 Task: Create a wishlist of pet toys on Amazon.
Action: Mouse moved to (504, 374)
Screenshot: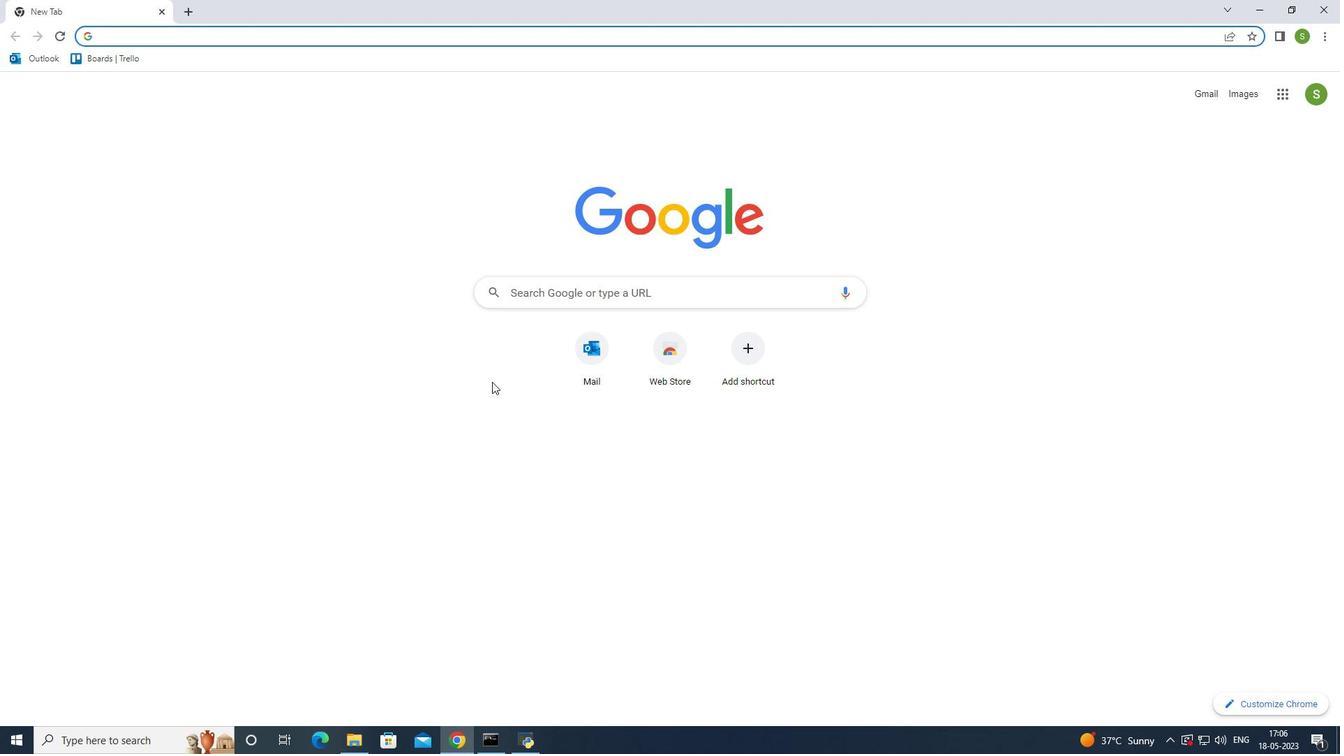 
Action: Key pressed amazon<Key.enter>
Screenshot: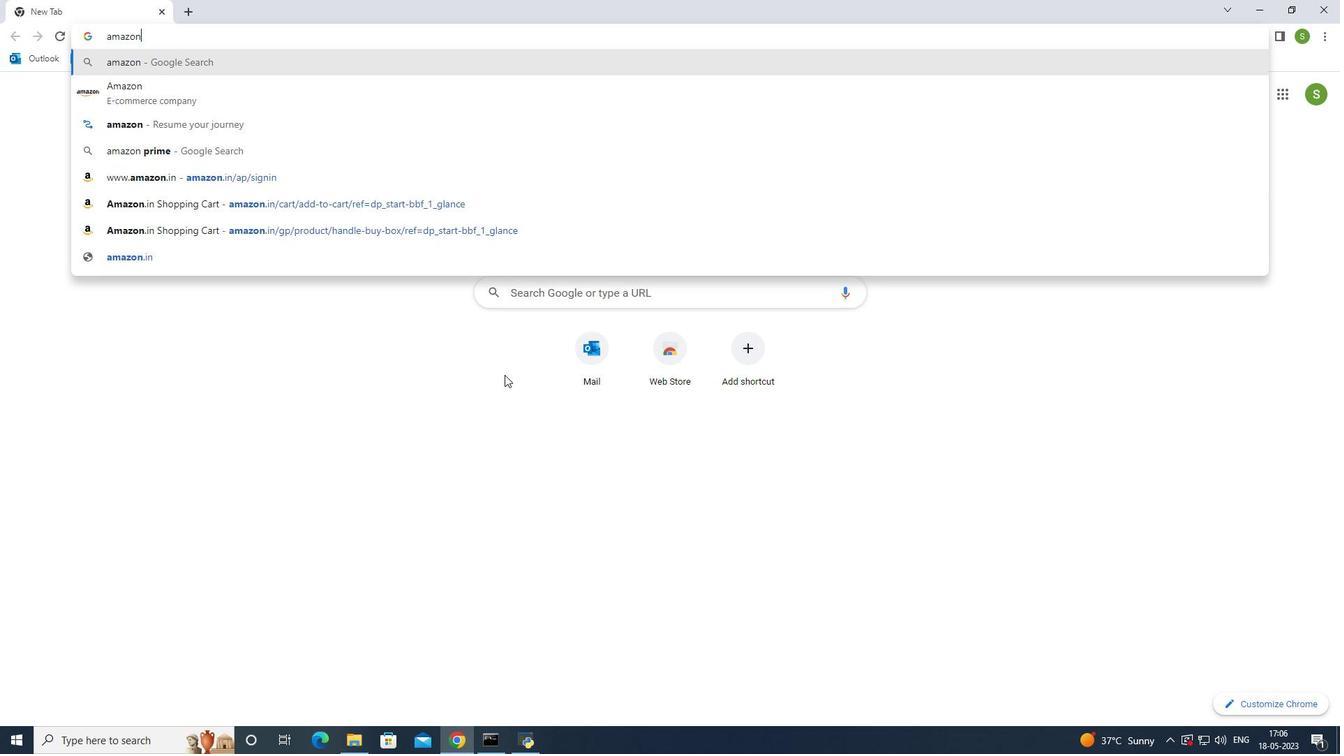 
Action: Mouse moved to (235, 230)
Screenshot: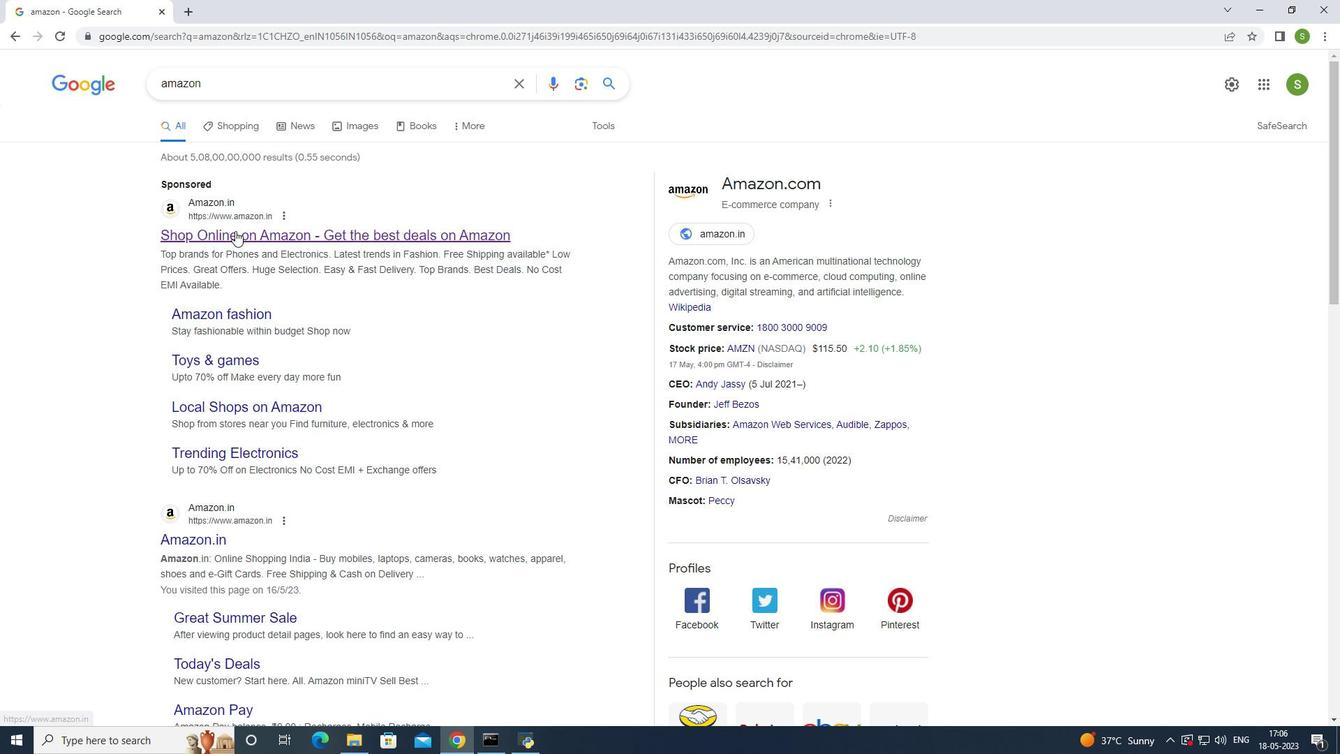 
Action: Mouse pressed left at (235, 230)
Screenshot: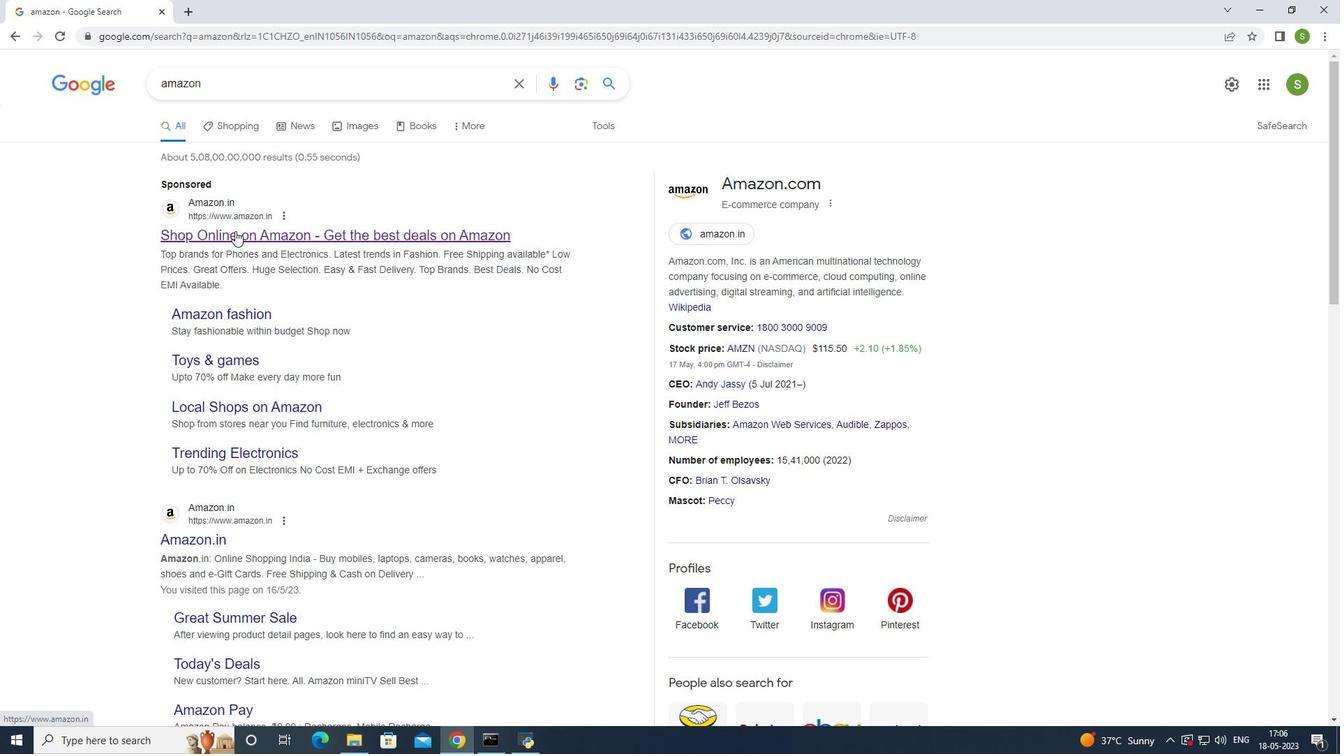 
Action: Mouse moved to (366, 71)
Screenshot: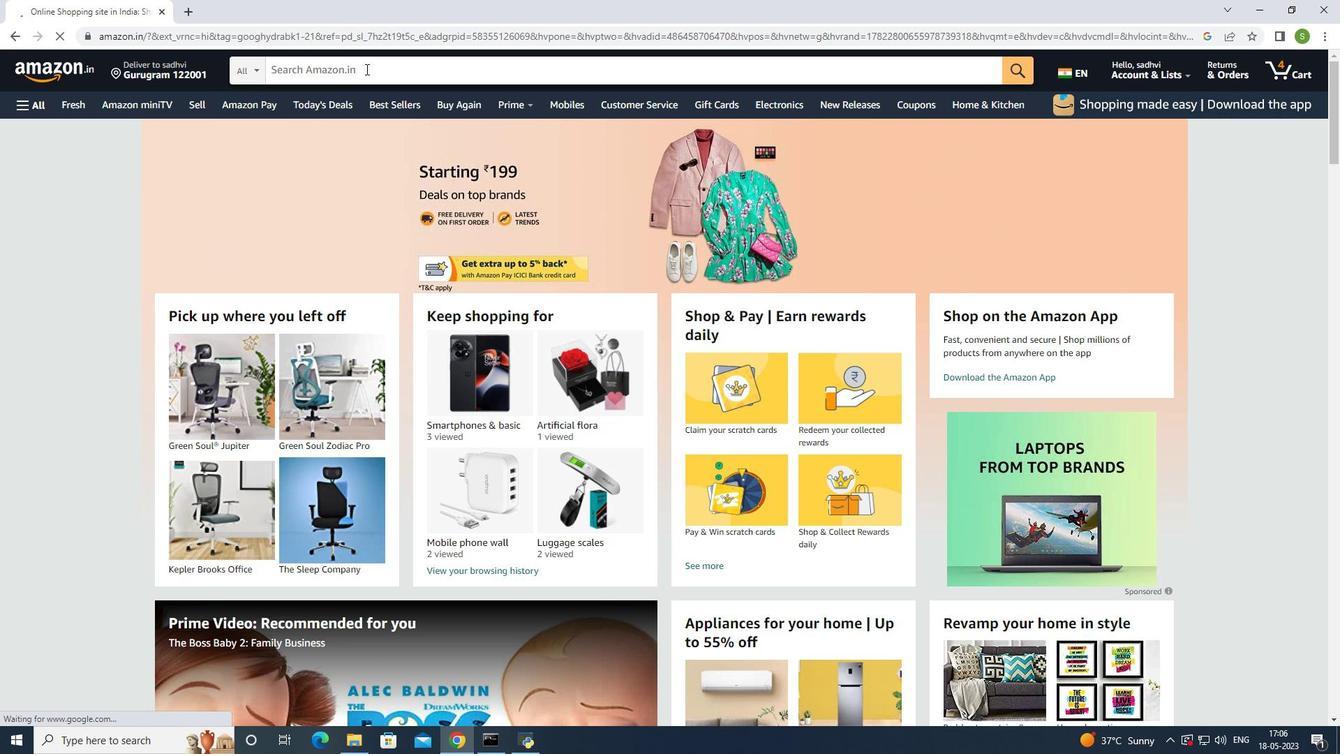 
Action: Mouse pressed left at (366, 71)
Screenshot: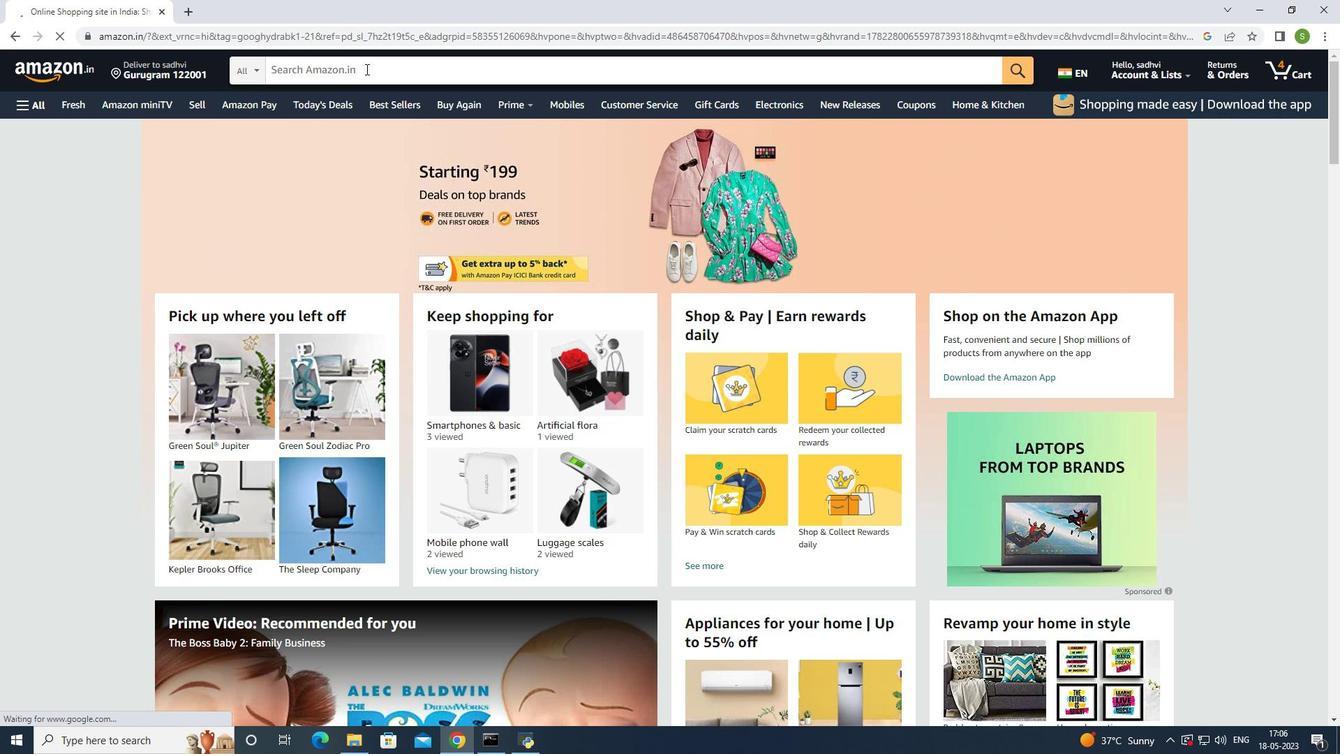 
Action: Mouse moved to (1148, 748)
Screenshot: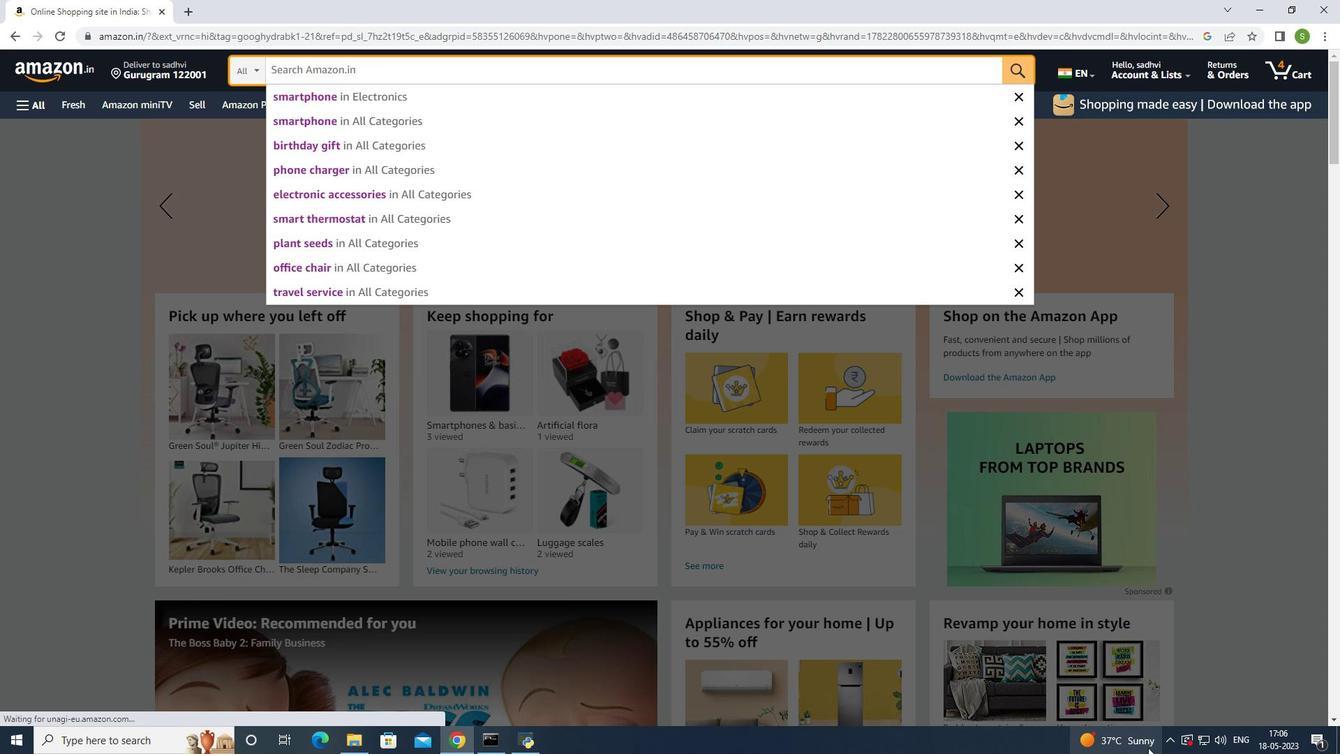 
Action: Key pressed pet<Key.space>suo<Key.backspace>pp
Screenshot: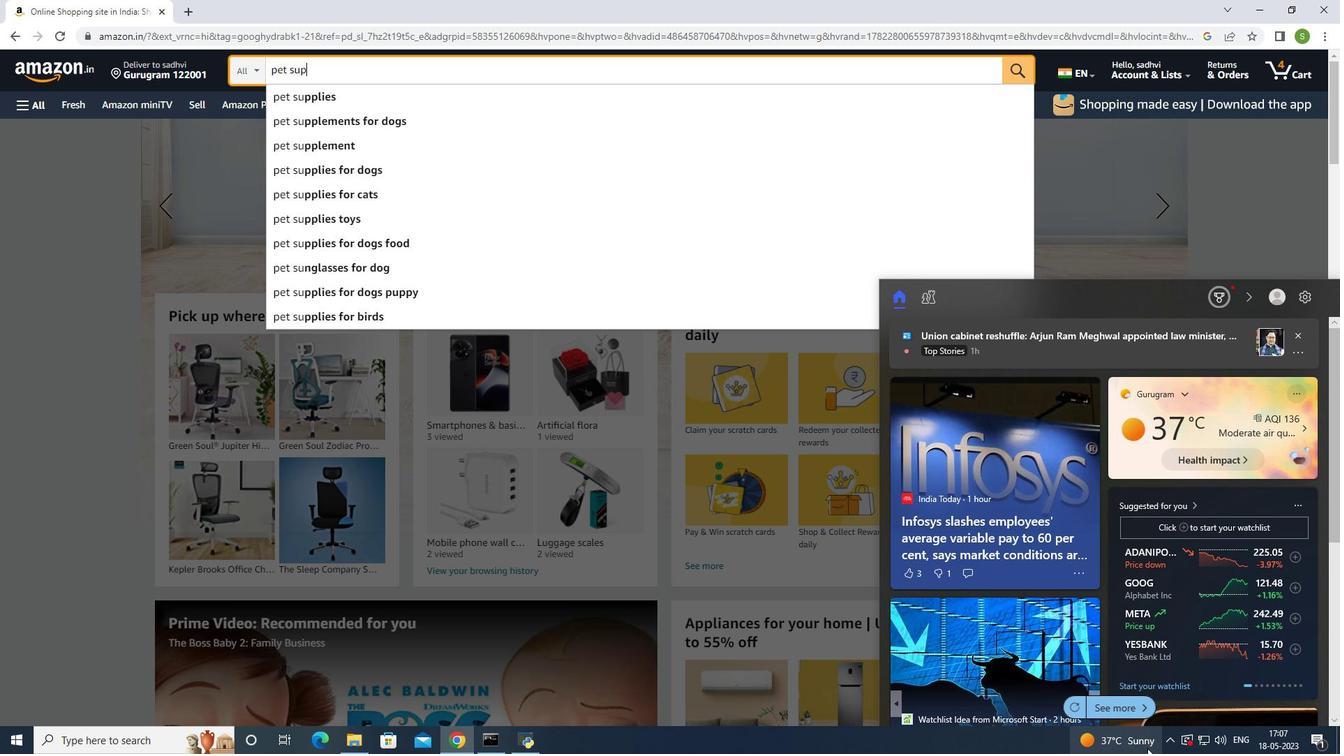 
Action: Mouse moved to (286, 97)
Screenshot: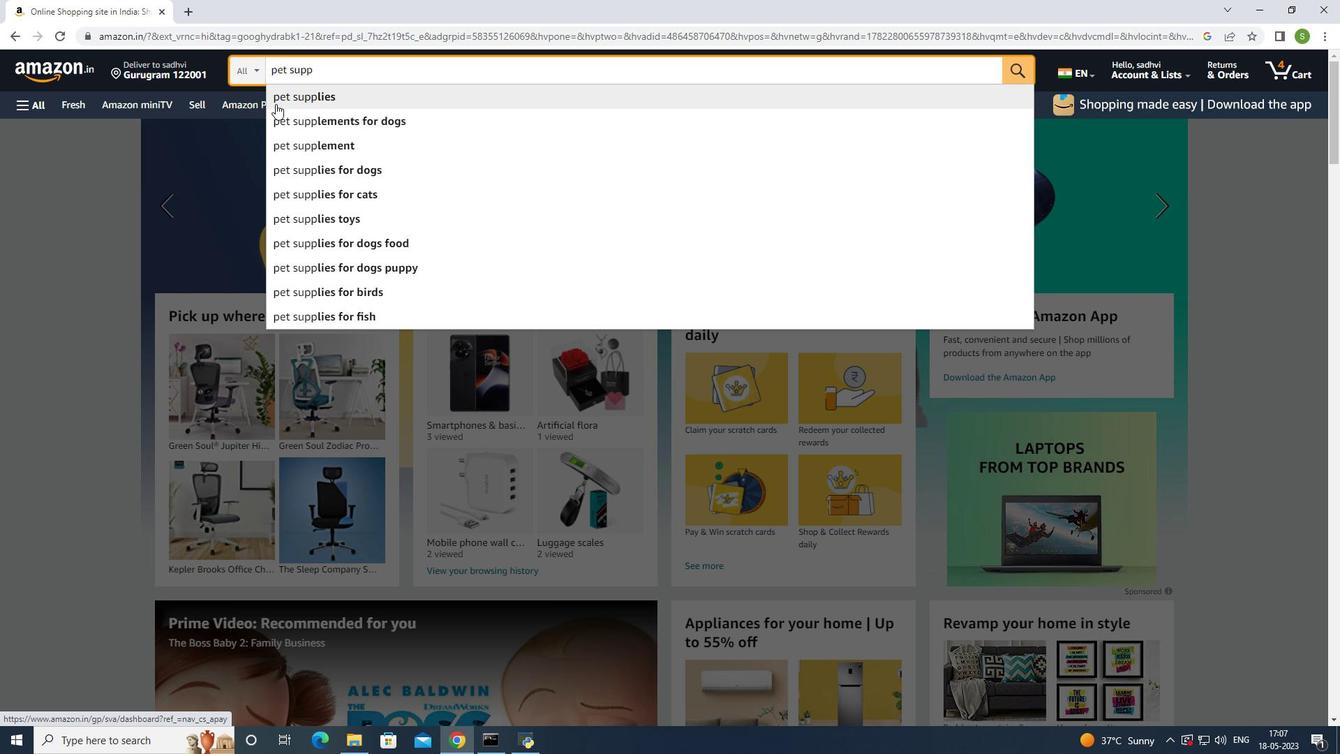 
Action: Mouse pressed left at (286, 97)
Screenshot: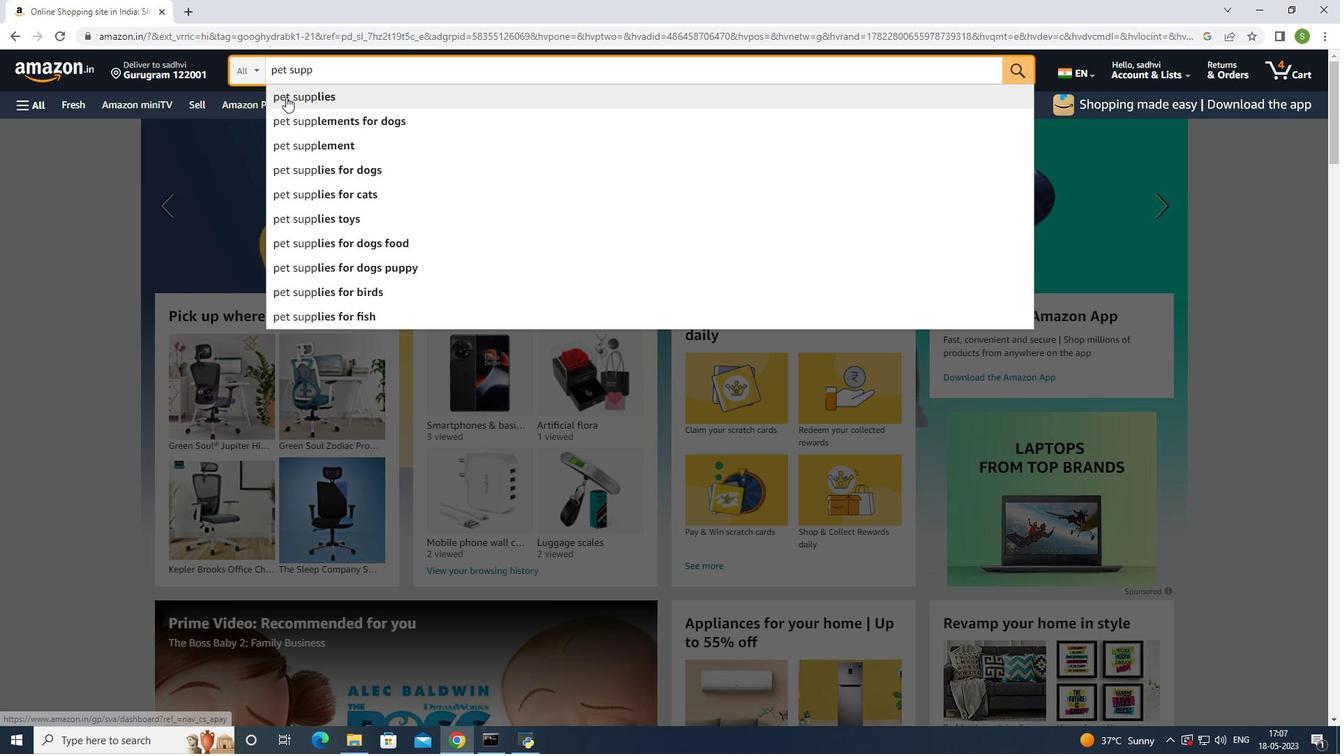 
Action: Mouse moved to (379, 69)
Screenshot: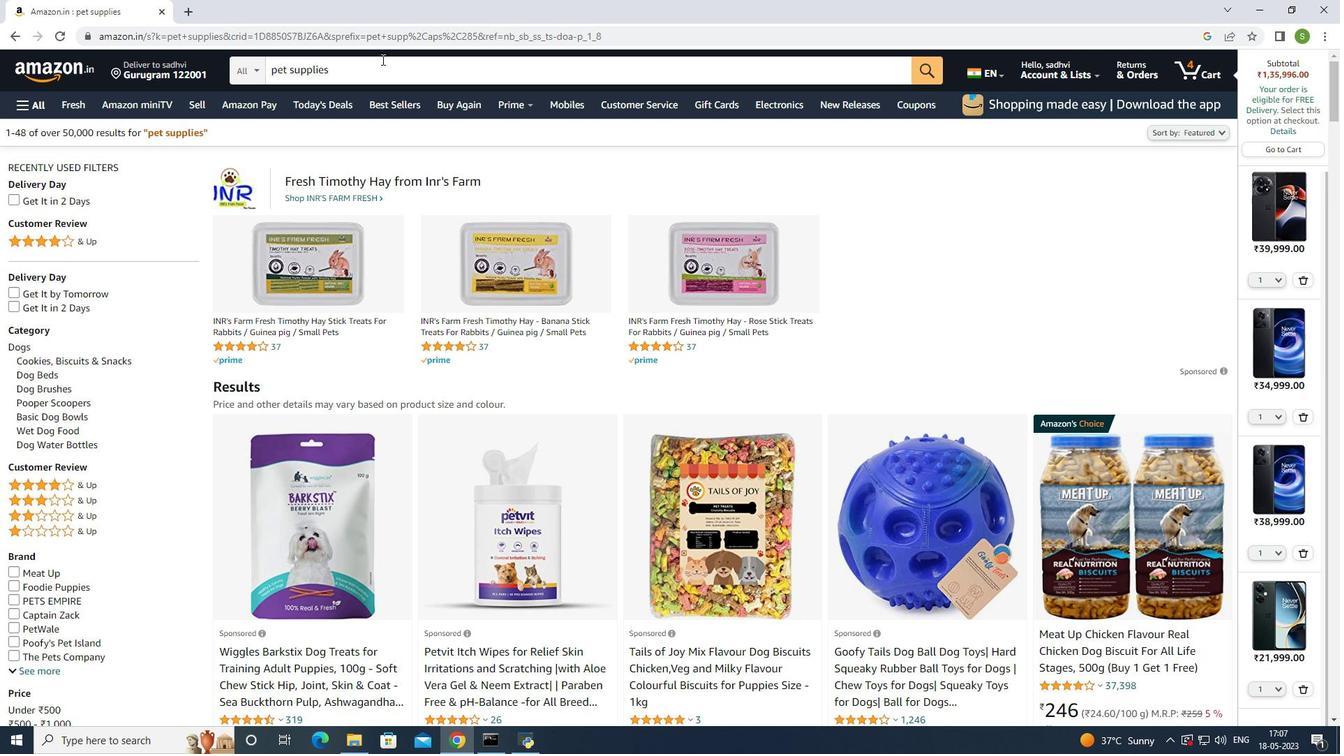 
Action: Mouse pressed left at (379, 69)
Screenshot: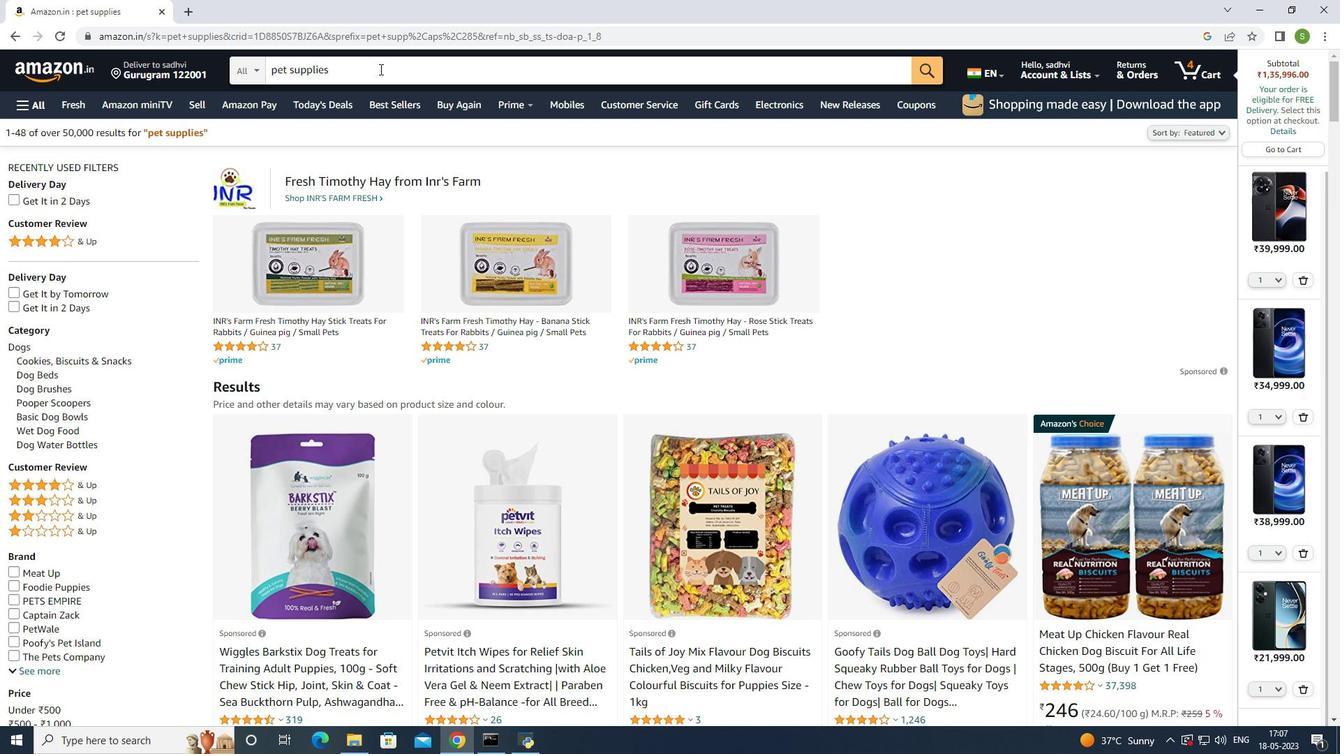
Action: Key pressed <Key.space>category<Key.enter>
Screenshot: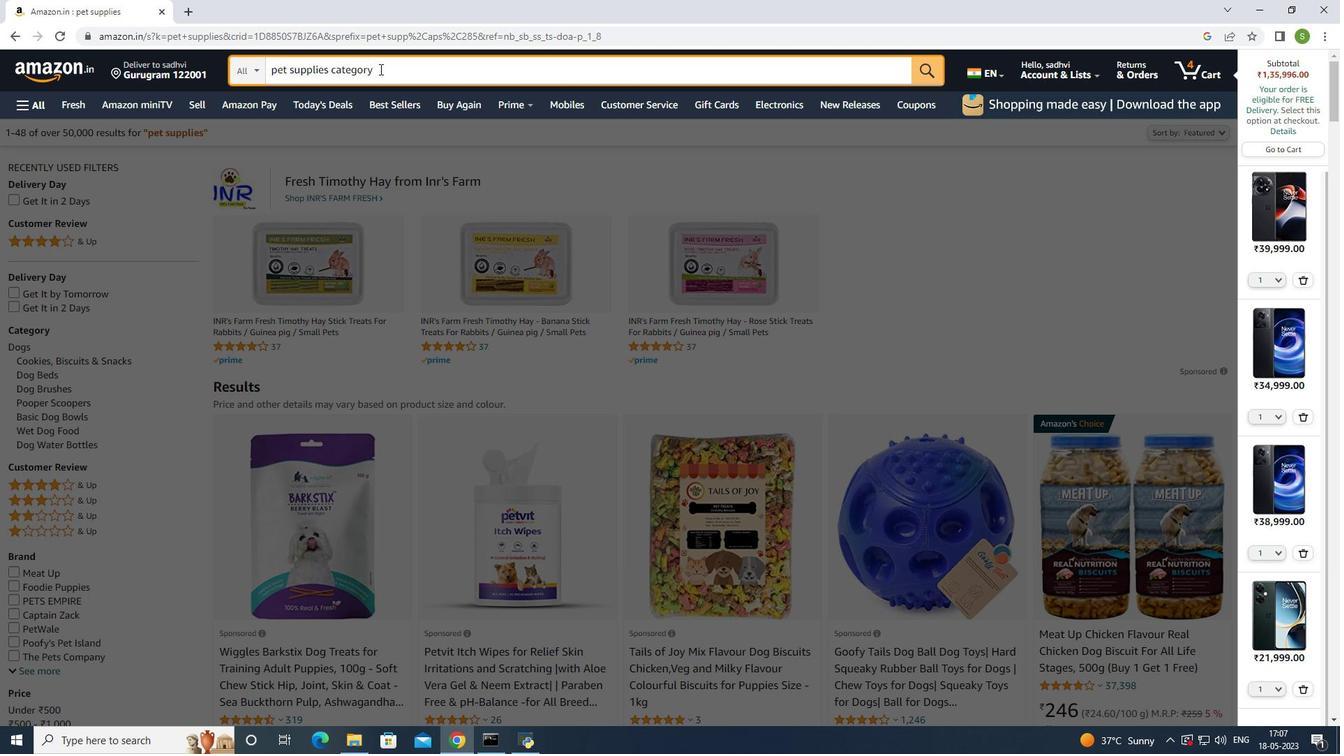 
Action: Mouse moved to (798, 476)
Screenshot: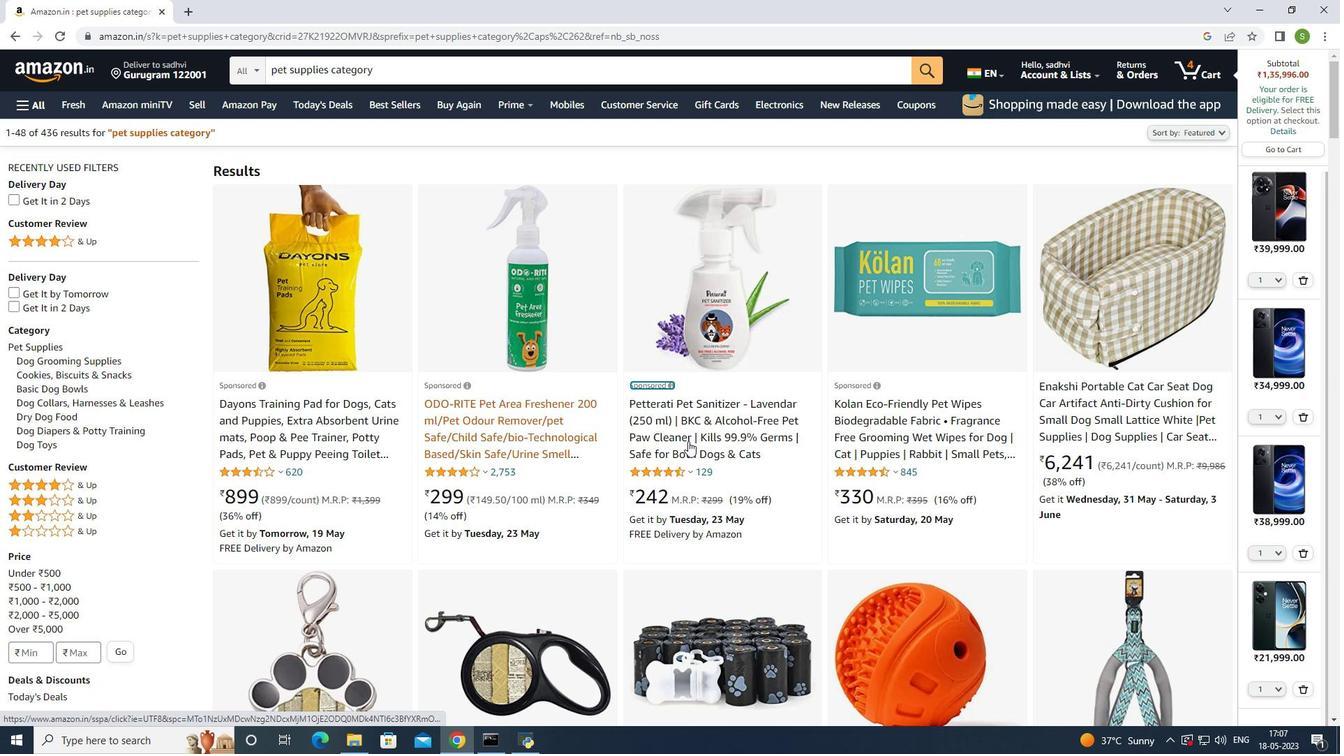 
Action: Mouse scrolled (798, 475) with delta (0, 0)
Screenshot: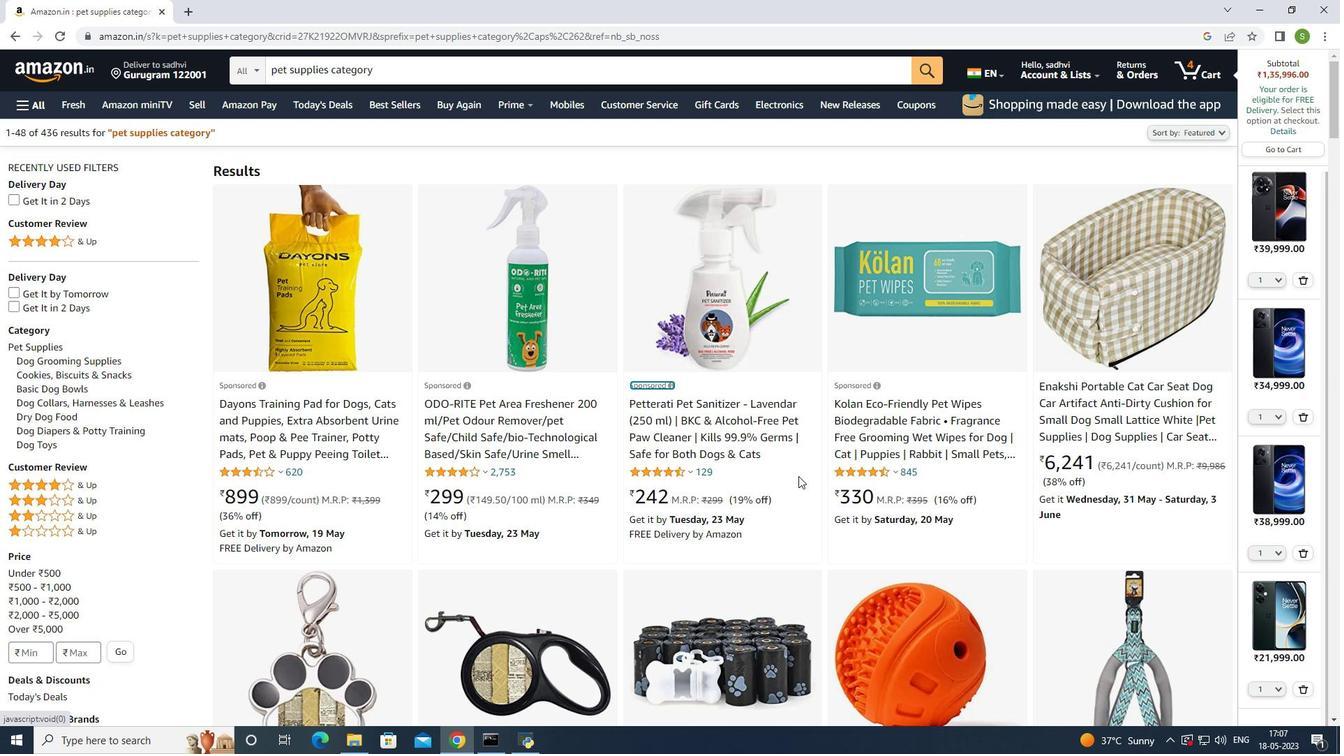 
Action: Mouse scrolled (798, 475) with delta (0, 0)
Screenshot: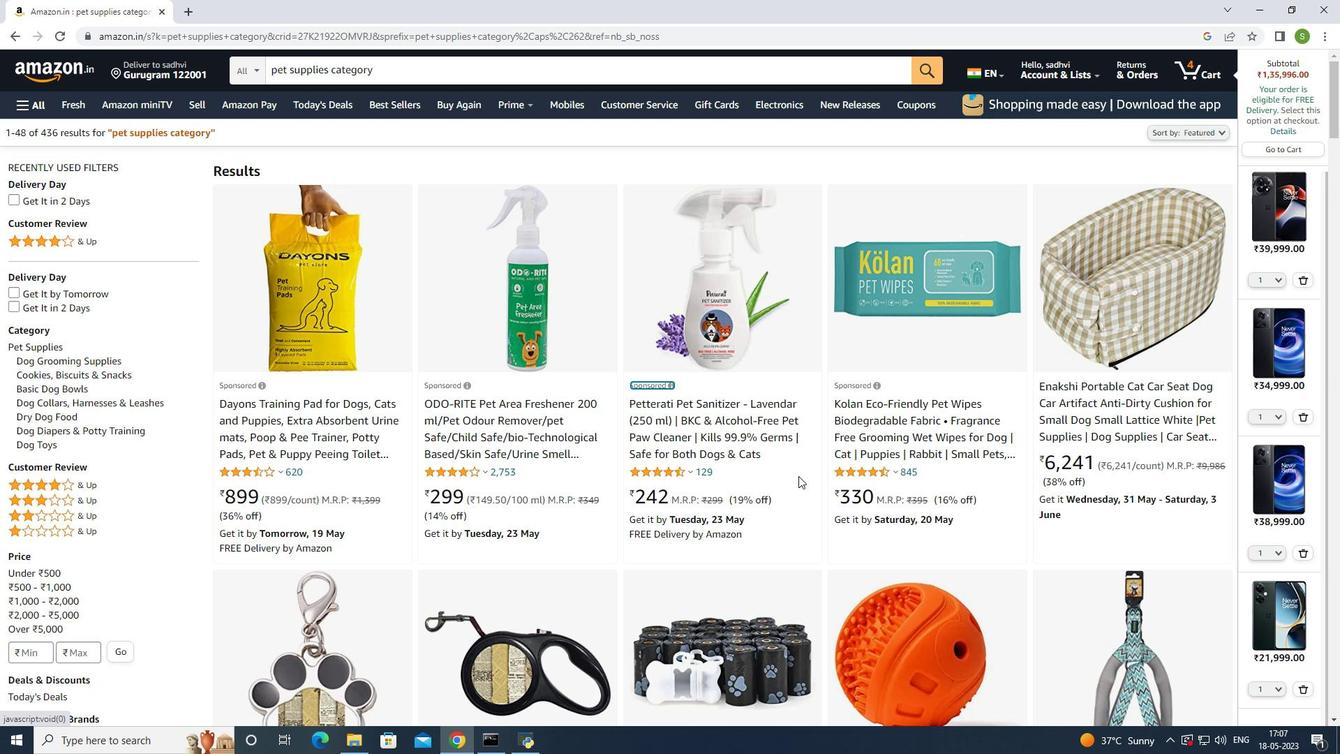 
Action: Mouse moved to (599, 330)
Screenshot: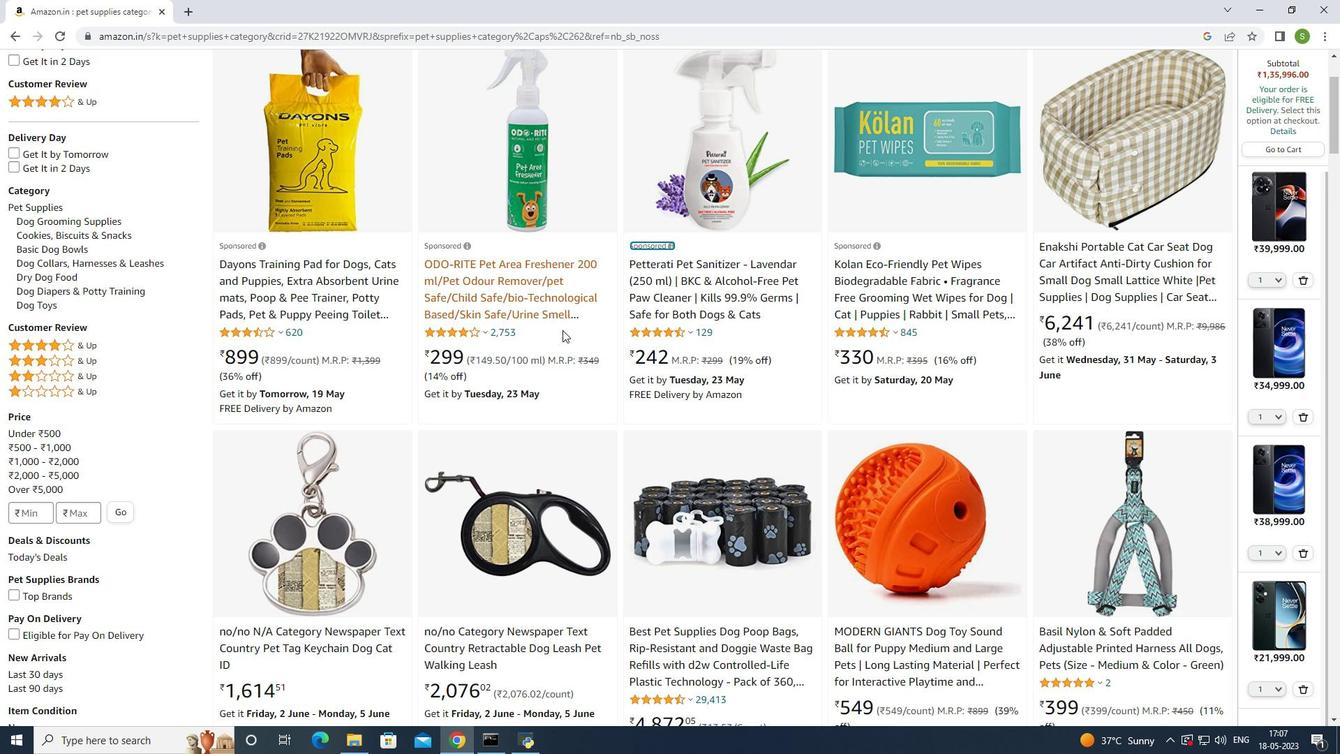 
Action: Mouse scrolled (599, 330) with delta (0, 0)
Screenshot: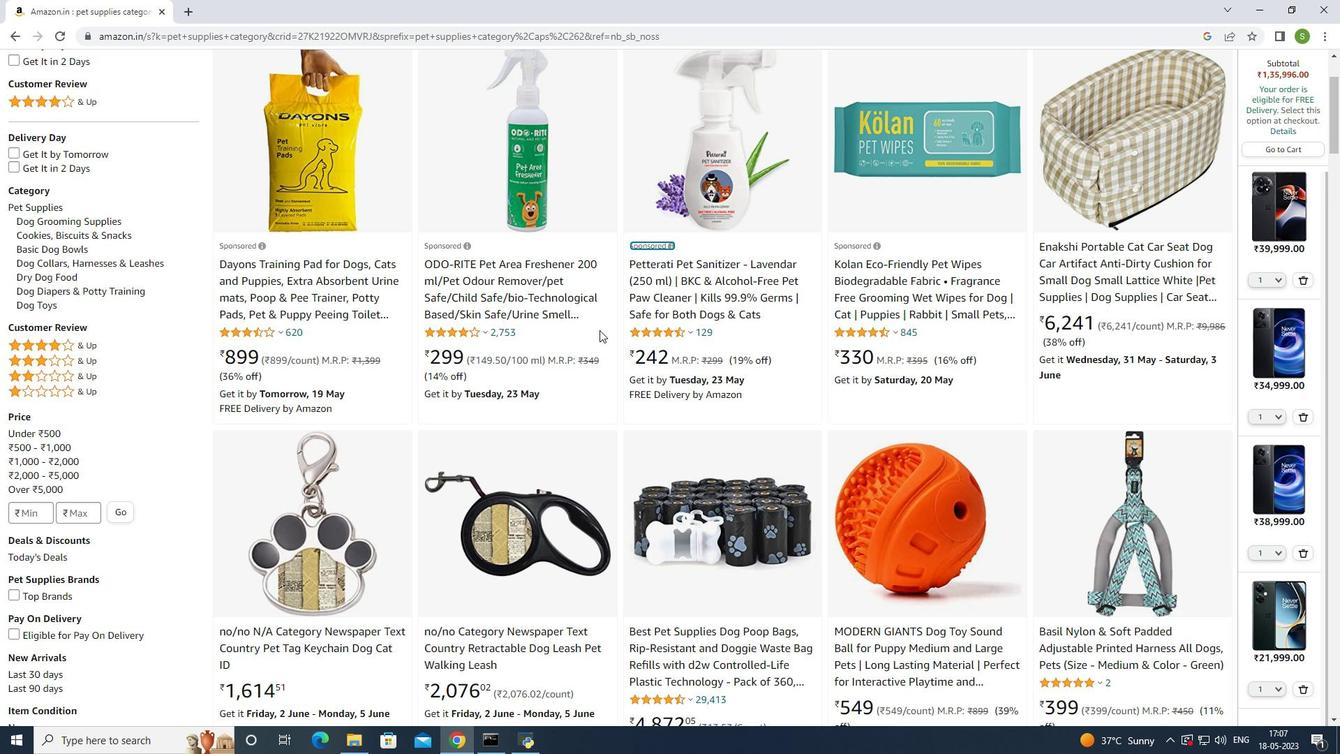 
Action: Mouse scrolled (599, 330) with delta (0, 0)
Screenshot: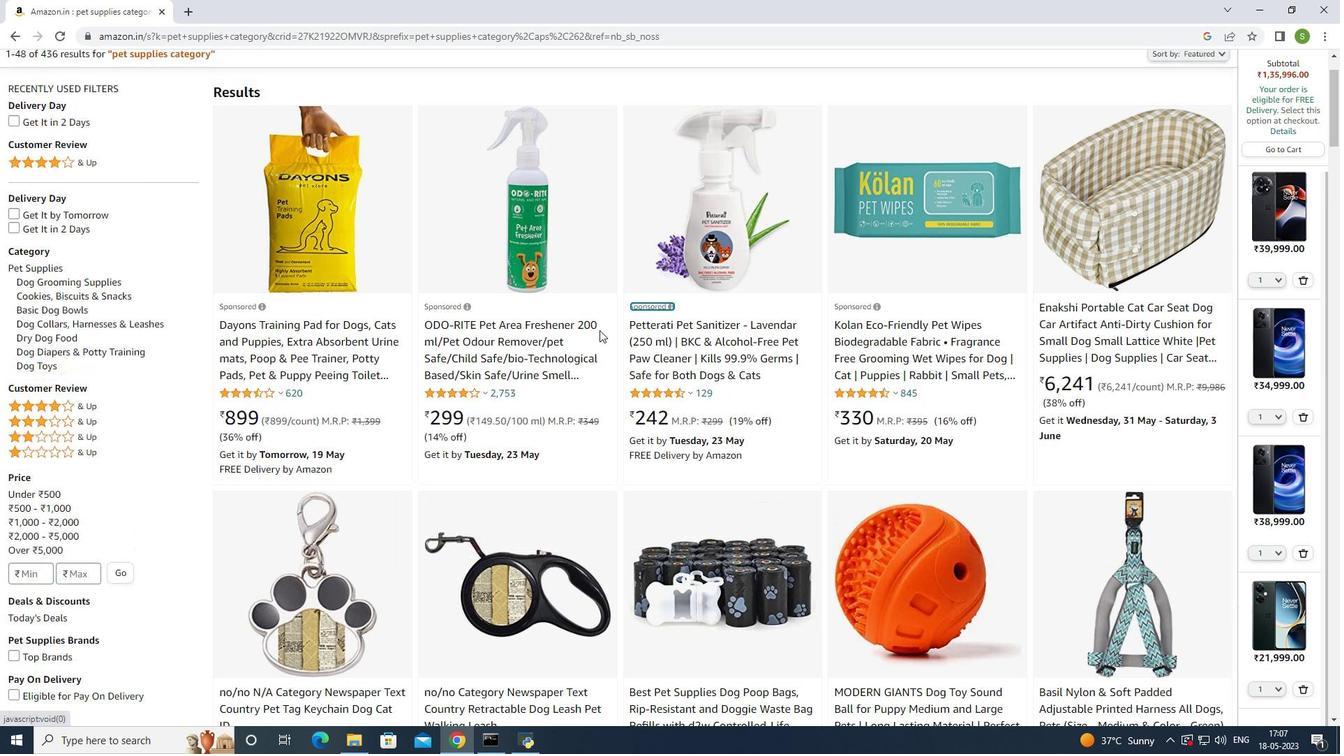 
Action: Mouse moved to (600, 330)
Screenshot: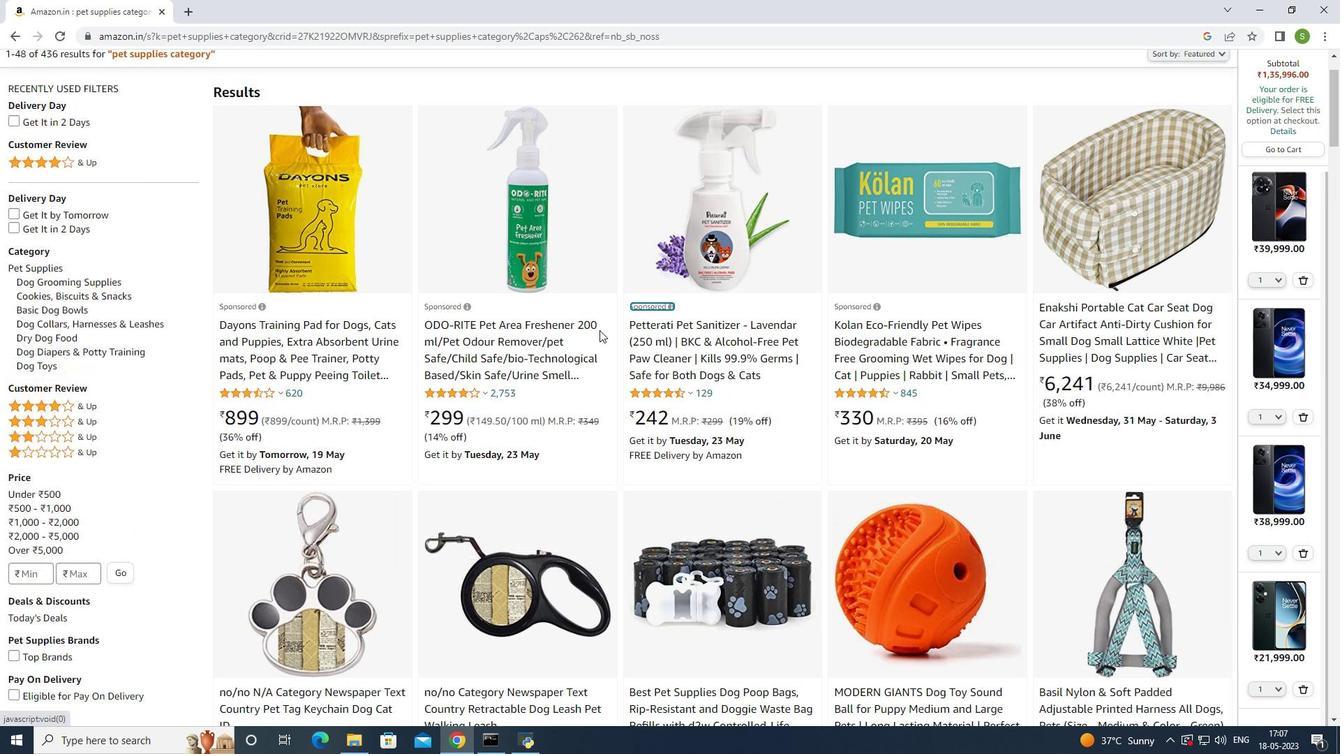 
Action: Mouse scrolled (600, 330) with delta (0, 0)
Screenshot: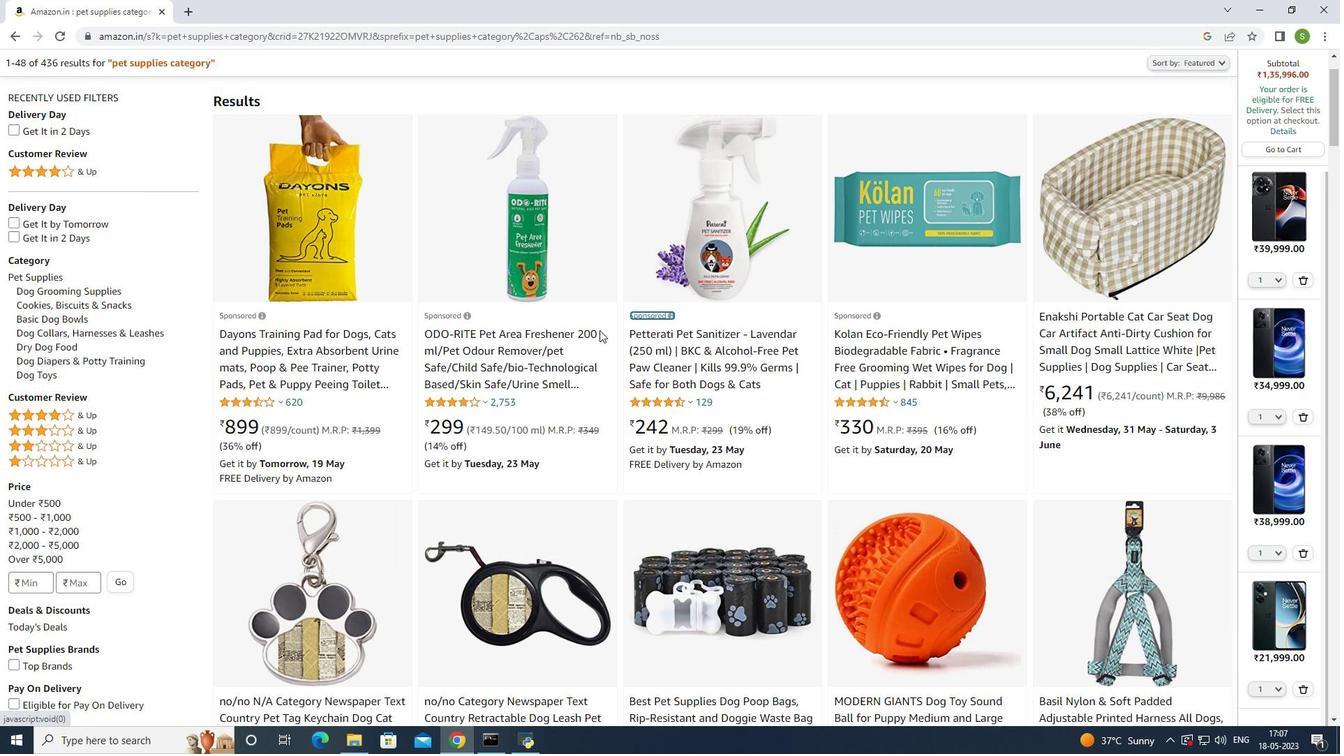 
Action: Mouse moved to (889, 311)
Screenshot: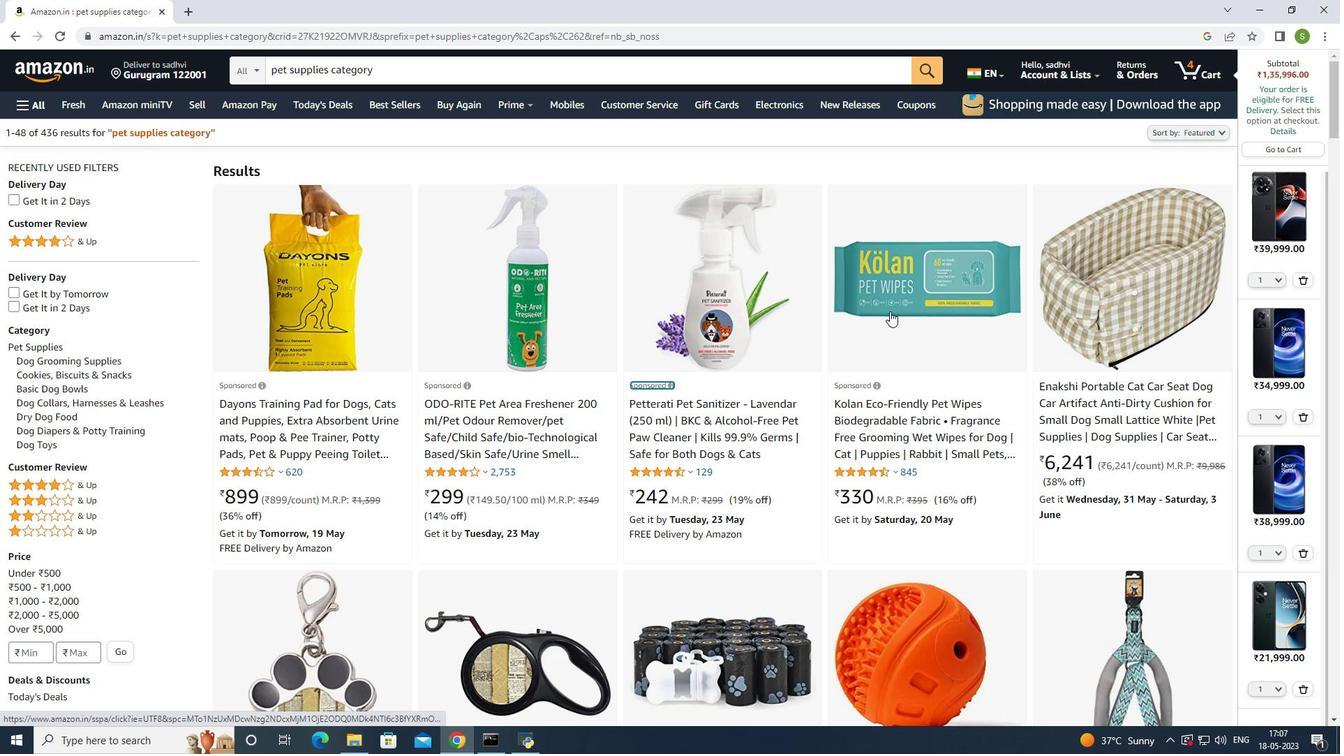 
Action: Mouse pressed left at (889, 311)
Screenshot: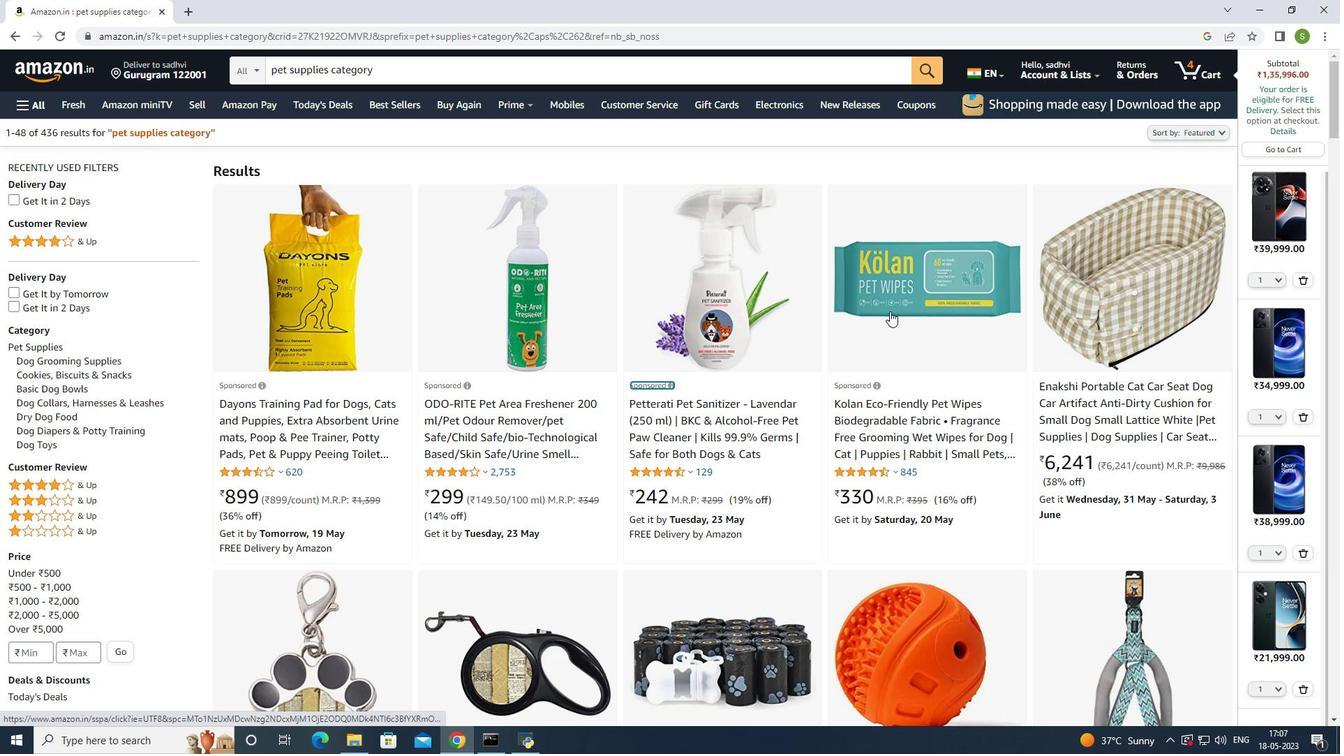 
Action: Mouse pressed left at (889, 311)
Screenshot: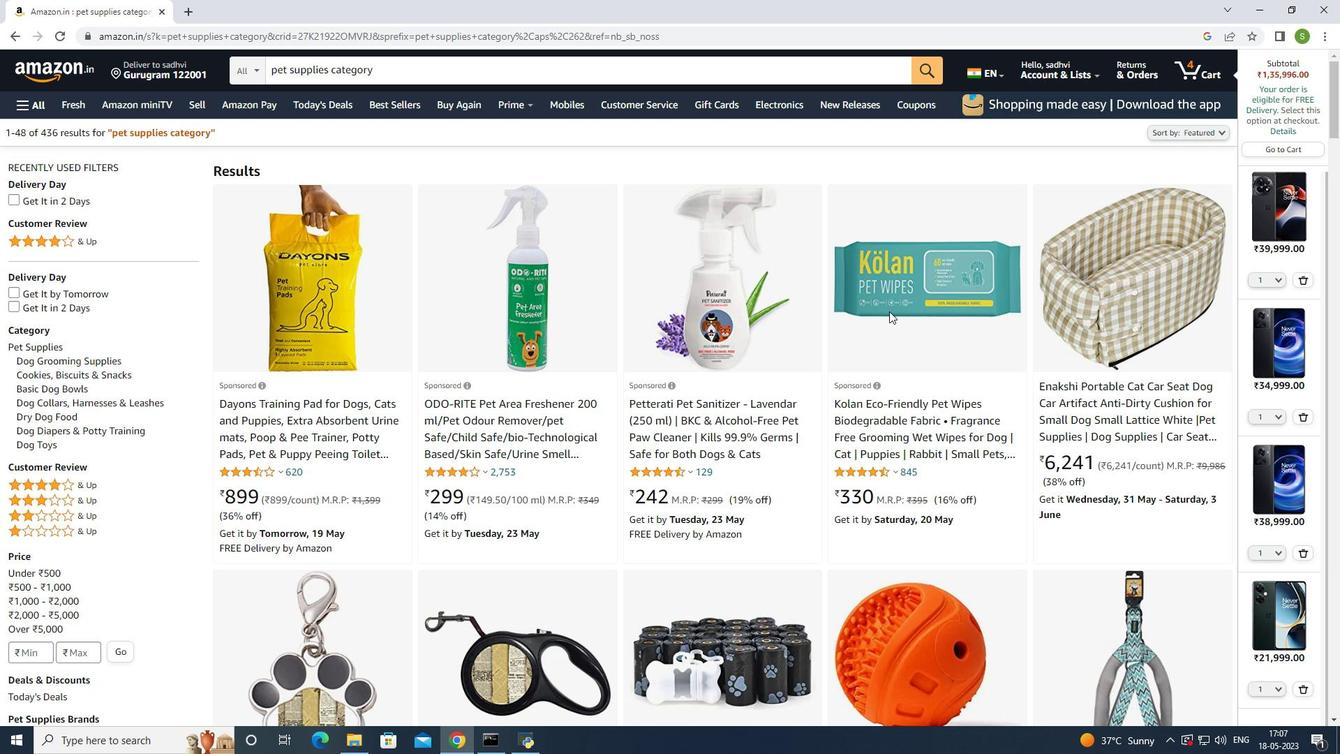 
Action: Mouse scrolled (889, 310) with delta (0, 0)
Screenshot: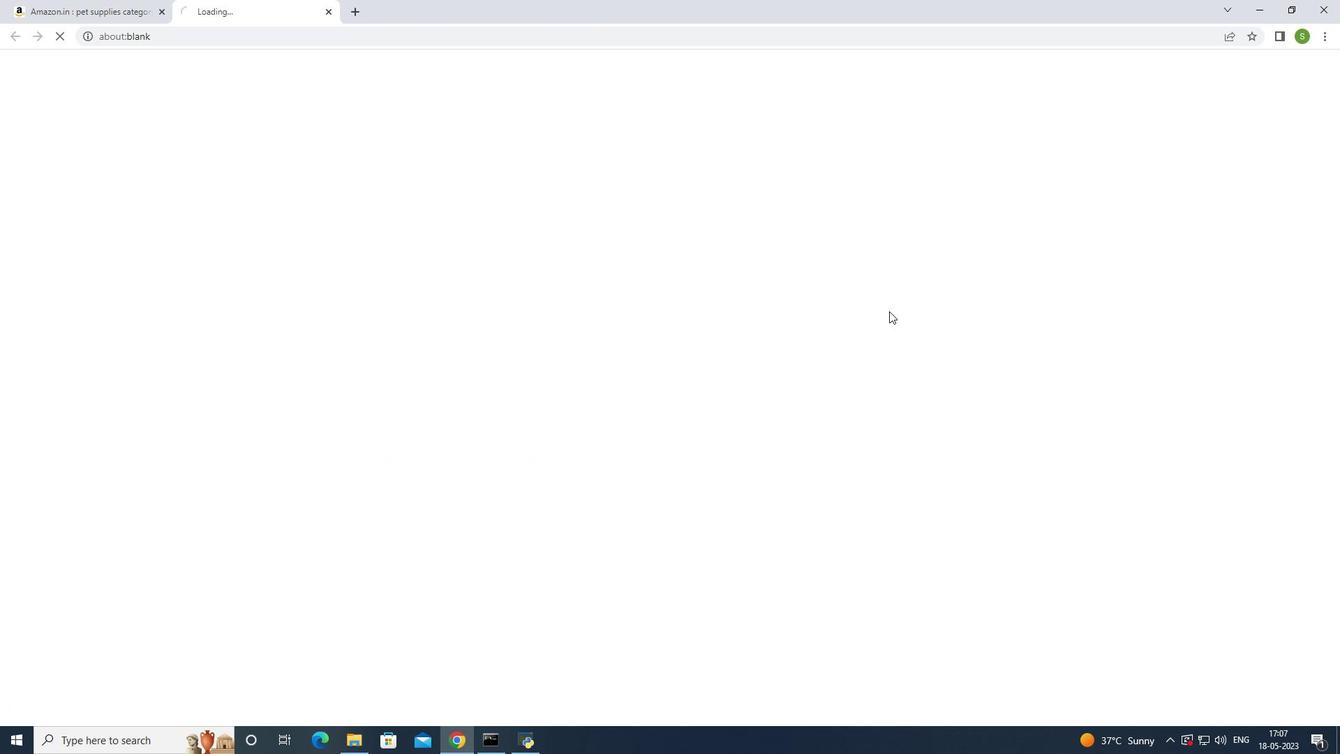 
Action: Mouse moved to (659, 356)
Screenshot: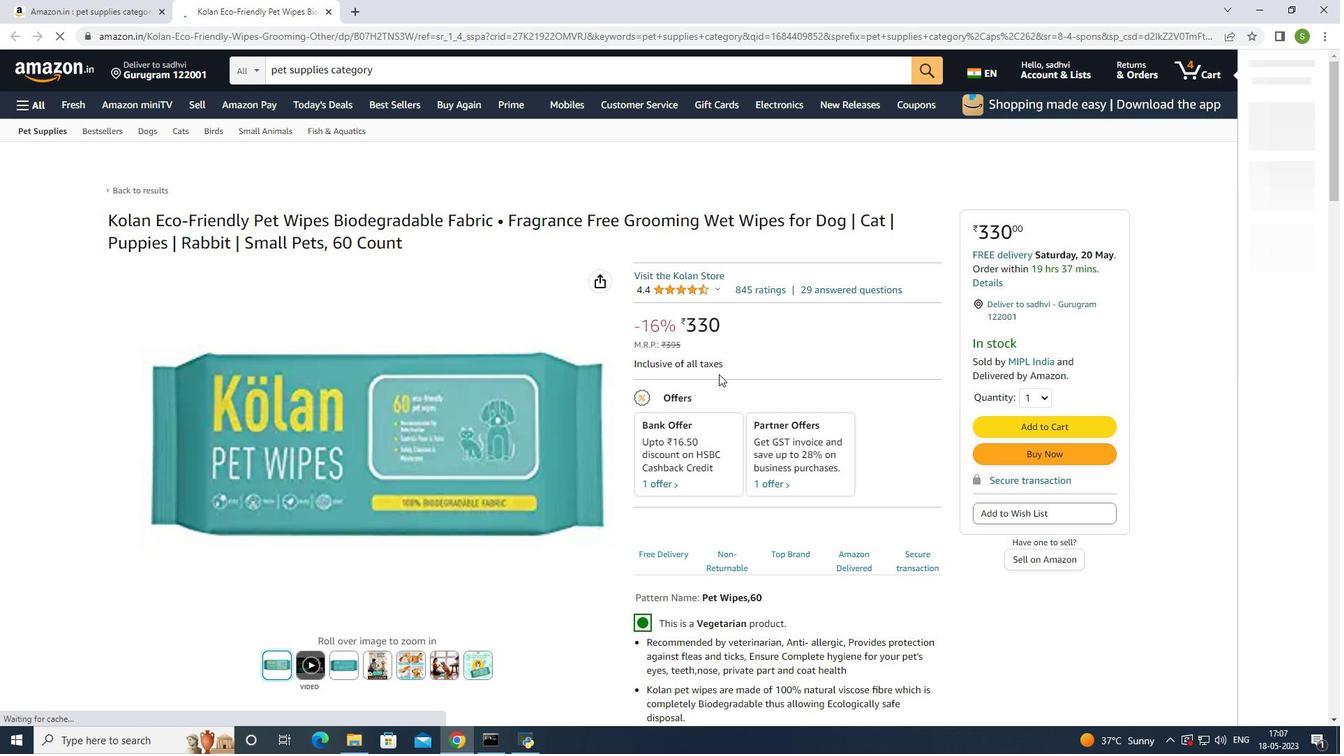 
Action: Mouse scrolled (659, 356) with delta (0, 0)
Screenshot: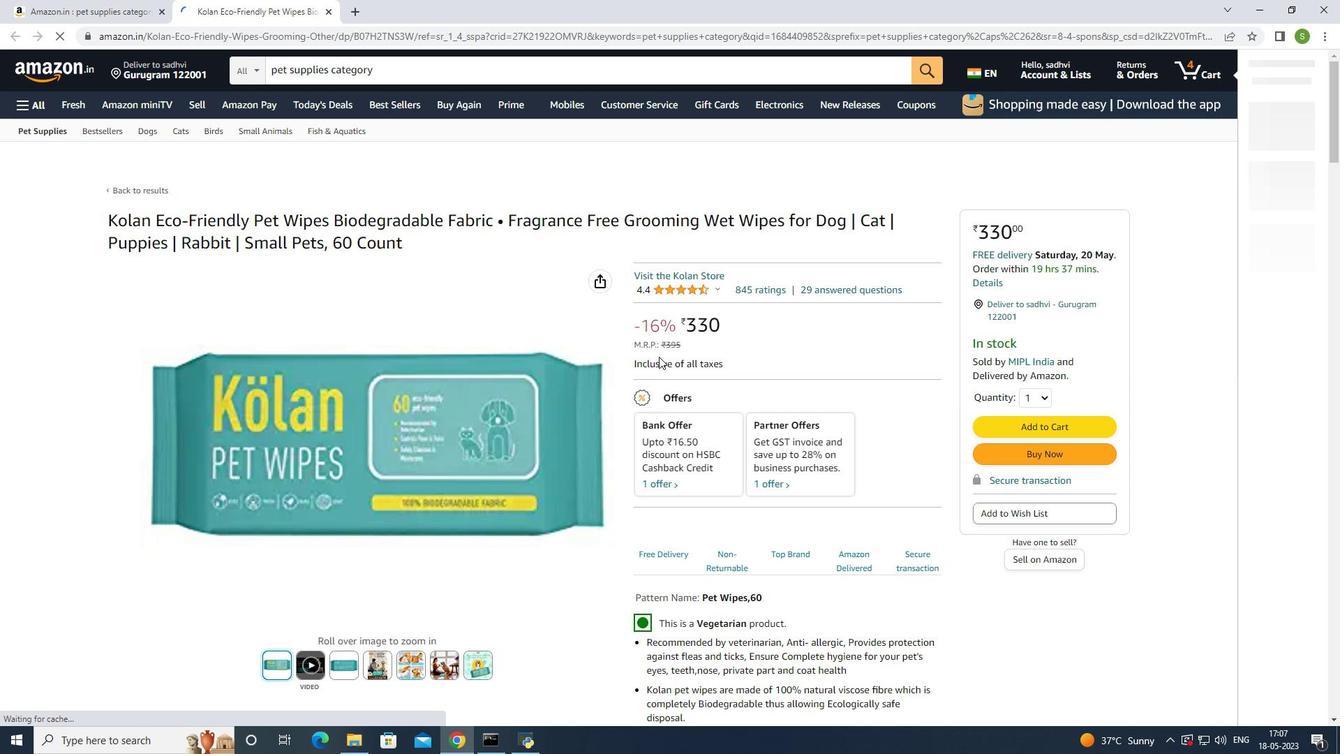 
Action: Mouse scrolled (659, 356) with delta (0, 0)
Screenshot: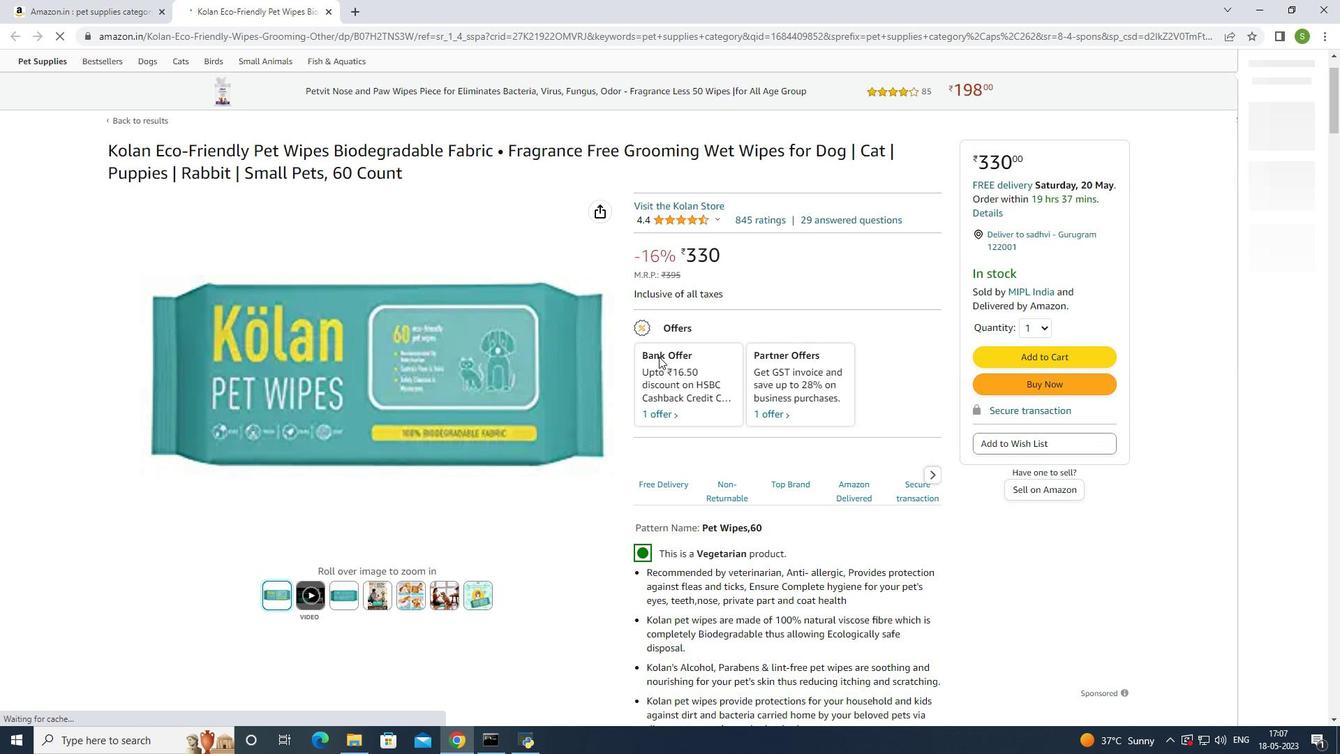 
Action: Mouse scrolled (659, 356) with delta (0, 0)
Screenshot: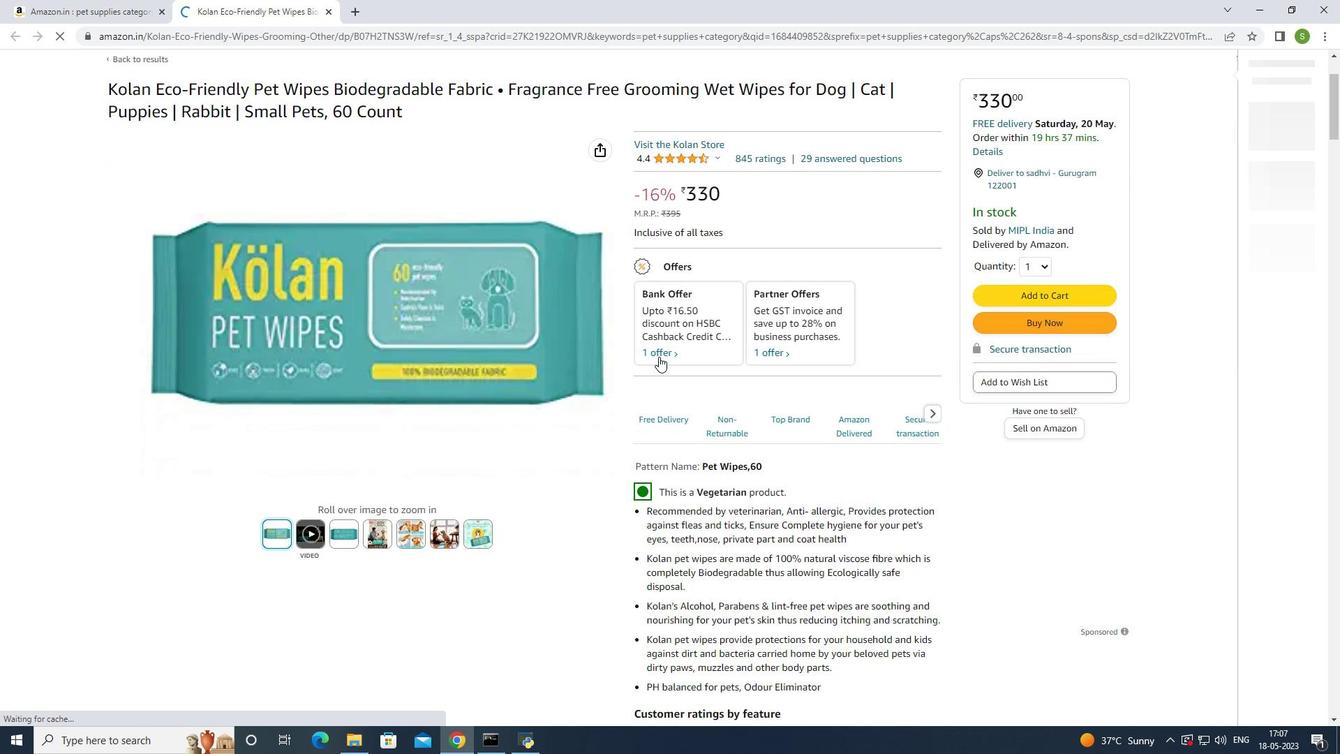 
Action: Mouse scrolled (659, 356) with delta (0, 0)
Screenshot: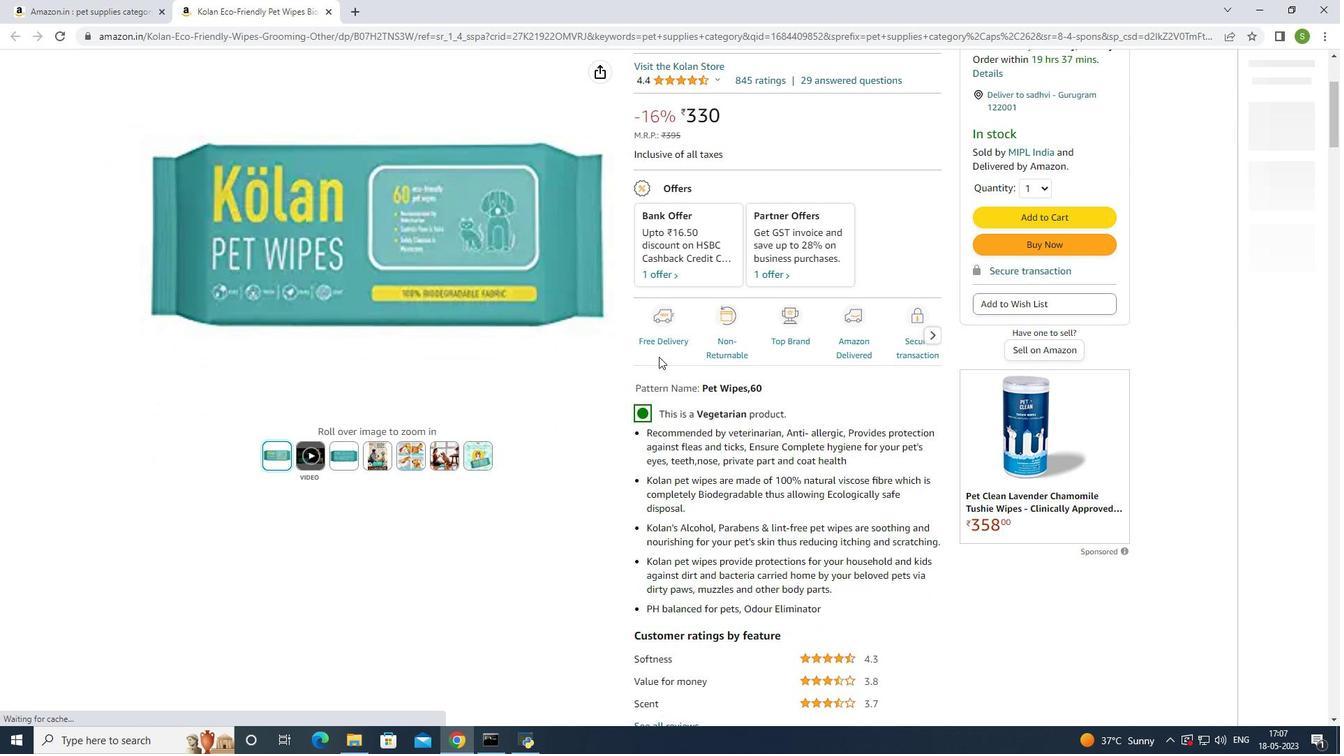 
Action: Mouse scrolled (659, 356) with delta (0, 0)
Screenshot: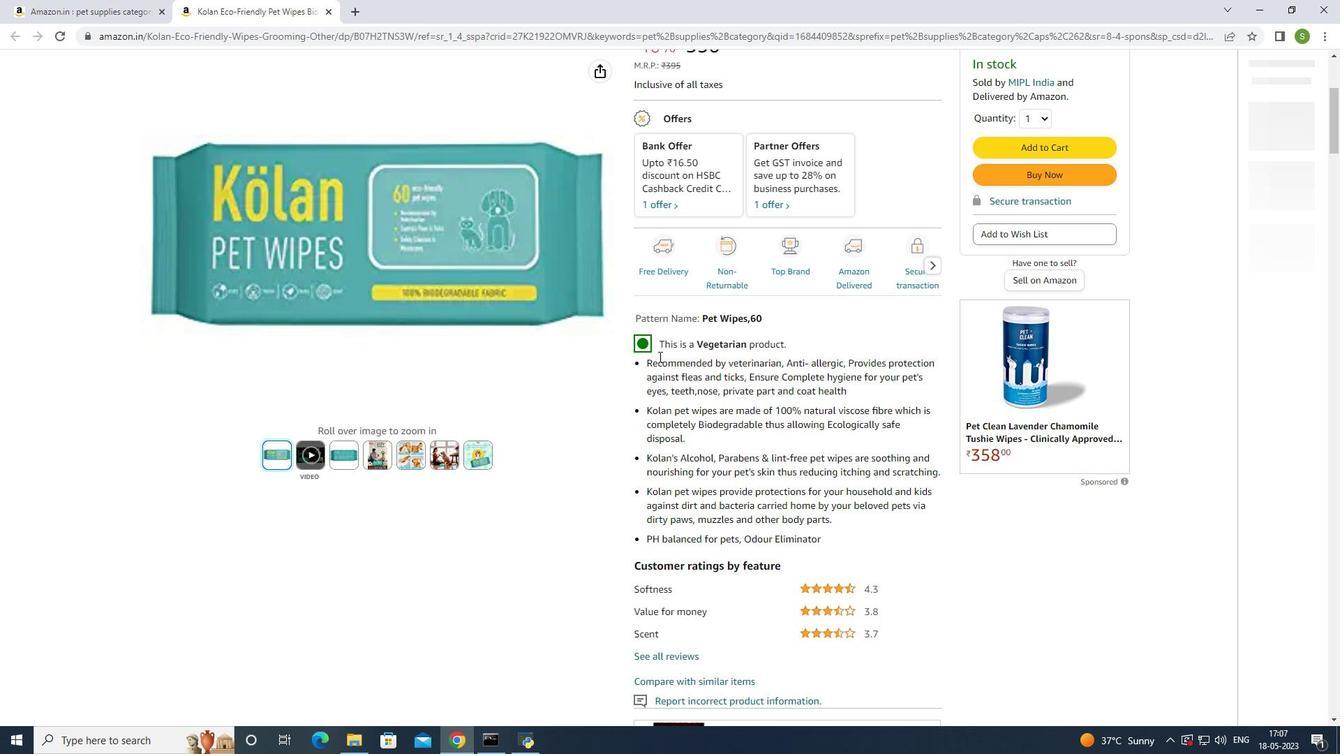 
Action: Mouse scrolled (659, 356) with delta (0, 0)
Screenshot: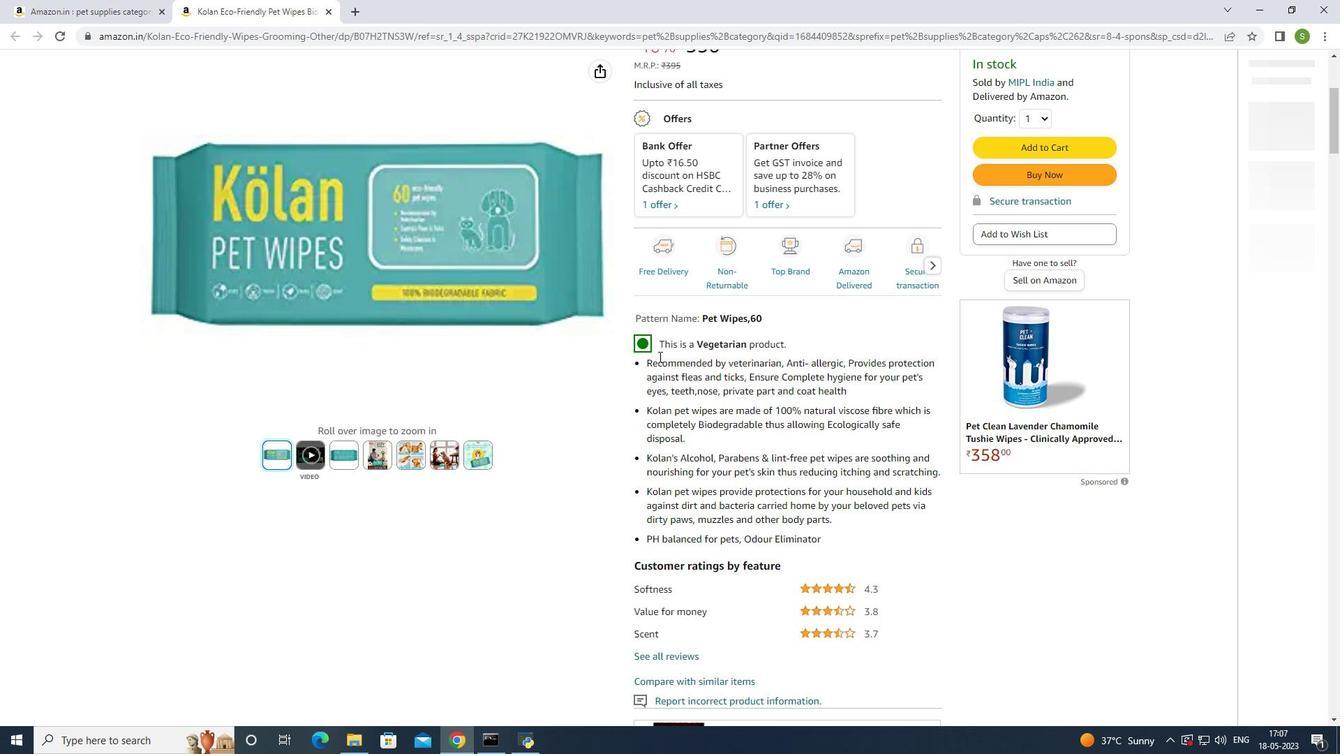 
Action: Mouse scrolled (659, 356) with delta (0, 0)
Screenshot: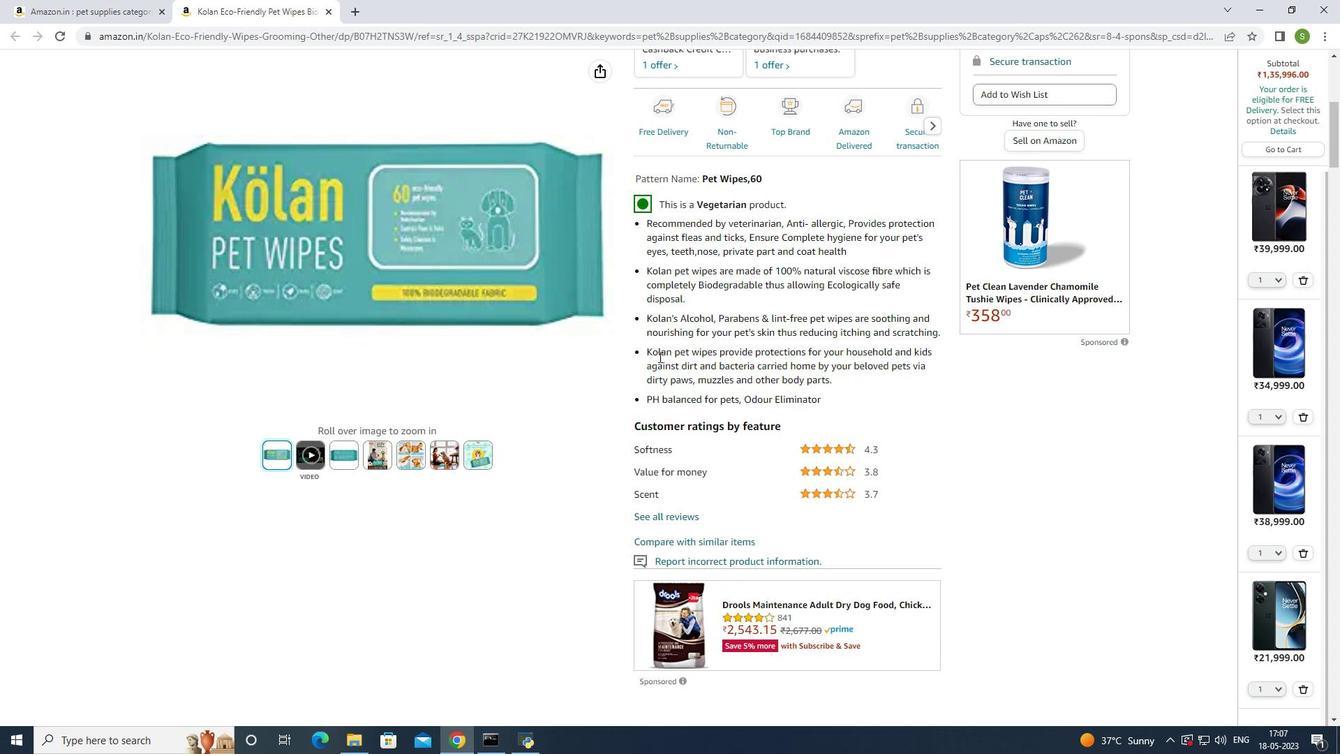 
Action: Mouse scrolled (659, 356) with delta (0, 0)
Screenshot: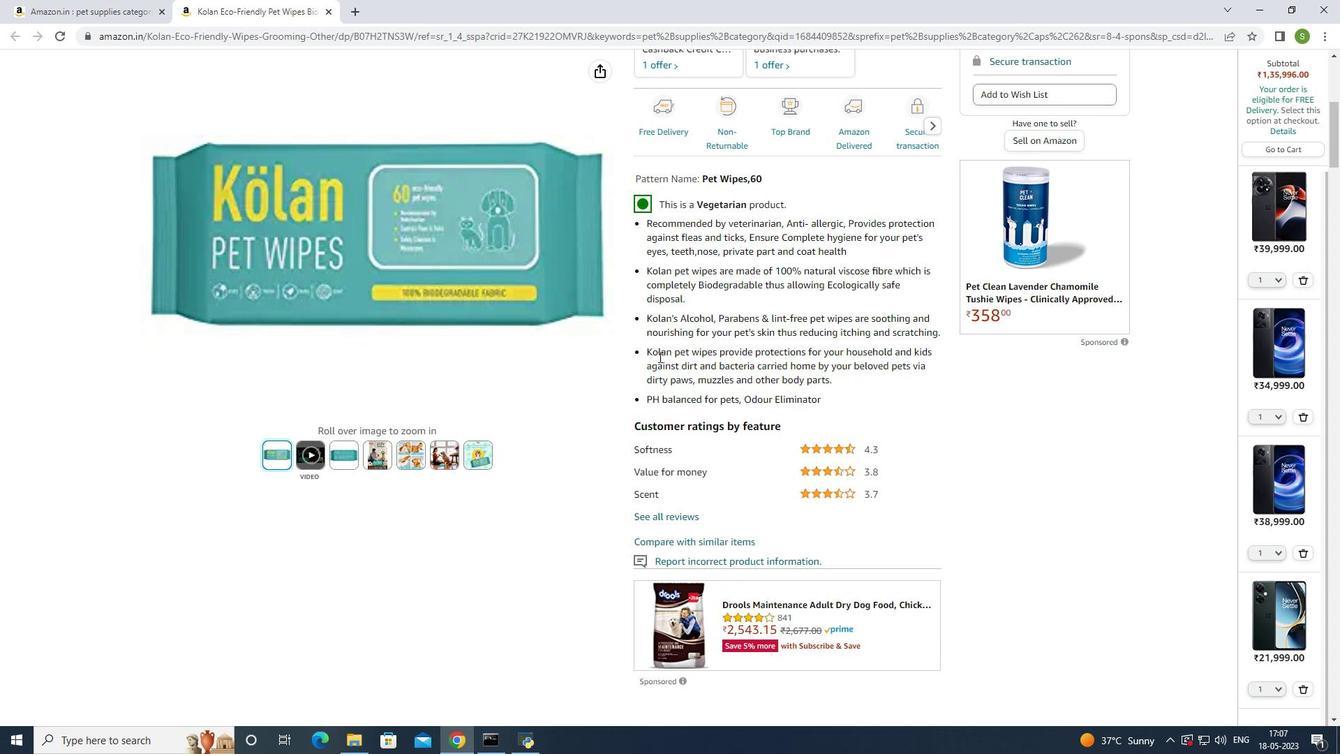 
Action: Mouse scrolled (659, 356) with delta (0, 0)
Screenshot: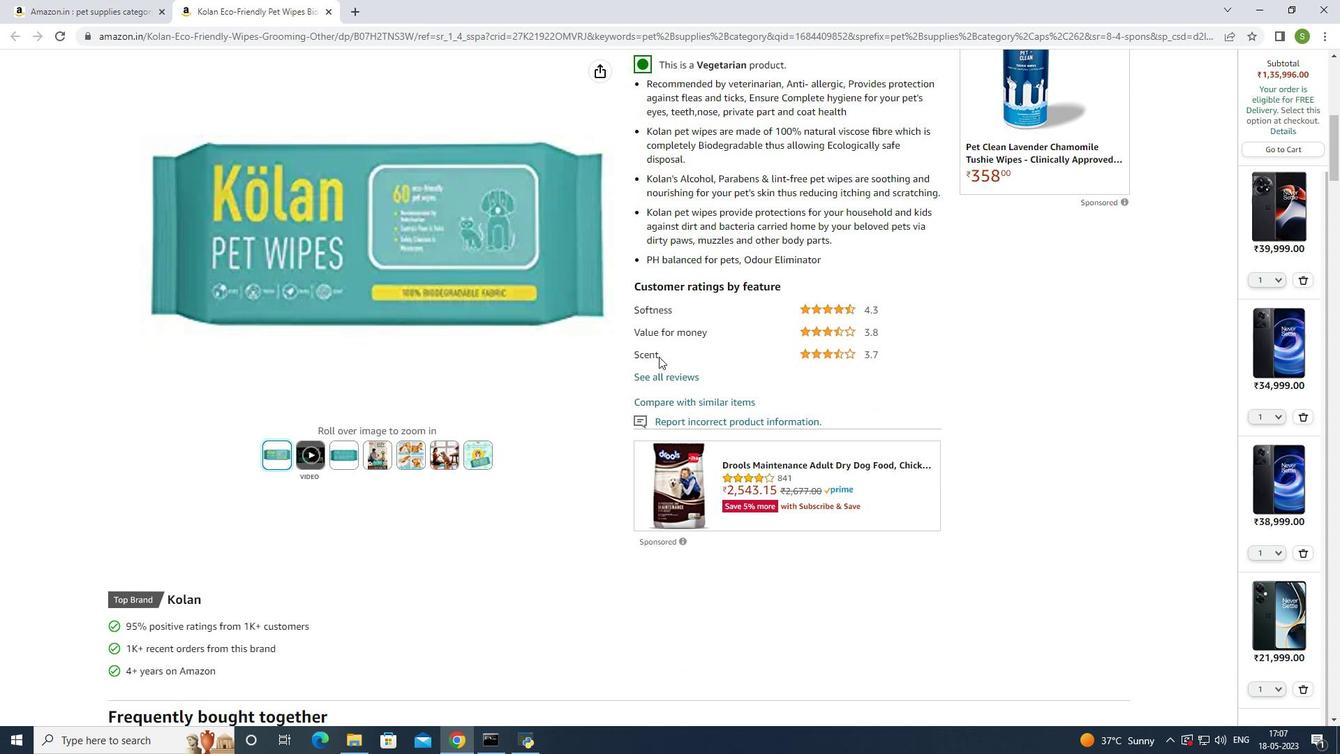 
Action: Mouse scrolled (659, 356) with delta (0, 0)
Screenshot: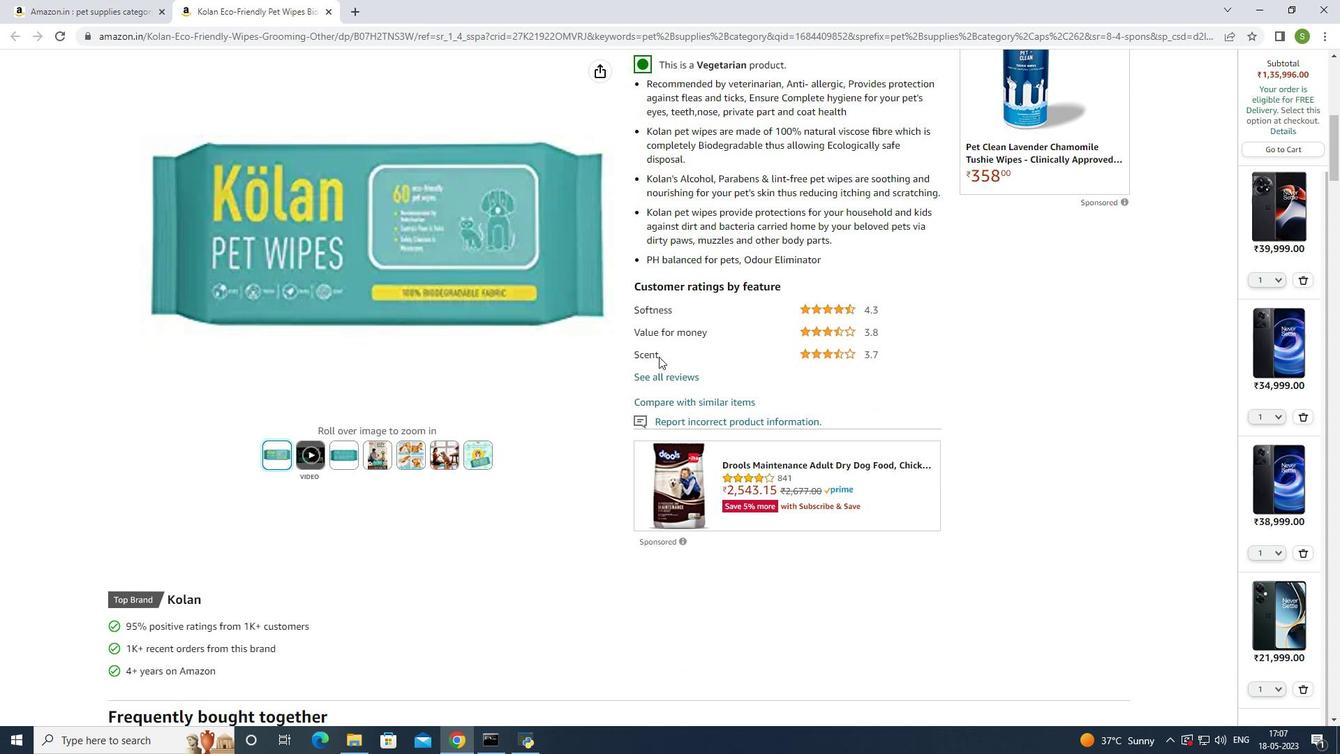 
Action: Mouse scrolled (659, 356) with delta (0, 0)
Screenshot: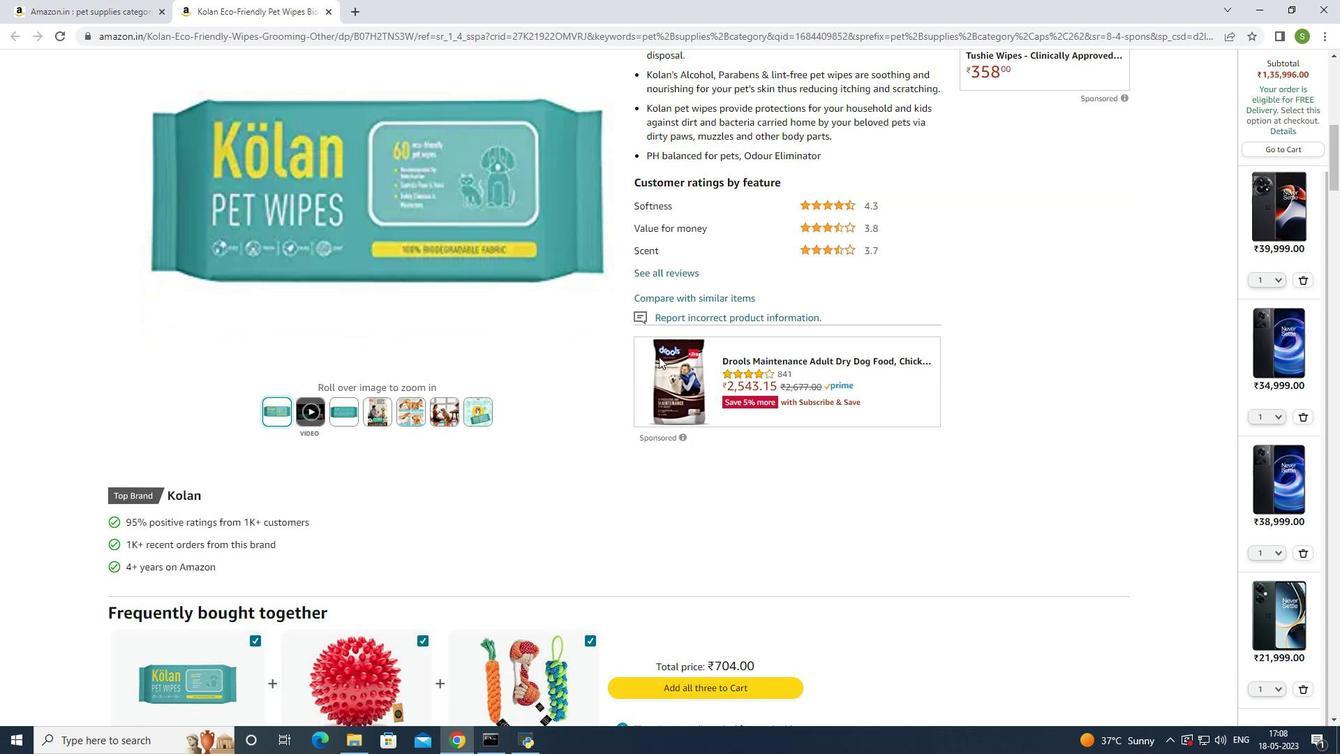 
Action: Mouse scrolled (659, 356) with delta (0, 0)
Screenshot: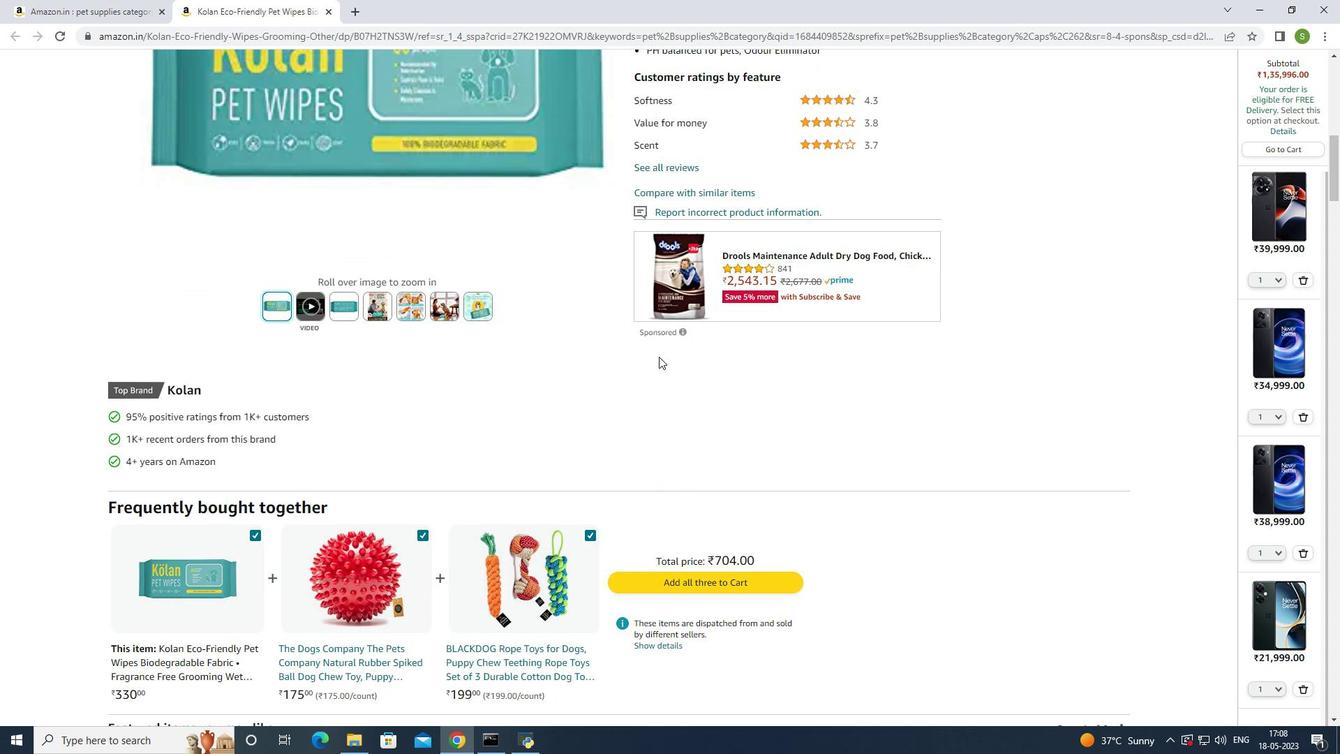 
Action: Mouse scrolled (659, 356) with delta (0, 0)
Screenshot: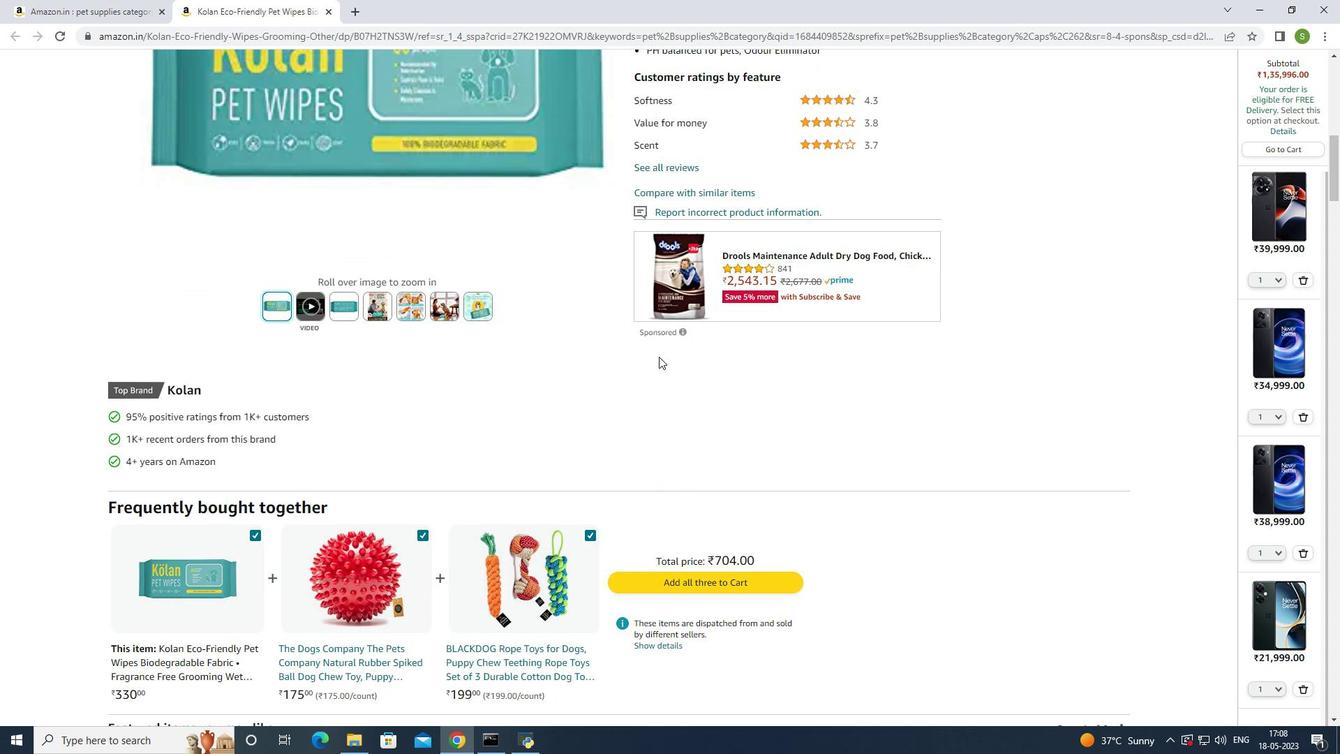 
Action: Mouse scrolled (659, 356) with delta (0, 0)
Screenshot: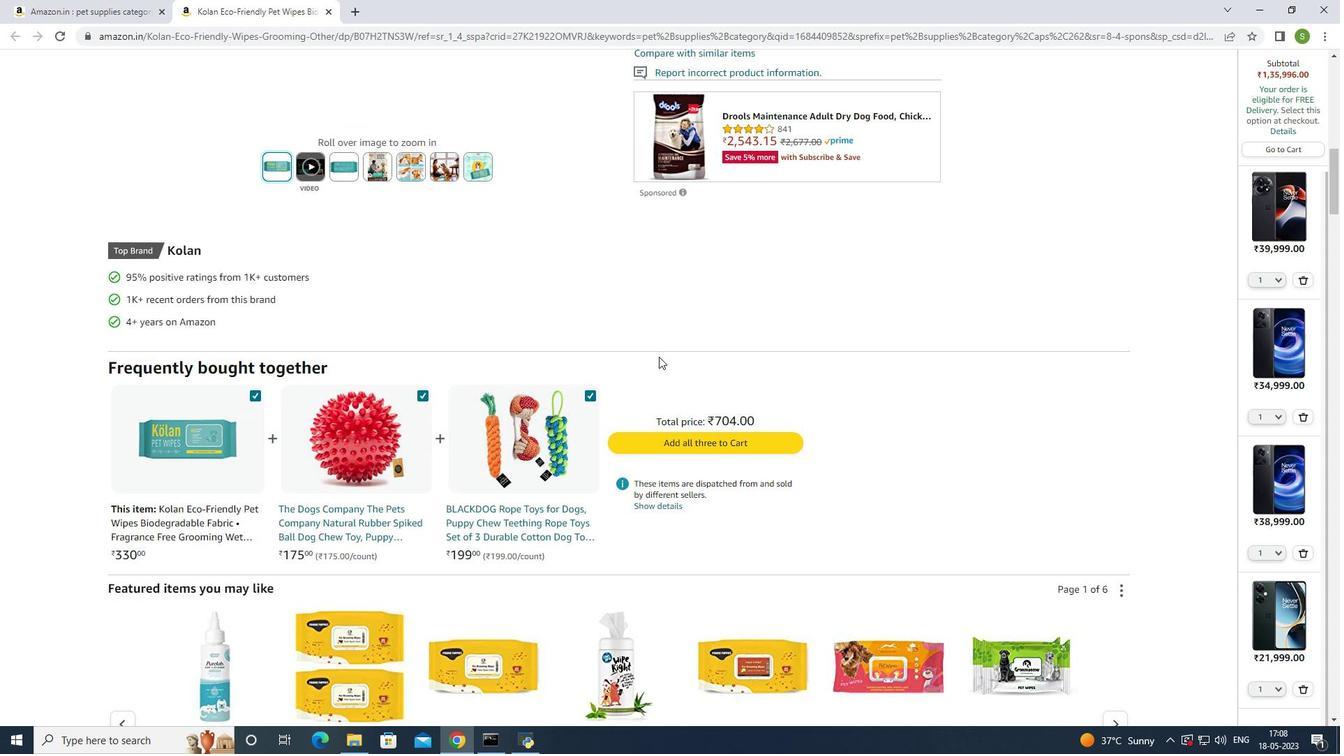 
Action: Mouse scrolled (659, 356) with delta (0, 0)
Screenshot: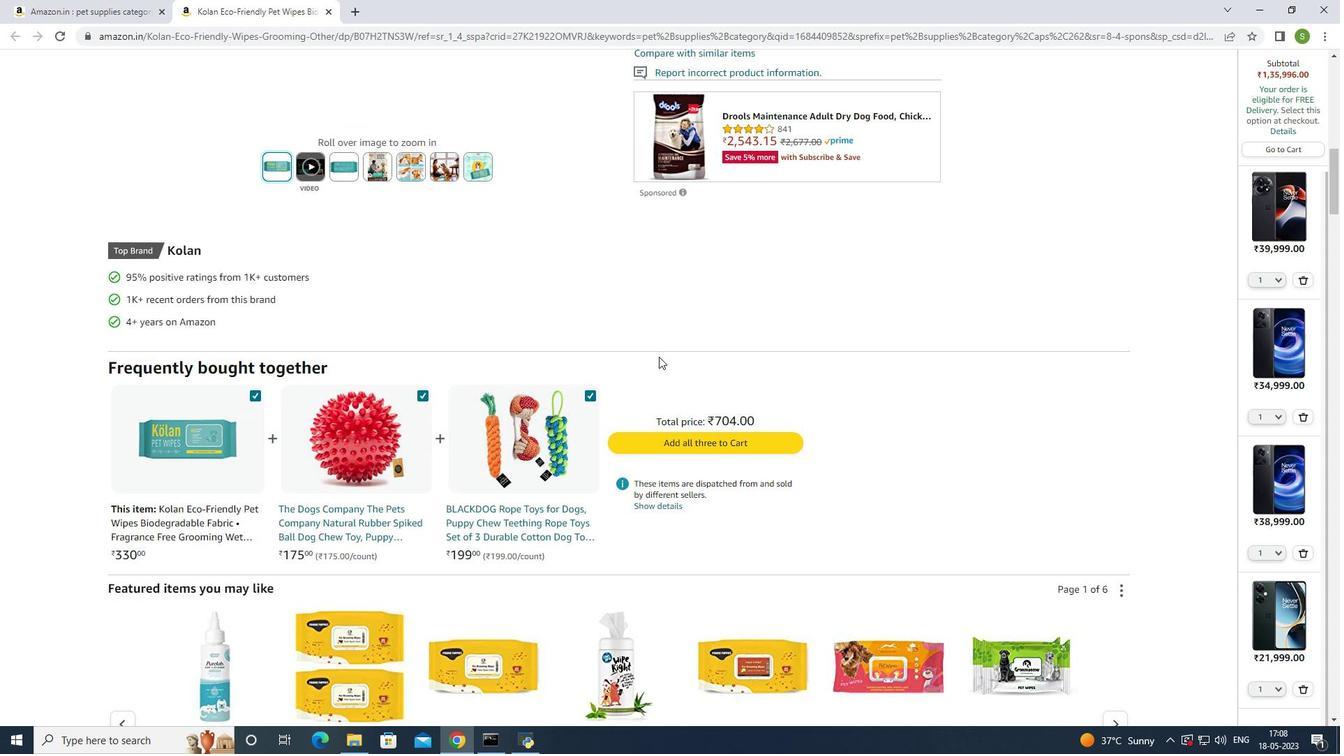 
Action: Mouse scrolled (659, 356) with delta (0, 0)
Screenshot: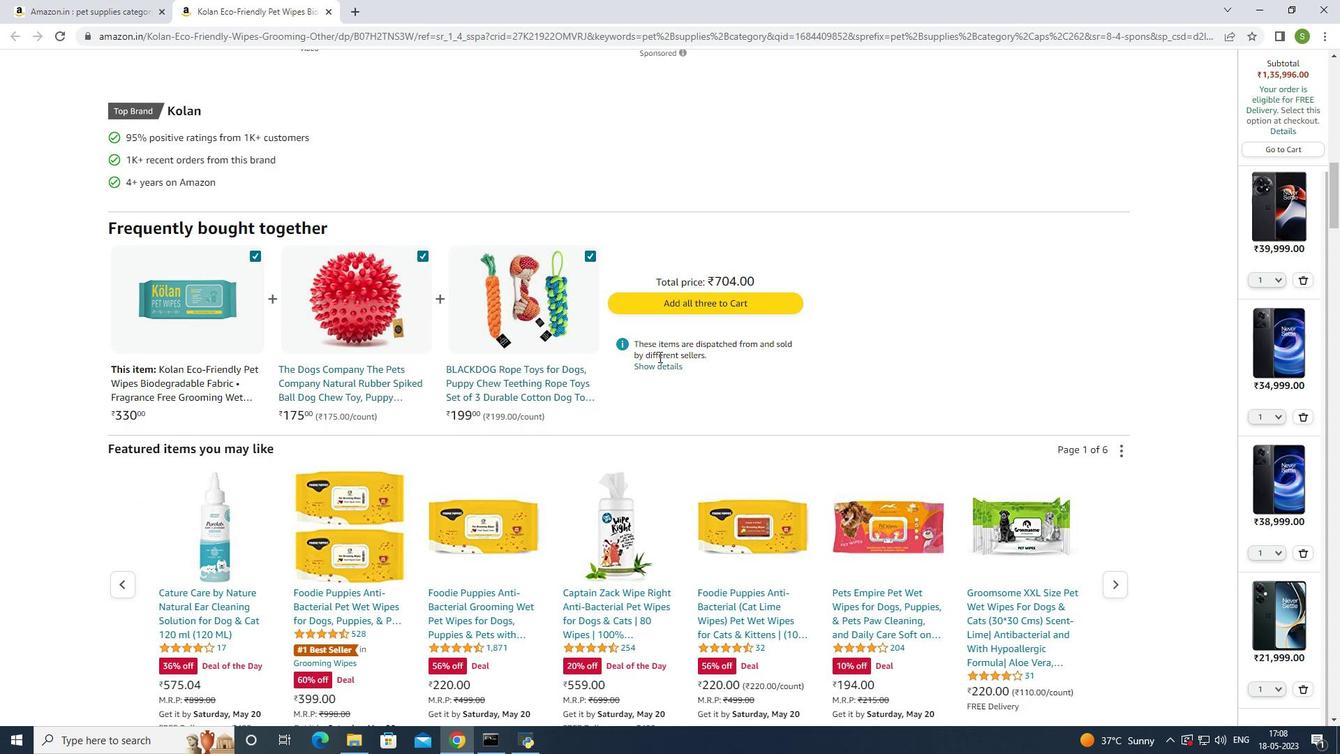 
Action: Mouse scrolled (659, 356) with delta (0, 0)
Screenshot: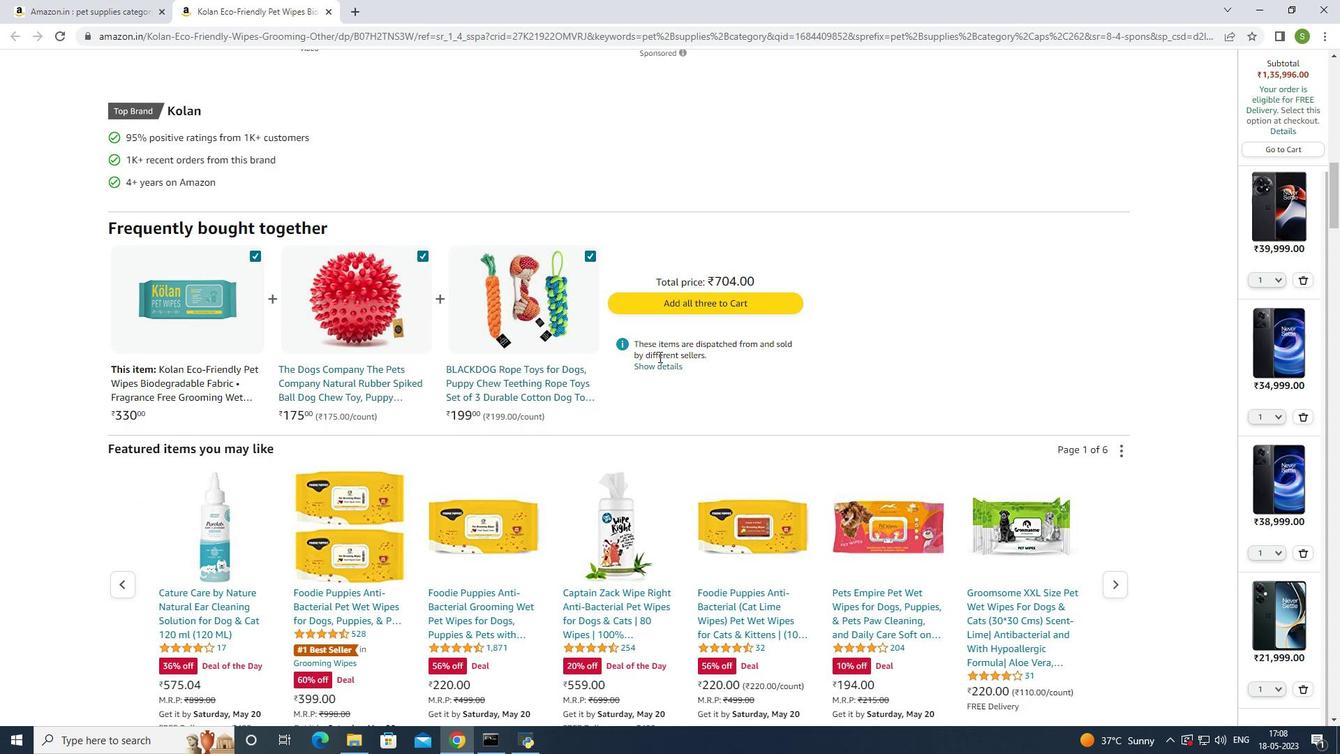
Action: Mouse scrolled (659, 356) with delta (0, 0)
Screenshot: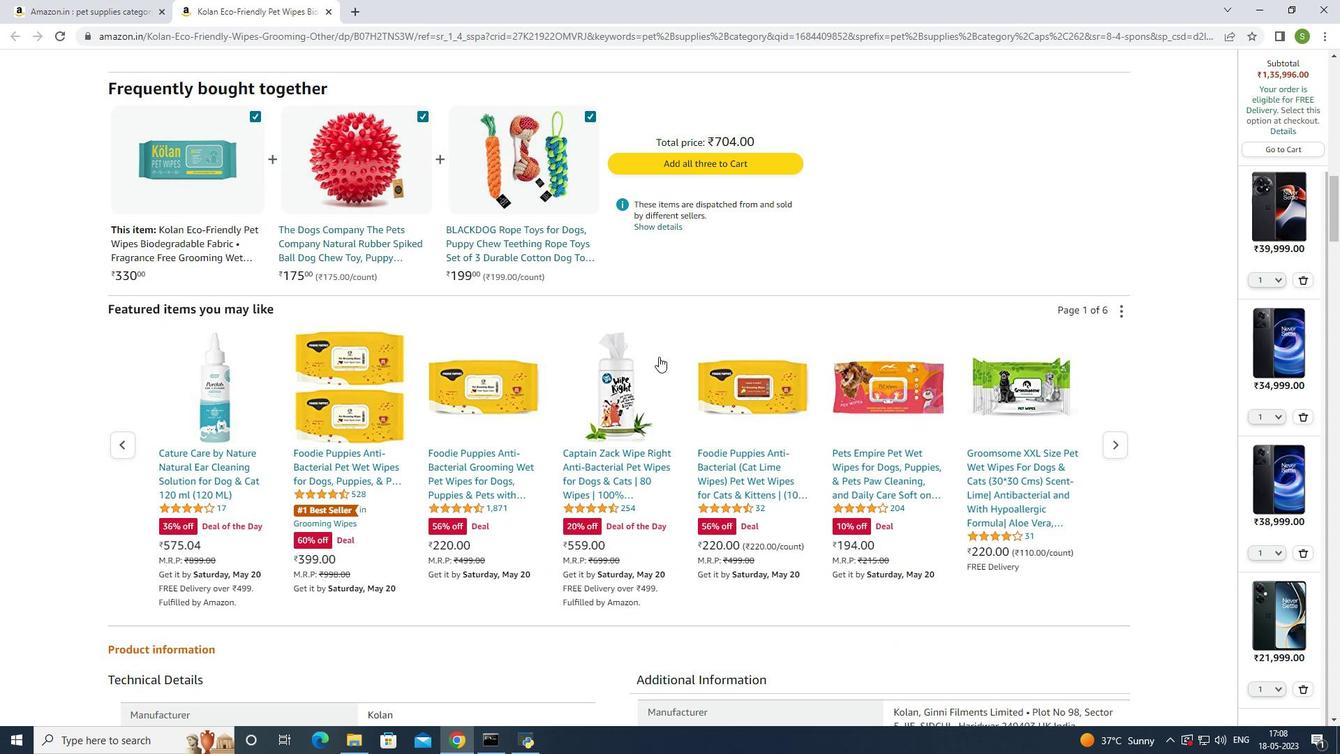 
Action: Mouse scrolled (659, 356) with delta (0, 0)
Screenshot: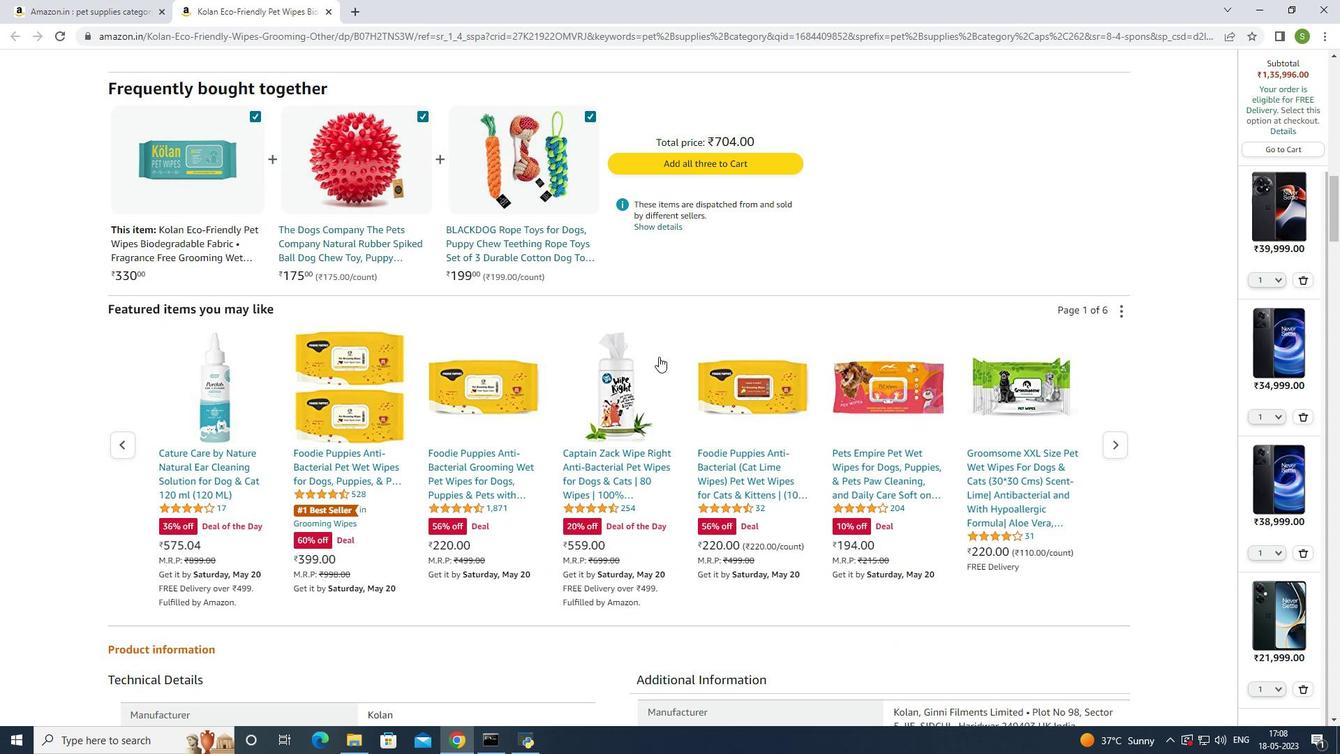 
Action: Mouse scrolled (659, 356) with delta (0, 0)
Screenshot: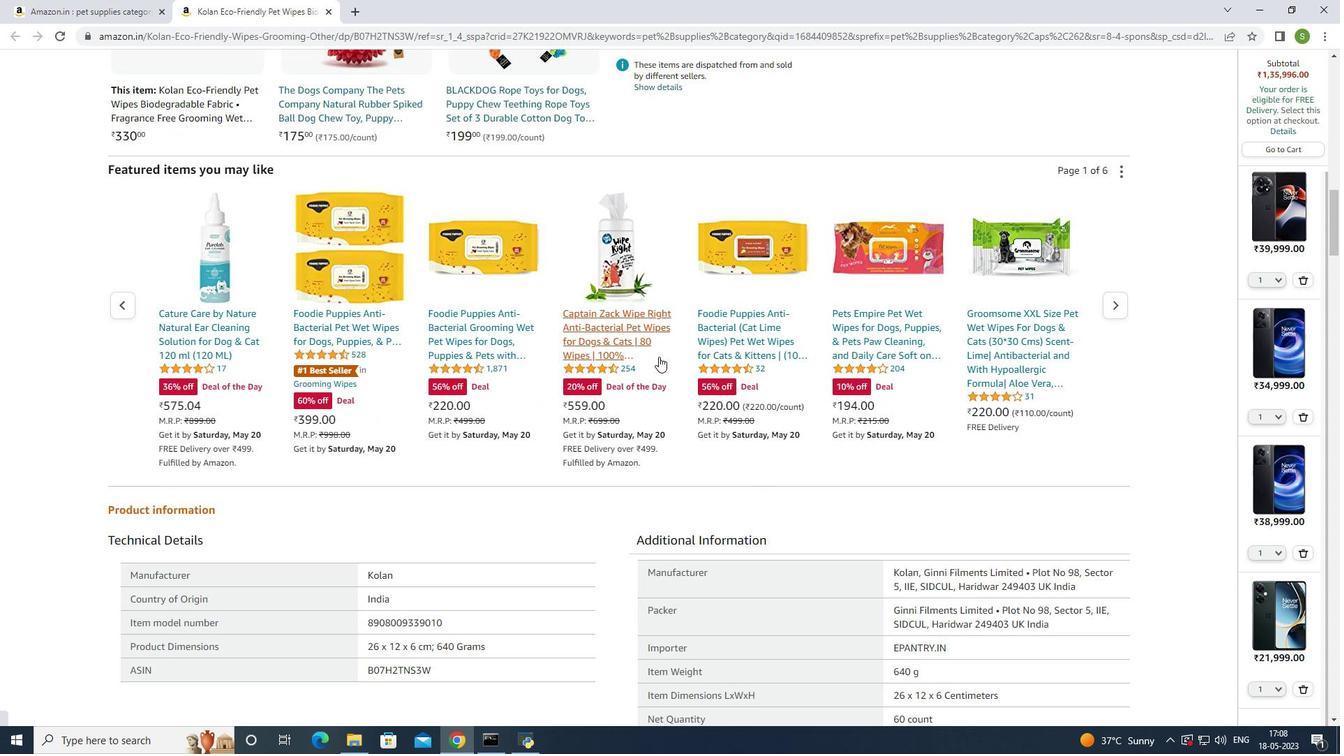 
Action: Mouse scrolled (659, 356) with delta (0, 0)
Screenshot: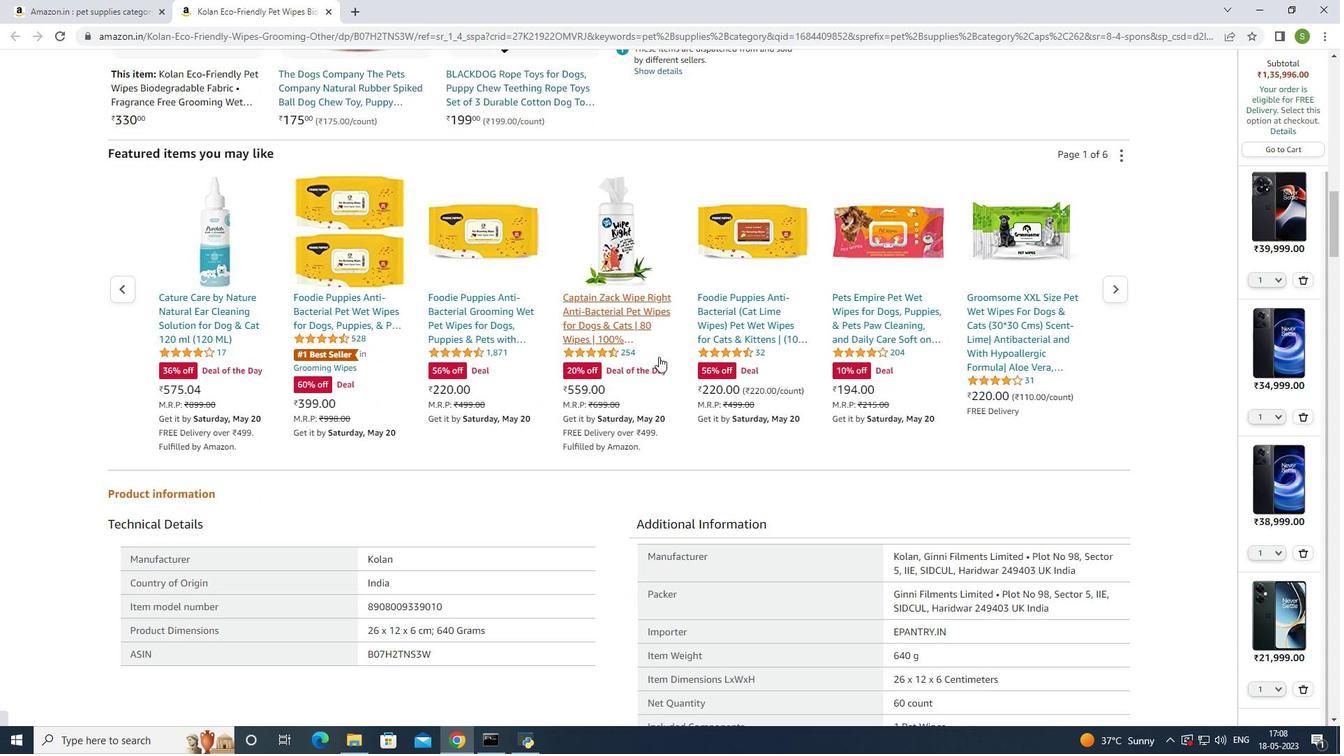 
Action: Mouse scrolled (659, 356) with delta (0, 0)
Screenshot: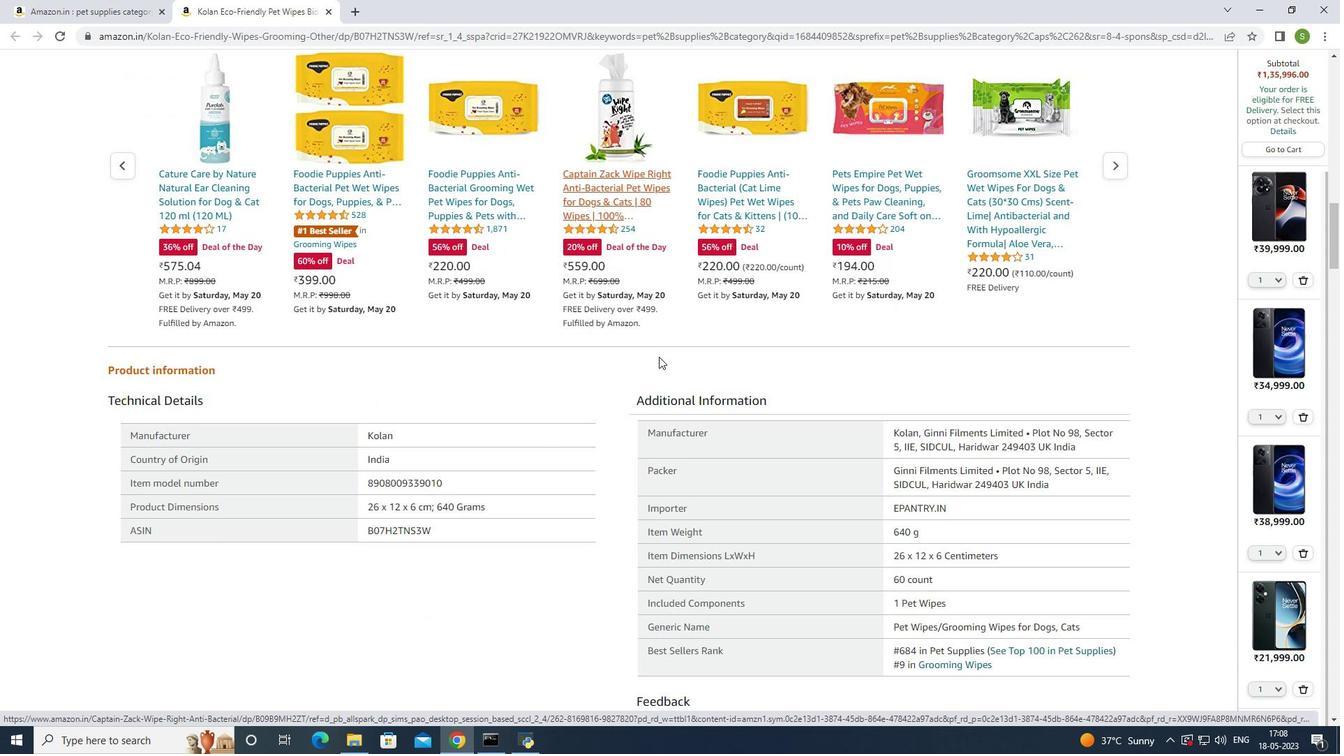 
Action: Mouse scrolled (659, 356) with delta (0, 0)
Screenshot: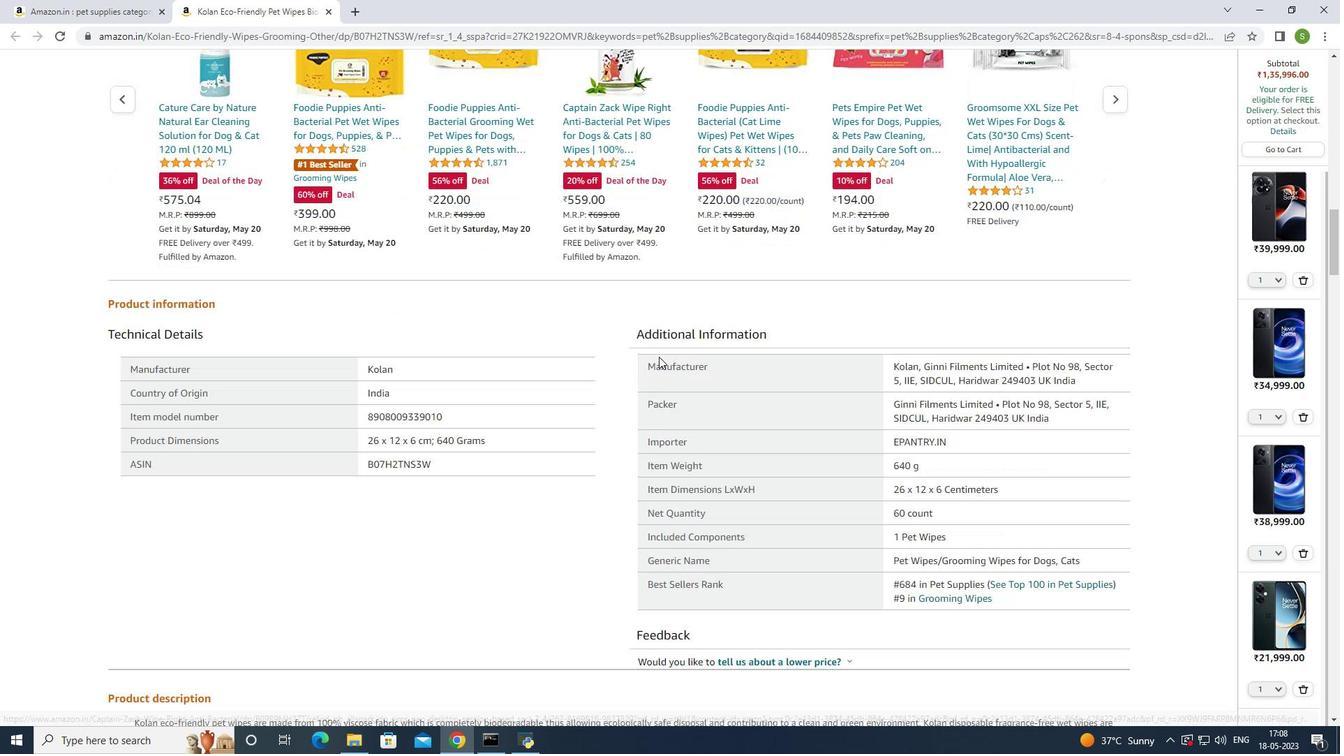 
Action: Mouse scrolled (659, 356) with delta (0, 0)
Screenshot: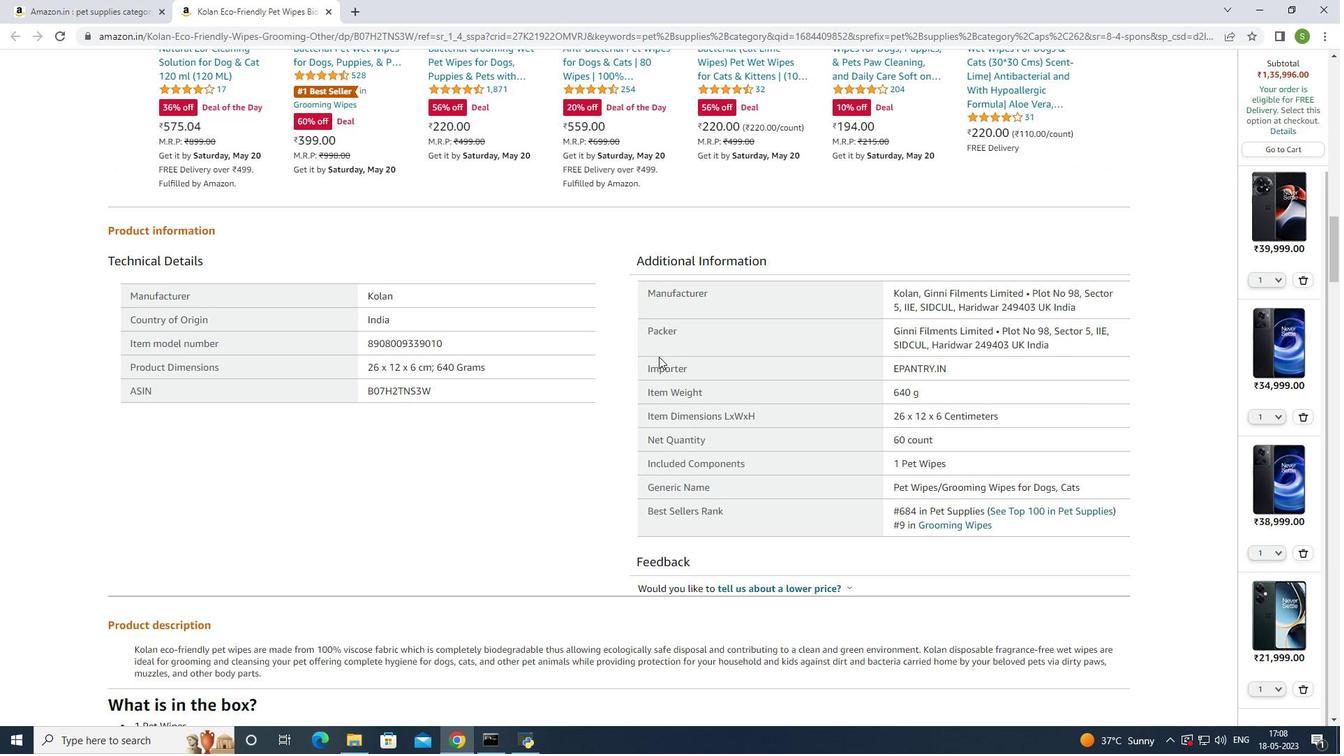 
Action: Mouse scrolled (659, 356) with delta (0, 0)
Screenshot: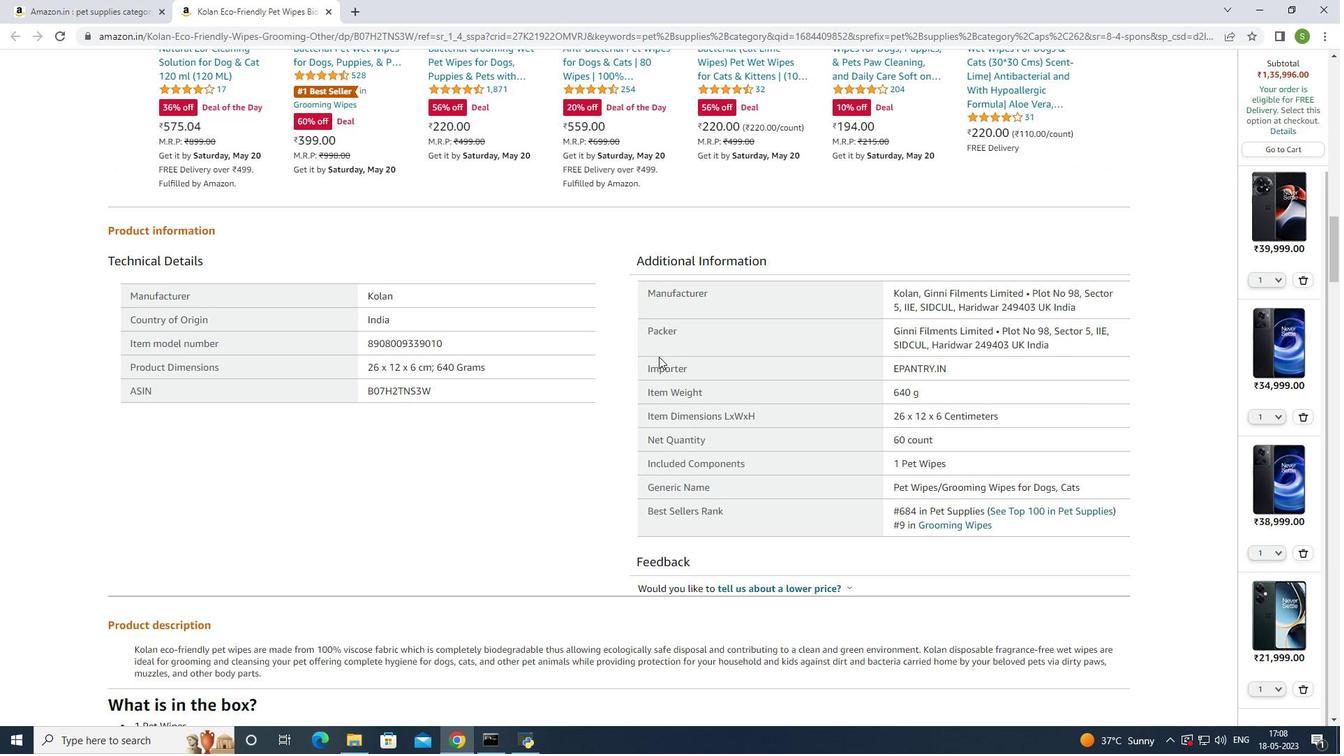 
Action: Mouse scrolled (659, 356) with delta (0, 0)
Screenshot: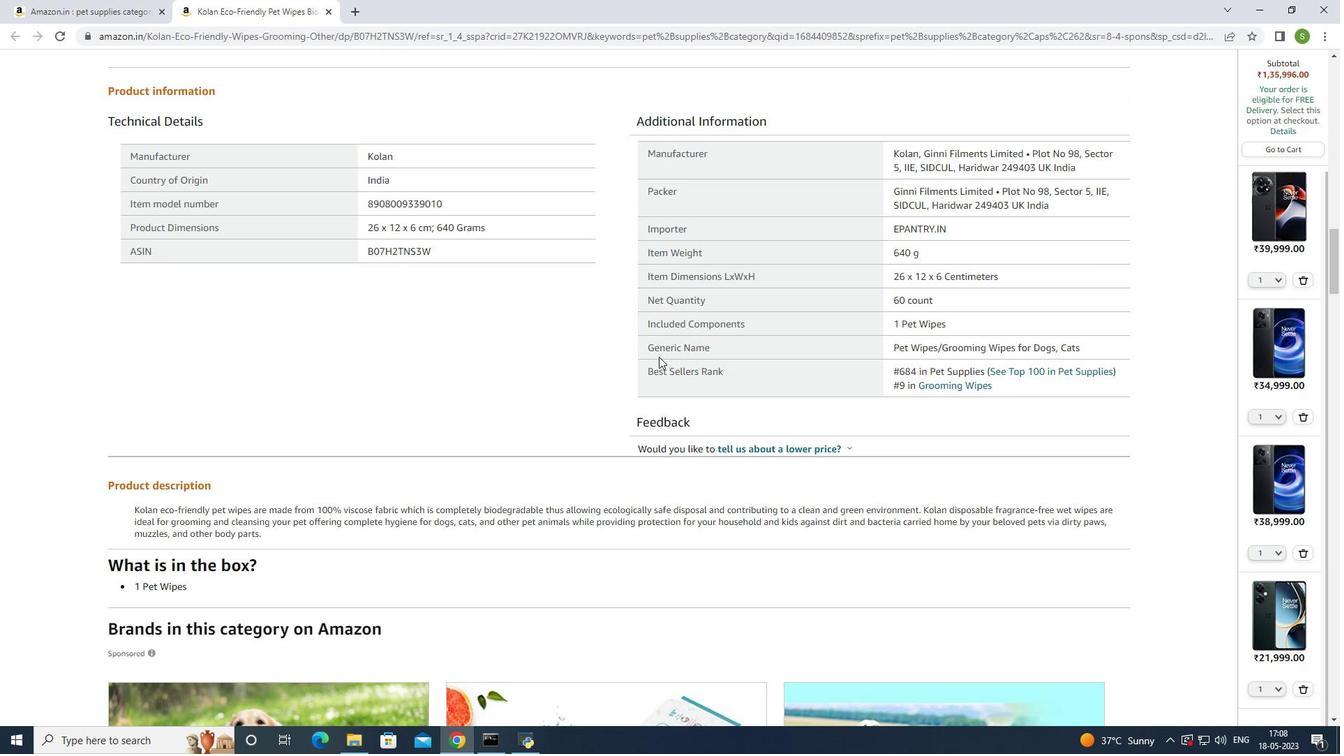 
Action: Mouse scrolled (659, 356) with delta (0, 0)
Screenshot: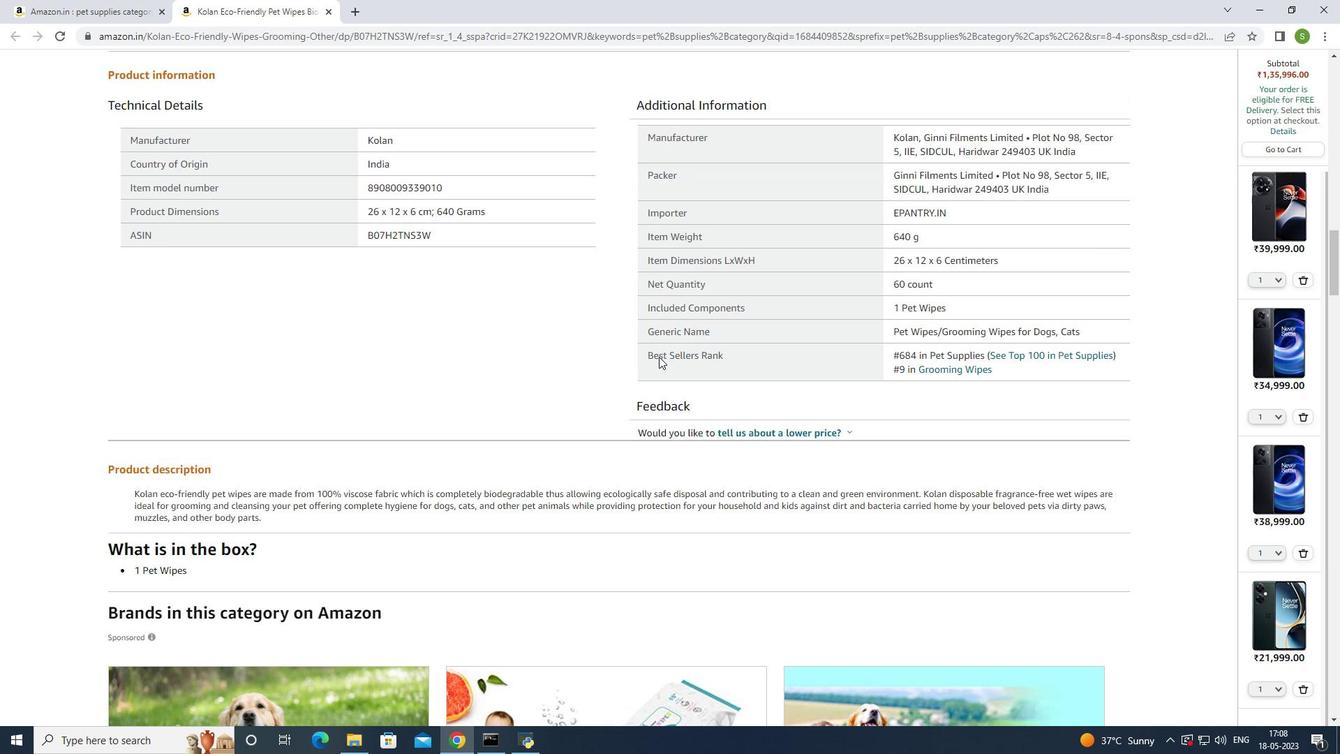 
Action: Mouse scrolled (659, 356) with delta (0, 0)
Screenshot: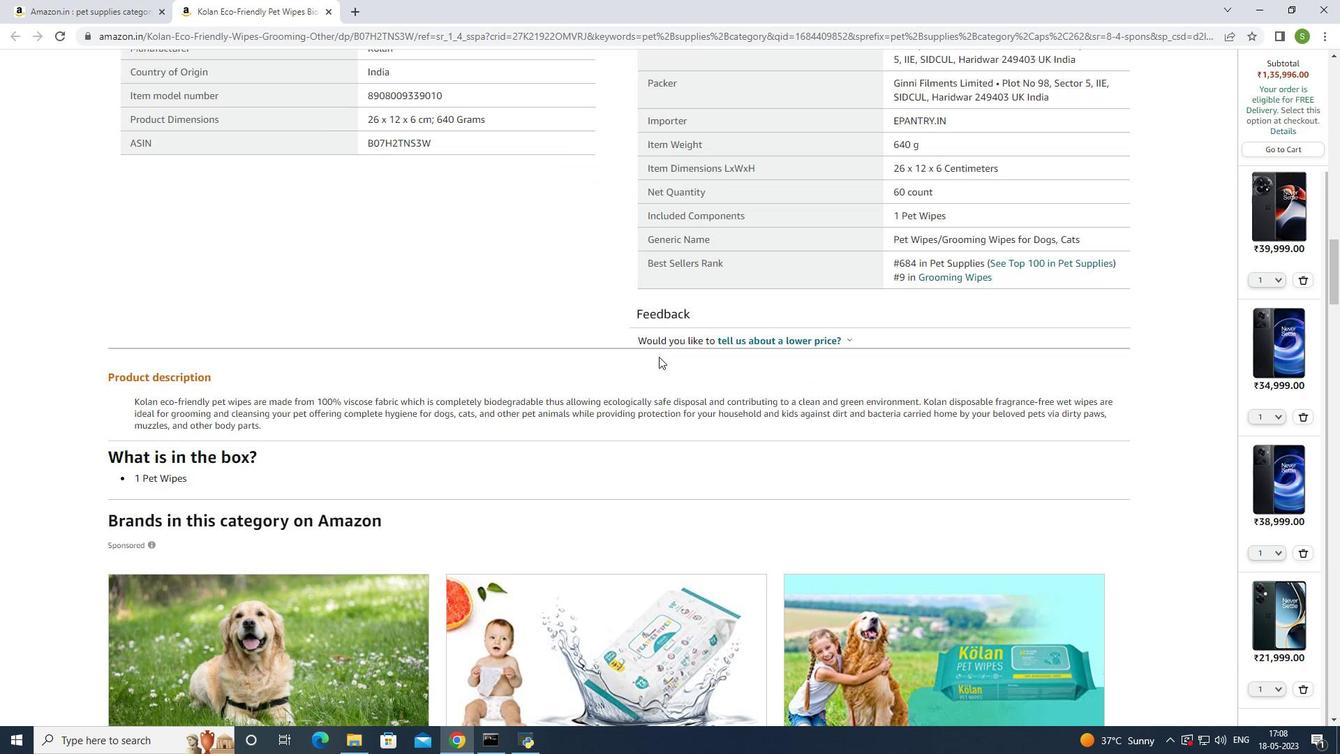 
Action: Mouse scrolled (659, 356) with delta (0, 0)
Screenshot: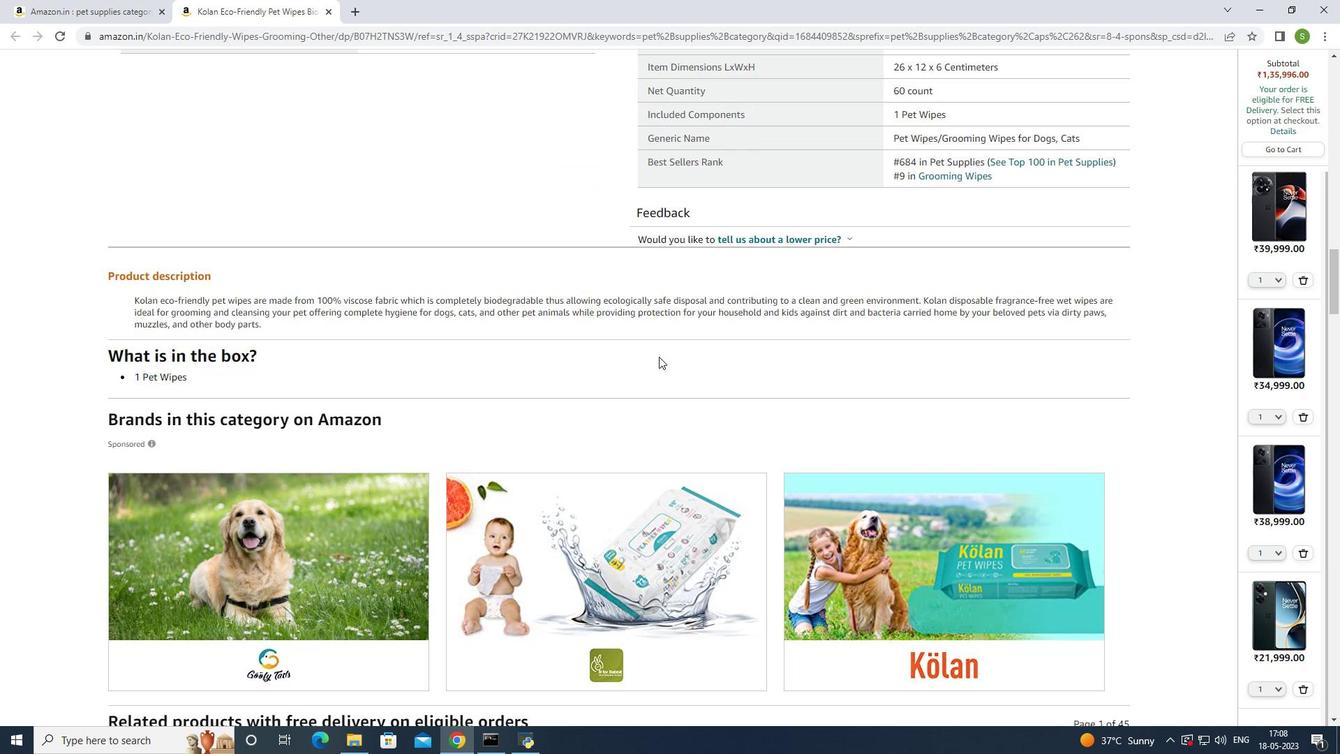 
Action: Mouse scrolled (659, 356) with delta (0, 0)
Screenshot: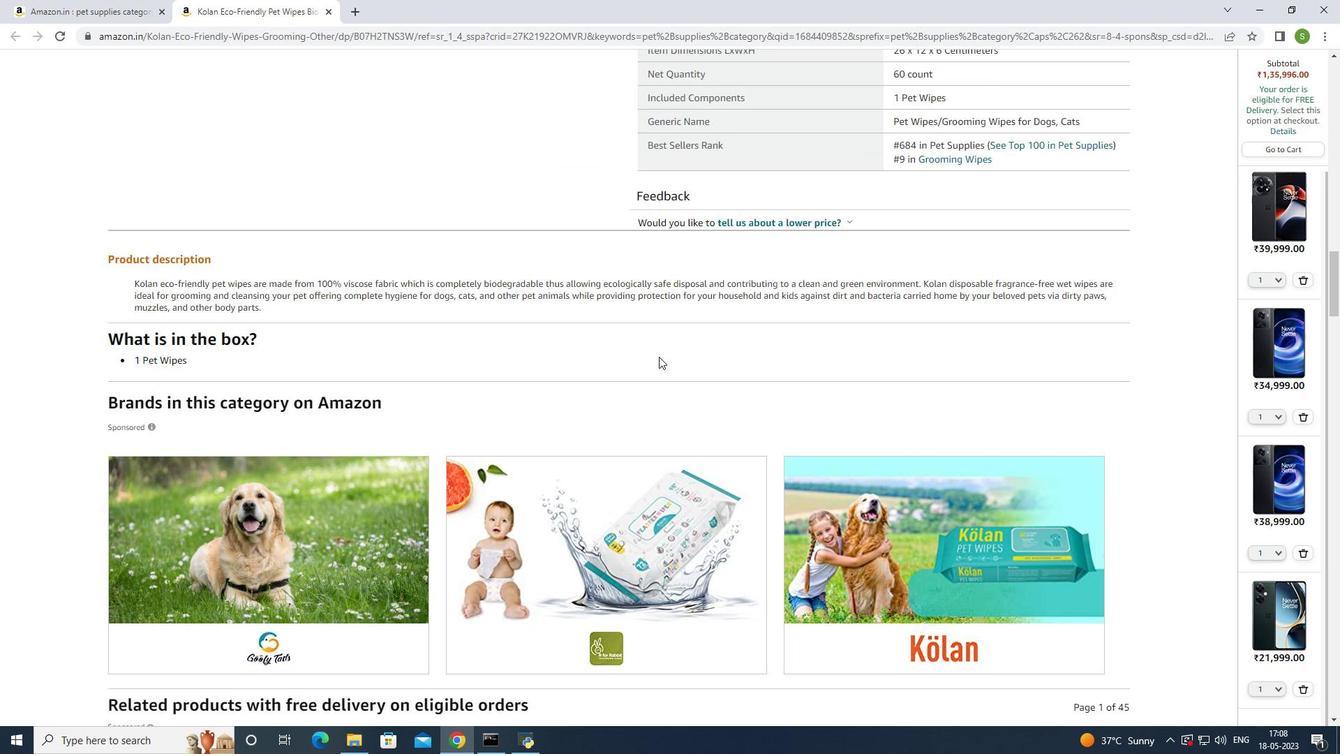 
Action: Mouse scrolled (659, 356) with delta (0, 0)
Screenshot: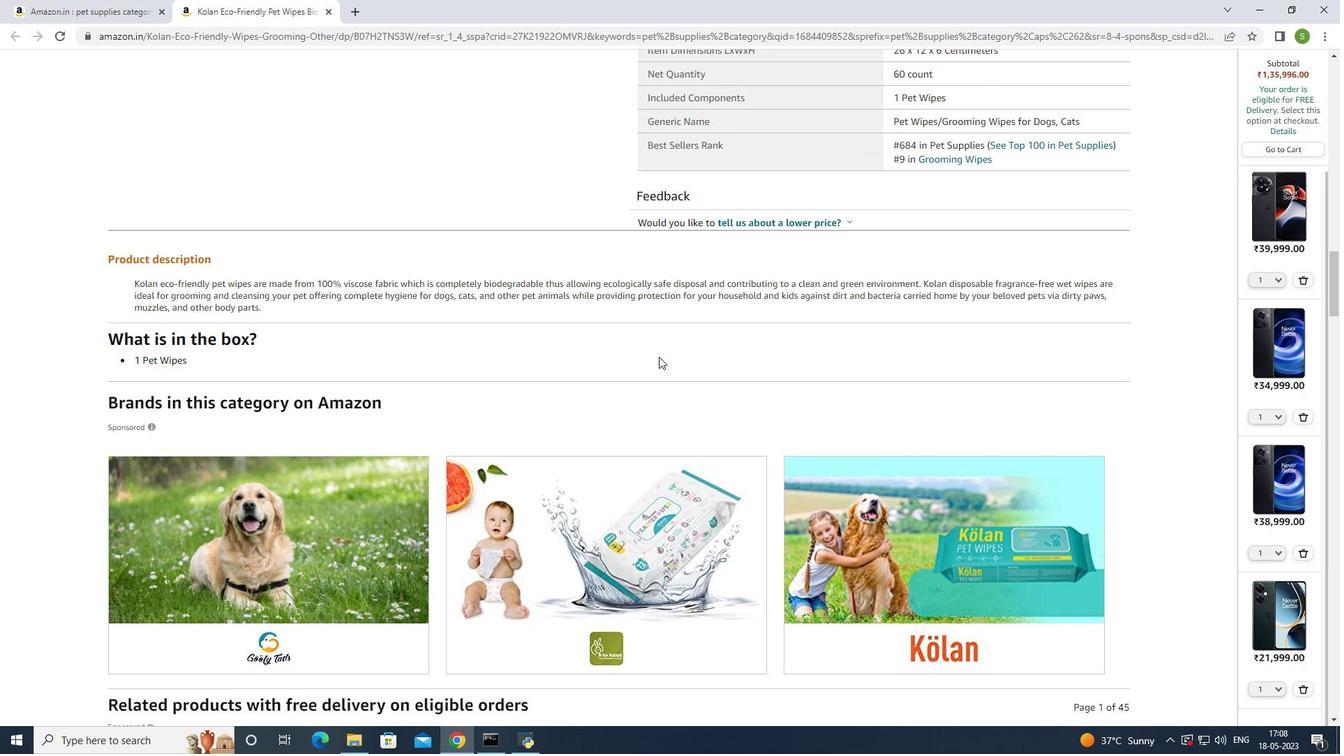 
Action: Mouse scrolled (659, 357) with delta (0, 0)
Screenshot: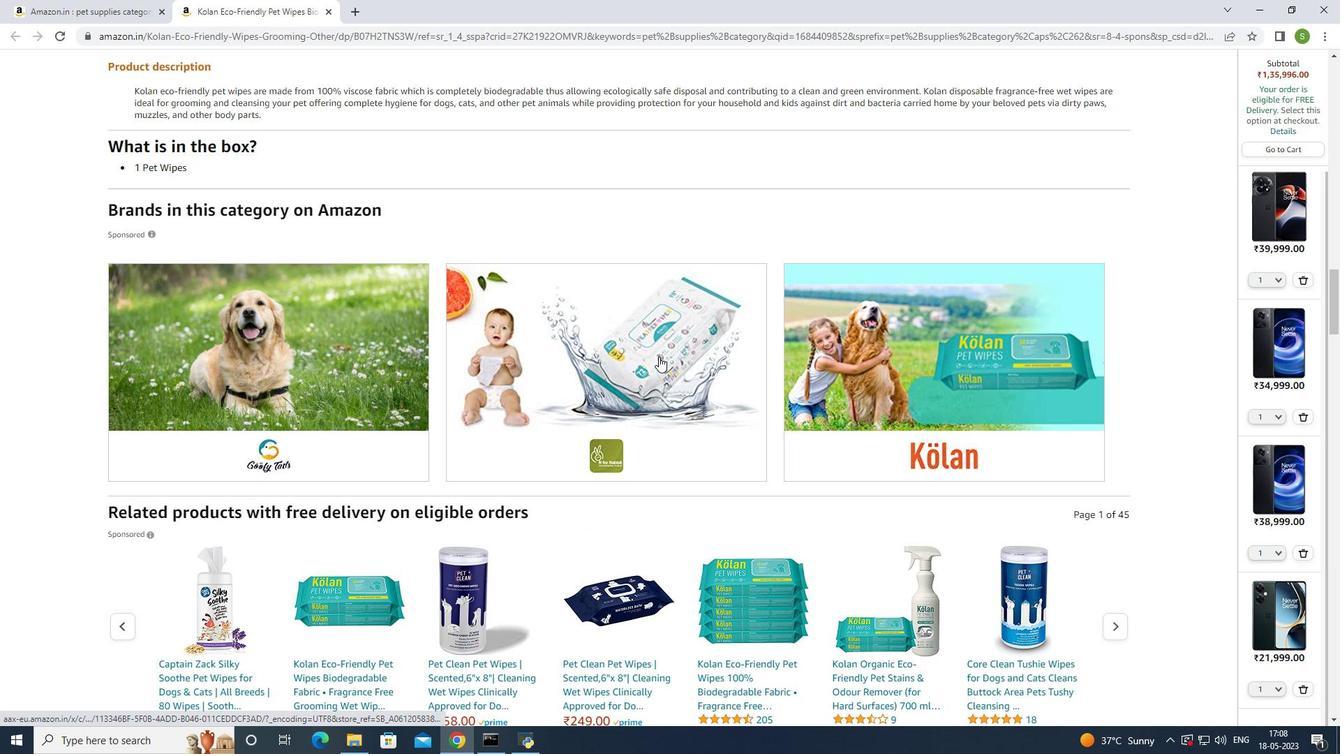 
Action: Mouse scrolled (659, 357) with delta (0, 0)
Screenshot: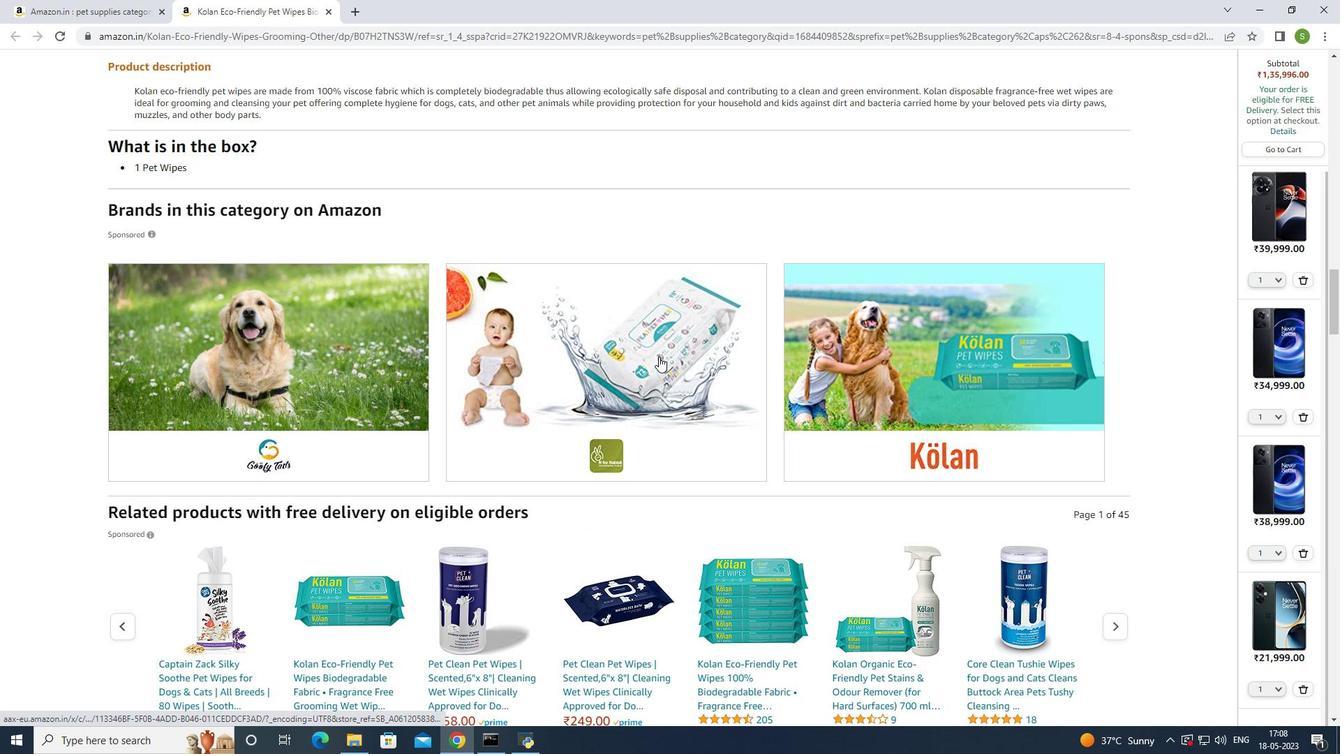 
Action: Mouse scrolled (659, 357) with delta (0, 0)
Screenshot: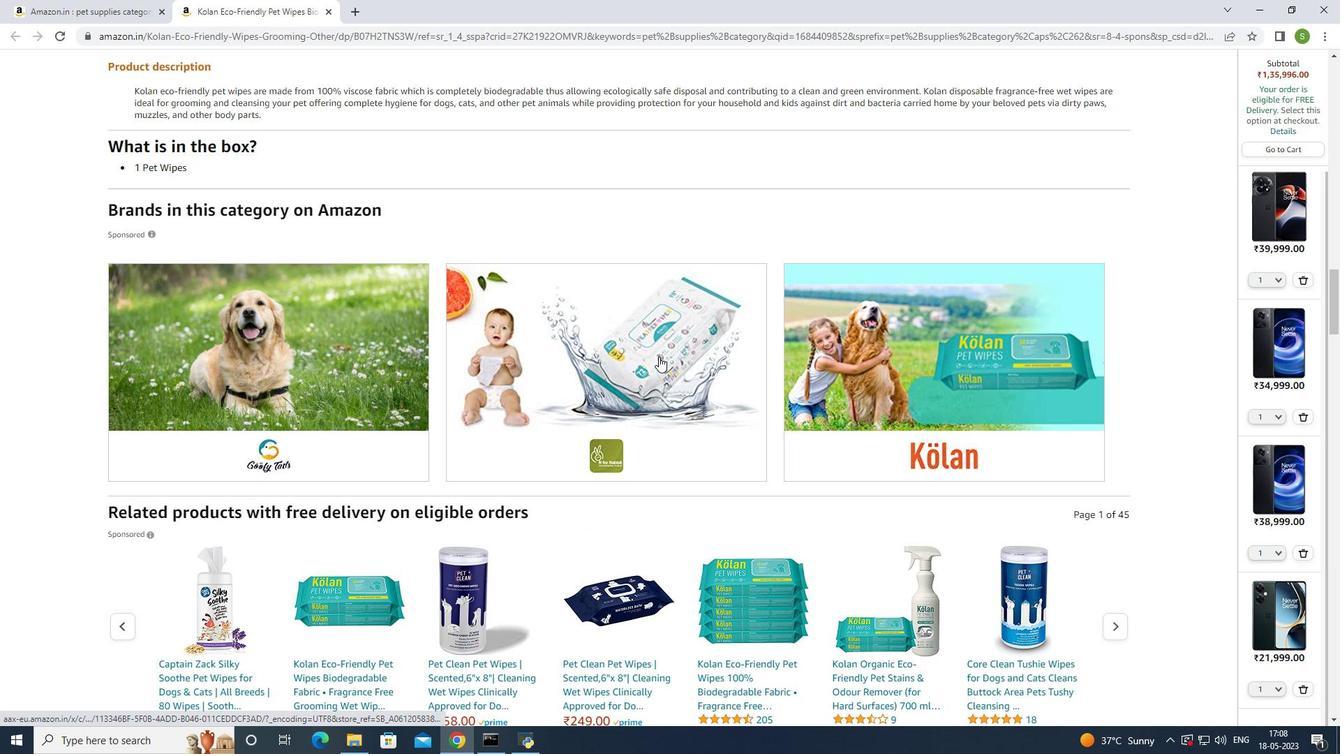 
Action: Mouse scrolled (659, 357) with delta (0, 0)
Screenshot: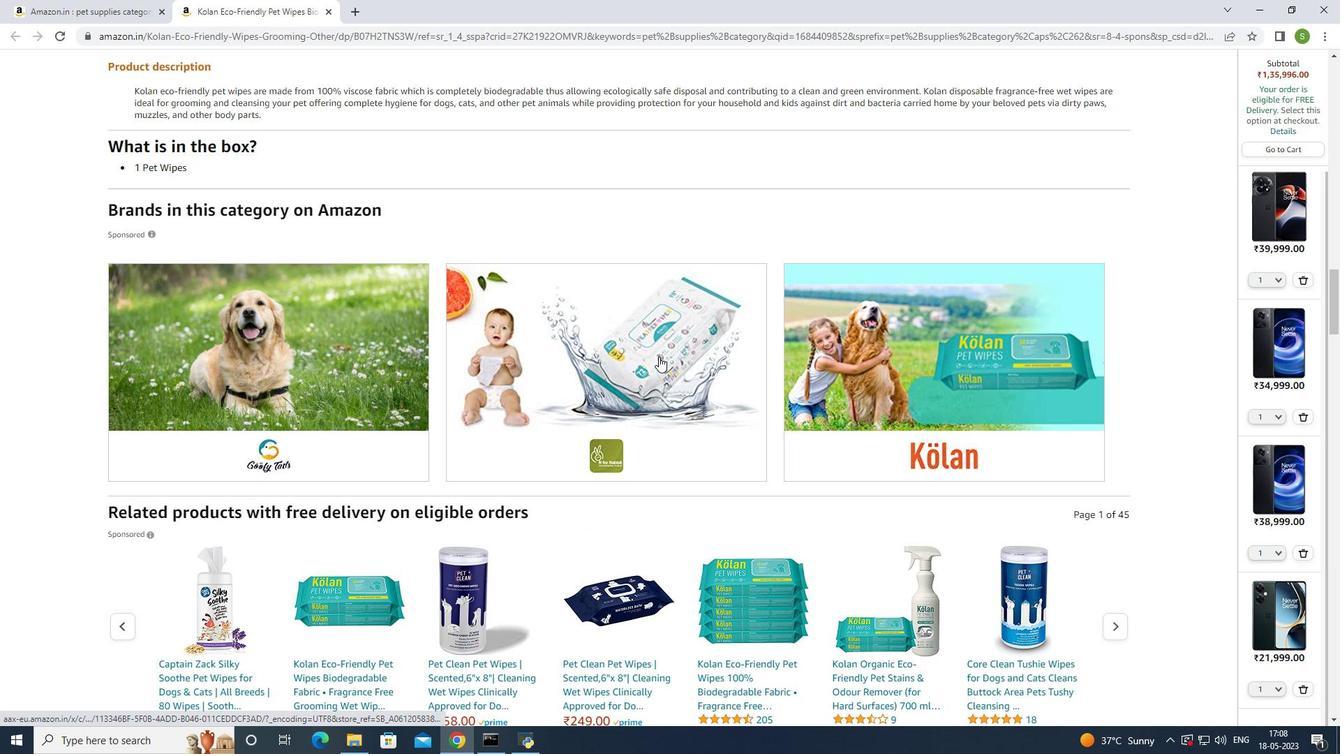 
Action: Mouse scrolled (659, 357) with delta (0, 0)
Screenshot: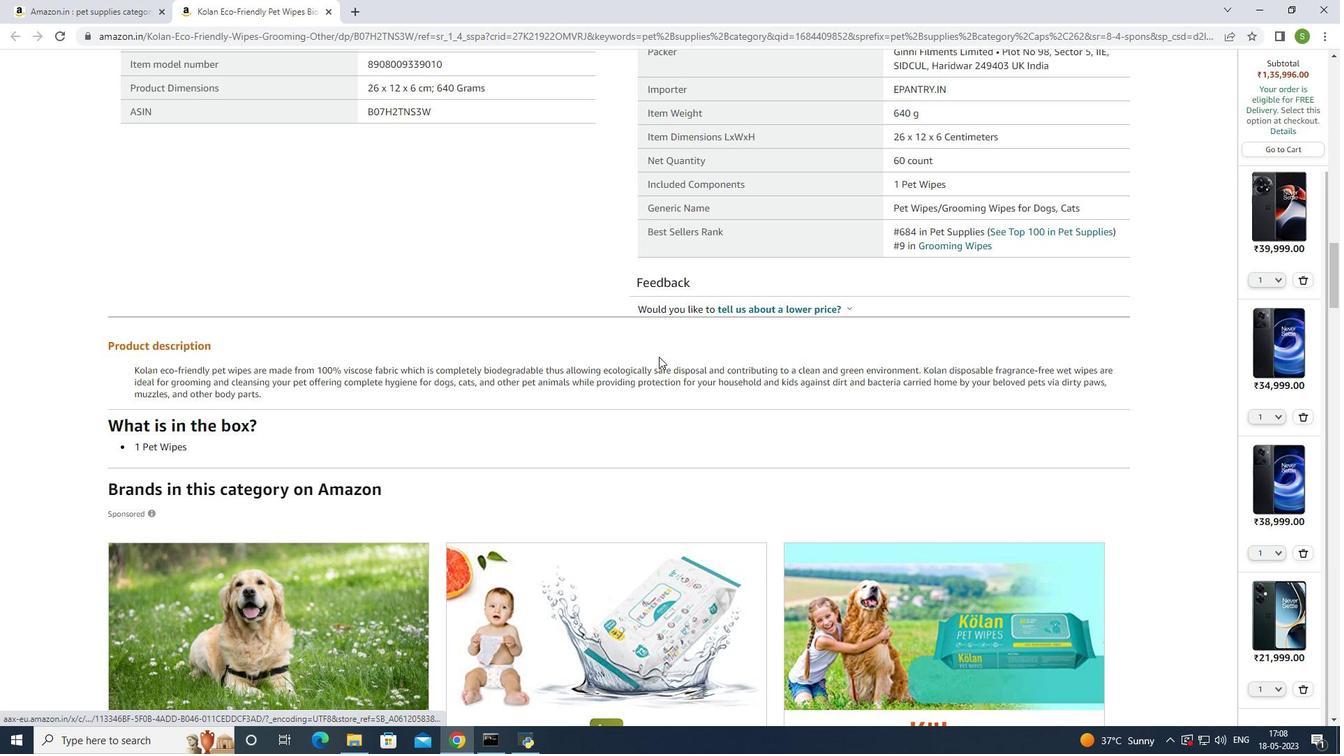
Action: Mouse scrolled (659, 357) with delta (0, 0)
Screenshot: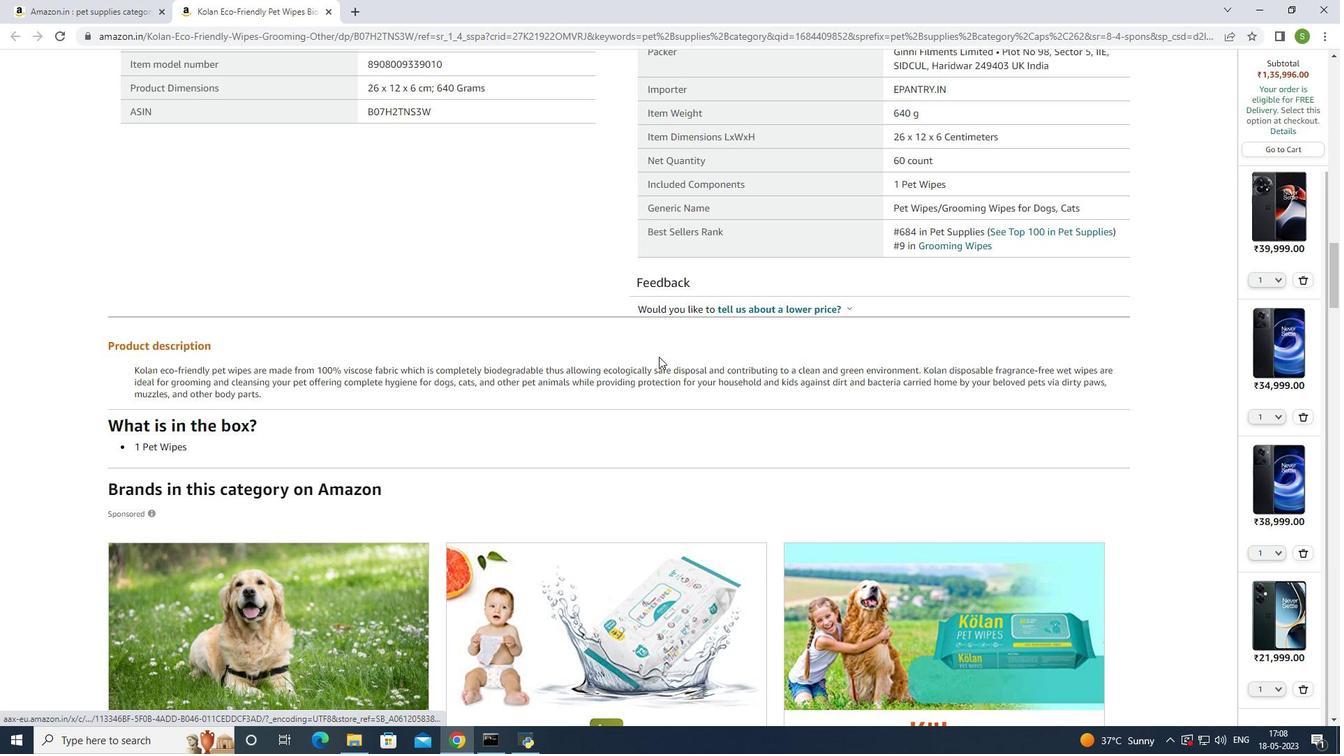 
Action: Mouse scrolled (659, 357) with delta (0, 0)
Screenshot: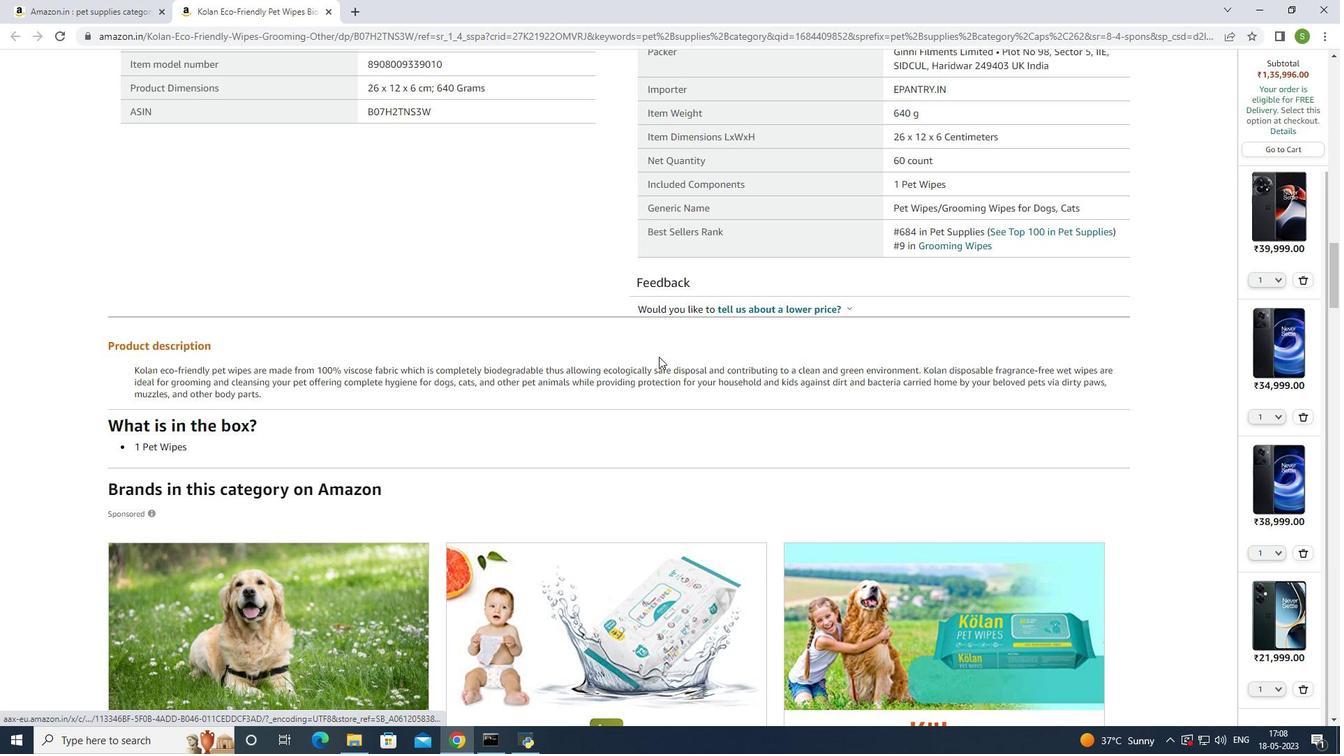 
Action: Mouse scrolled (659, 357) with delta (0, 0)
Screenshot: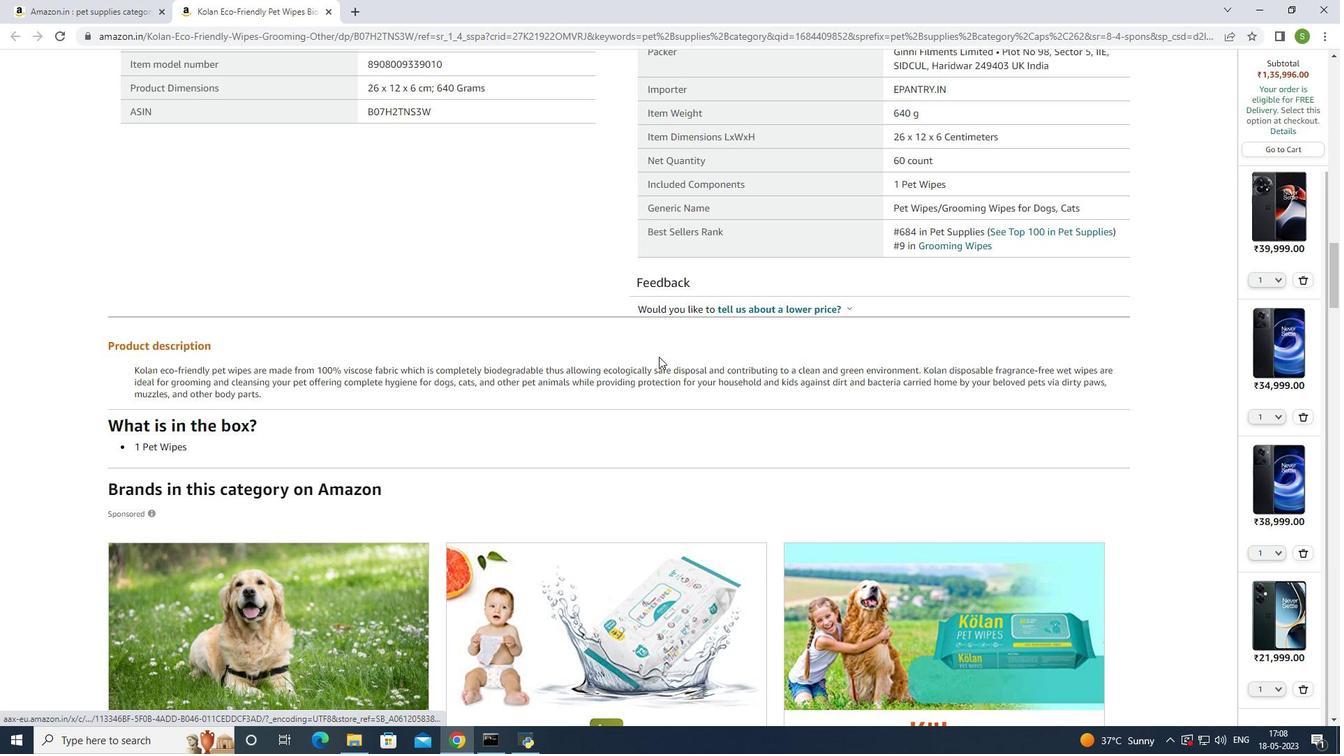 
Action: Mouse scrolled (659, 357) with delta (0, 0)
Screenshot: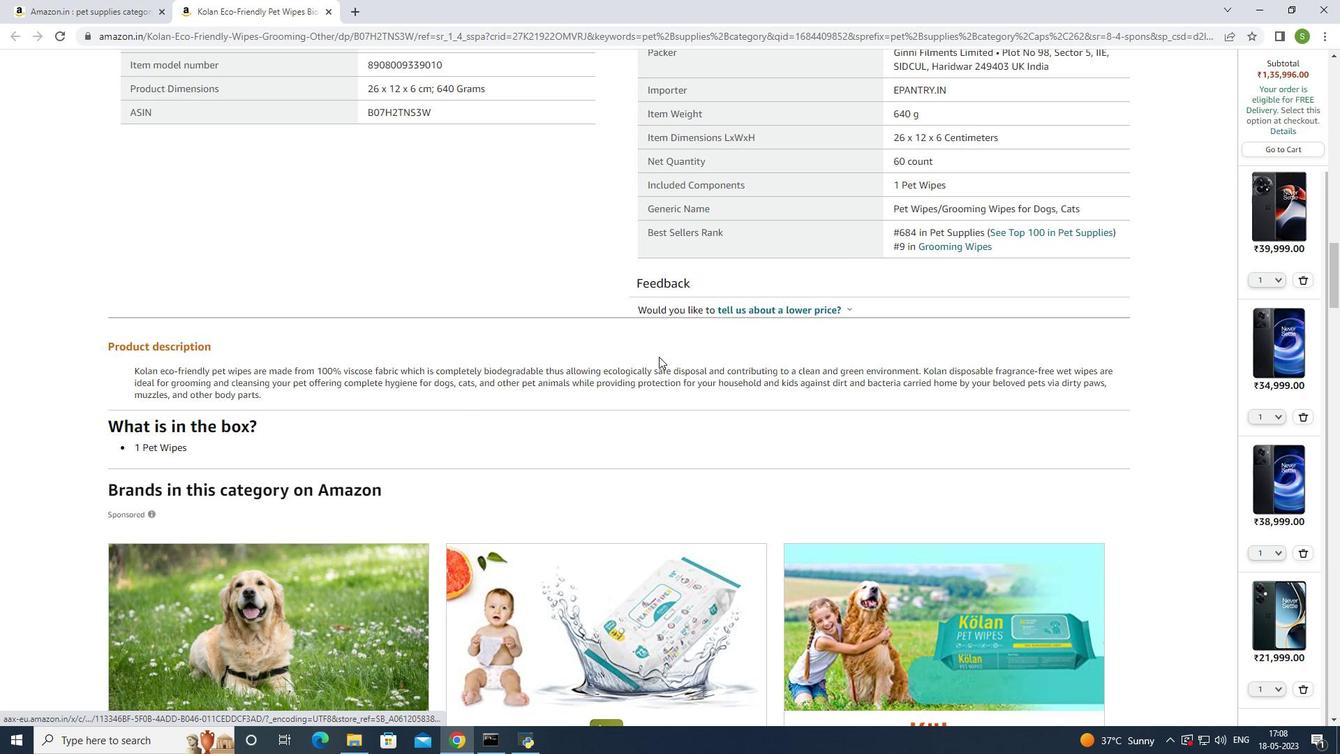 
Action: Mouse scrolled (659, 357) with delta (0, 0)
Screenshot: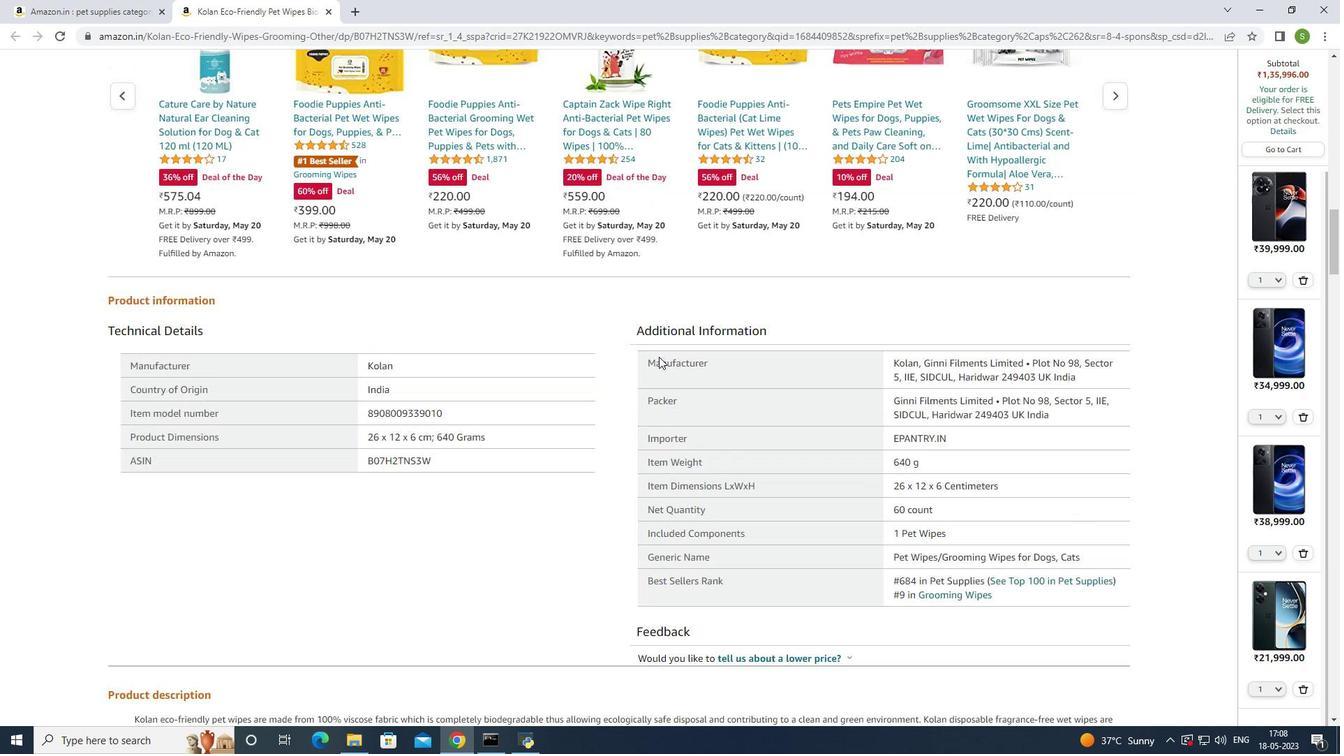 
Action: Mouse scrolled (659, 357) with delta (0, 0)
Screenshot: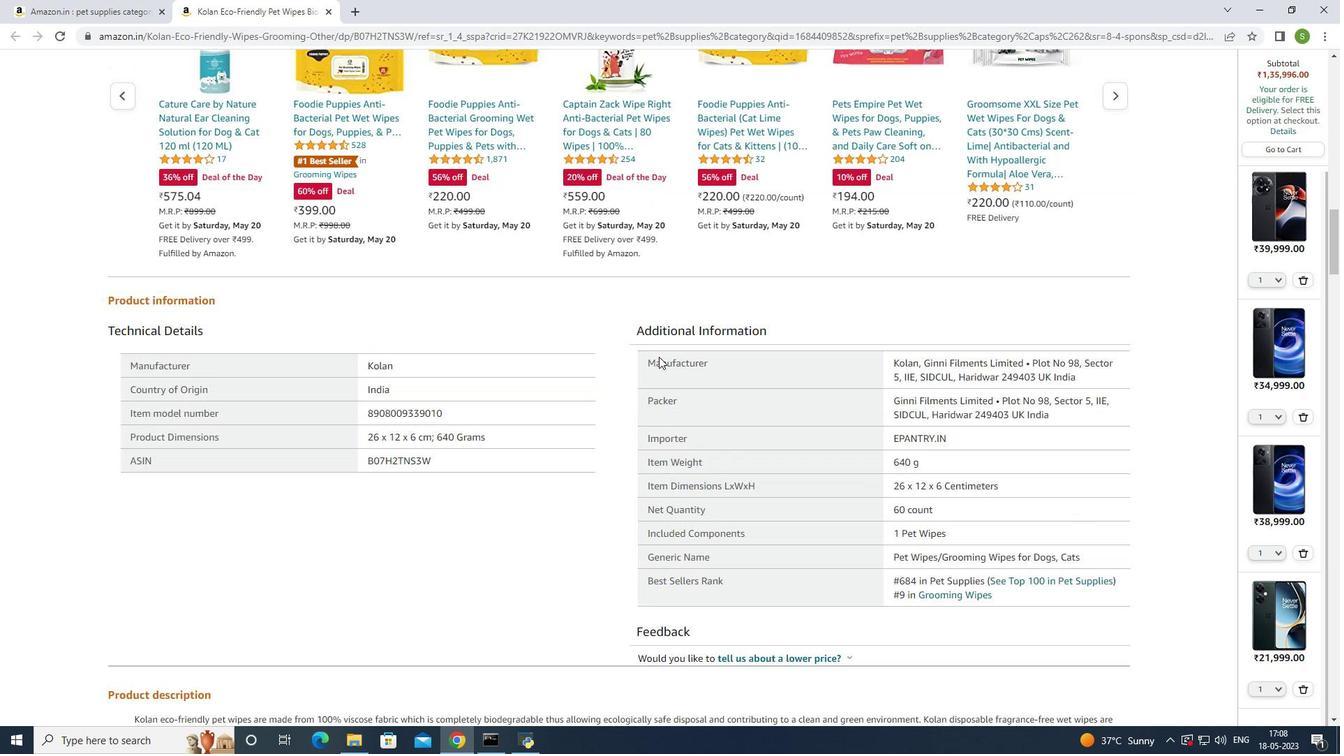 
Action: Mouse scrolled (659, 357) with delta (0, 0)
Screenshot: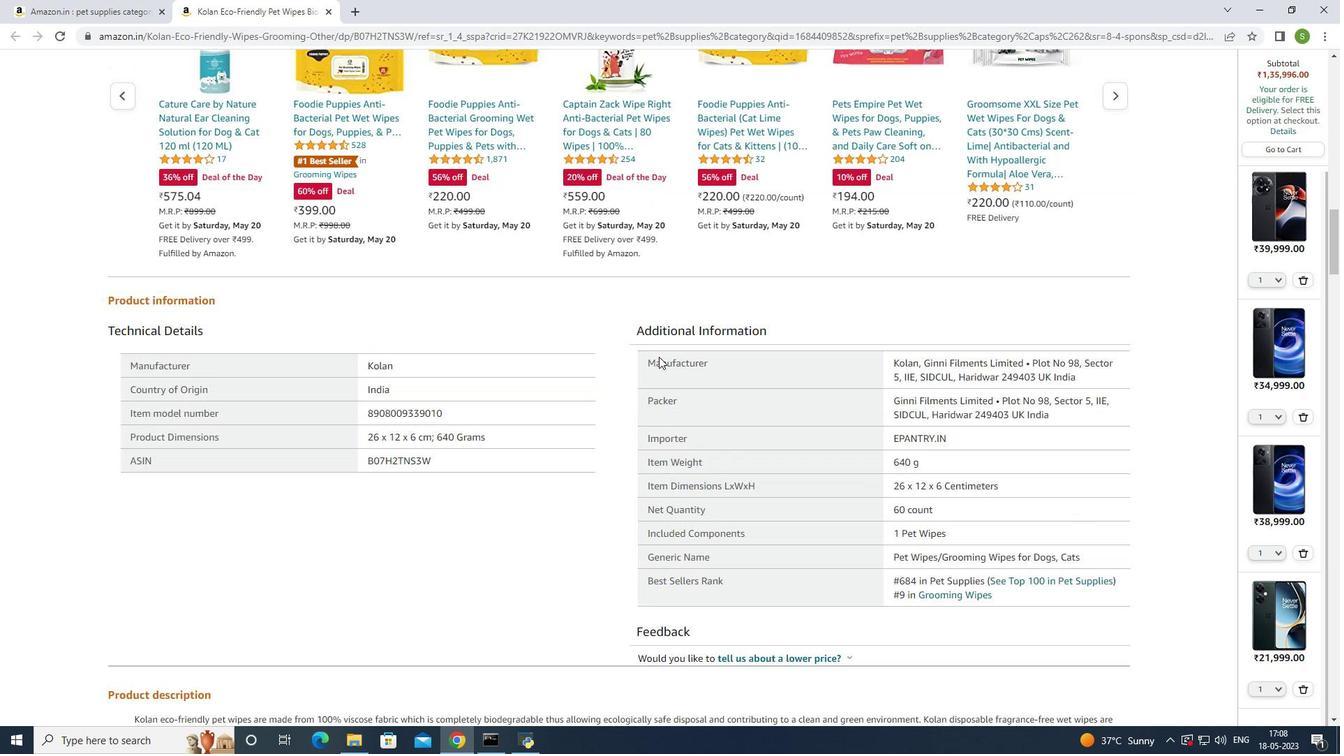 
Action: Mouse scrolled (659, 357) with delta (0, 0)
Screenshot: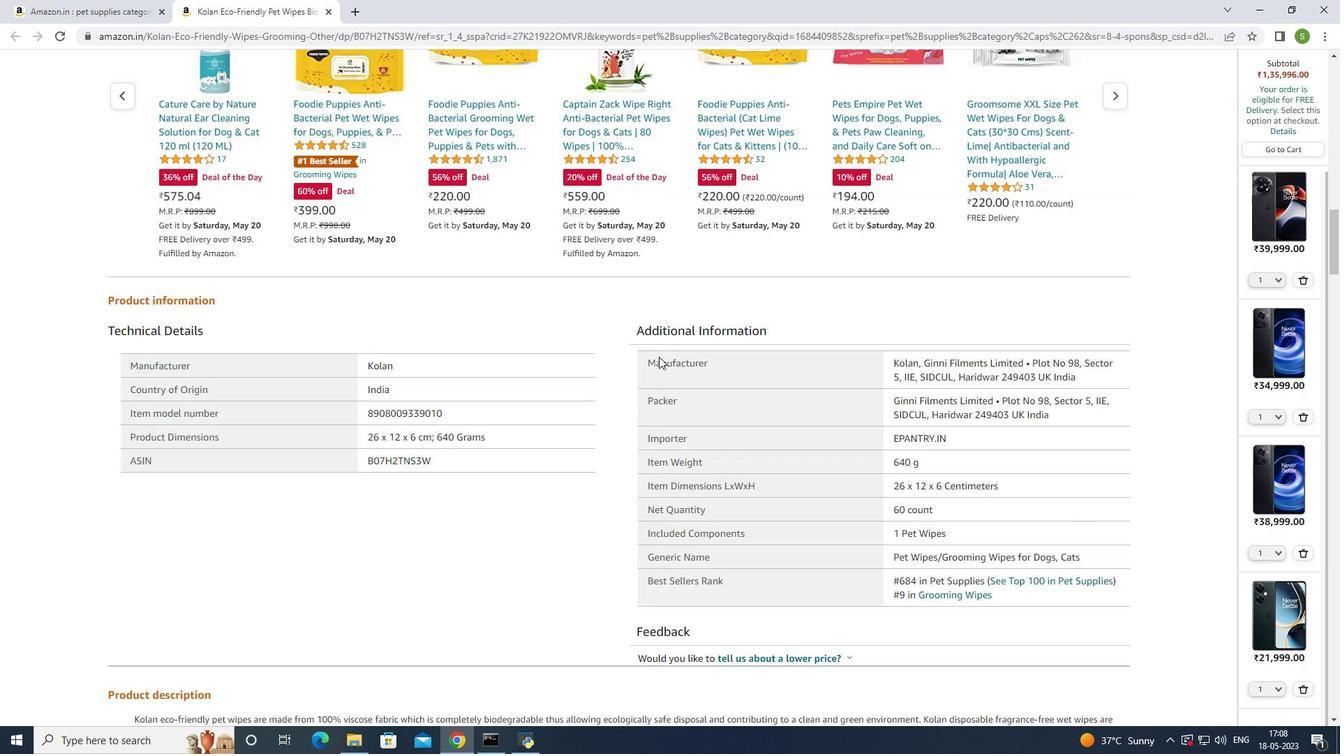 
Action: Mouse scrolled (659, 357) with delta (0, 0)
Screenshot: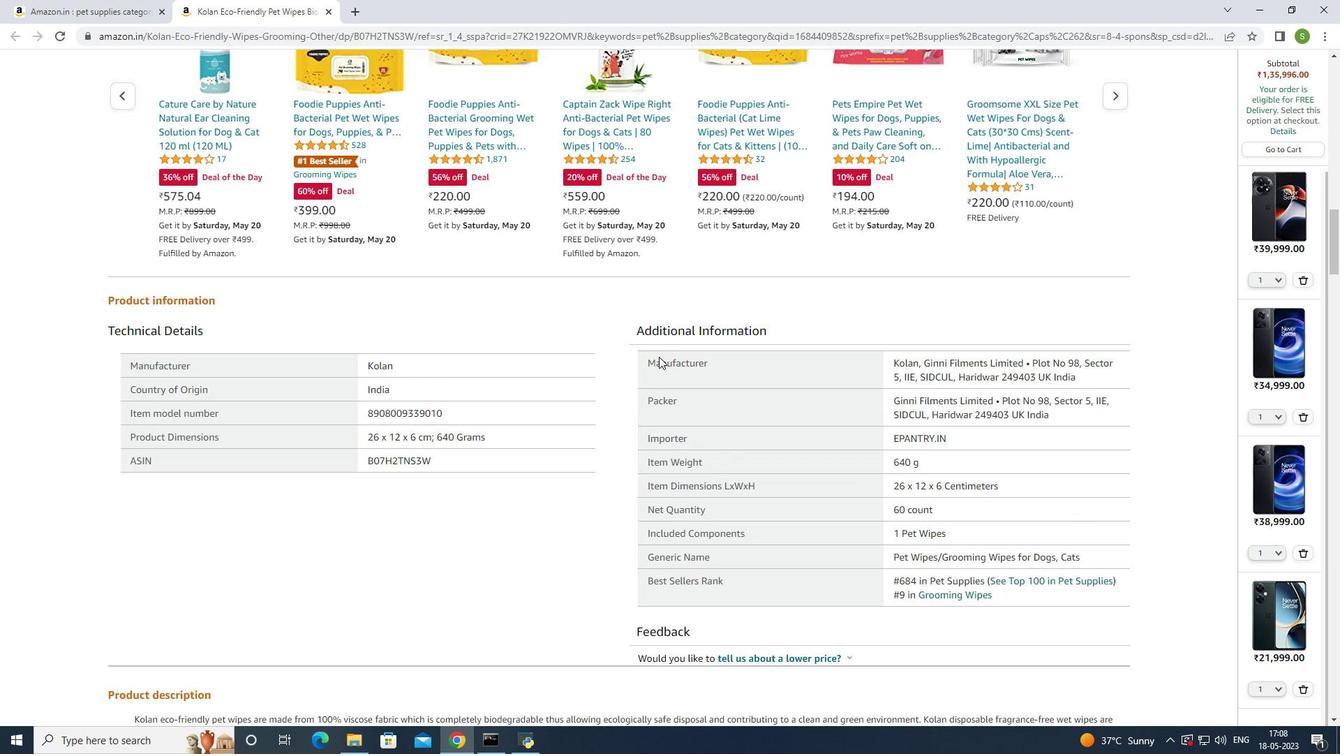 
Action: Mouse scrolled (659, 357) with delta (0, 0)
Screenshot: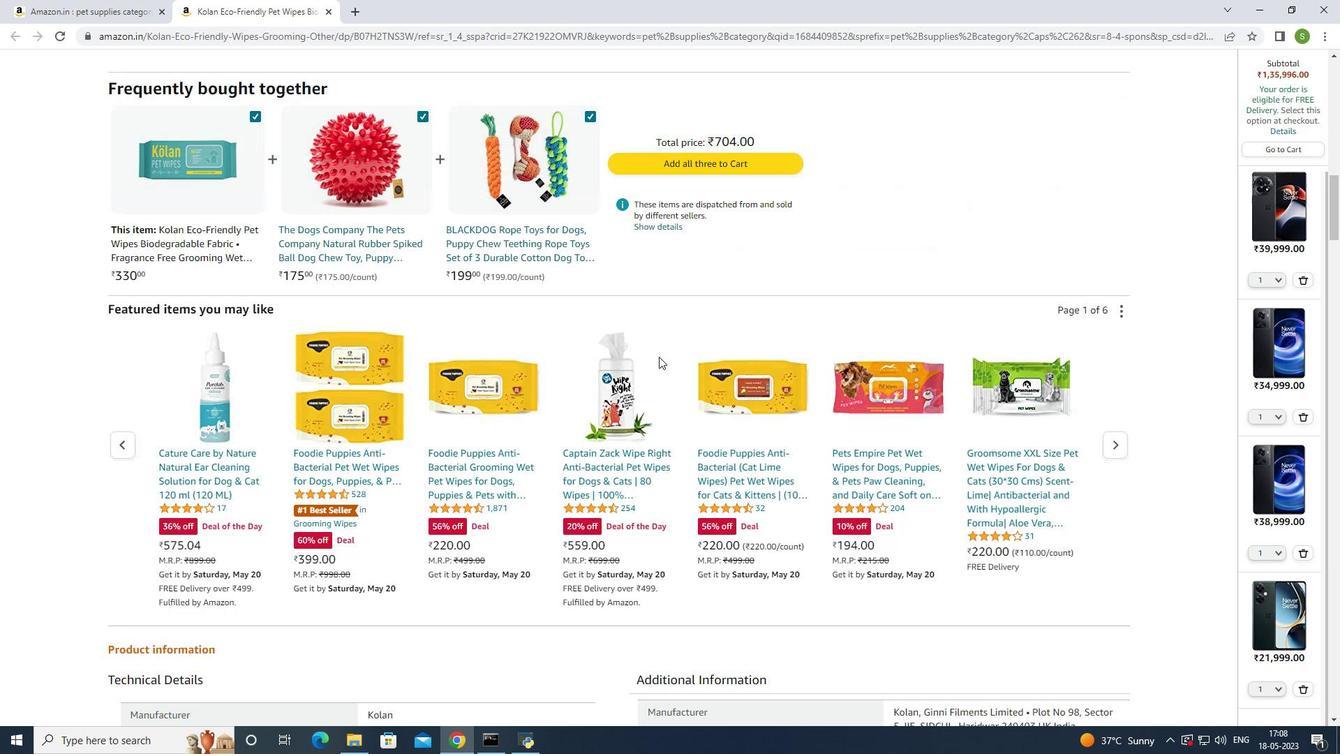 
Action: Mouse scrolled (659, 357) with delta (0, 0)
Screenshot: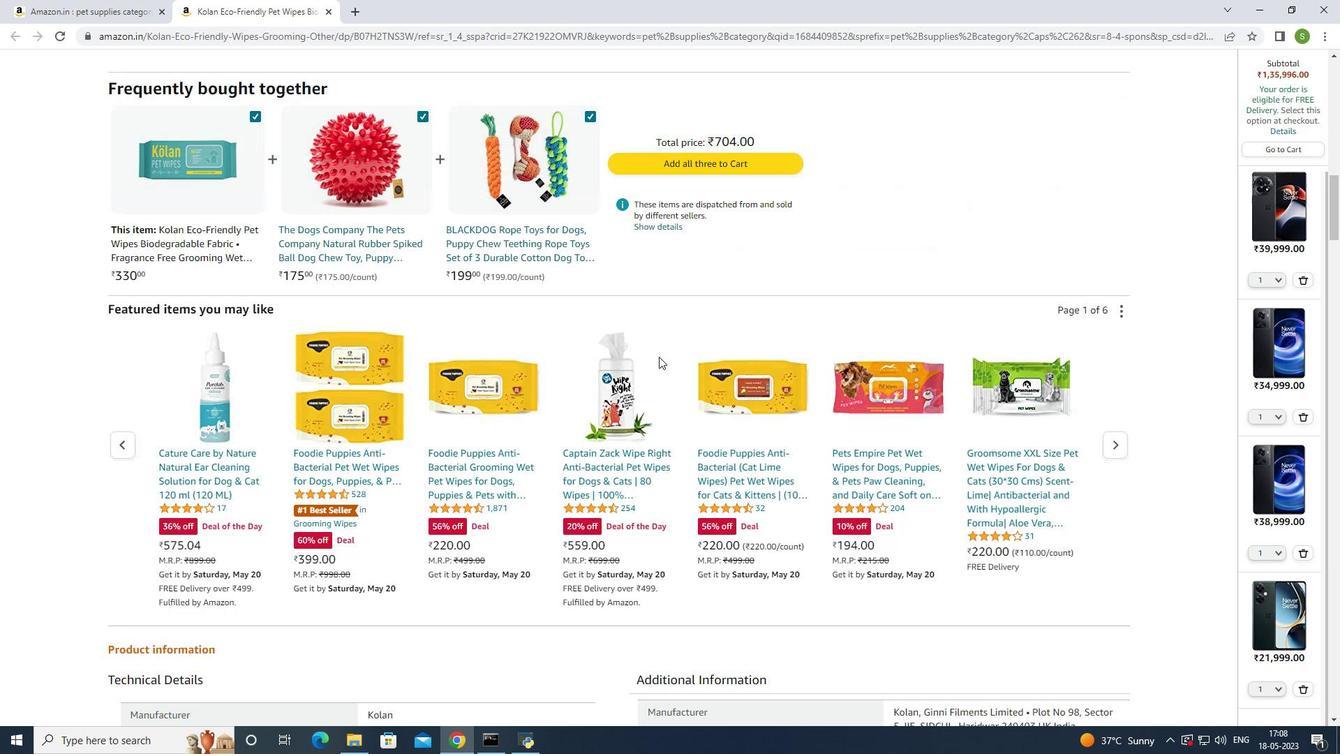 
Action: Mouse scrolled (659, 357) with delta (0, 0)
Screenshot: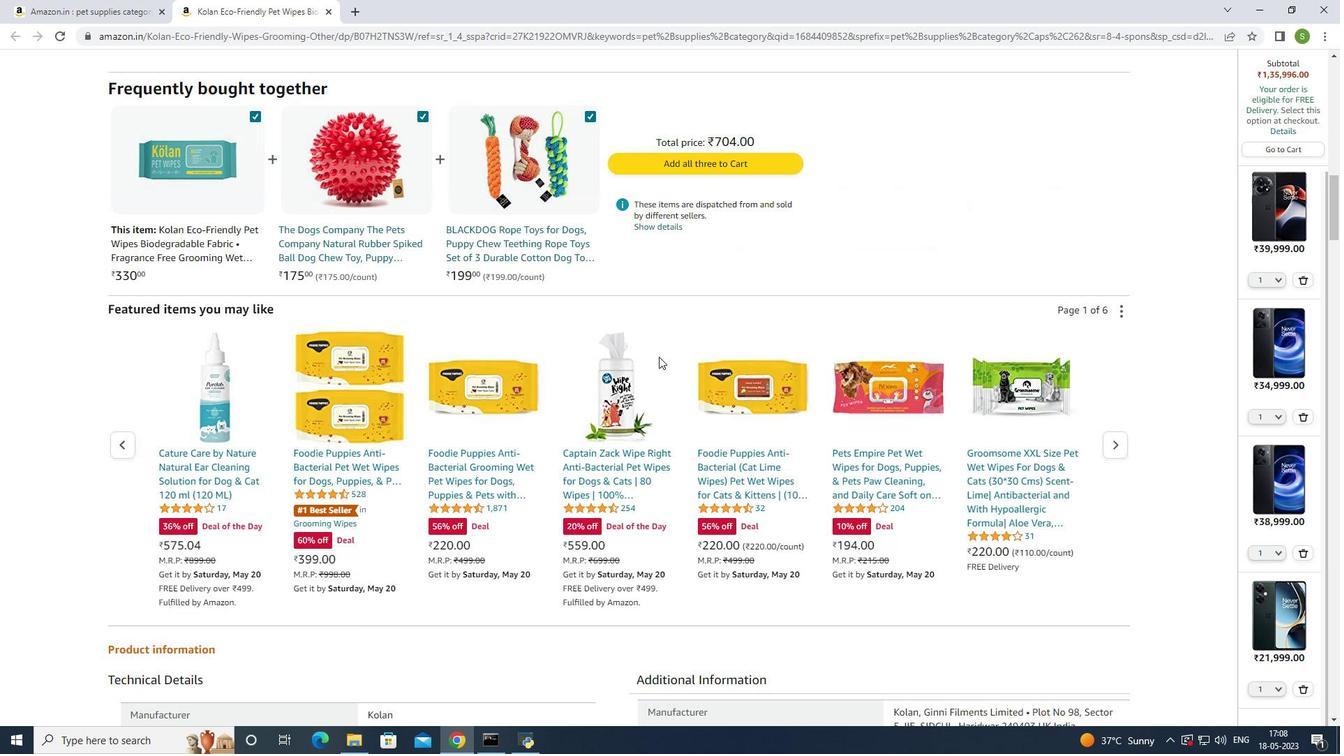 
Action: Mouse scrolled (659, 357) with delta (0, 0)
Screenshot: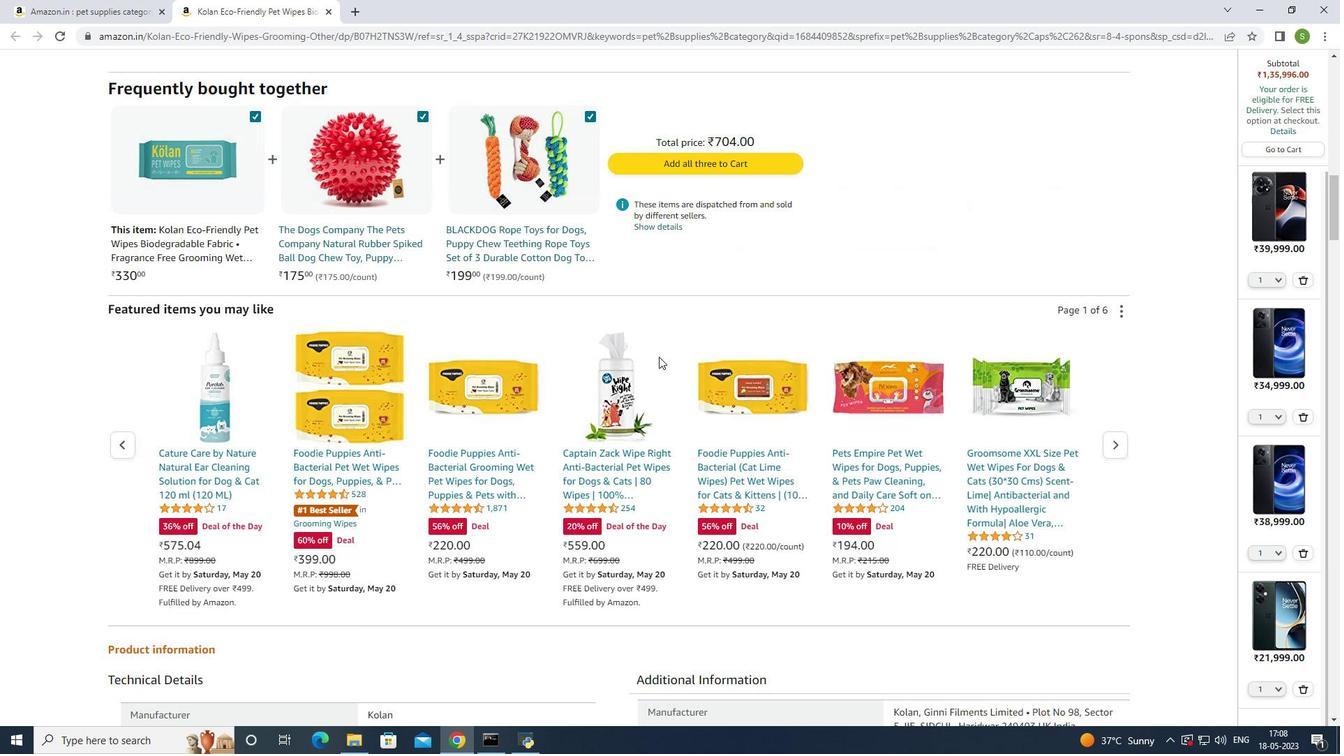 
Action: Mouse scrolled (659, 357) with delta (0, 0)
Screenshot: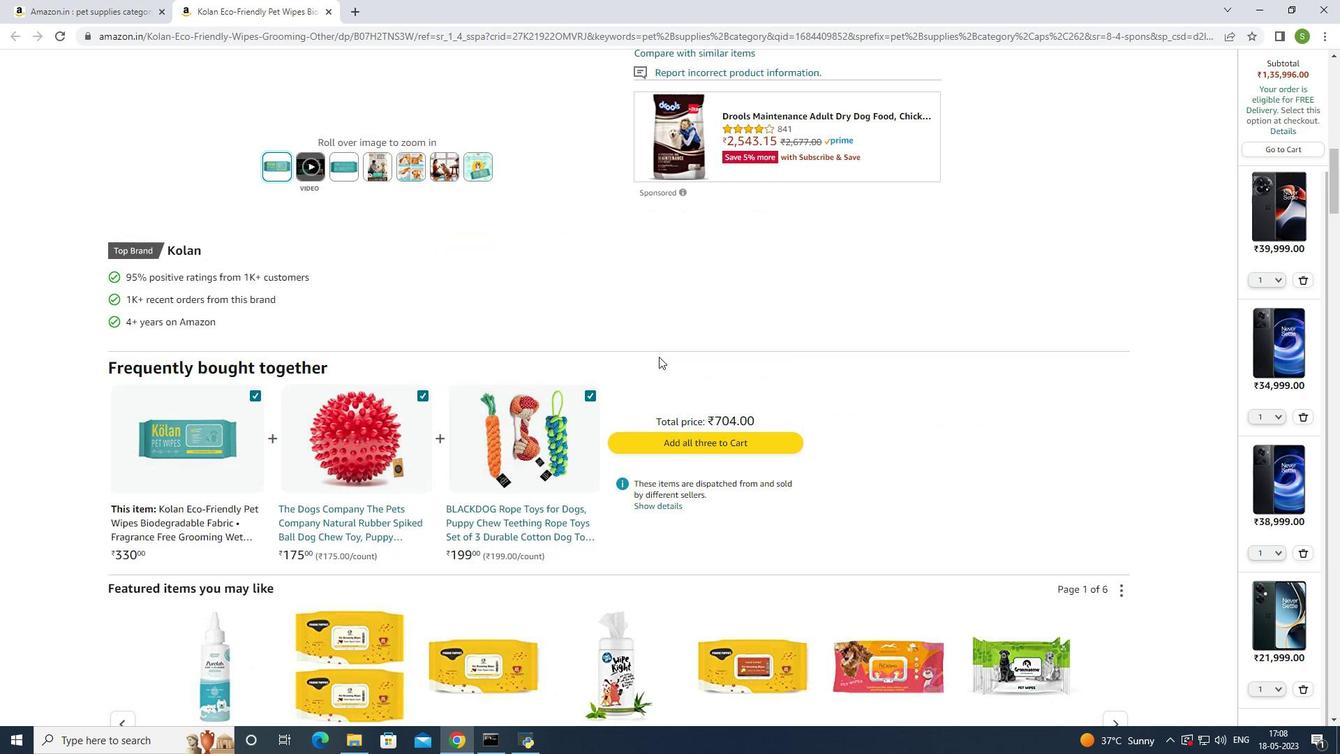 
Action: Mouse scrolled (659, 357) with delta (0, 0)
Screenshot: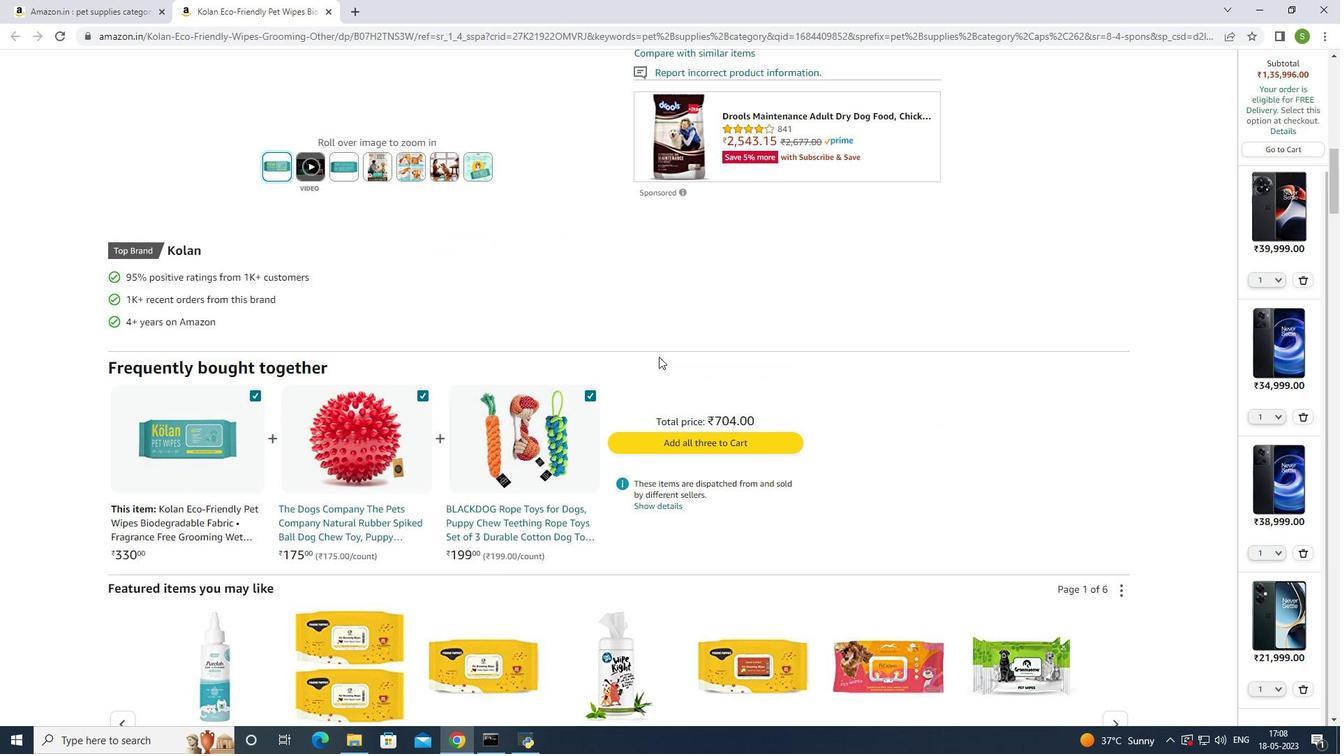 
Action: Mouse scrolled (659, 357) with delta (0, 0)
Screenshot: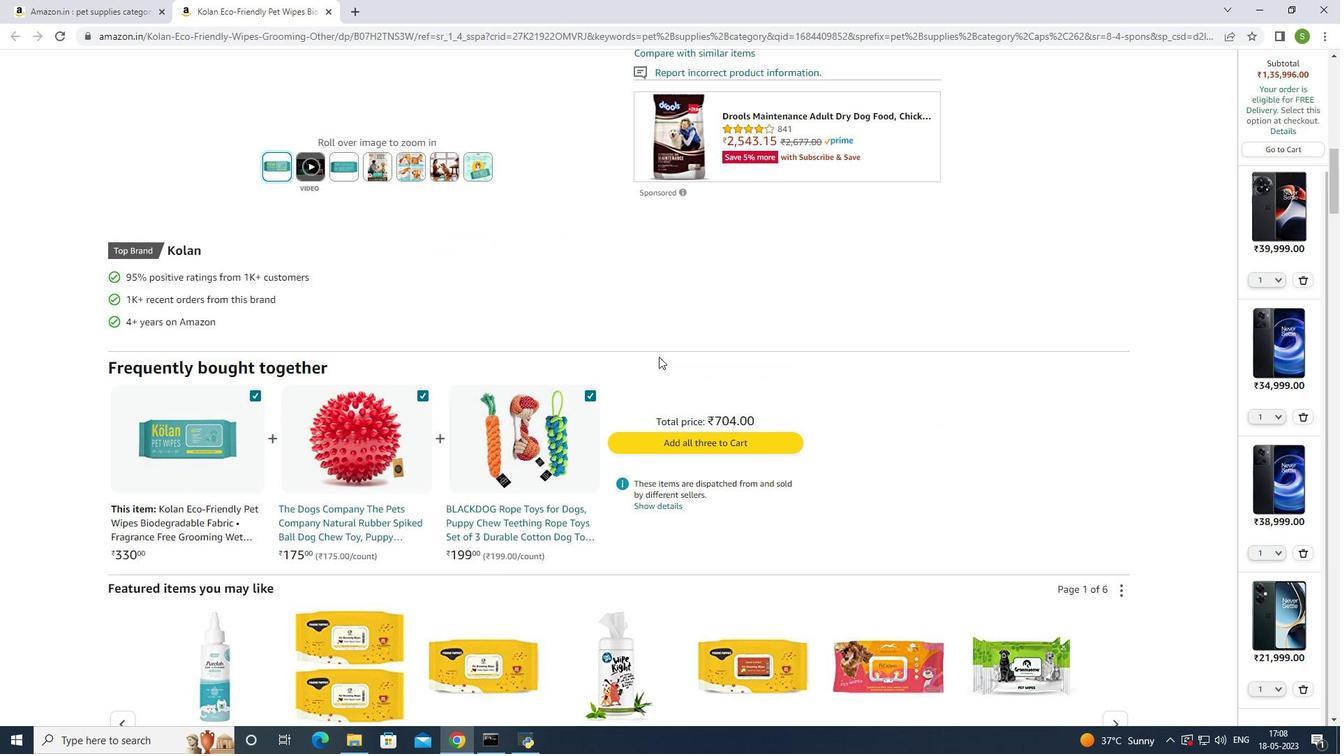 
Action: Mouse scrolled (659, 357) with delta (0, 0)
Screenshot: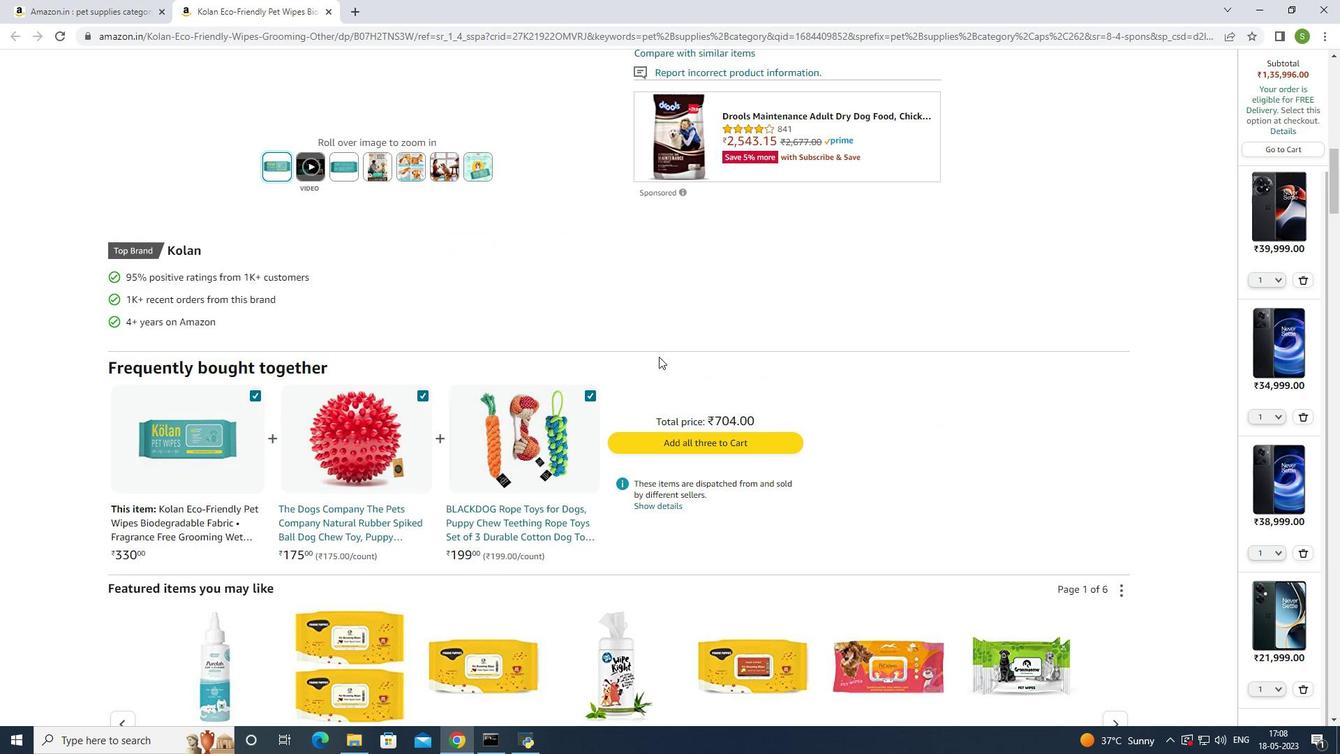 
Action: Mouse scrolled (659, 357) with delta (0, 0)
Screenshot: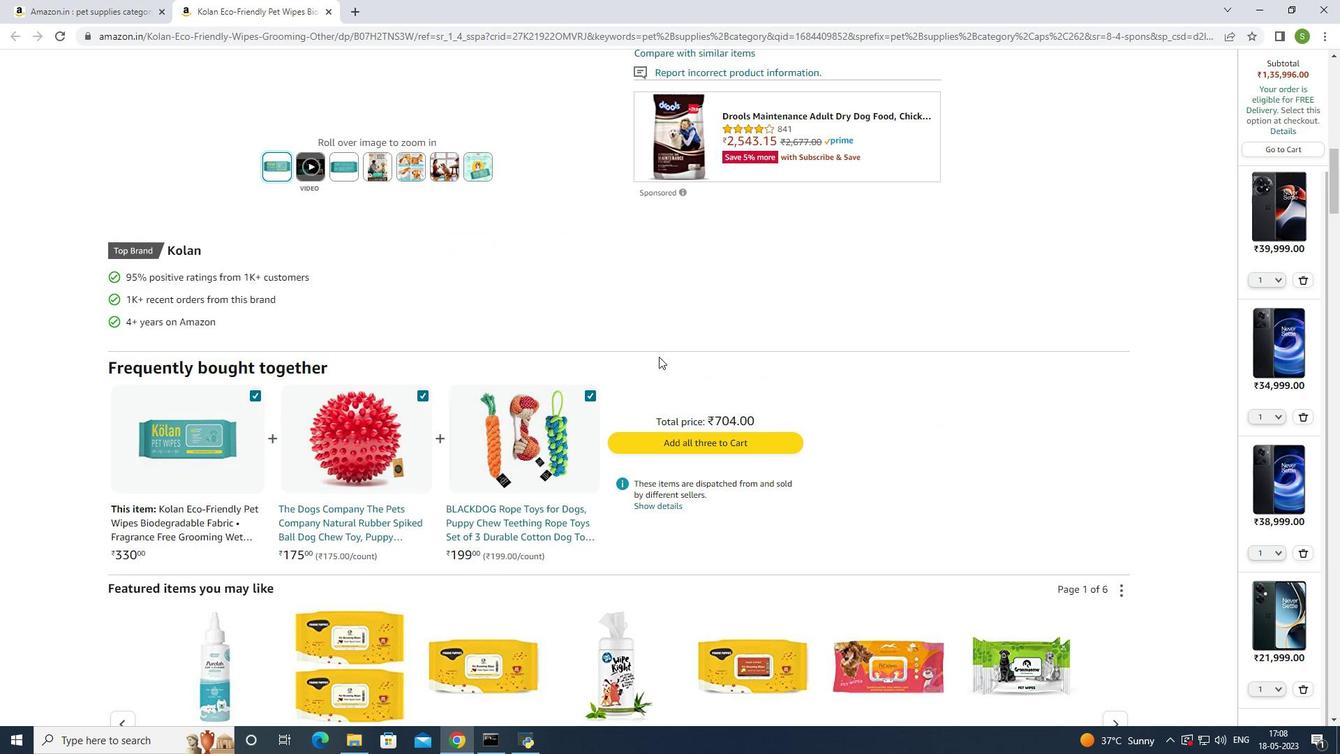 
Action: Mouse moved to (652, 352)
Screenshot: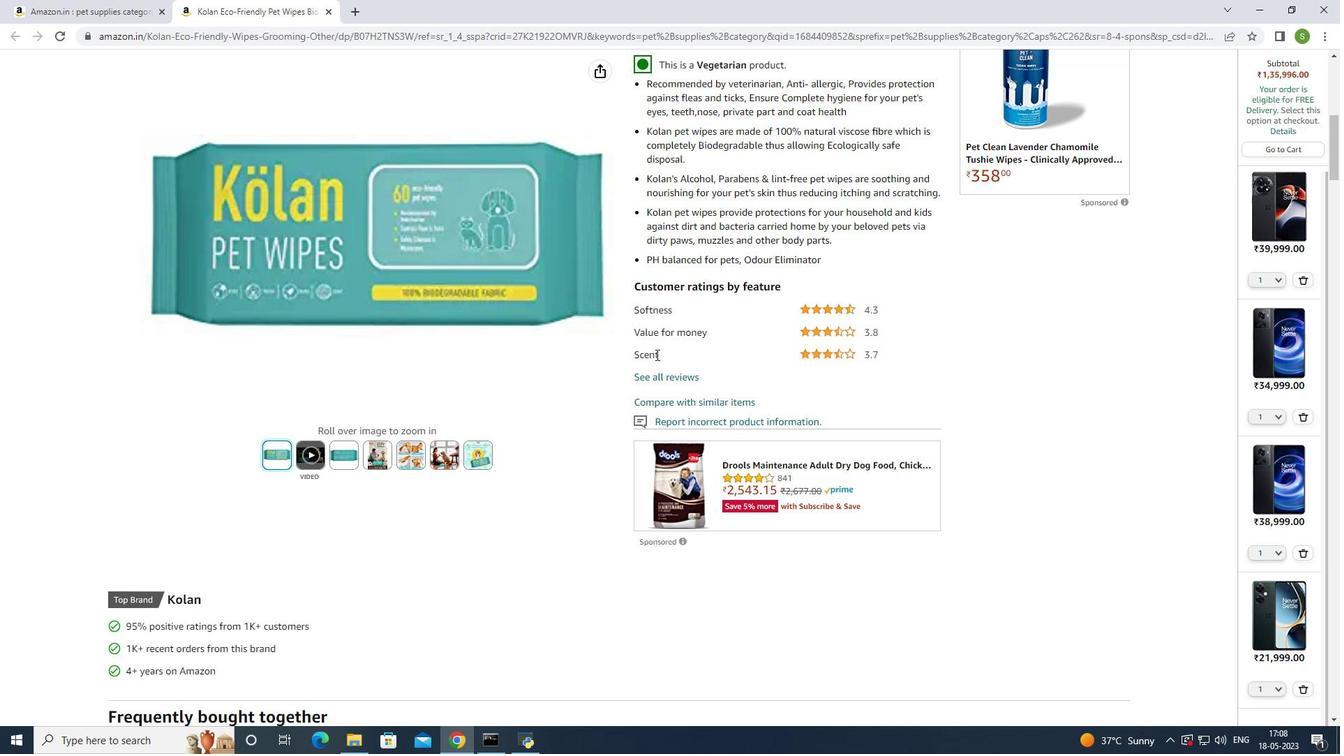 
Action: Mouse scrolled (652, 353) with delta (0, 0)
Screenshot: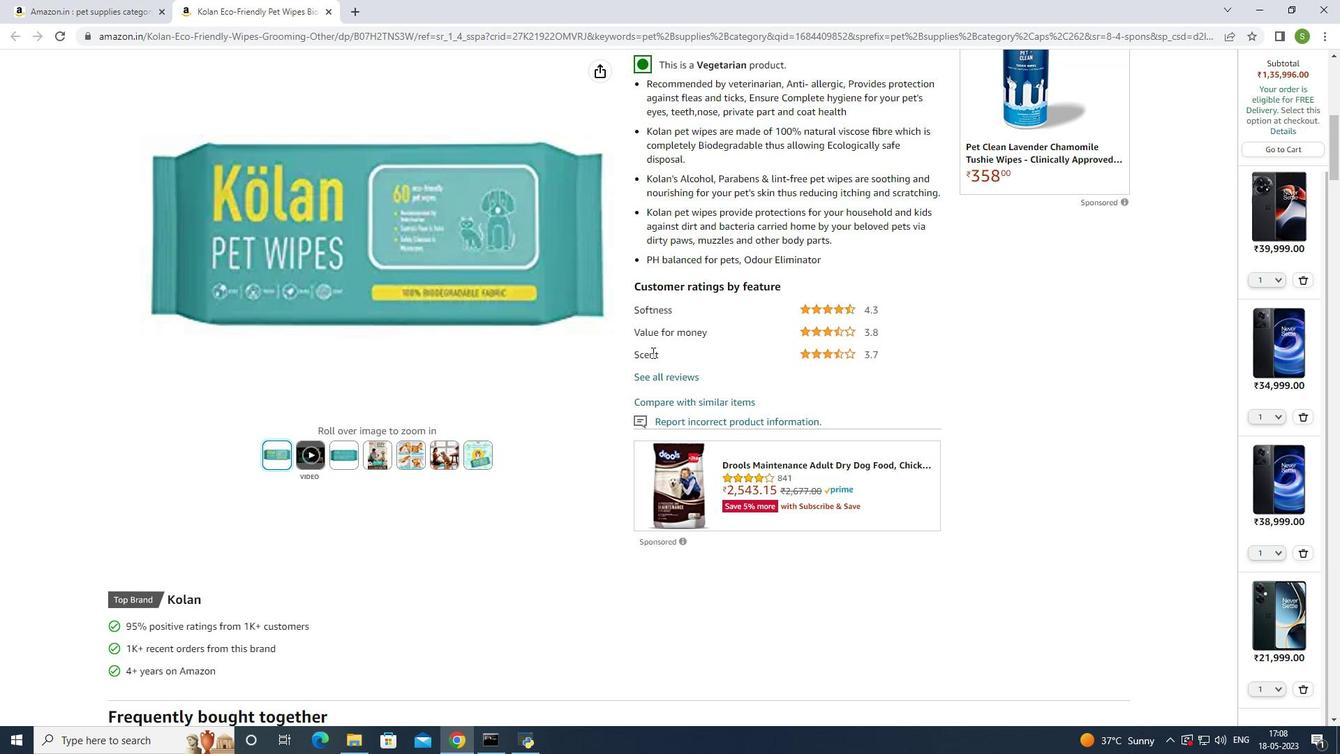 
Action: Mouse scrolled (652, 353) with delta (0, 0)
Screenshot: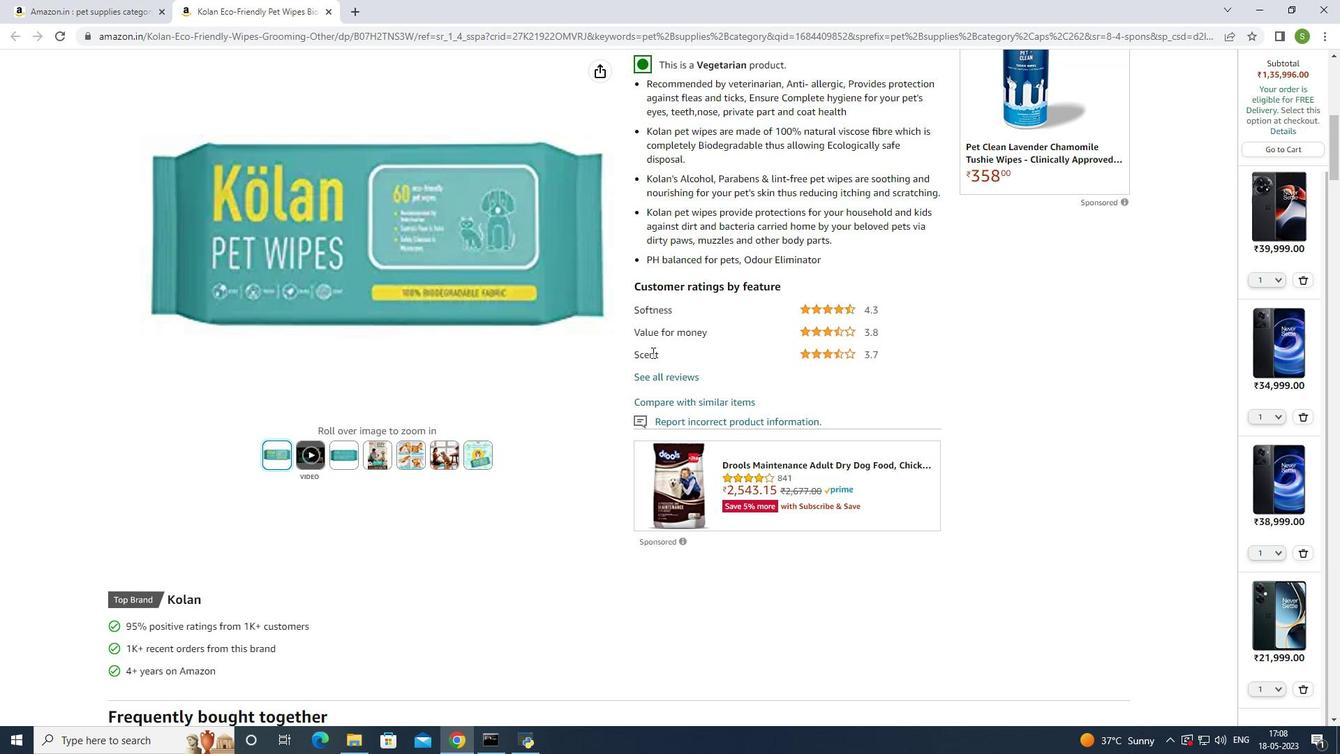
Action: Mouse moved to (650, 351)
Screenshot: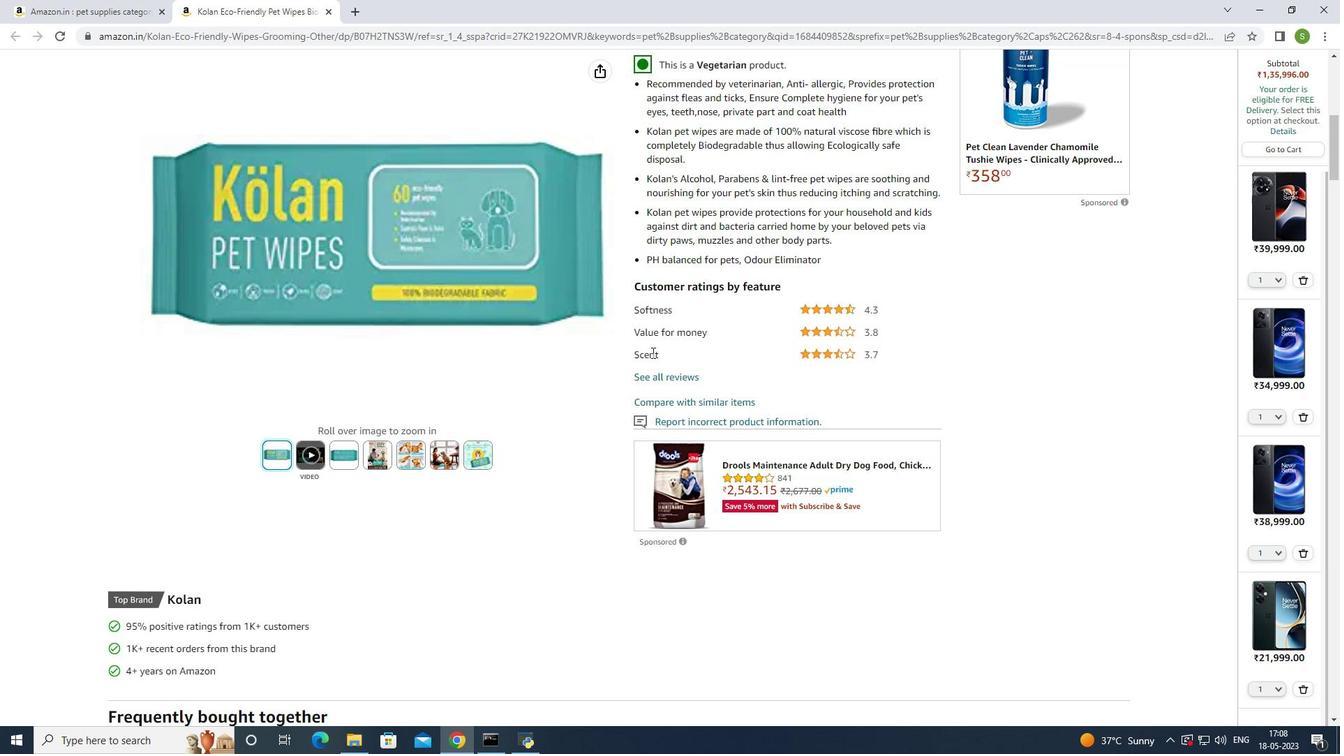 
Action: Mouse scrolled (650, 351) with delta (0, 0)
Screenshot: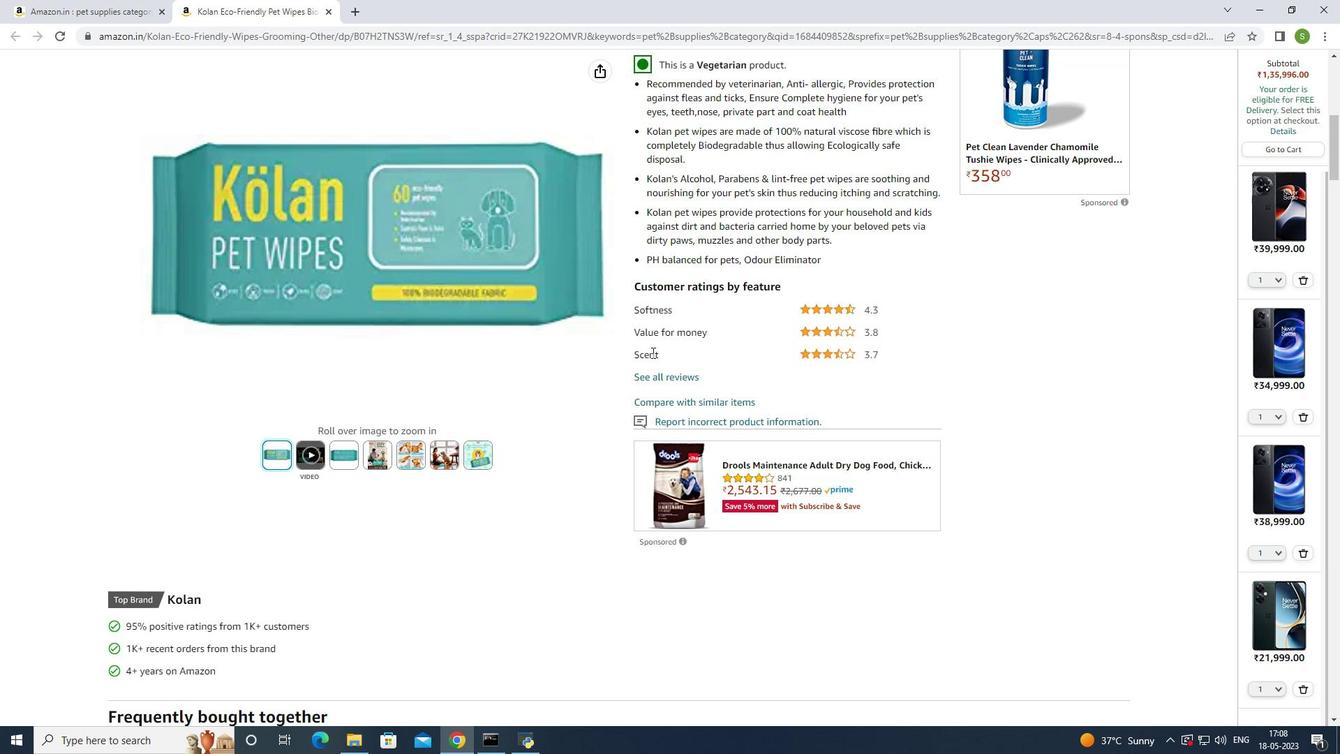 
Action: Mouse scrolled (650, 351) with delta (0, 0)
Screenshot: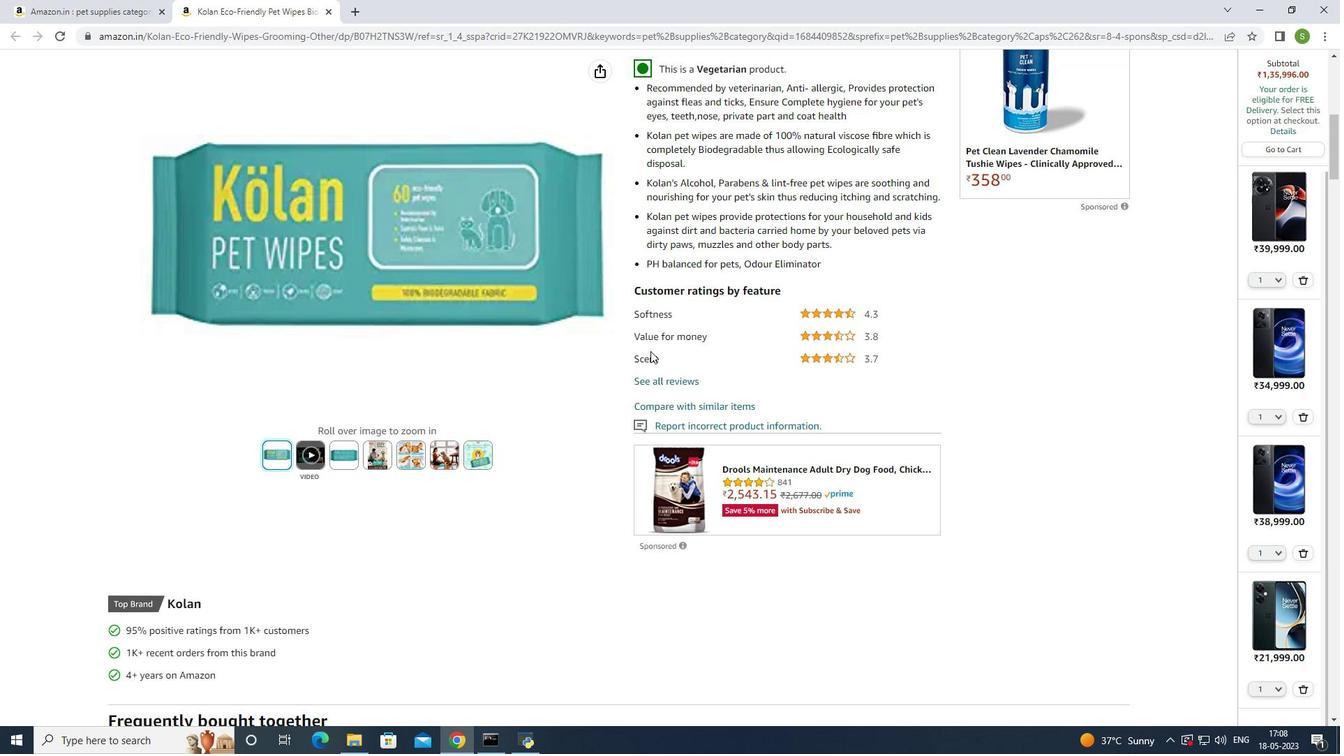 
Action: Mouse moved to (554, 328)
Screenshot: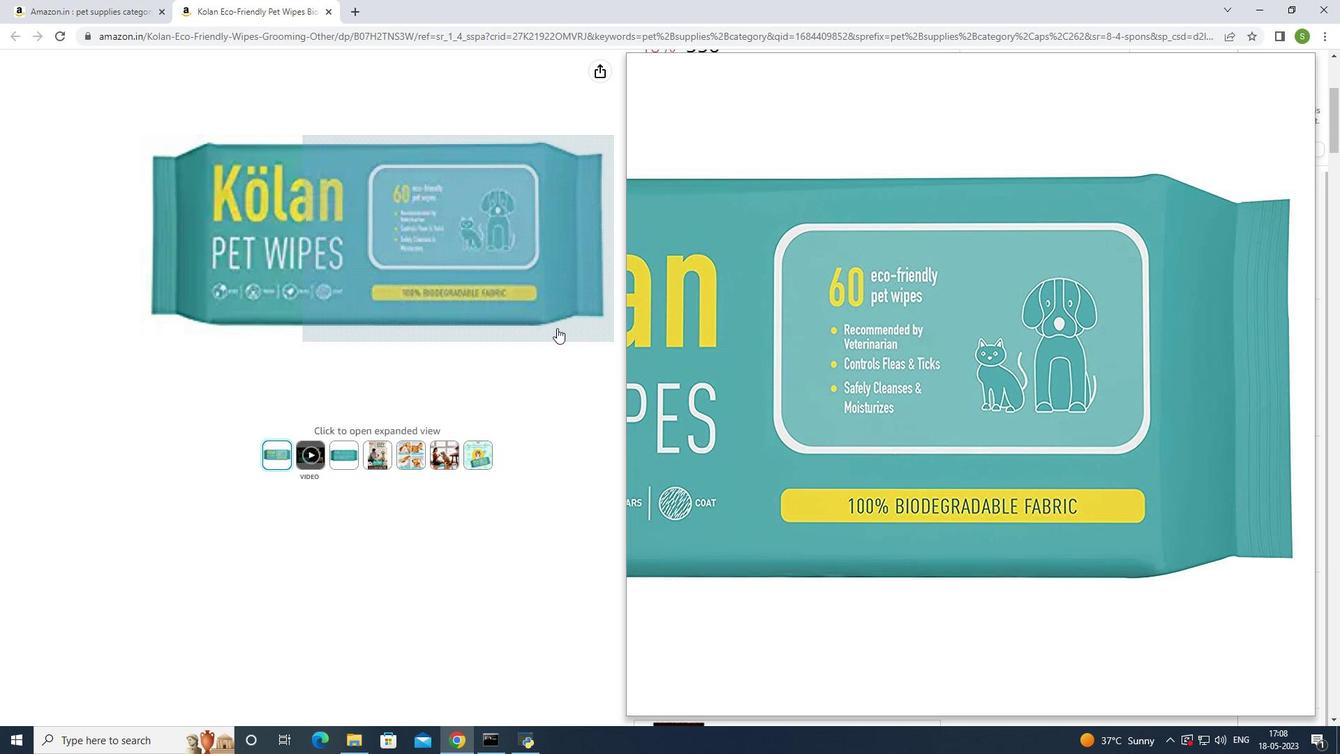 
Action: Mouse scrolled (554, 328) with delta (0, 0)
Screenshot: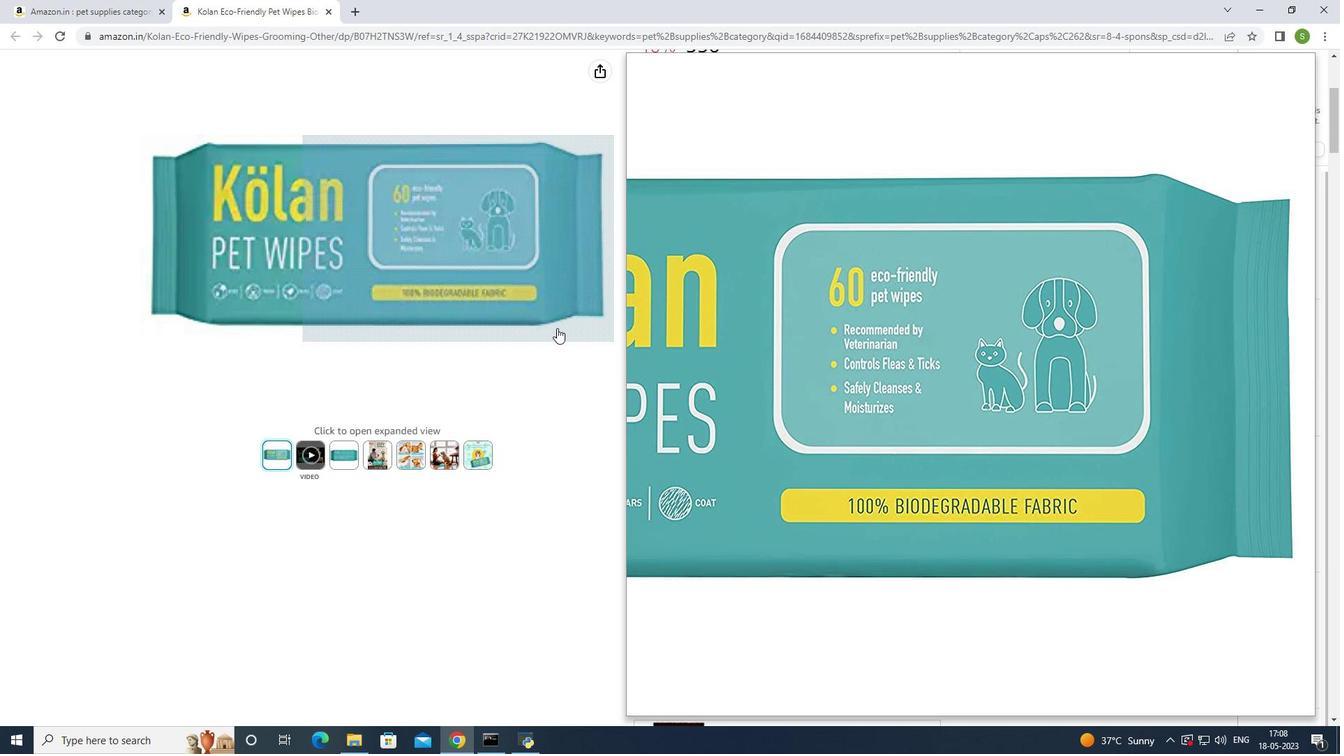 
Action: Mouse scrolled (554, 328) with delta (0, 0)
Screenshot: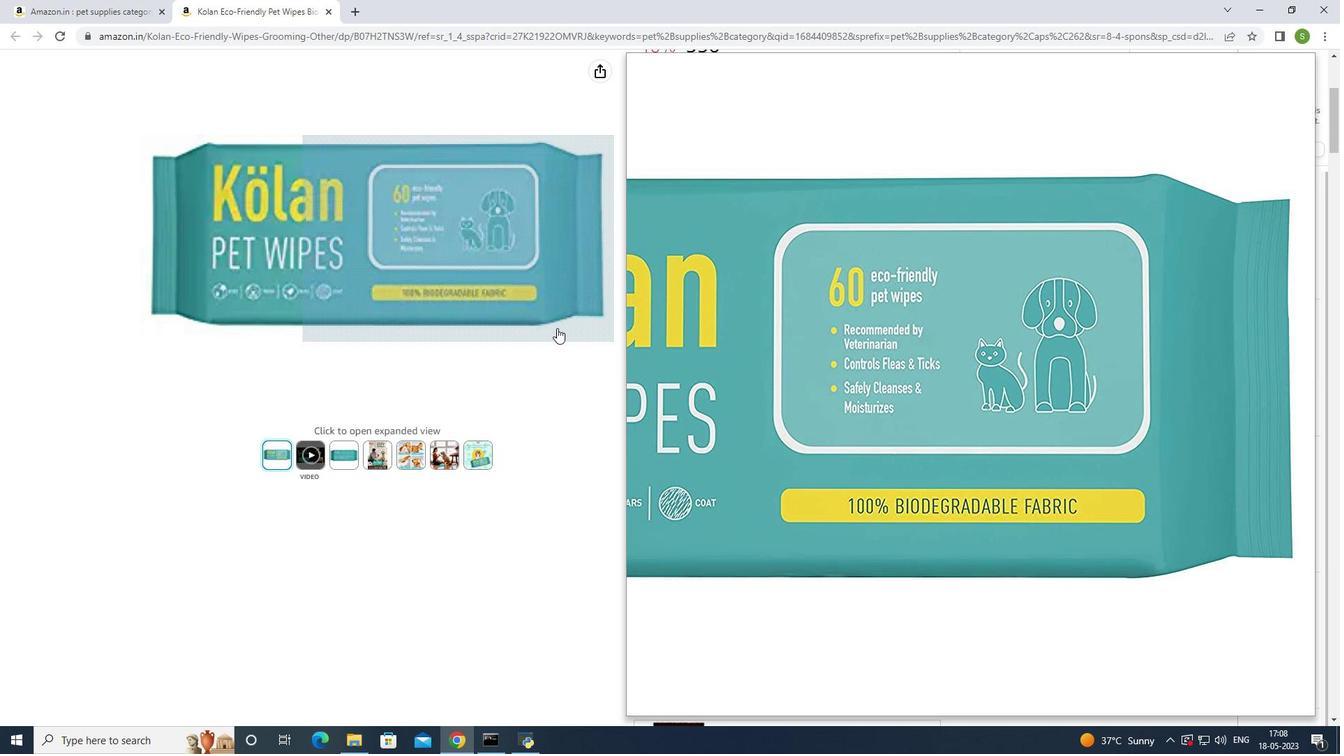 
Action: Mouse scrolled (554, 328) with delta (0, 0)
Screenshot: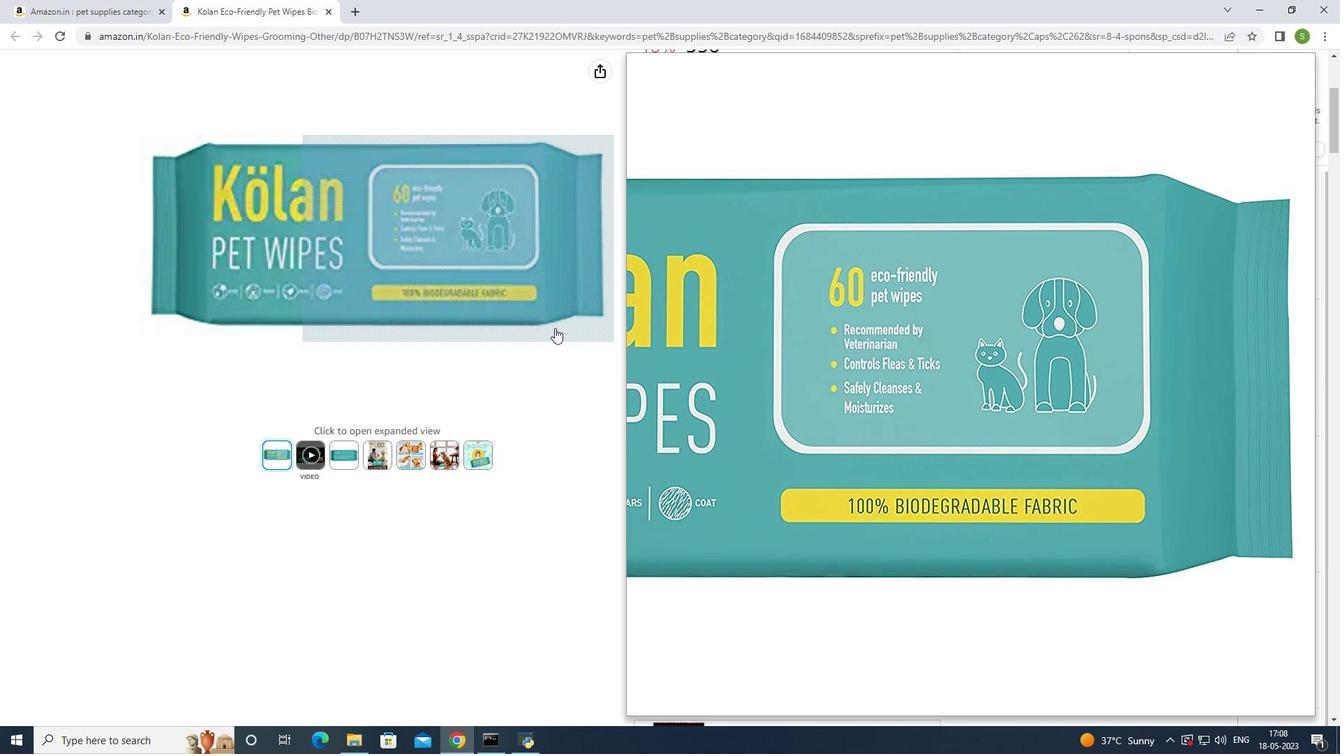 
Action: Mouse scrolled (554, 328) with delta (0, 0)
Screenshot: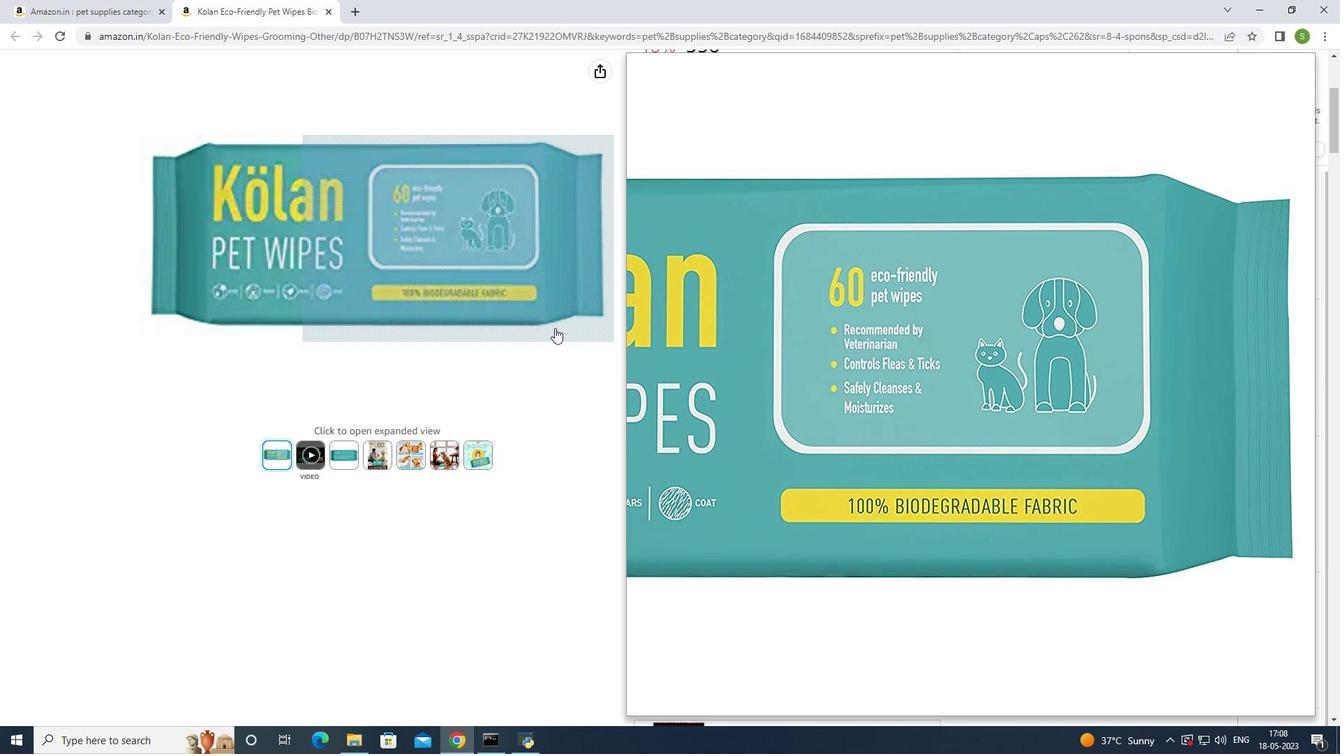 
Action: Mouse scrolled (554, 328) with delta (0, 0)
Screenshot: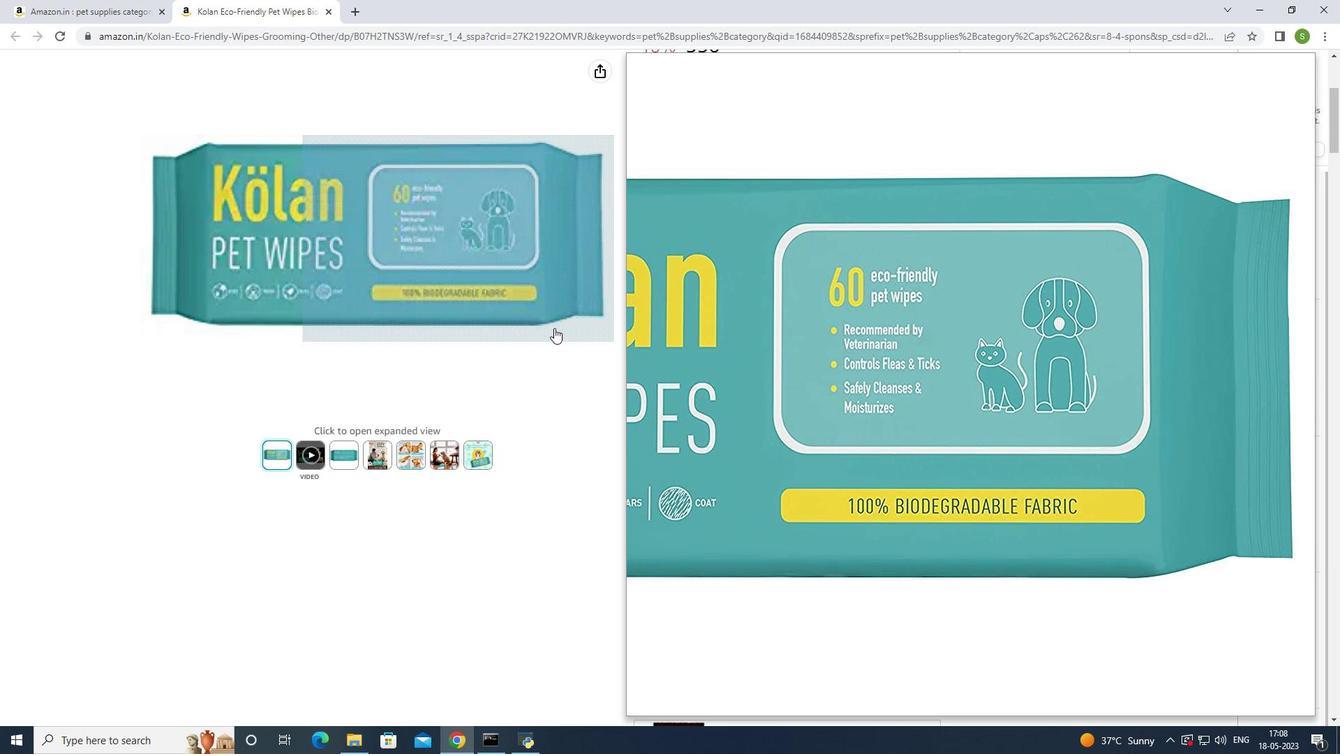 
Action: Mouse moved to (215, 241)
Screenshot: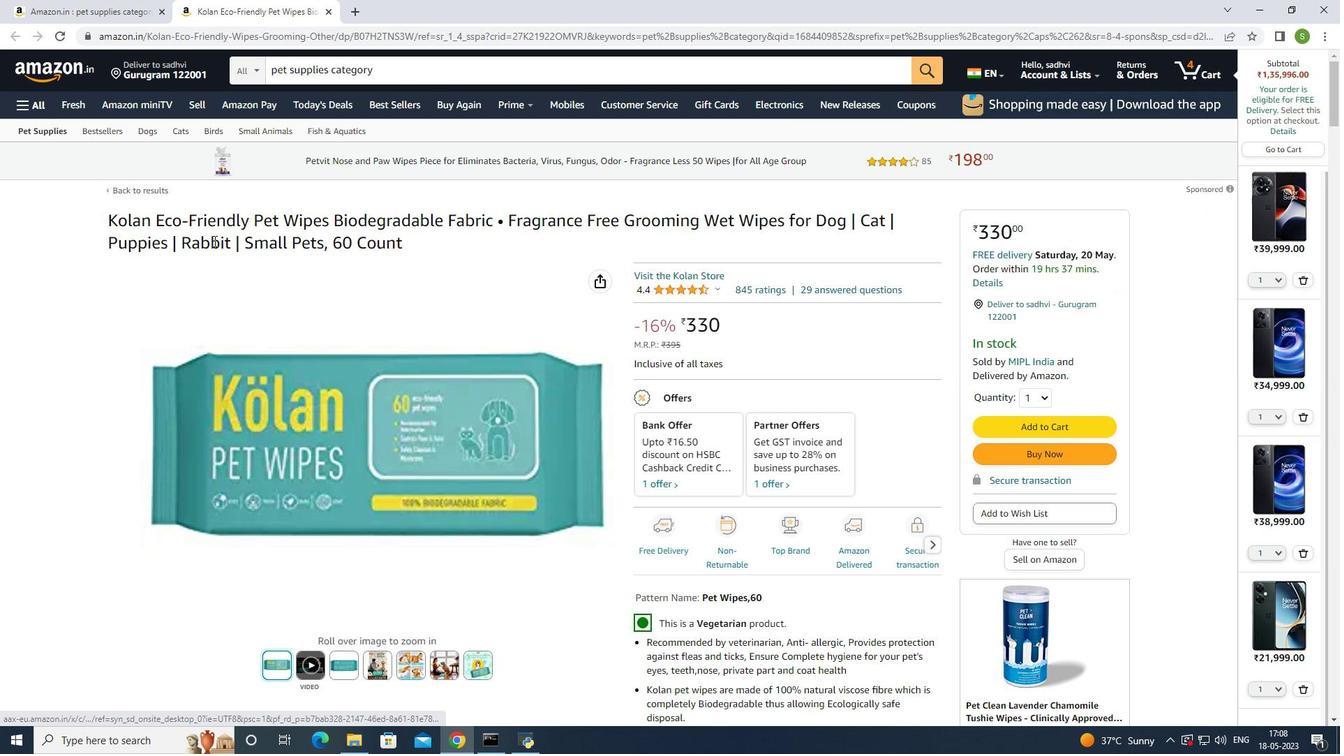 
Action: Mouse scrolled (215, 242) with delta (0, 0)
Screenshot: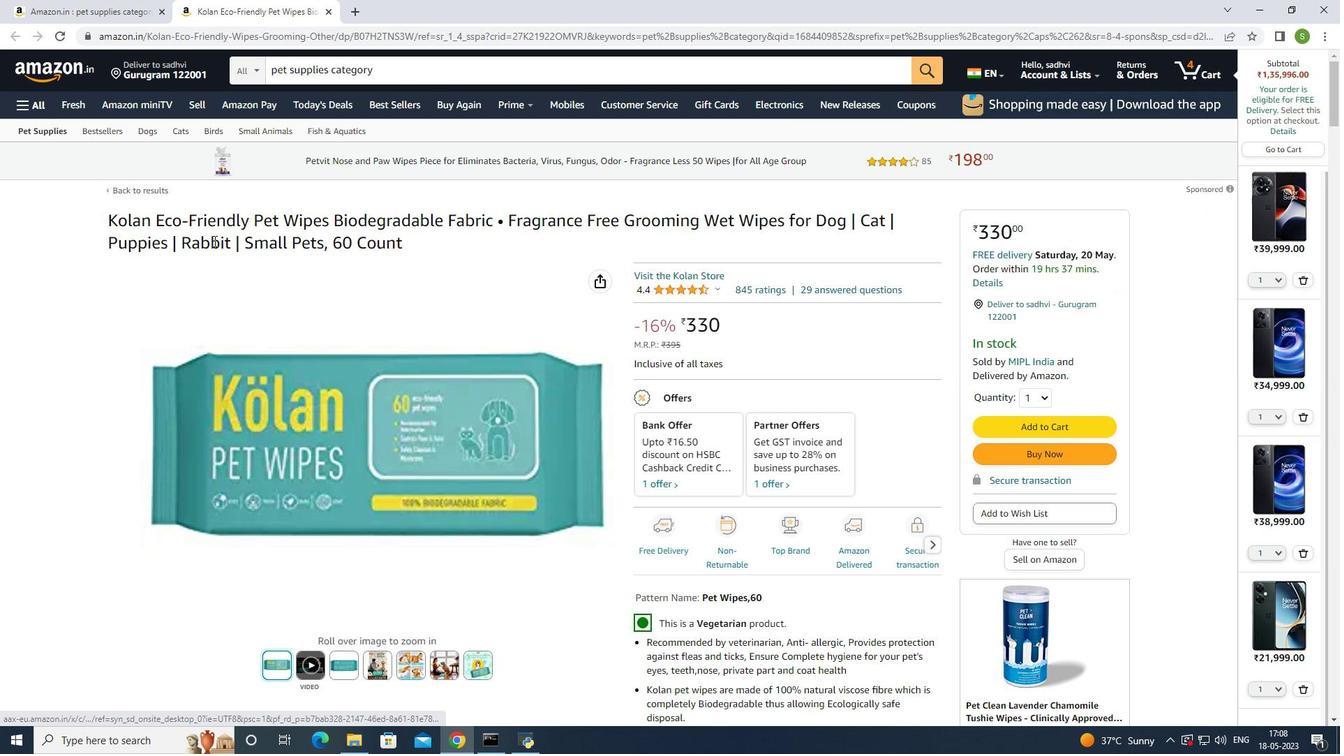 
Action: Mouse moved to (215, 241)
Screenshot: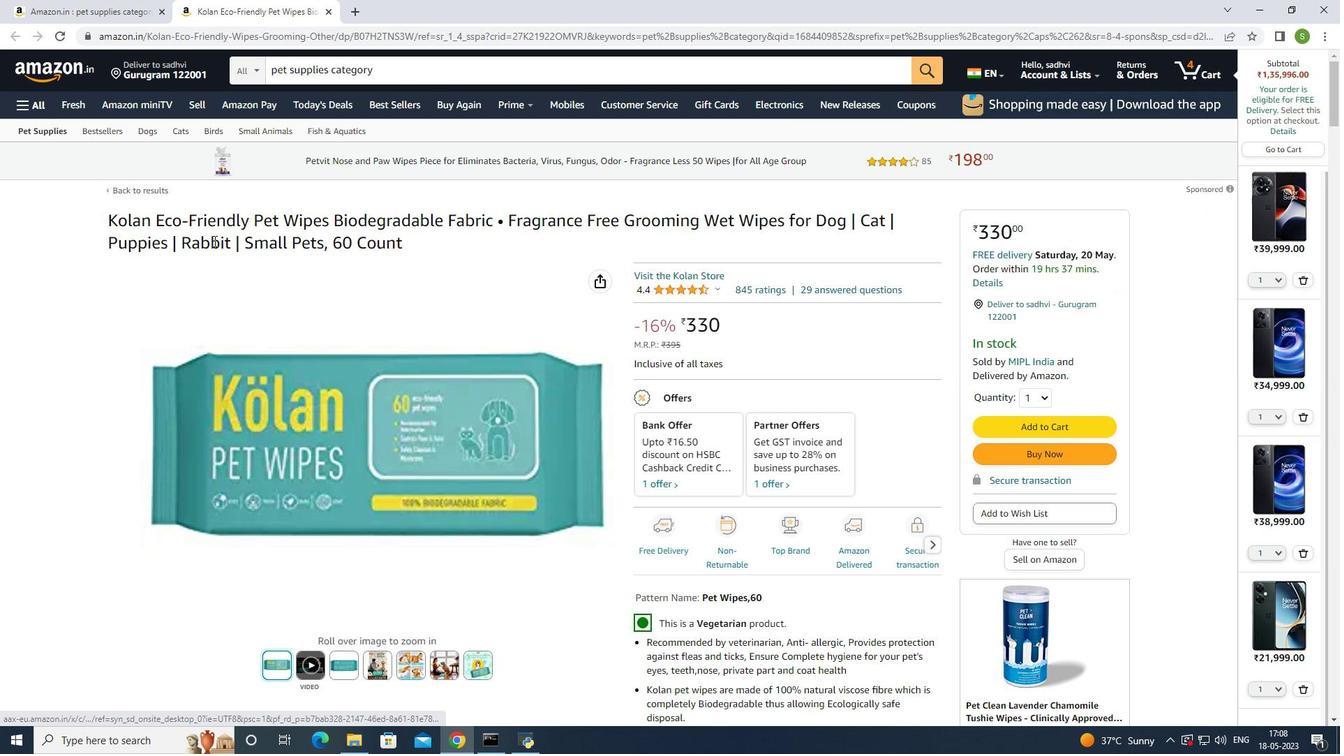 
Action: Mouse scrolled (215, 242) with delta (0, 0)
Screenshot: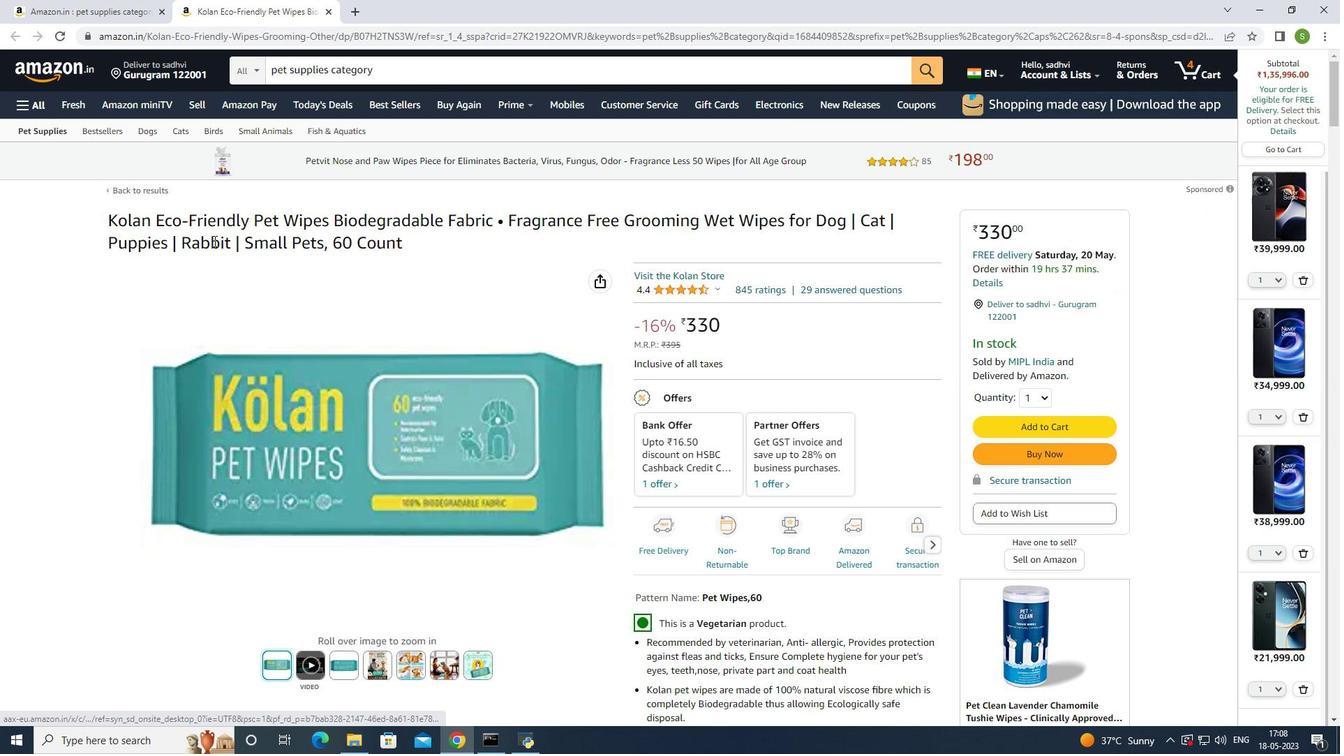 
Action: Mouse scrolled (215, 242) with delta (0, 0)
Screenshot: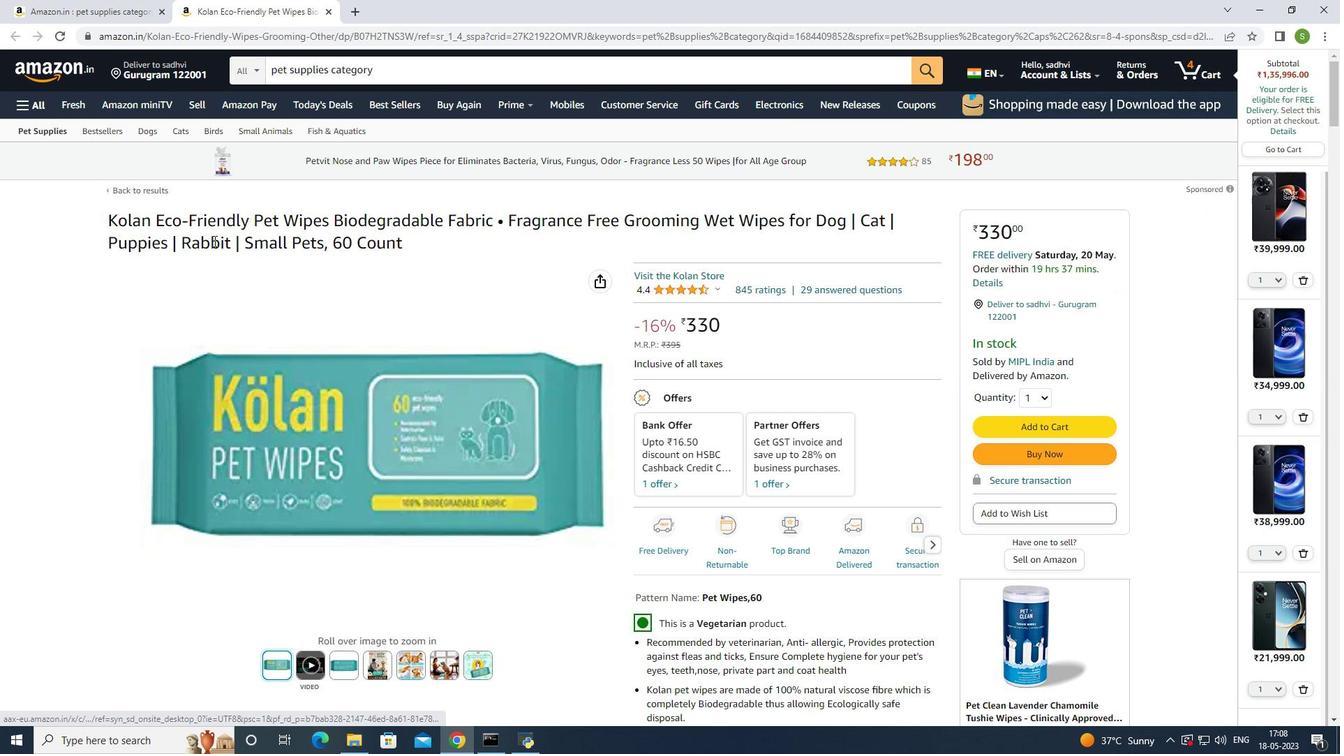 
Action: Mouse moved to (215, 242)
Screenshot: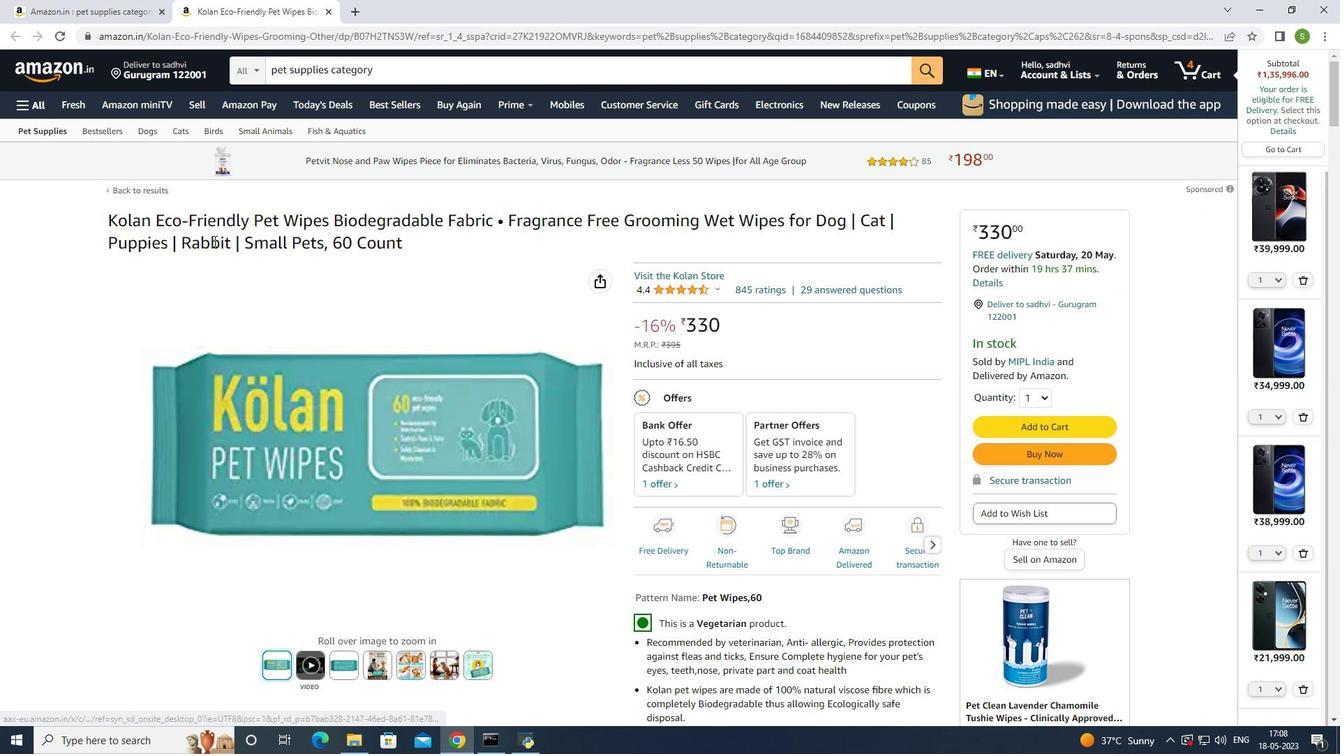 
Action: Mouse scrolled (215, 243) with delta (0, 0)
Screenshot: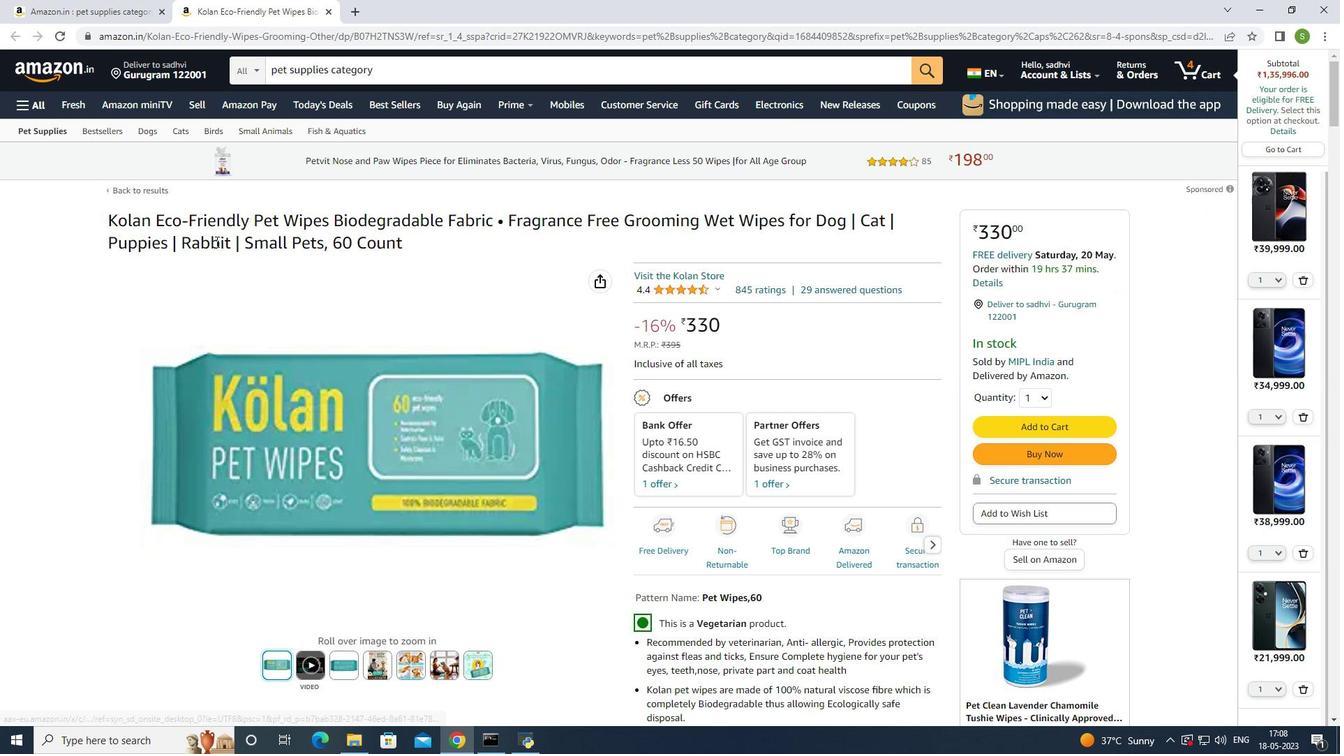 
Action: Mouse moved to (379, 293)
Screenshot: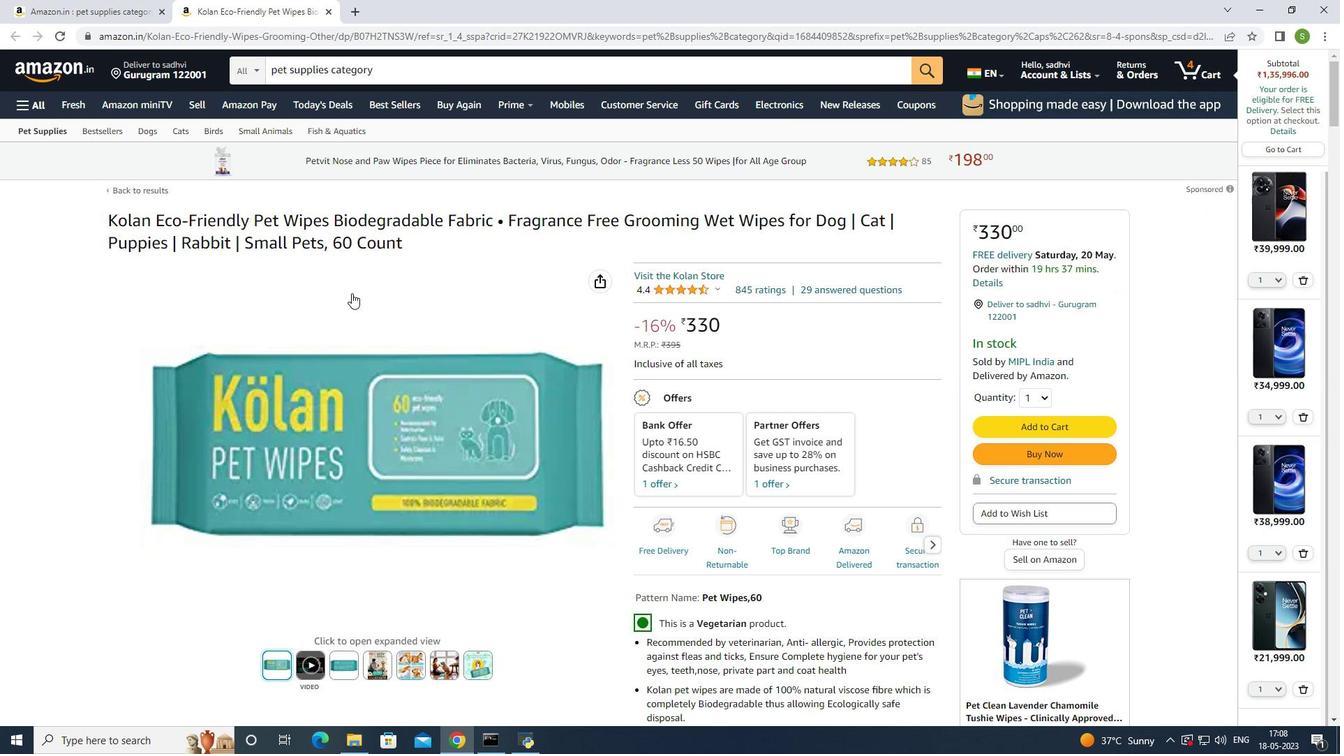 
Action: Mouse scrolled (379, 294) with delta (0, 0)
Screenshot: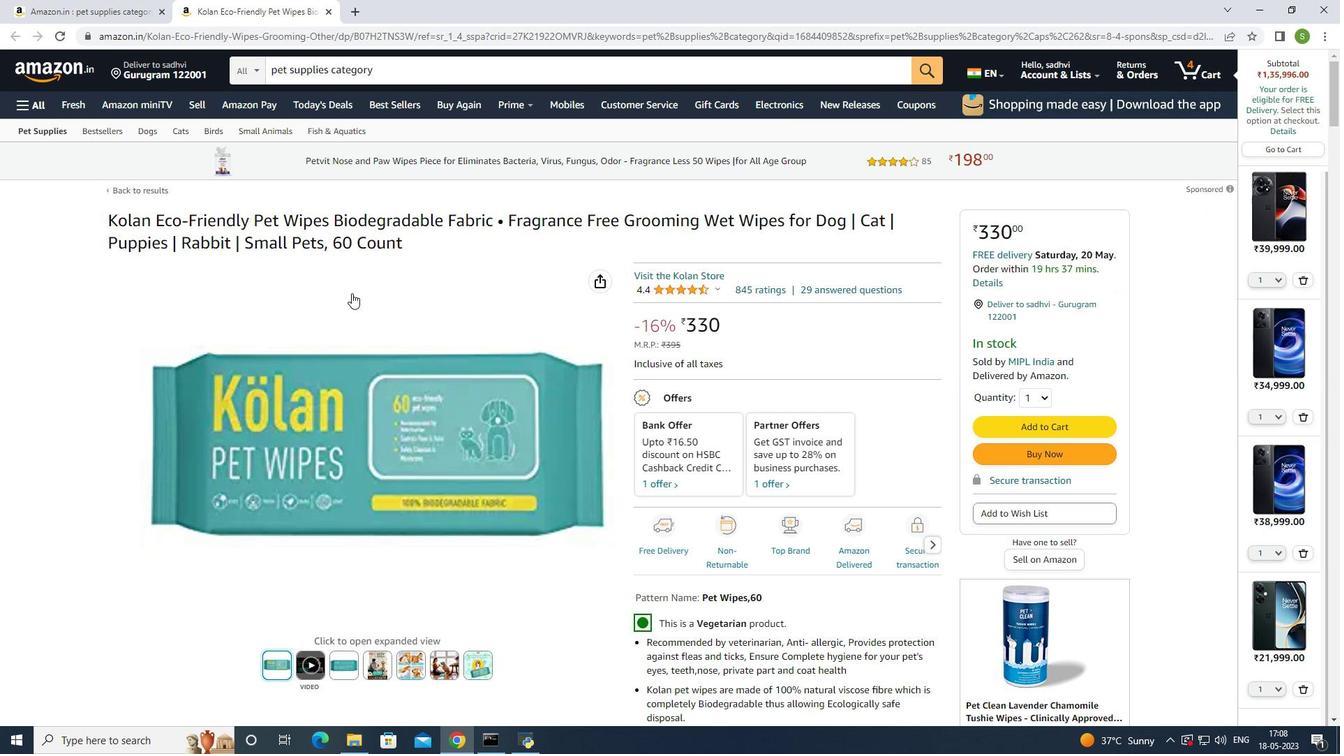 
Action: Mouse moved to (402, 293)
Screenshot: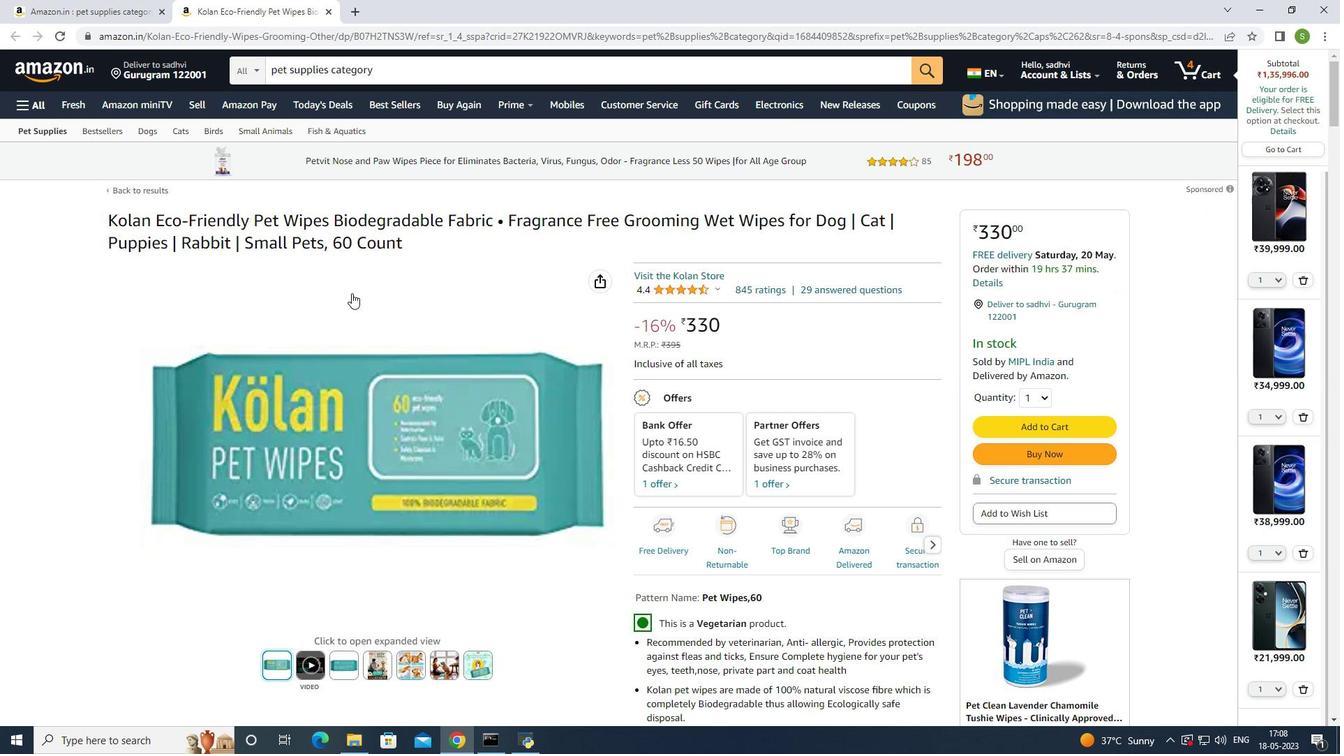 
Action: Mouse scrolled (402, 294) with delta (0, 0)
Screenshot: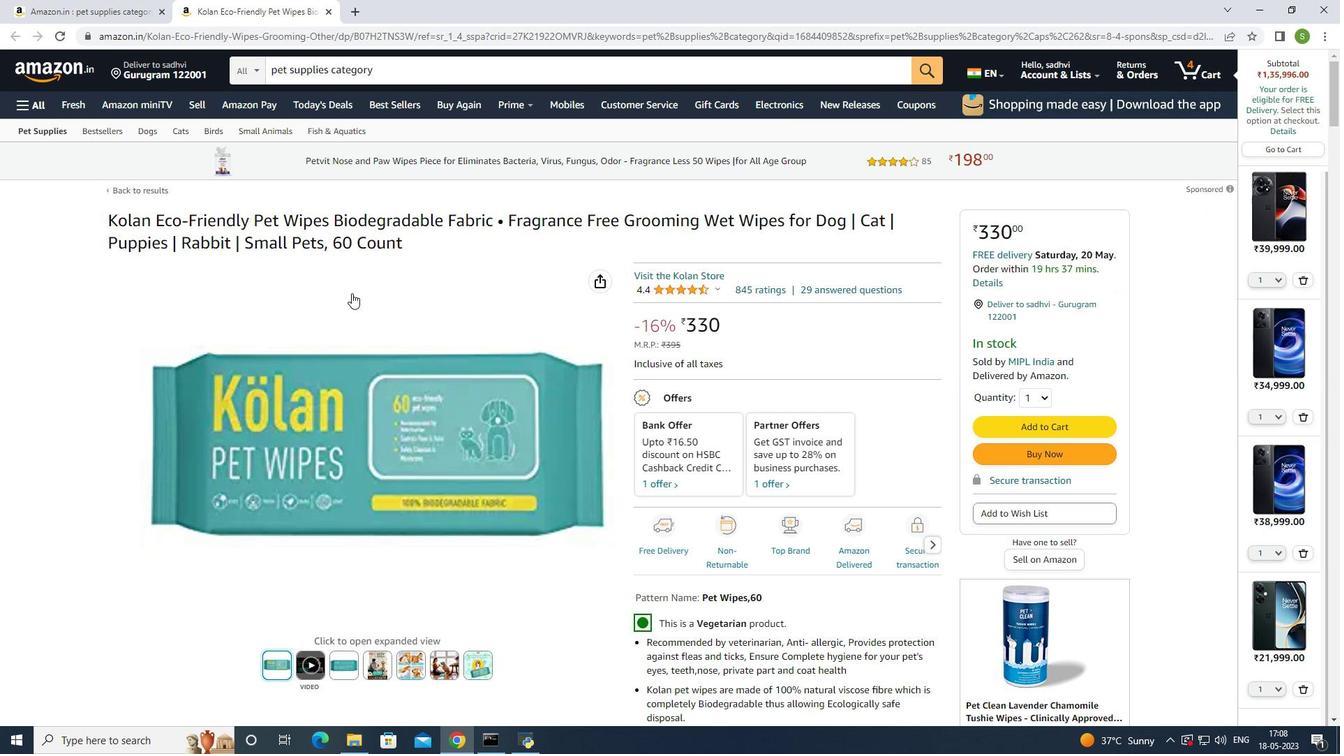 
Action: Mouse moved to (426, 298)
Screenshot: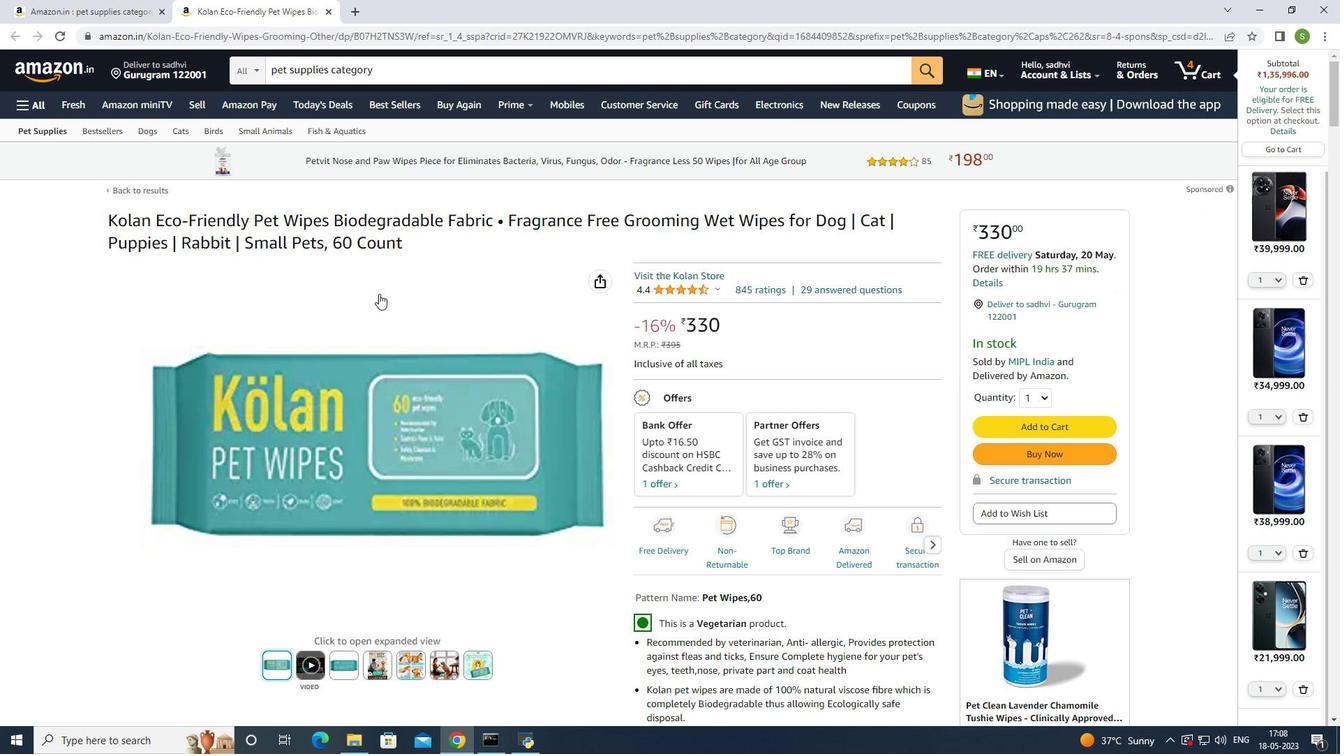 
Action: Mouse scrolled (426, 298) with delta (0, 0)
Screenshot: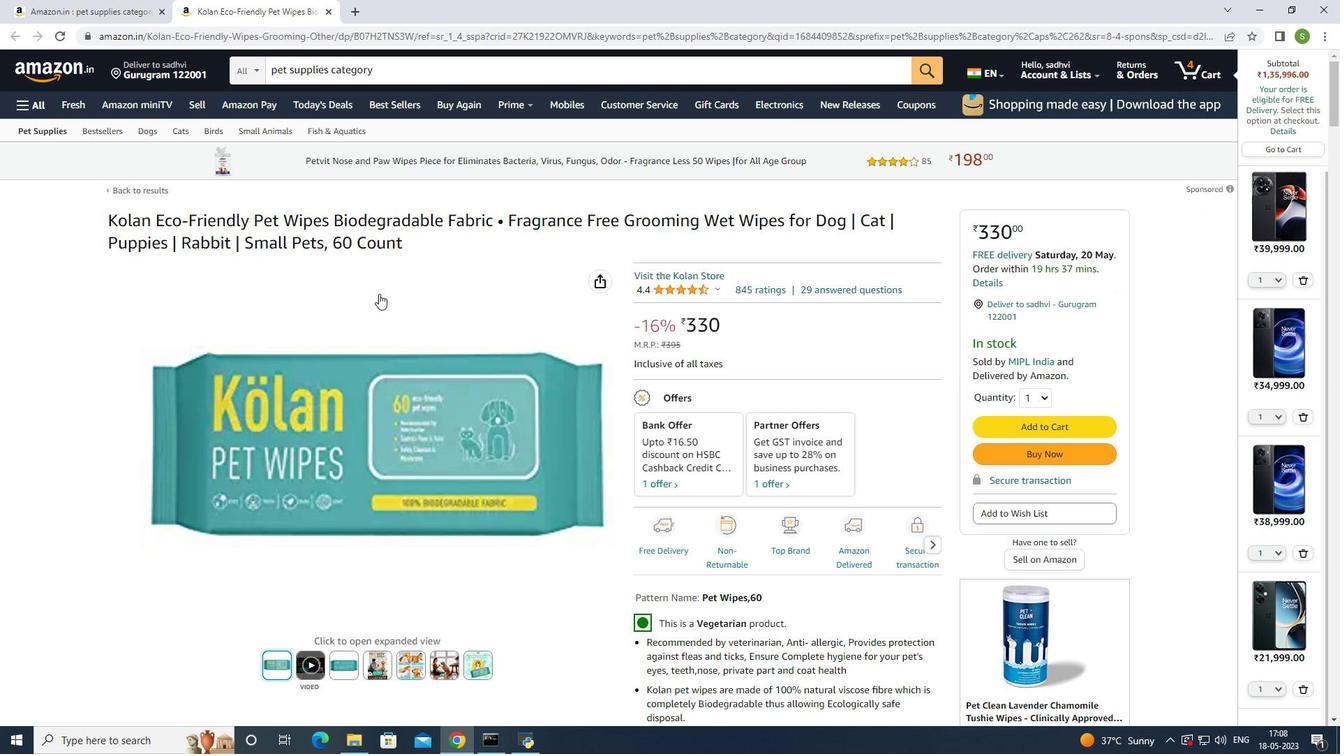 
Action: Mouse moved to (498, 308)
Screenshot: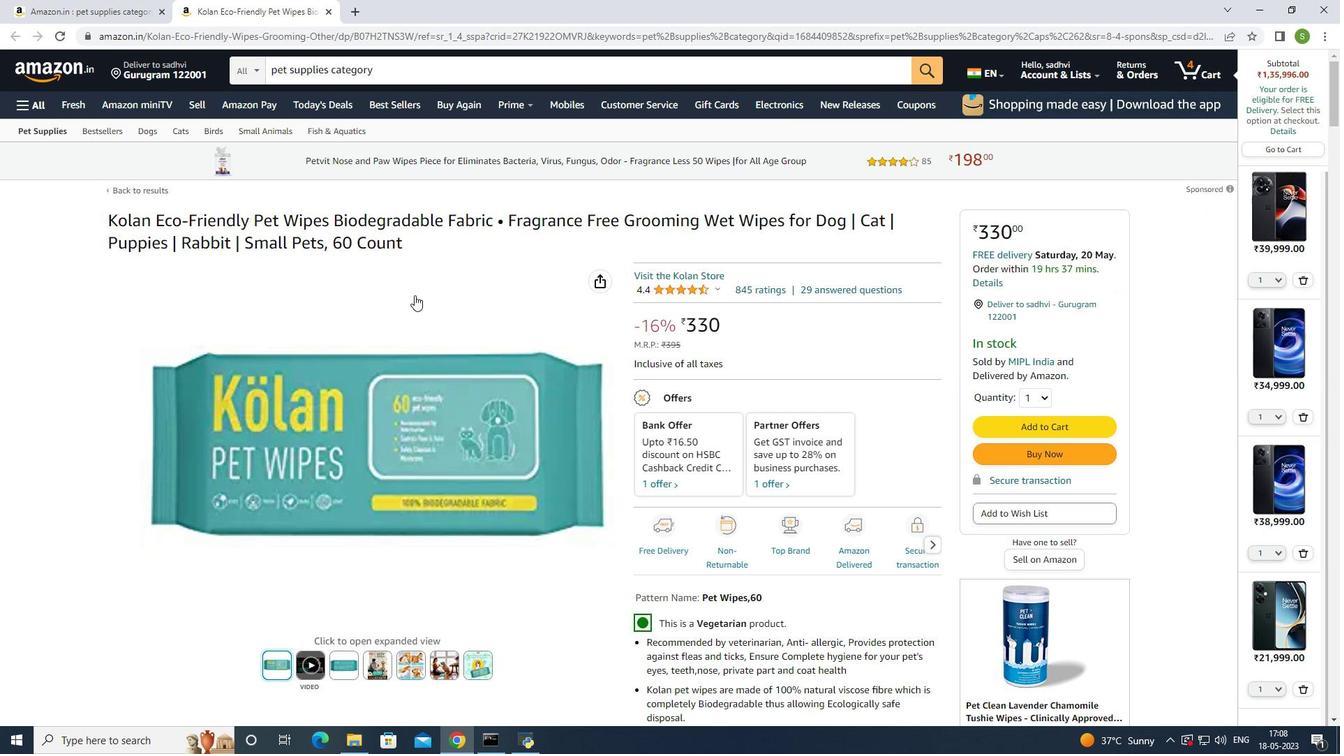 
Action: Mouse scrolled (490, 307) with delta (0, 0)
Screenshot: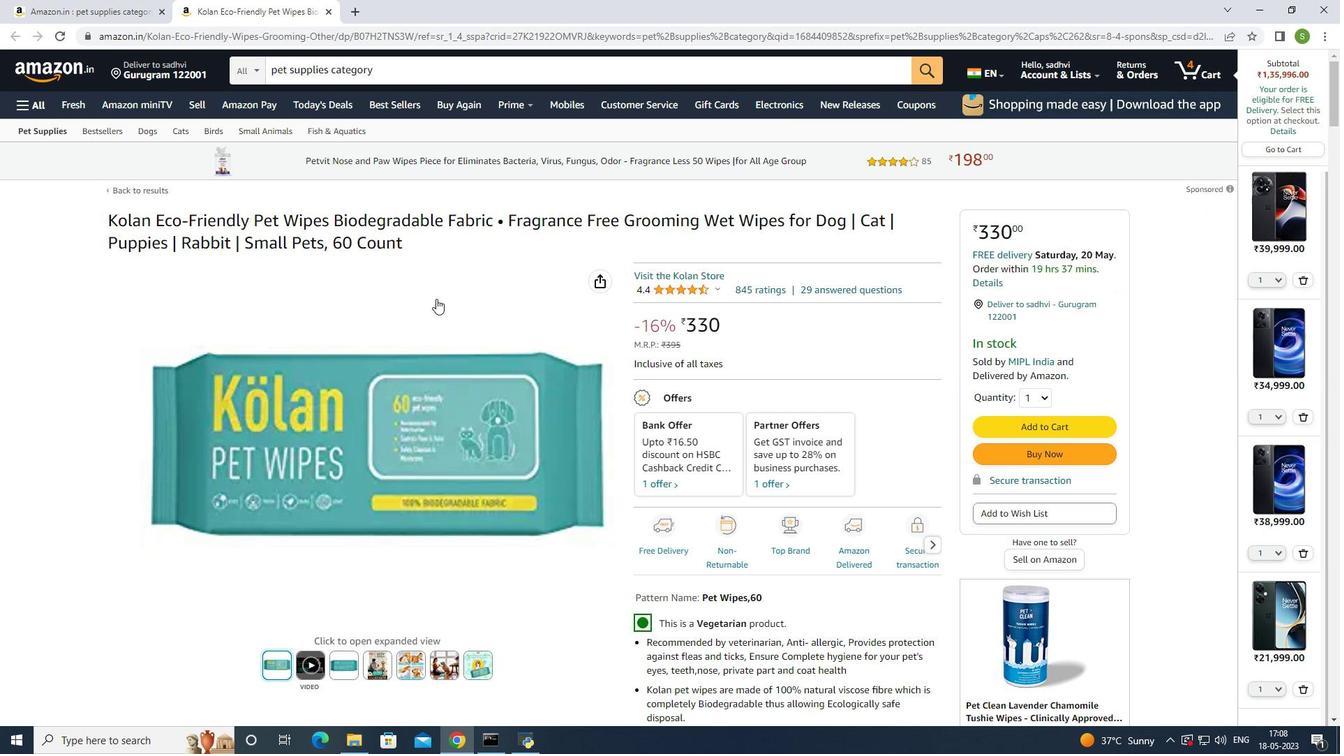 
Action: Mouse moved to (585, 308)
Screenshot: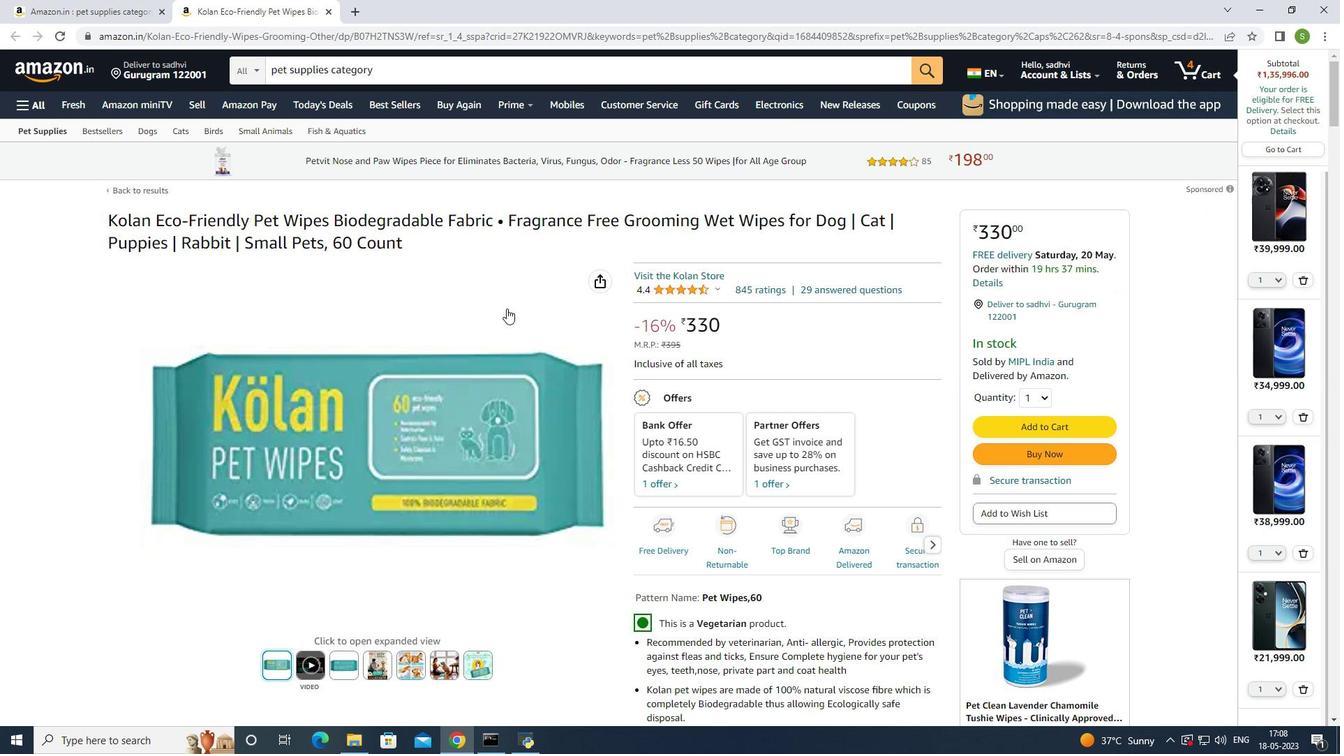
Action: Mouse scrolled (585, 309) with delta (0, 0)
Screenshot: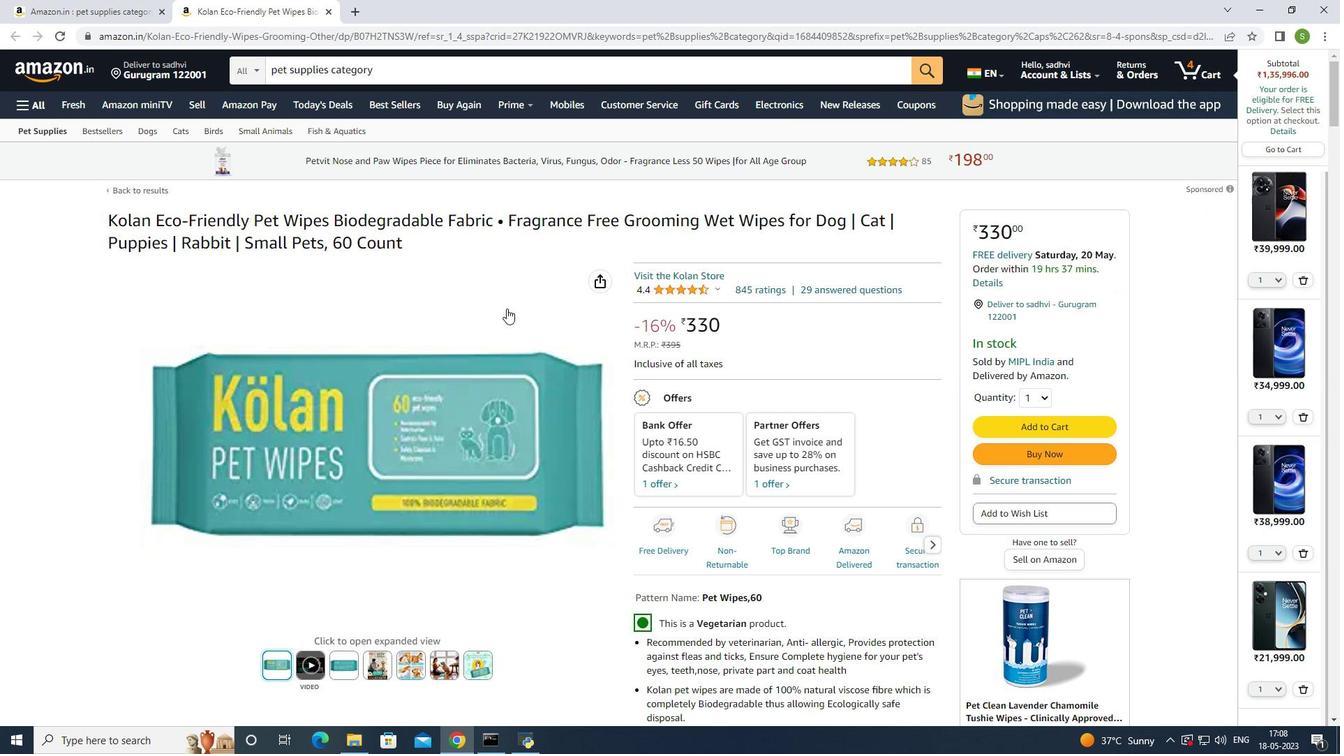 
Action: Mouse moved to (123, 193)
Screenshot: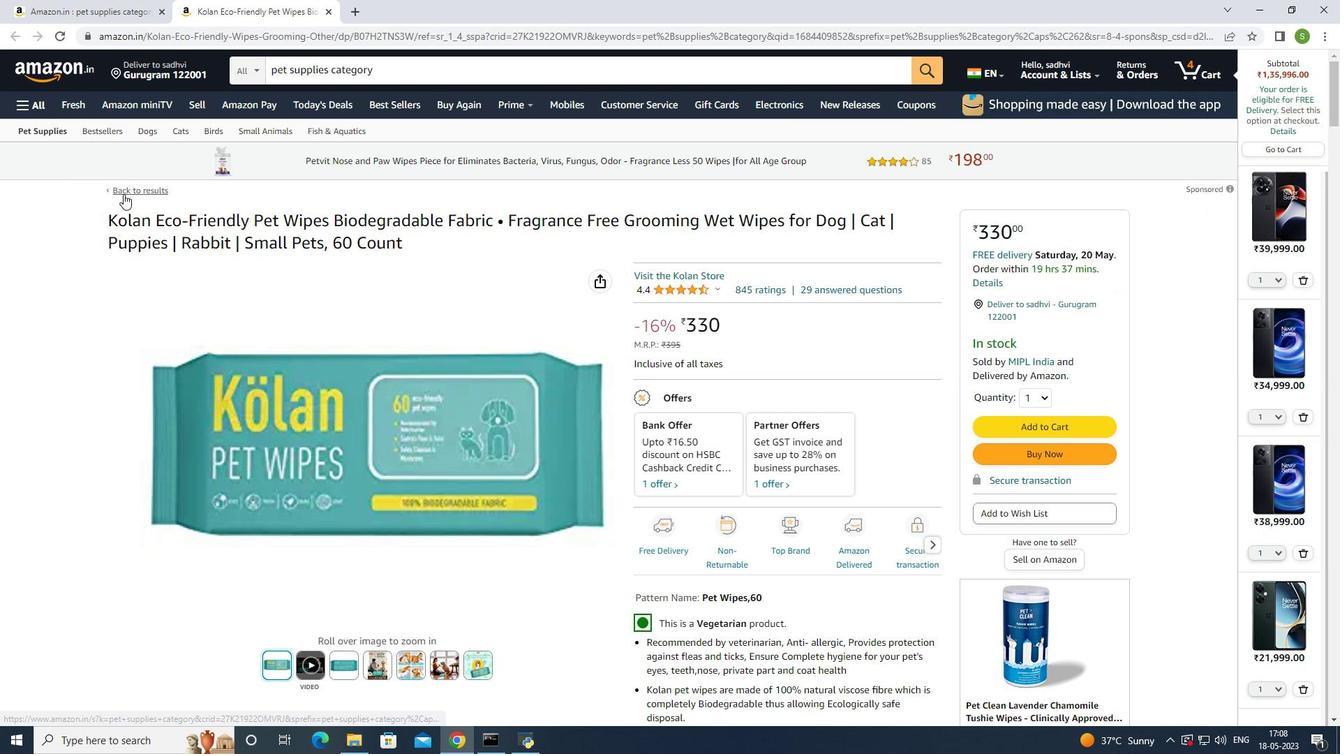 
Action: Mouse pressed left at (123, 193)
Screenshot: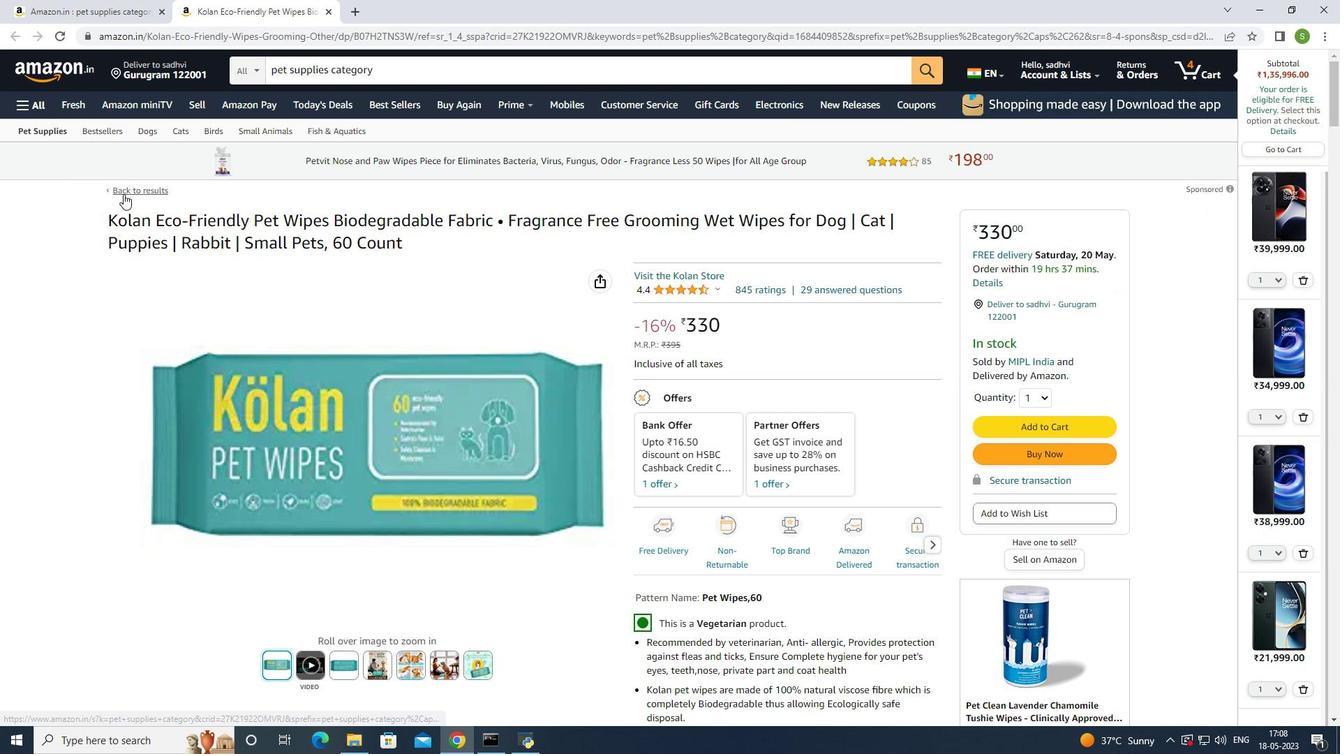 
Action: Mouse moved to (482, 335)
Screenshot: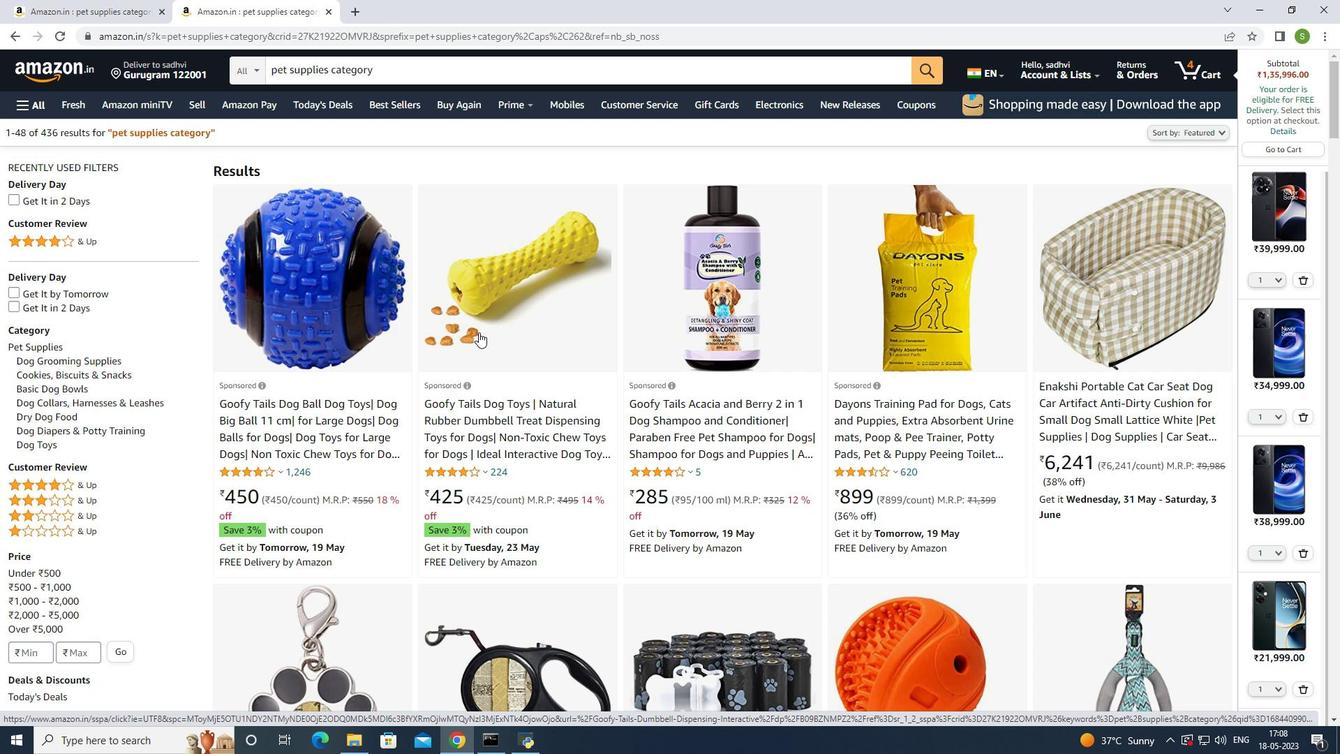 
Action: Mouse pressed left at (482, 335)
Screenshot: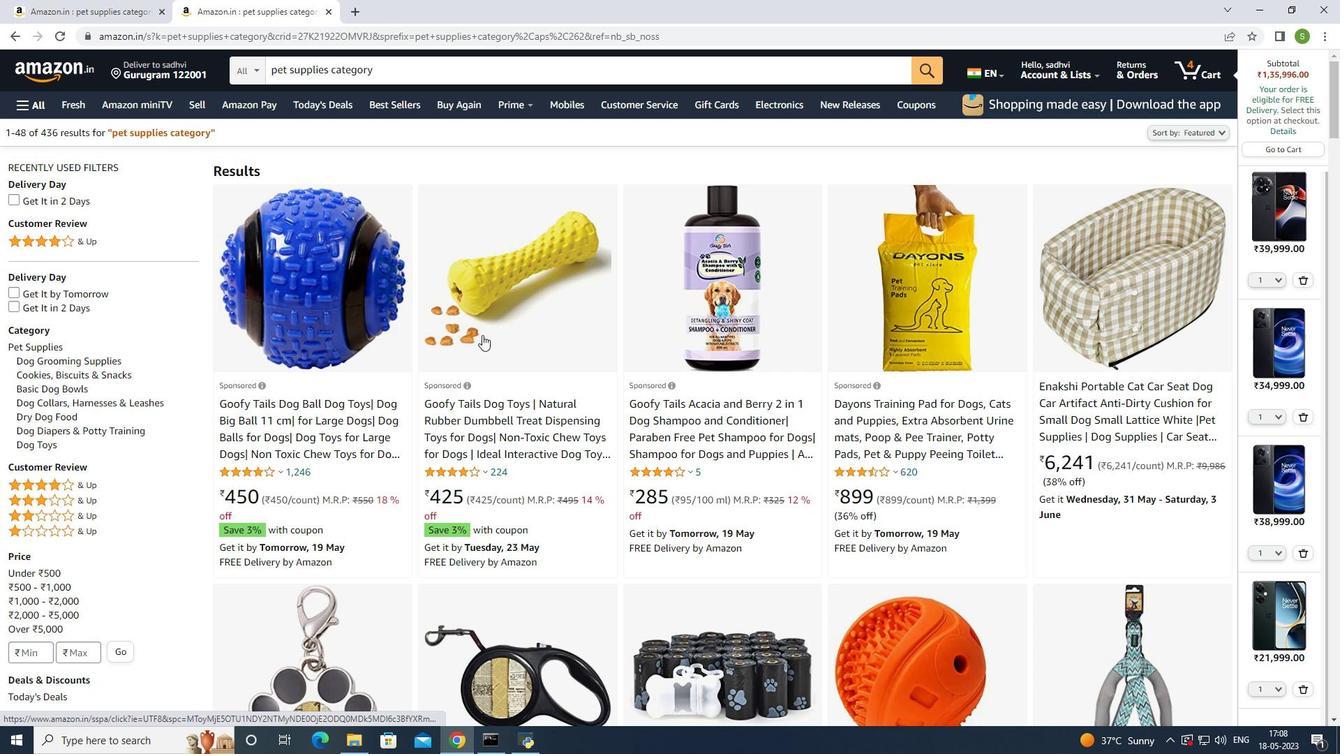 
Action: Mouse pressed left at (482, 335)
Screenshot: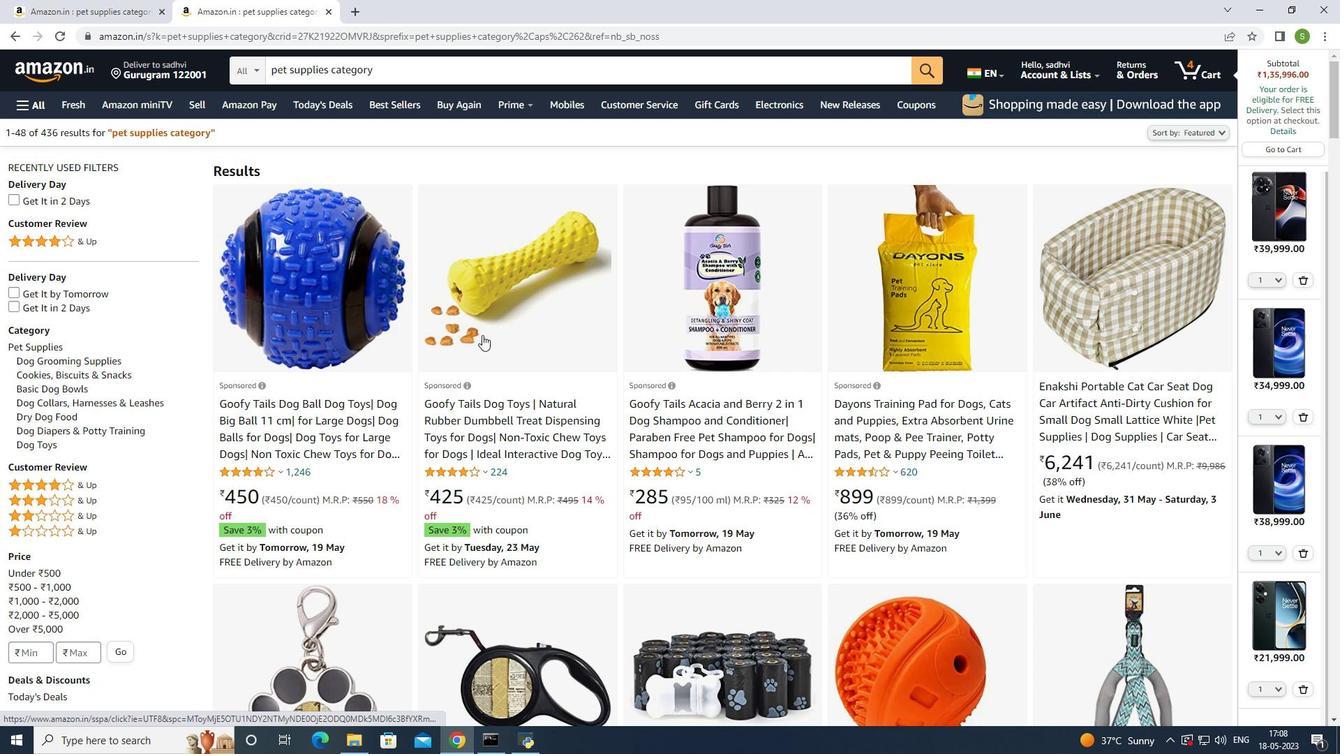 
Action: Mouse moved to (600, 356)
Screenshot: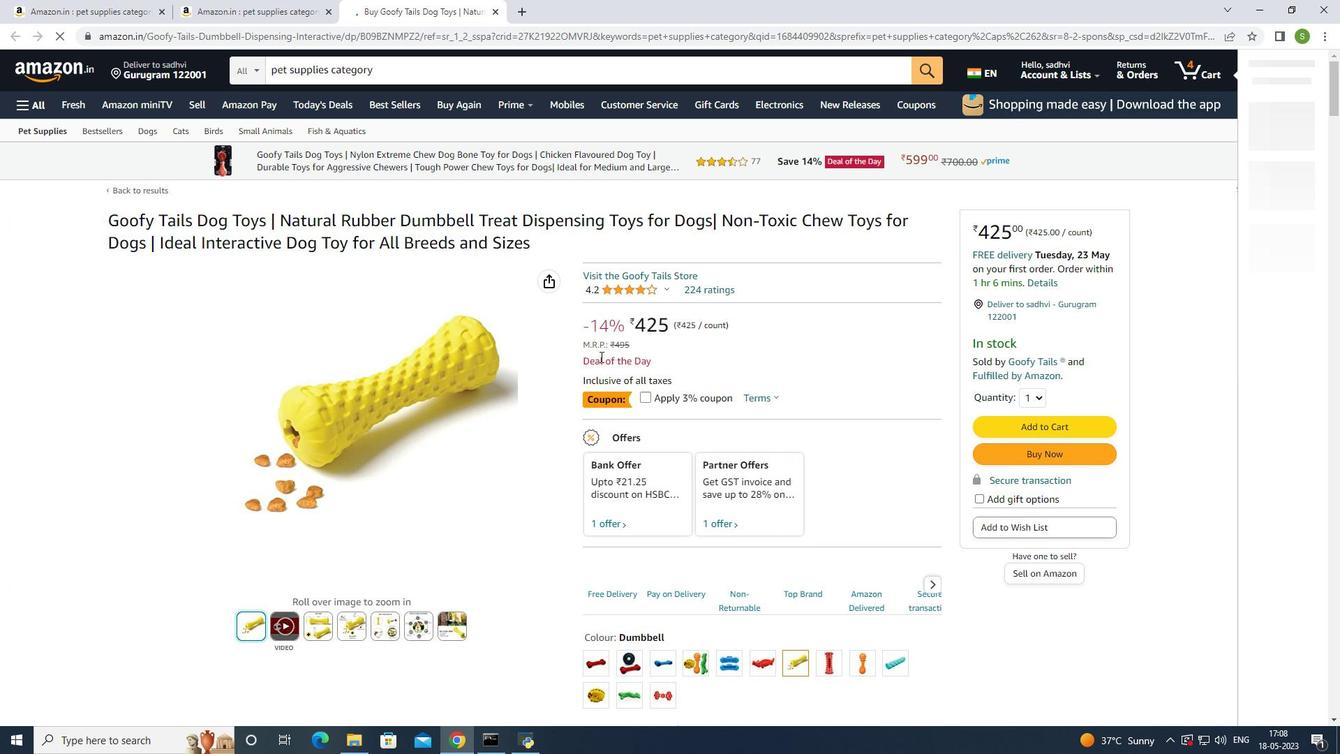 
Action: Mouse scrolled (600, 356) with delta (0, 0)
Screenshot: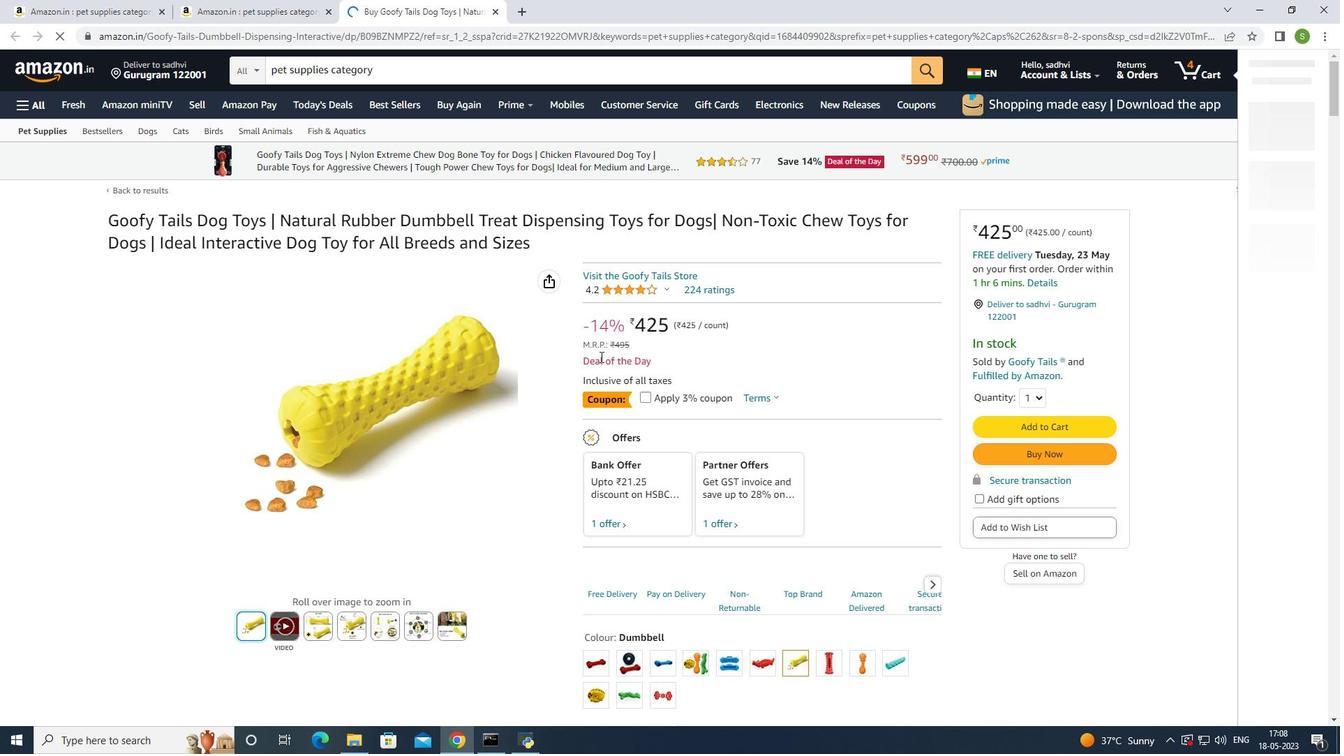 
Action: Mouse scrolled (600, 356) with delta (0, 0)
Screenshot: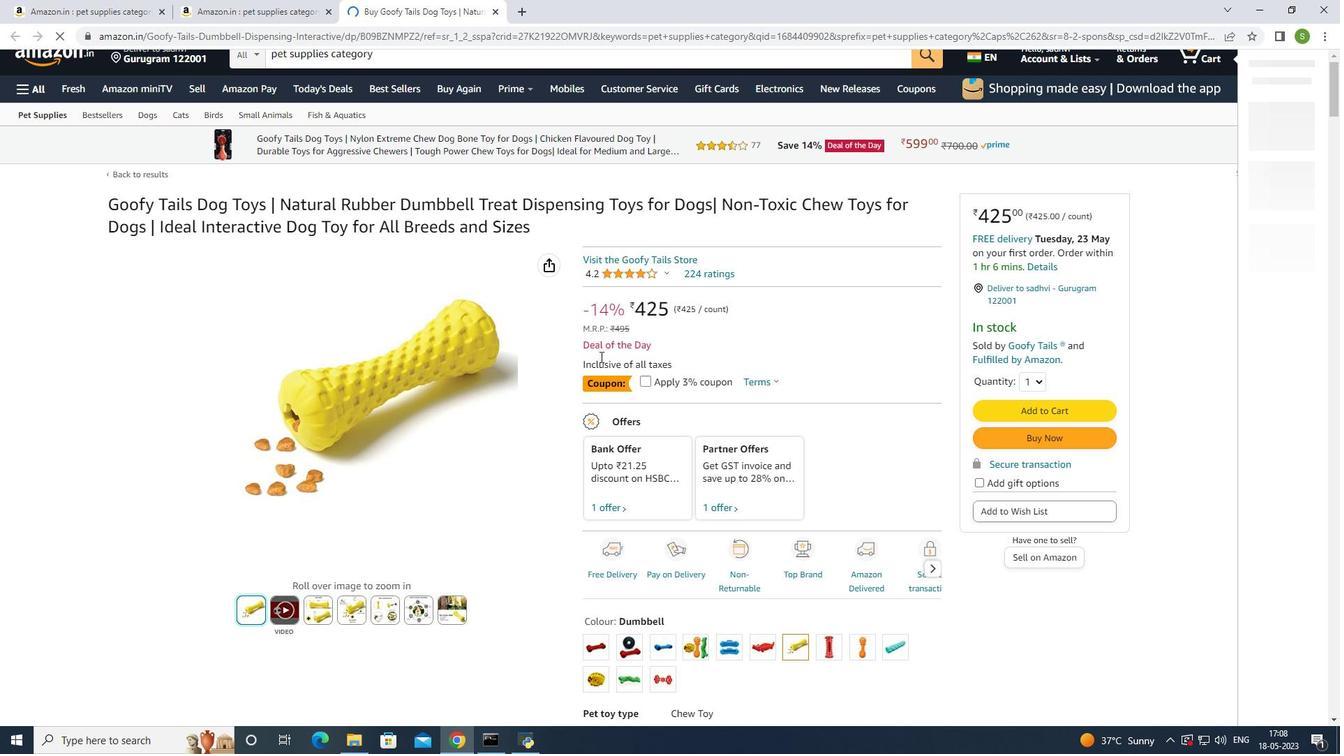 
Action: Mouse scrolled (600, 356) with delta (0, 0)
Screenshot: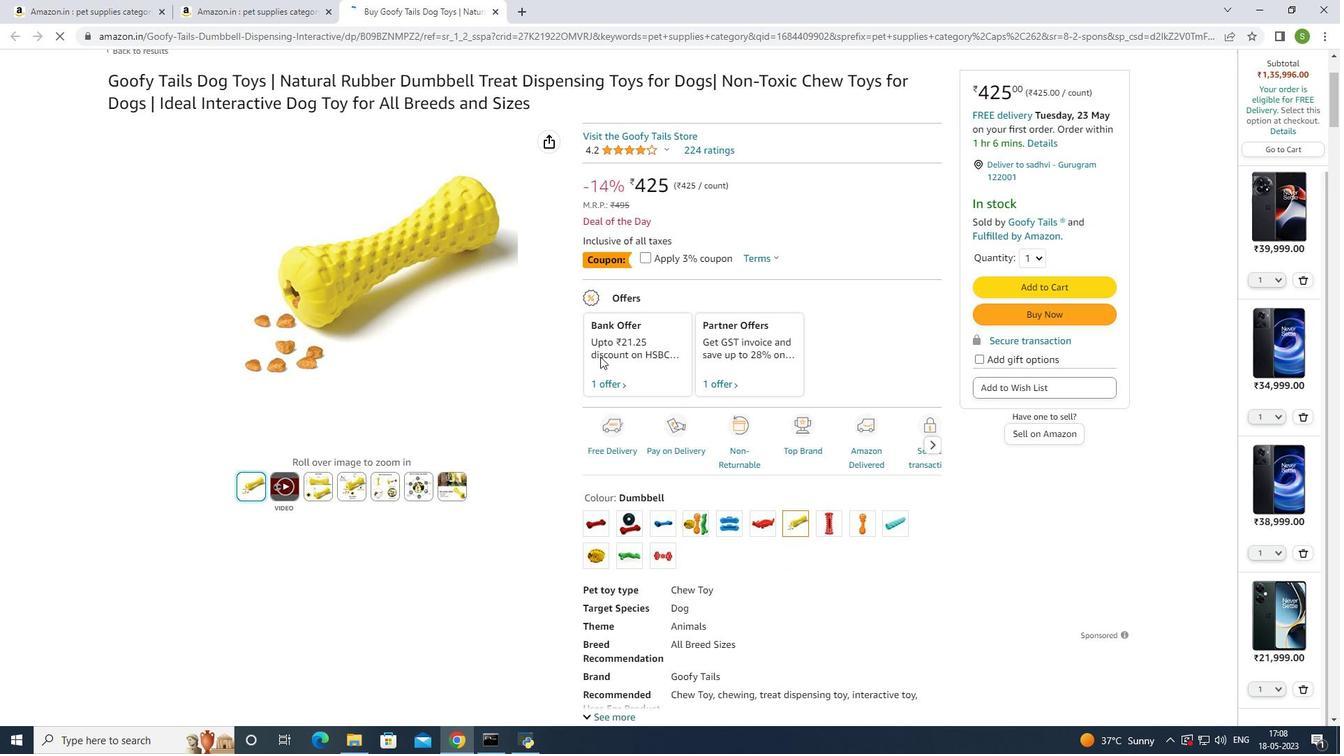 
Action: Mouse scrolled (600, 356) with delta (0, 0)
Screenshot: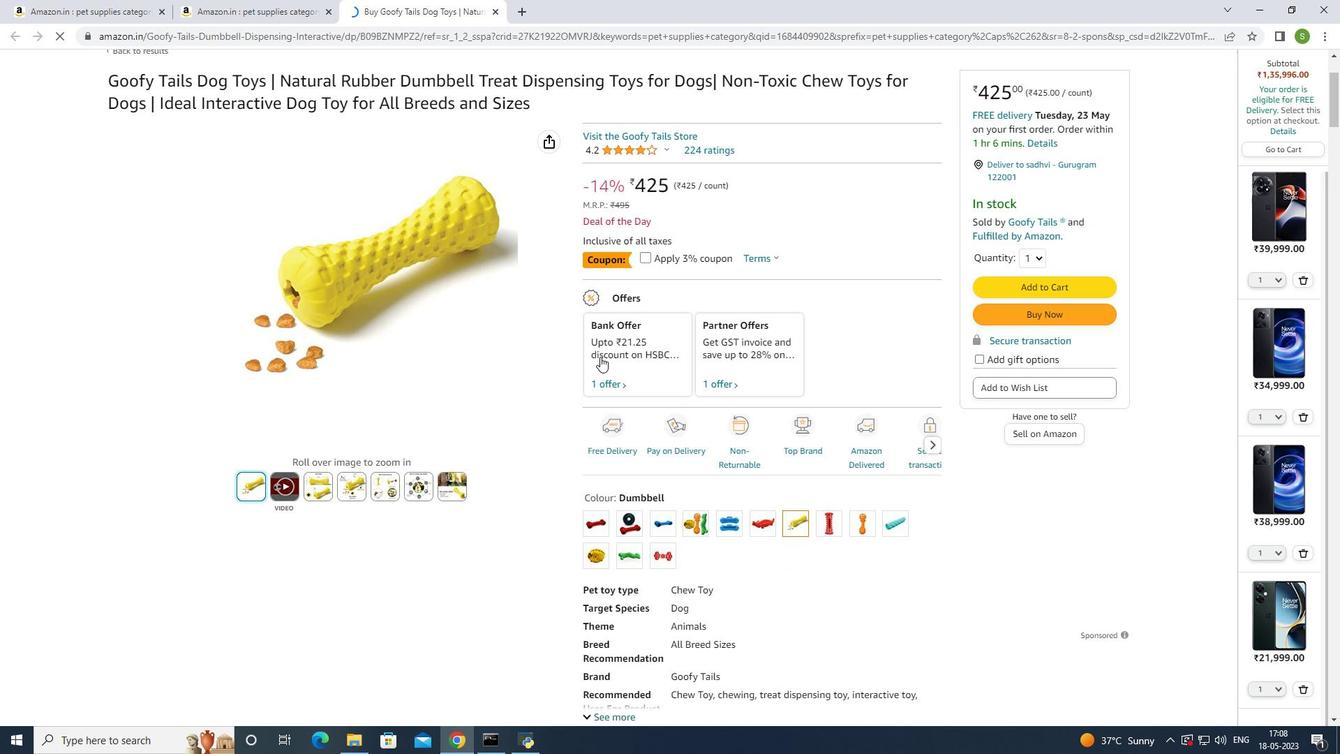 
Action: Mouse moved to (1013, 246)
Screenshot: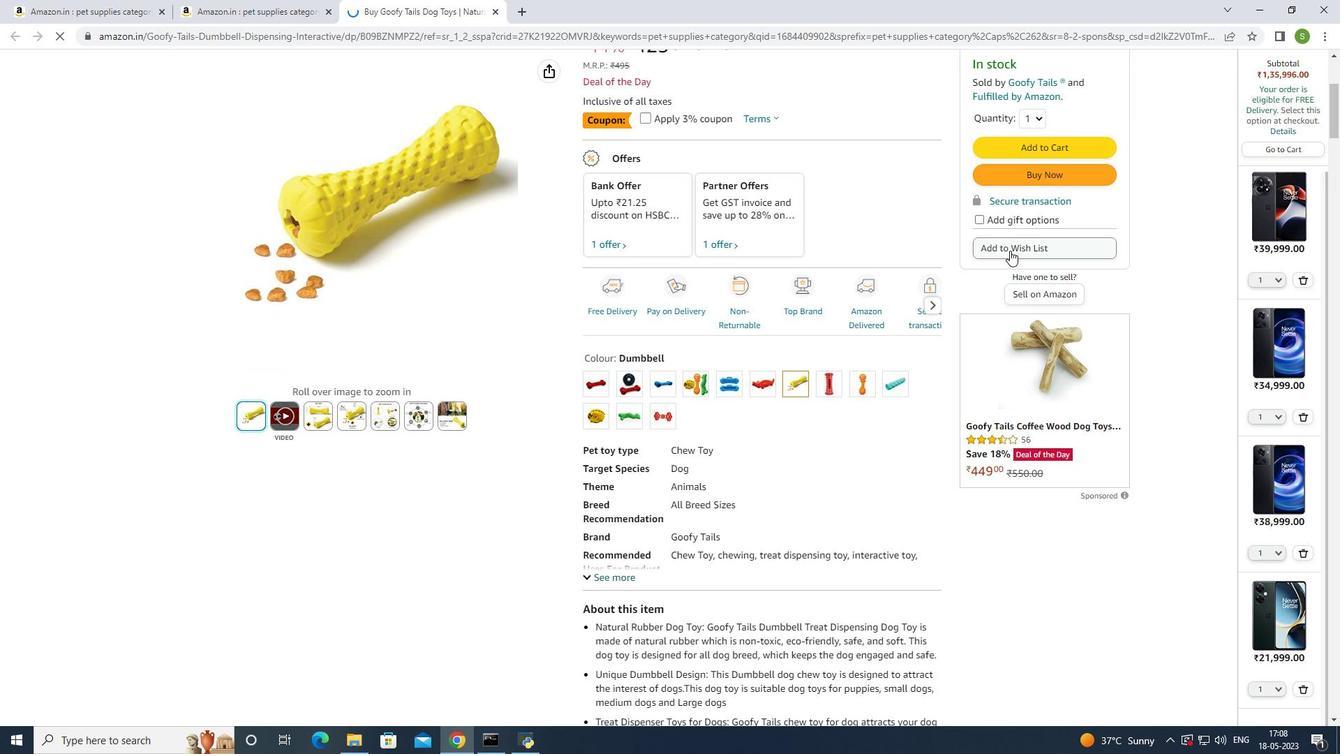 
Action: Mouse pressed left at (1013, 246)
Screenshot: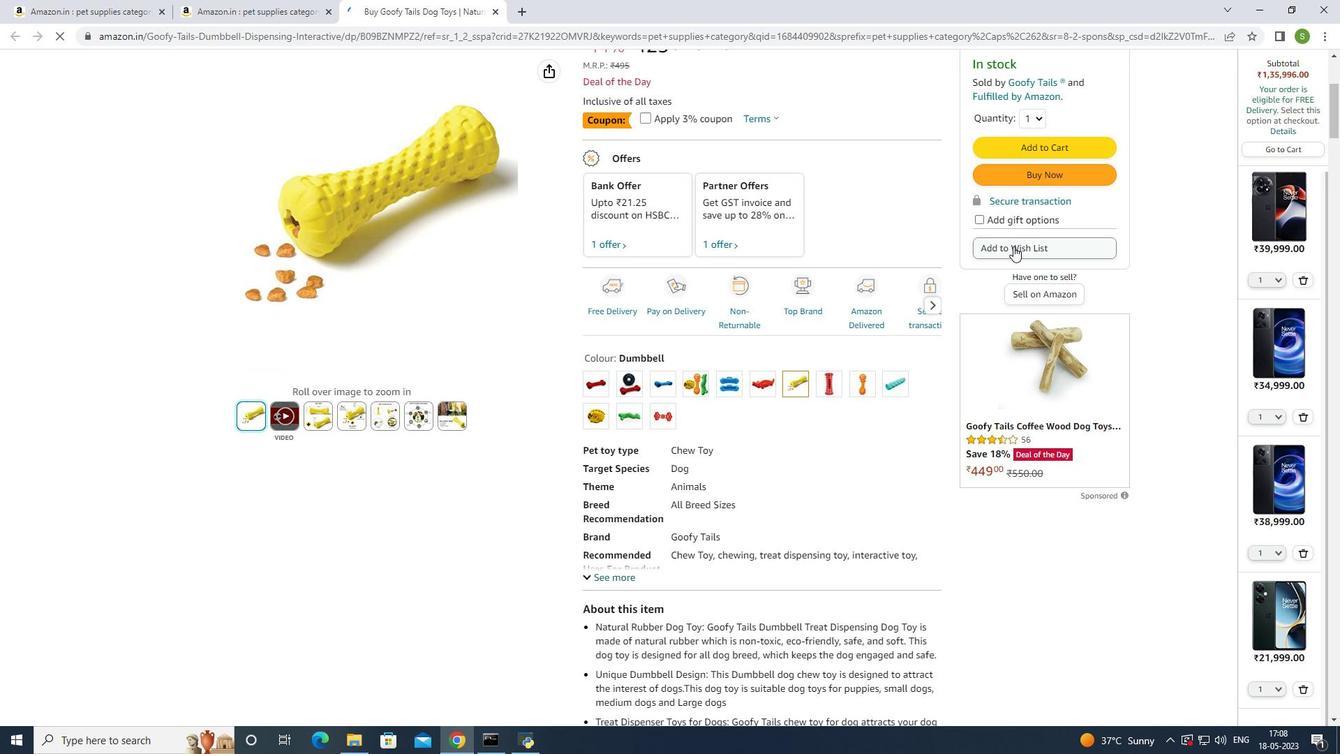 
Action: Mouse moved to (527, 356)
Screenshot: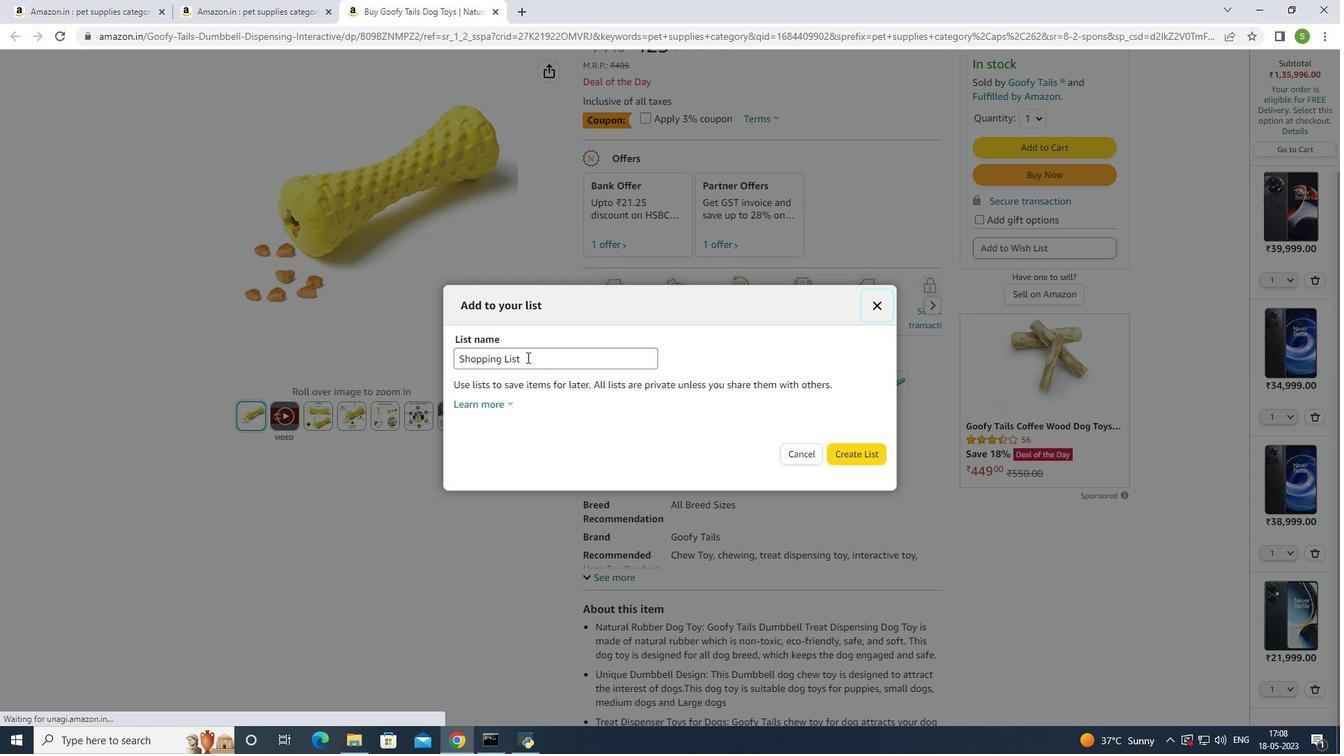 
Action: Mouse pressed left at (527, 356)
Screenshot: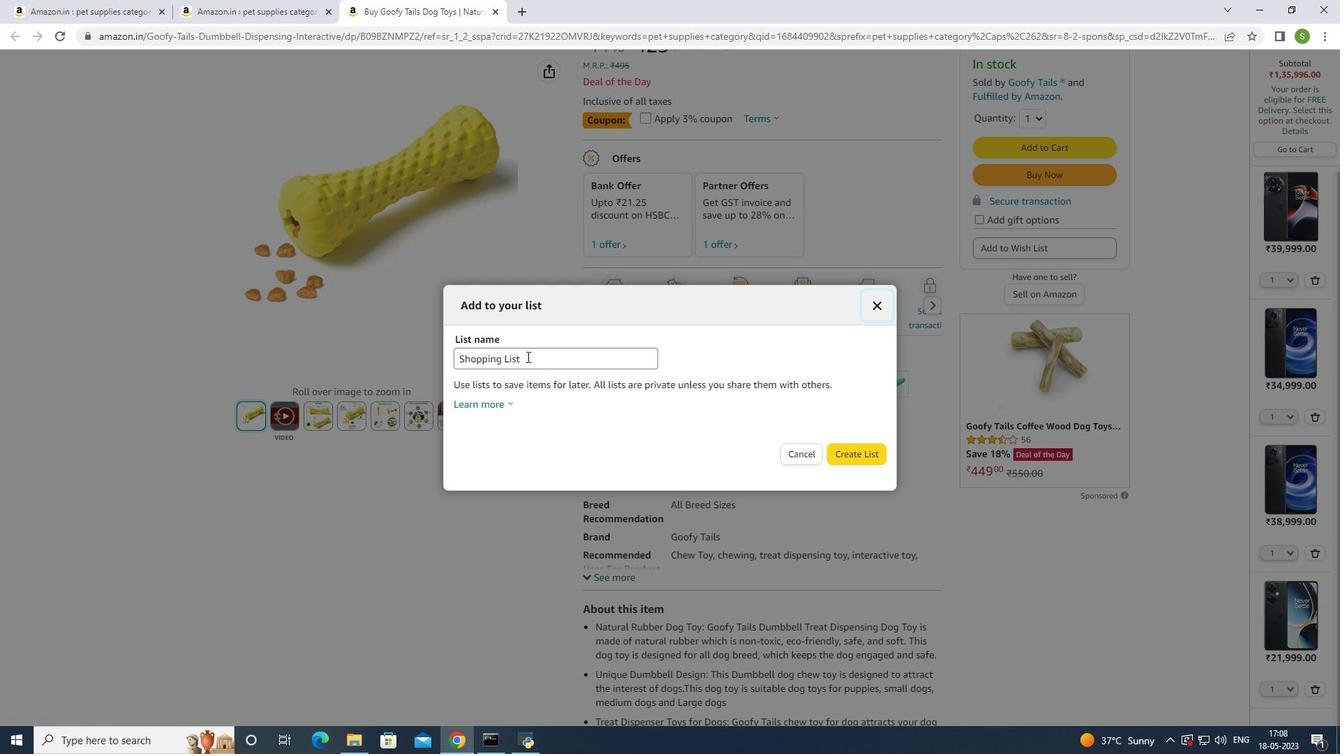 
Action: Mouse moved to (527, 334)
Screenshot: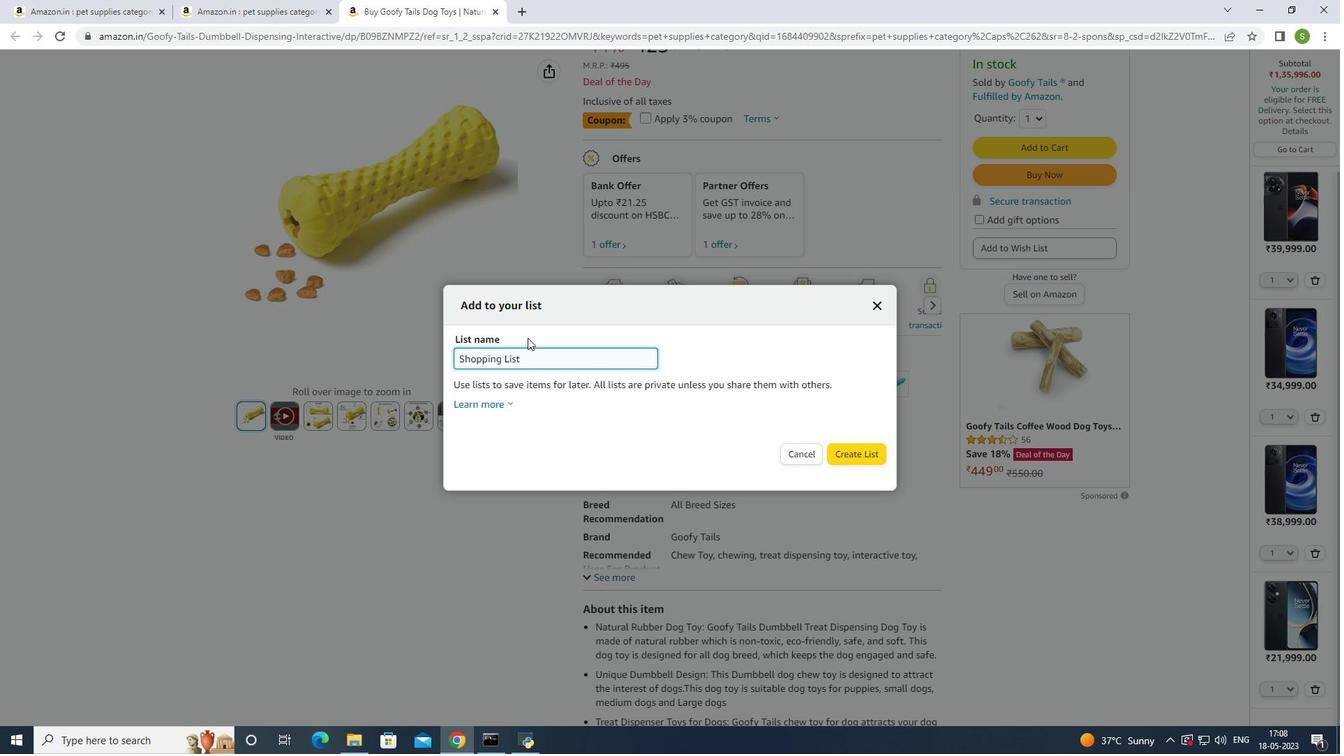 
Action: Key pressed <Key.backspace><Key.backspace><Key.backspace><Key.backspace><Key.backspace><Key.backspace><Key.backspace><Key.backspace><Key.backspace><Key.backspace><Key.backspace><Key.backspace><Key.backspace><Key.backspace><Key.backspace><Key.backspace><Key.backspace><Key.backspace><Key.backspace><Key.backspace><Key.backspace><Key.backspace><Key.backspace><Key.backspace>p
Screenshot: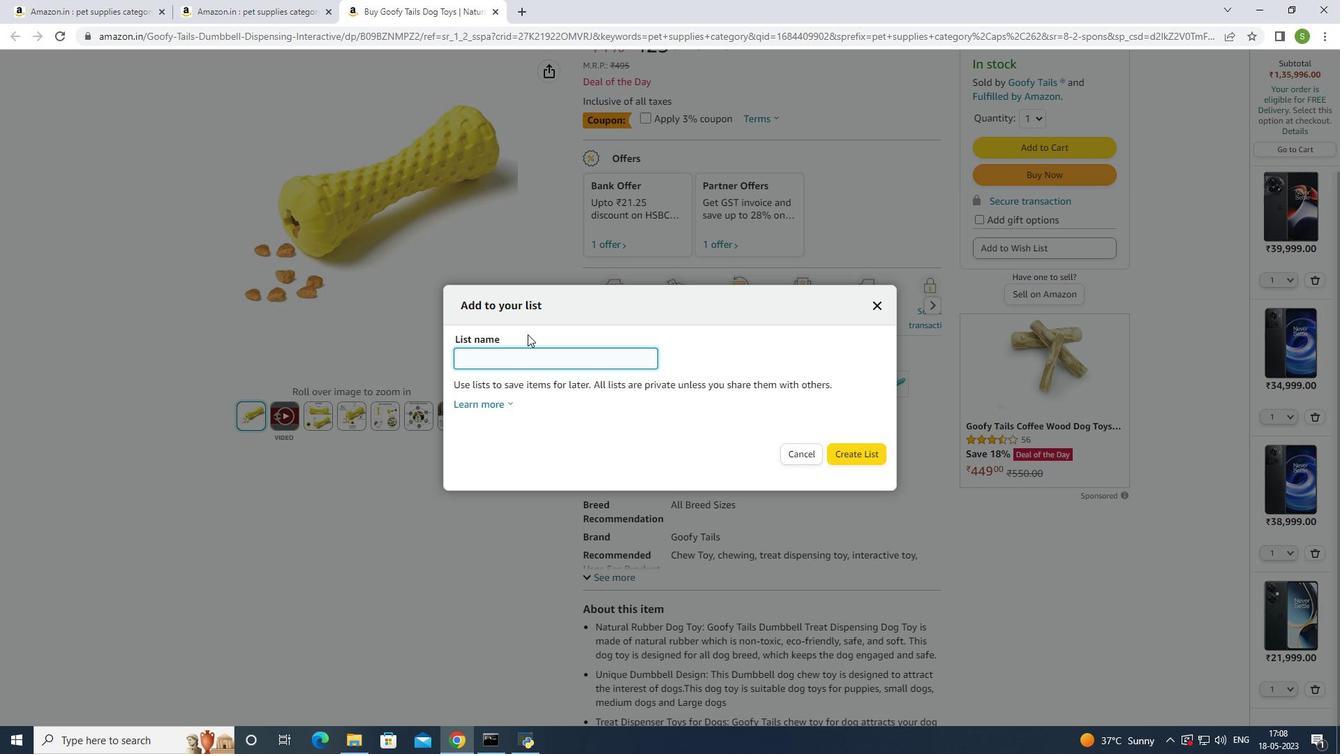 
Action: Mouse moved to (527, 330)
Screenshot: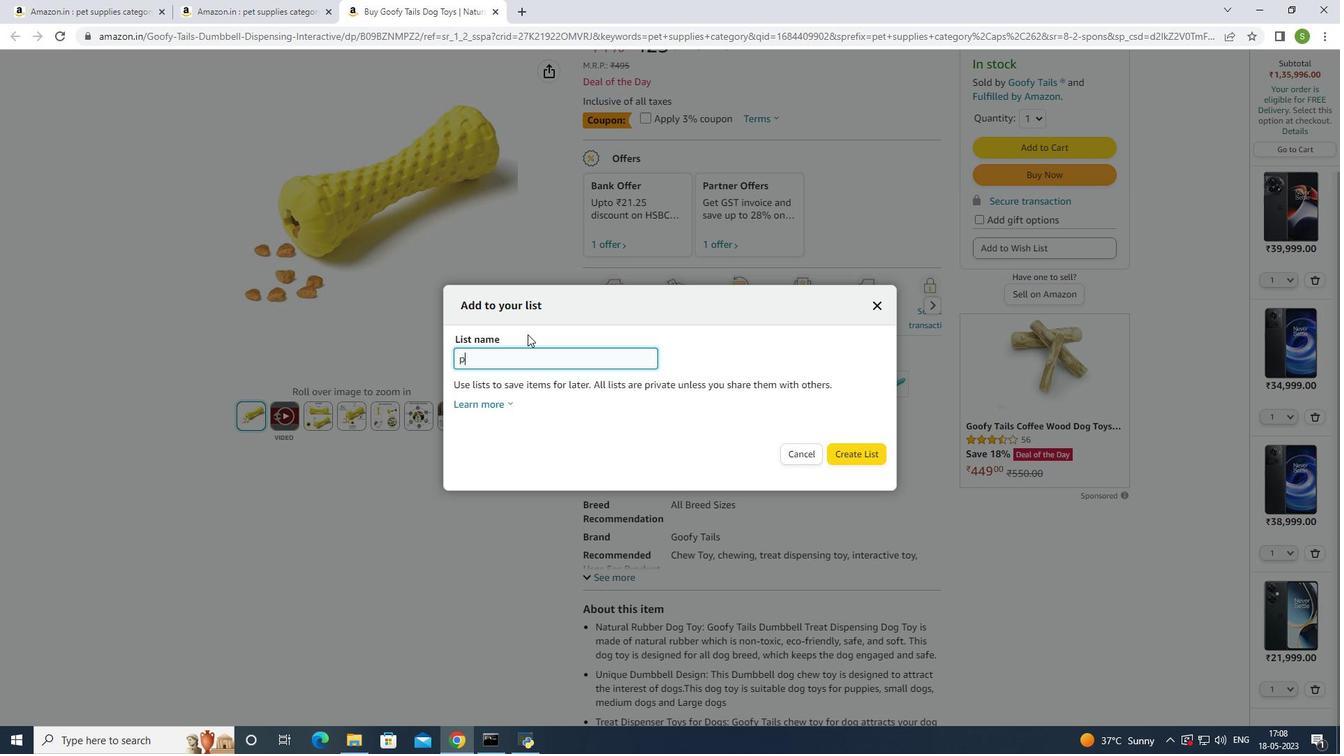 
Action: Key pressed et
Screenshot: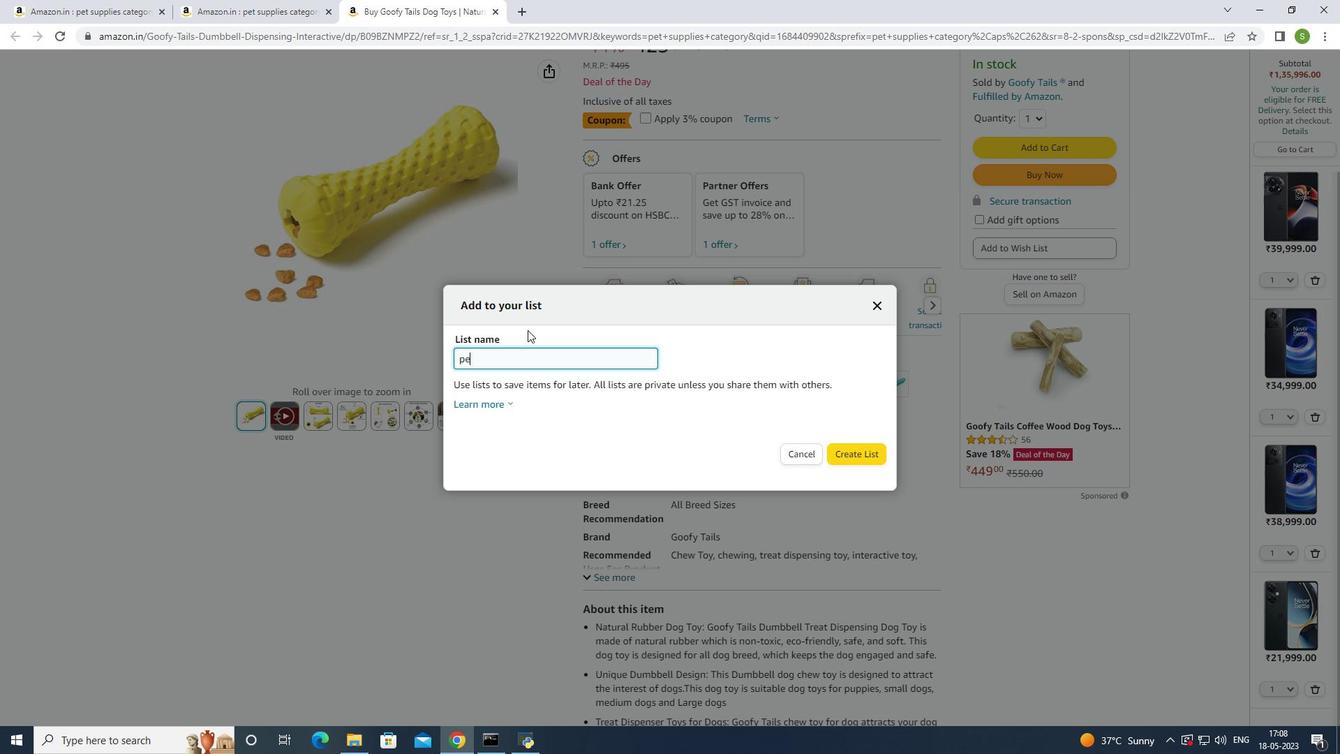 
Action: Mouse moved to (834, 453)
Screenshot: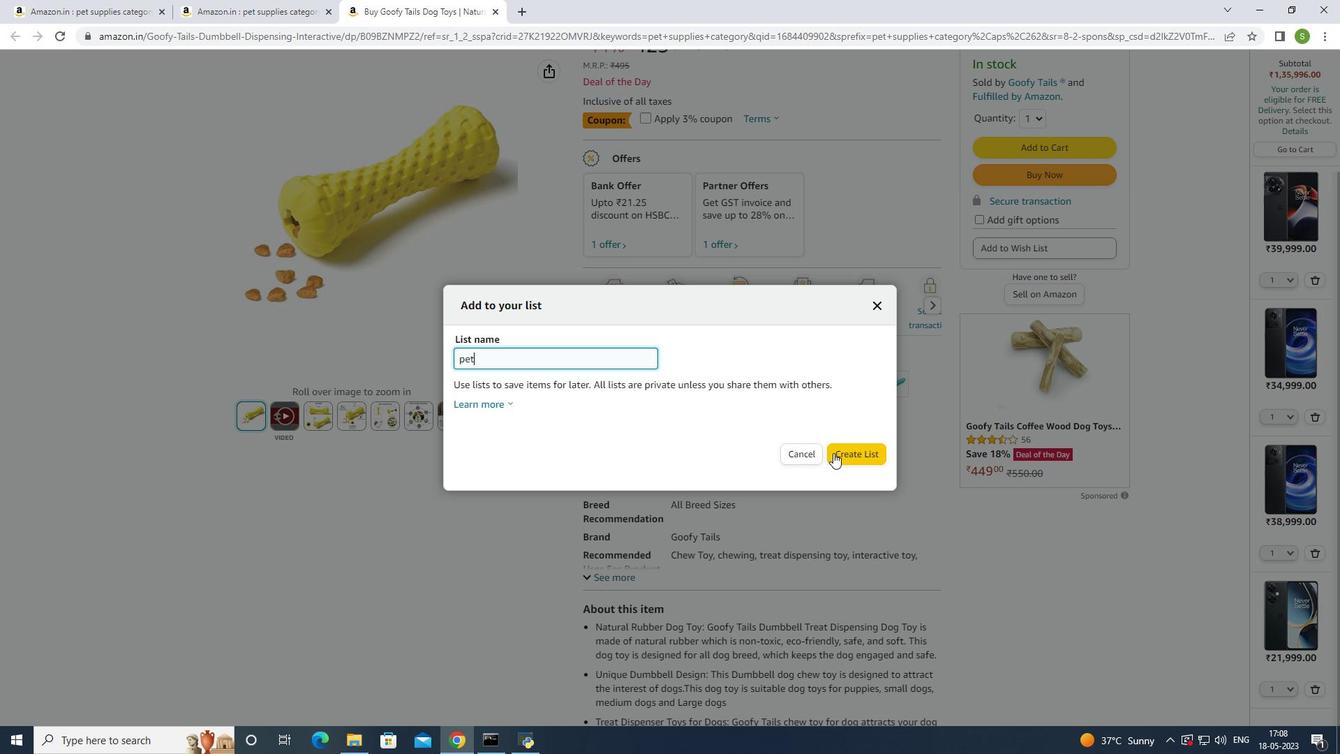 
Action: Mouse pressed left at (834, 453)
Screenshot: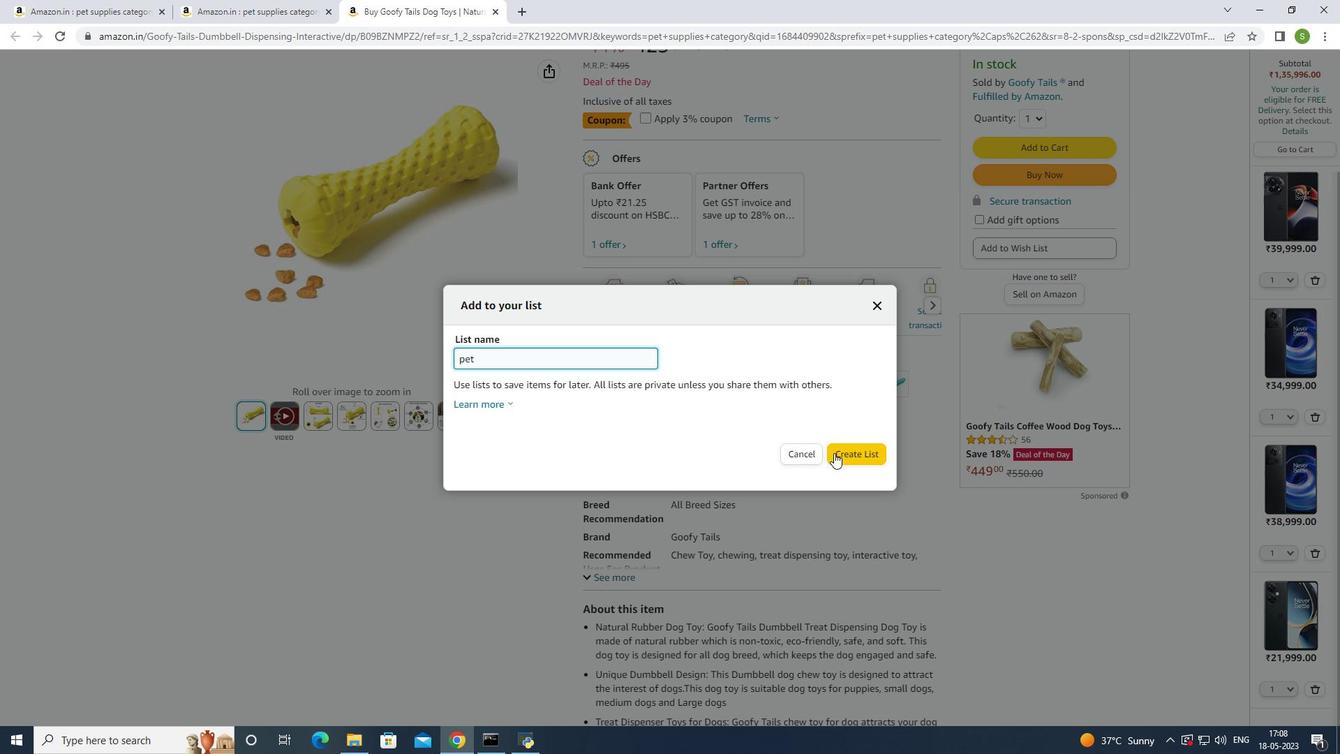 
Action: Mouse moved to (874, 303)
Screenshot: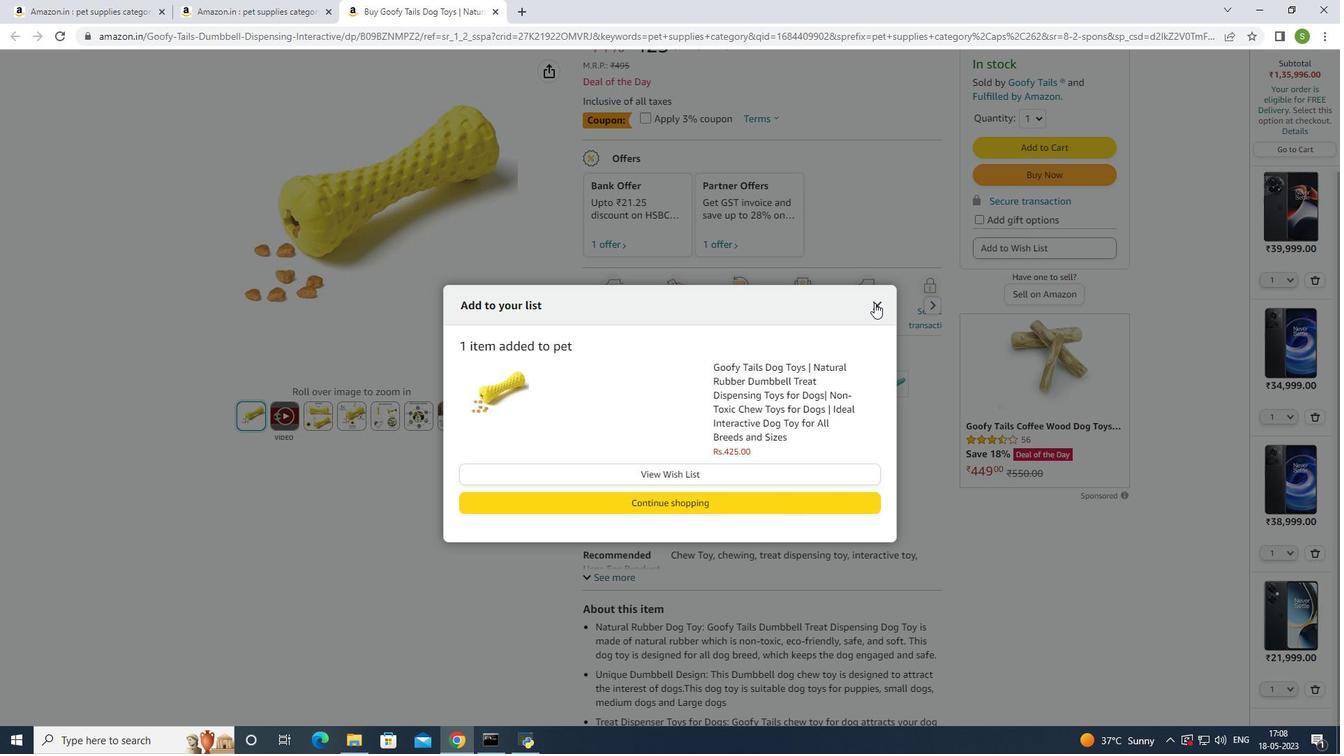 
Action: Mouse pressed left at (874, 303)
Screenshot: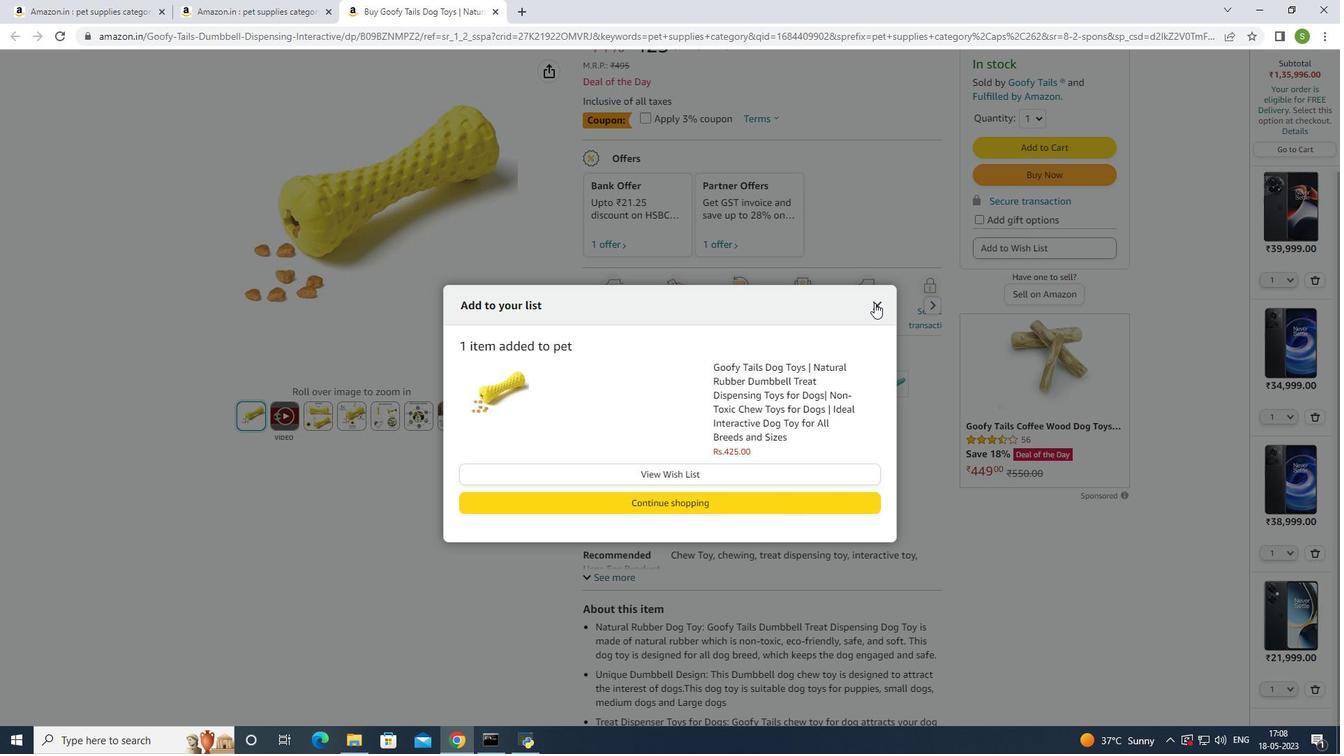 
Action: Mouse moved to (279, 248)
Screenshot: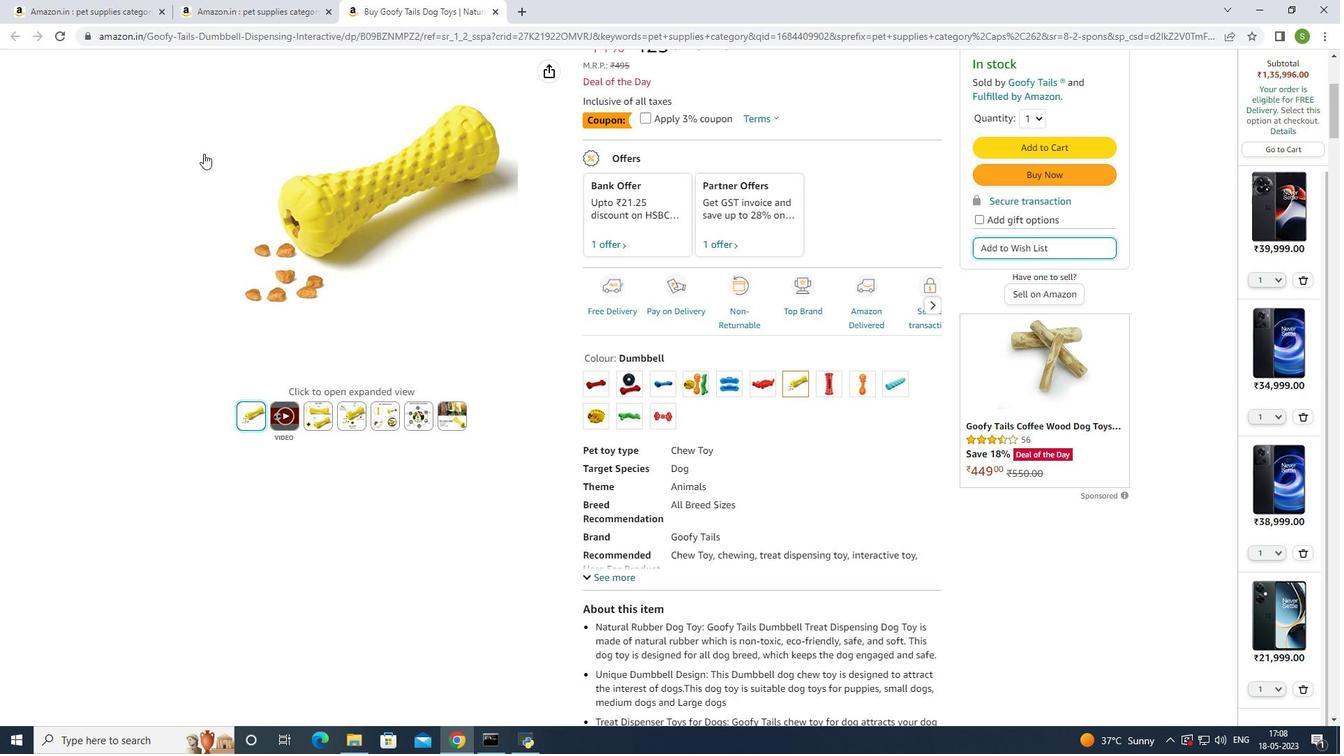 
Action: Mouse scrolled (279, 249) with delta (0, 0)
Screenshot: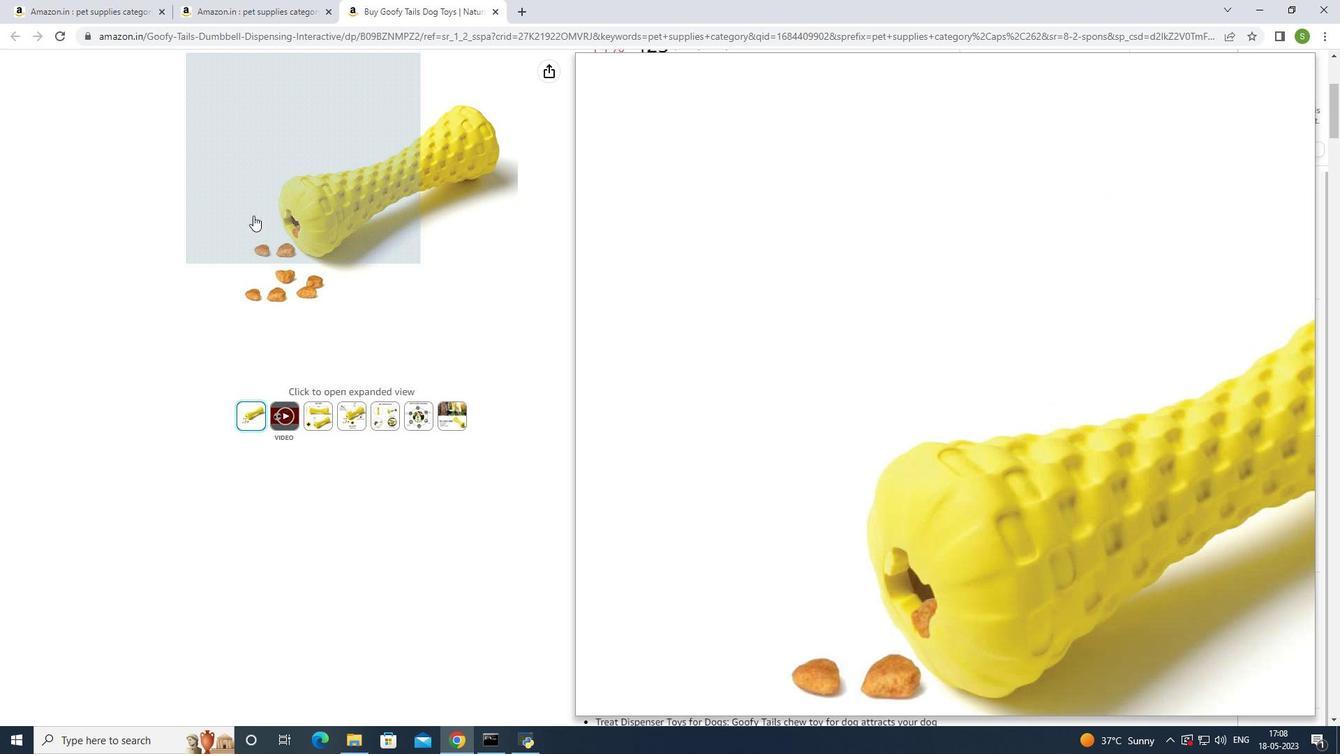 
Action: Mouse scrolled (279, 249) with delta (0, 0)
Screenshot: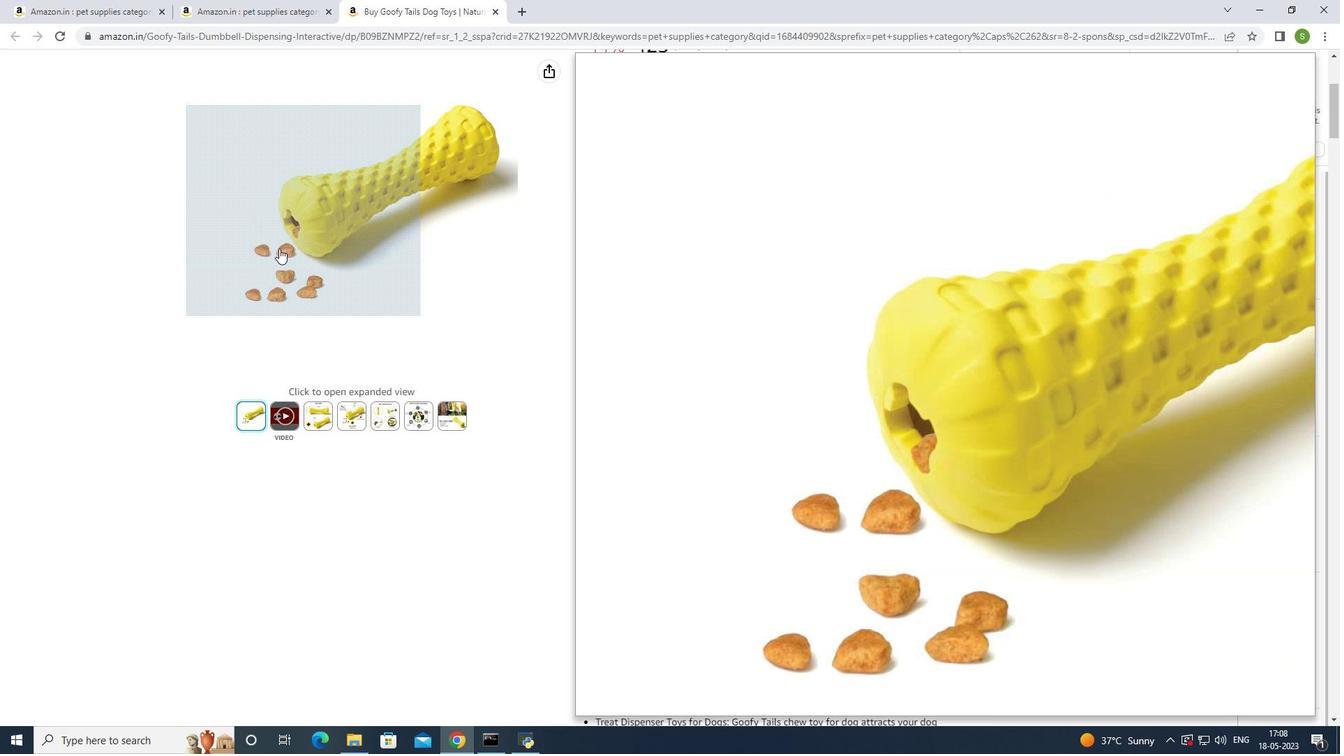 
Action: Mouse scrolled (279, 249) with delta (0, 0)
Screenshot: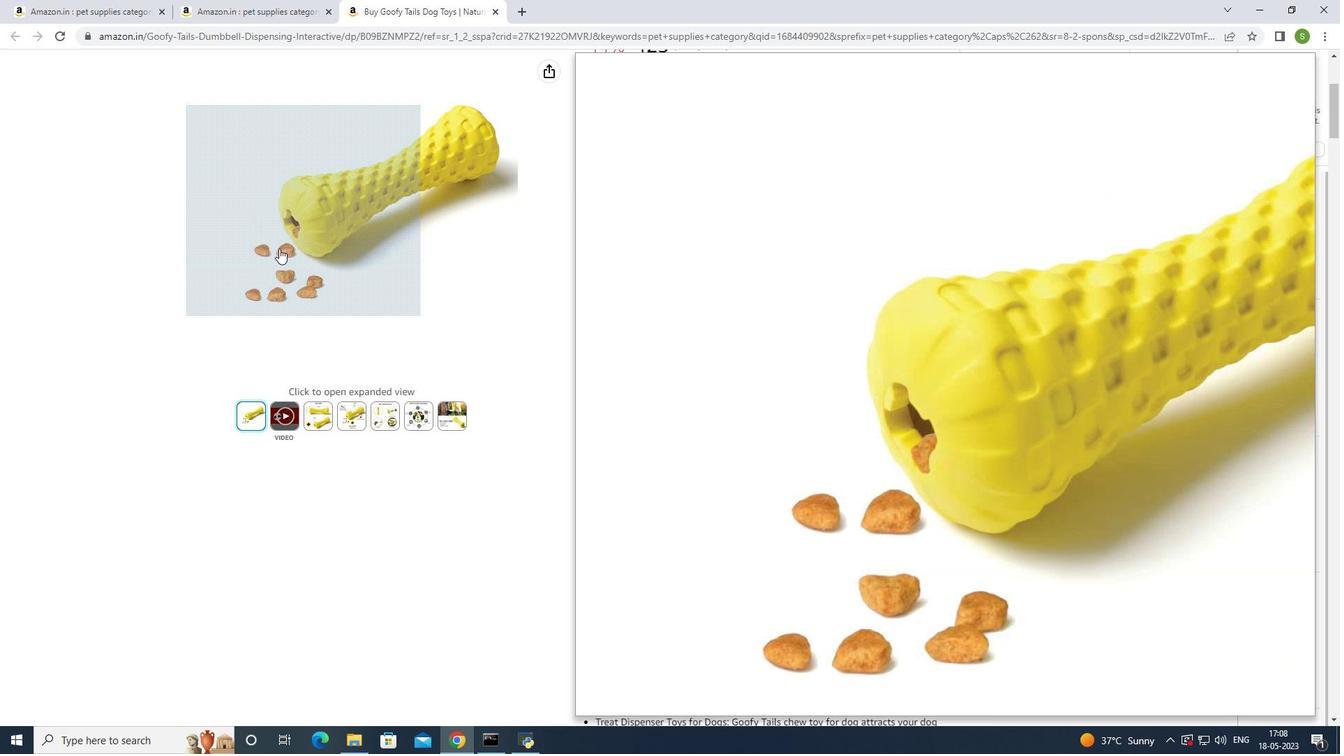 
Action: Mouse scrolled (279, 249) with delta (0, 0)
Screenshot: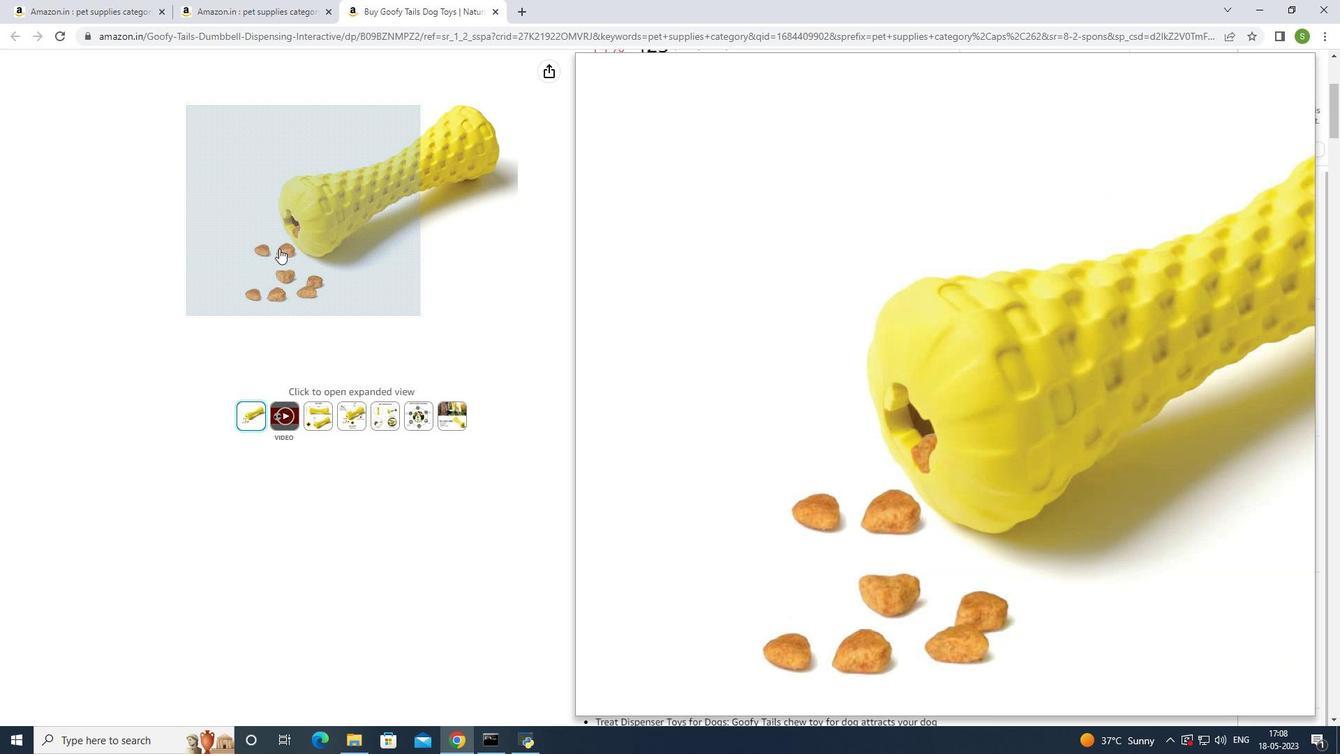 
Action: Mouse moved to (279, 248)
Screenshot: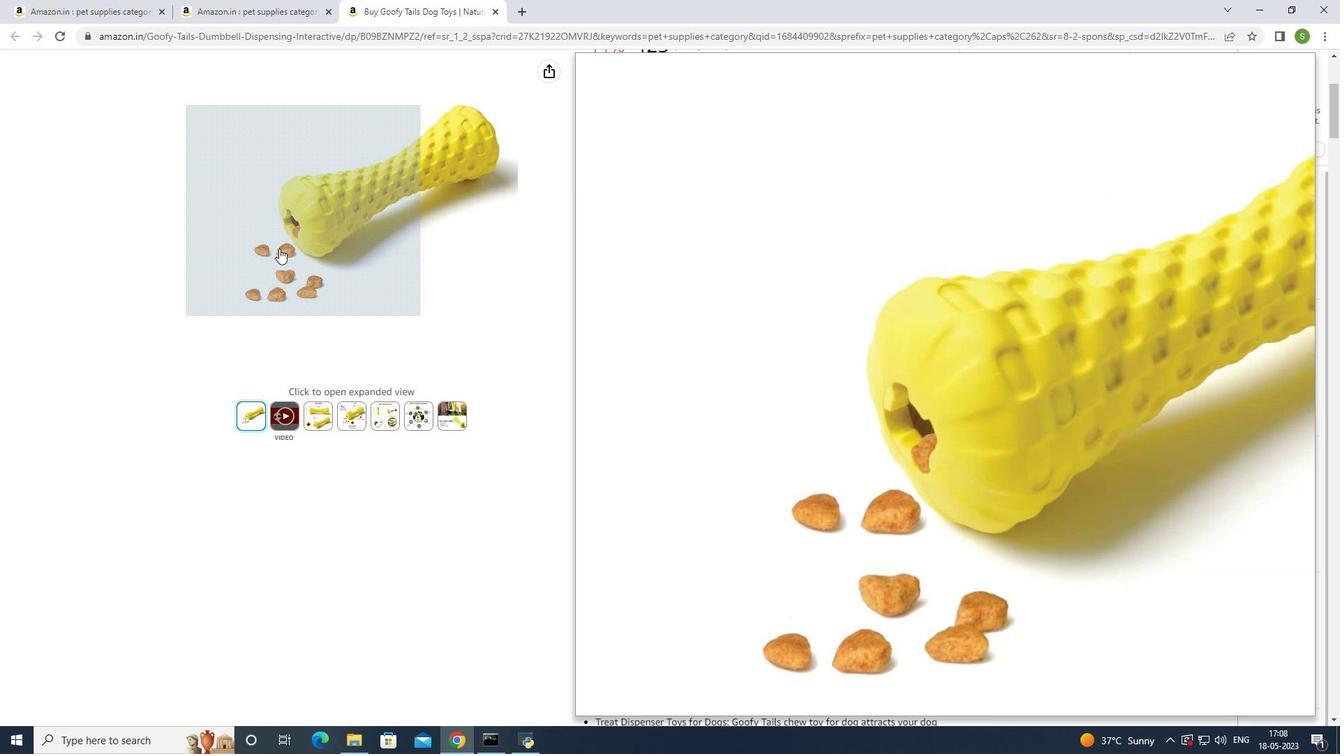 
Action: Mouse scrolled (279, 249) with delta (0, 0)
Screenshot: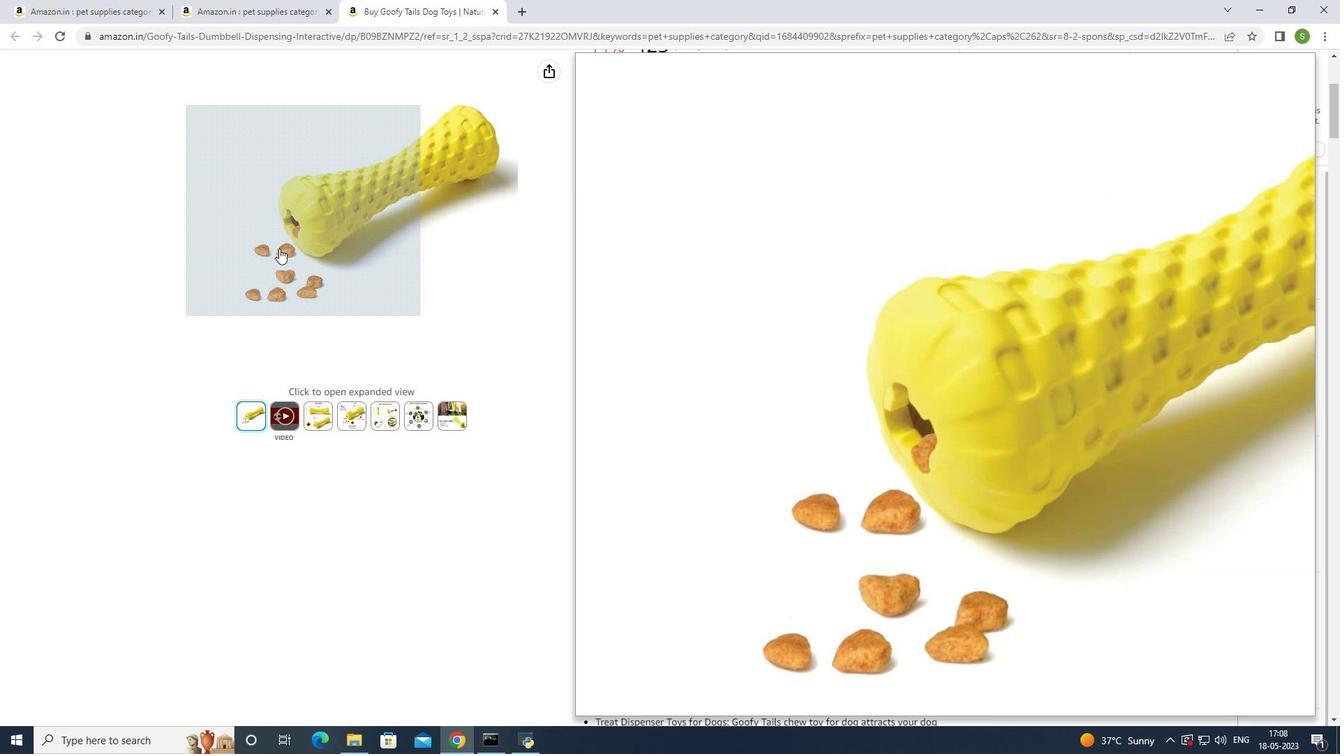 
Action: Mouse moved to (282, 253)
Screenshot: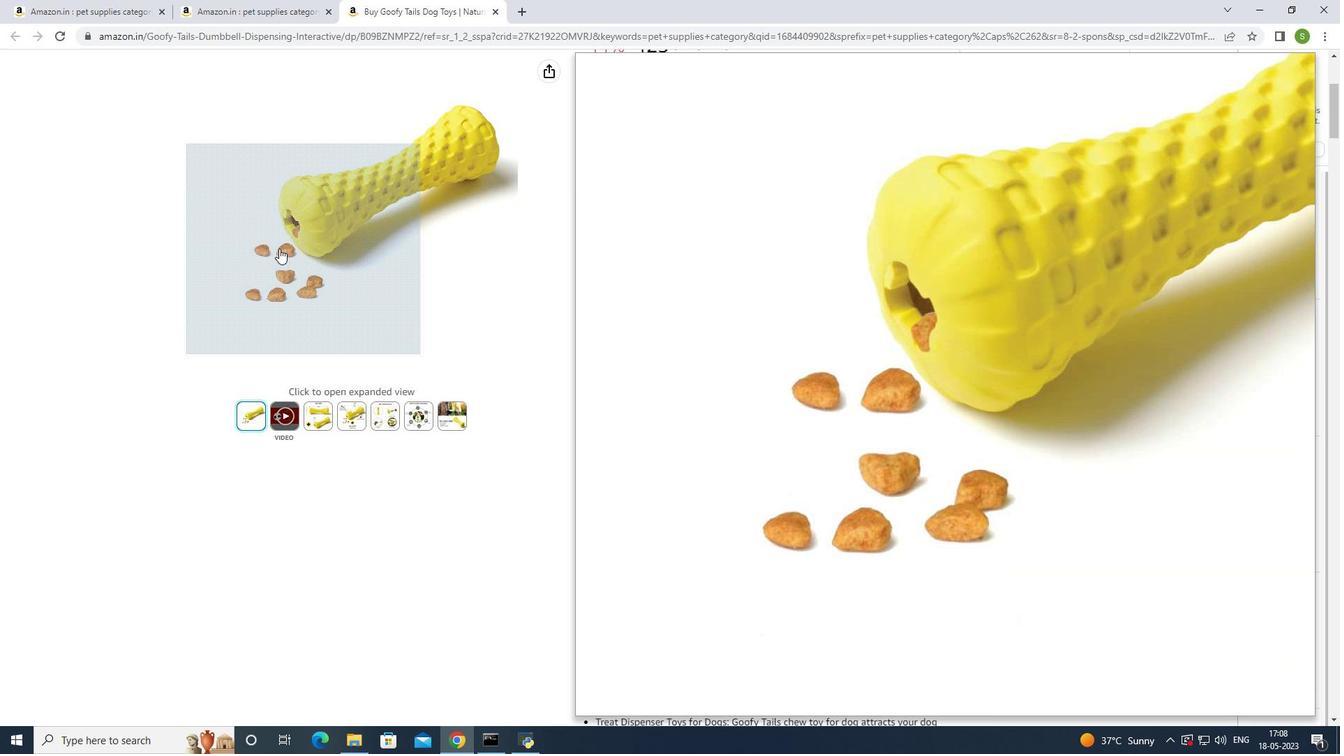 
Action: Mouse scrolled (282, 254) with delta (0, 0)
Screenshot: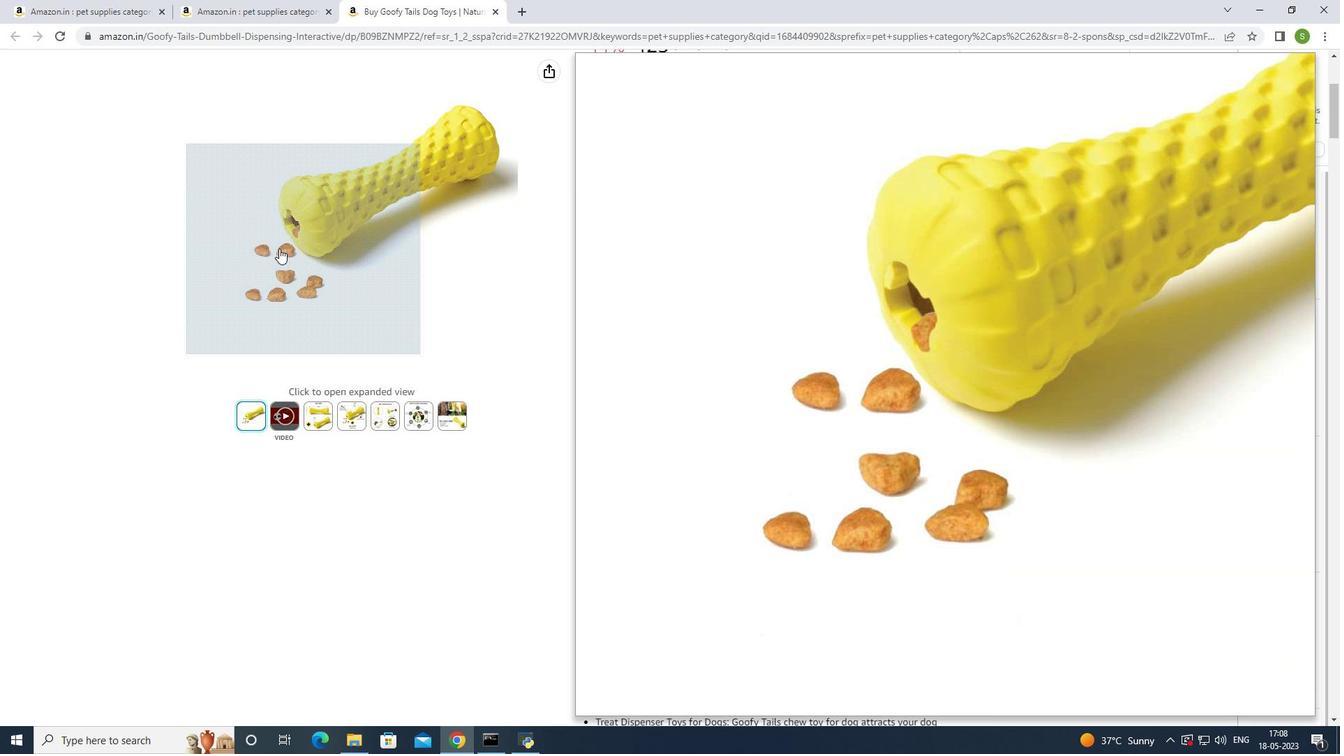 
Action: Mouse moved to (118, 188)
Screenshot: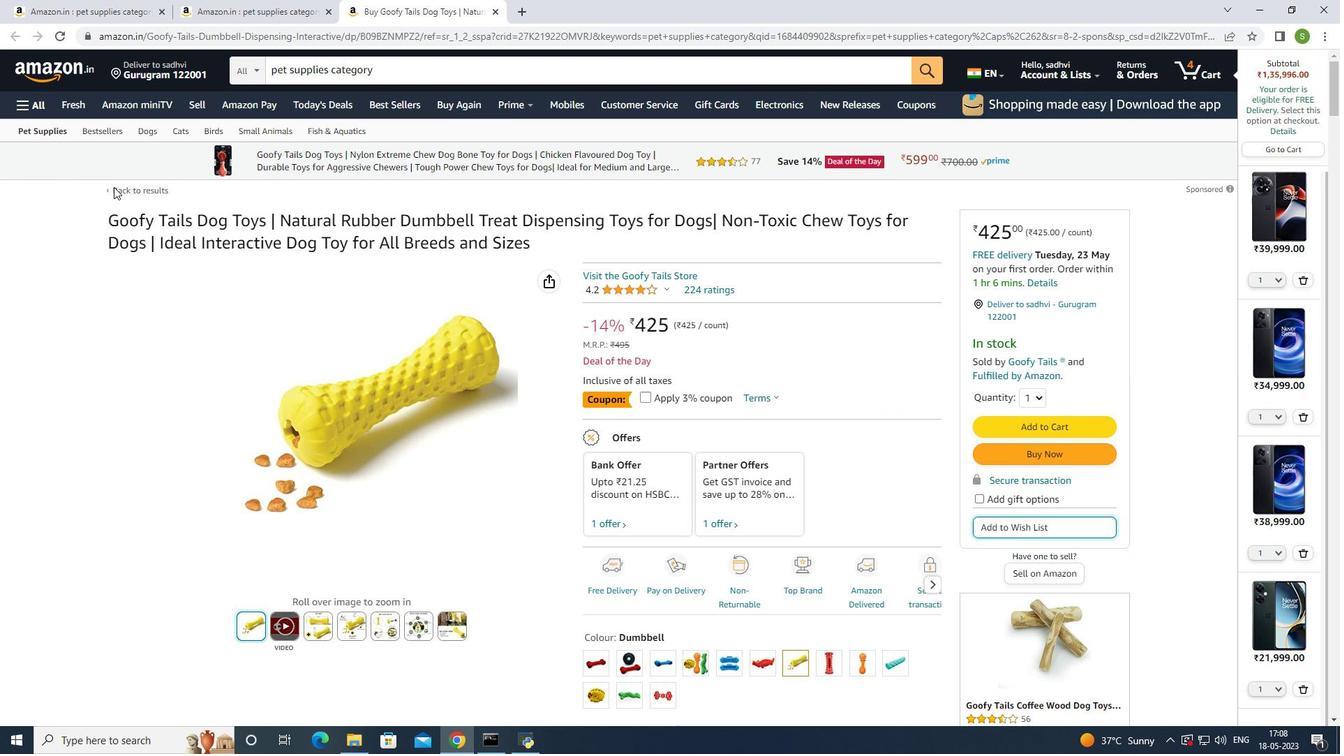 
Action: Mouse pressed left at (118, 188)
Screenshot: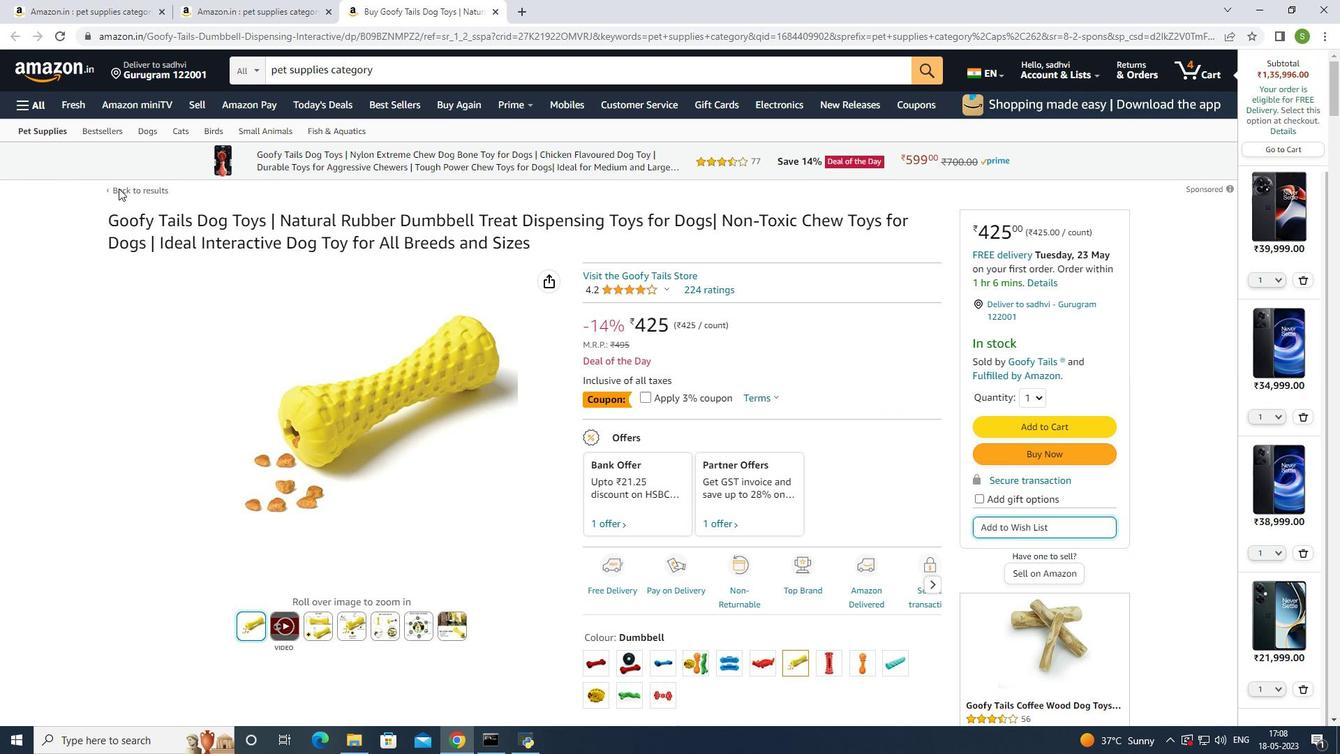 
Action: Mouse moved to (149, 189)
Screenshot: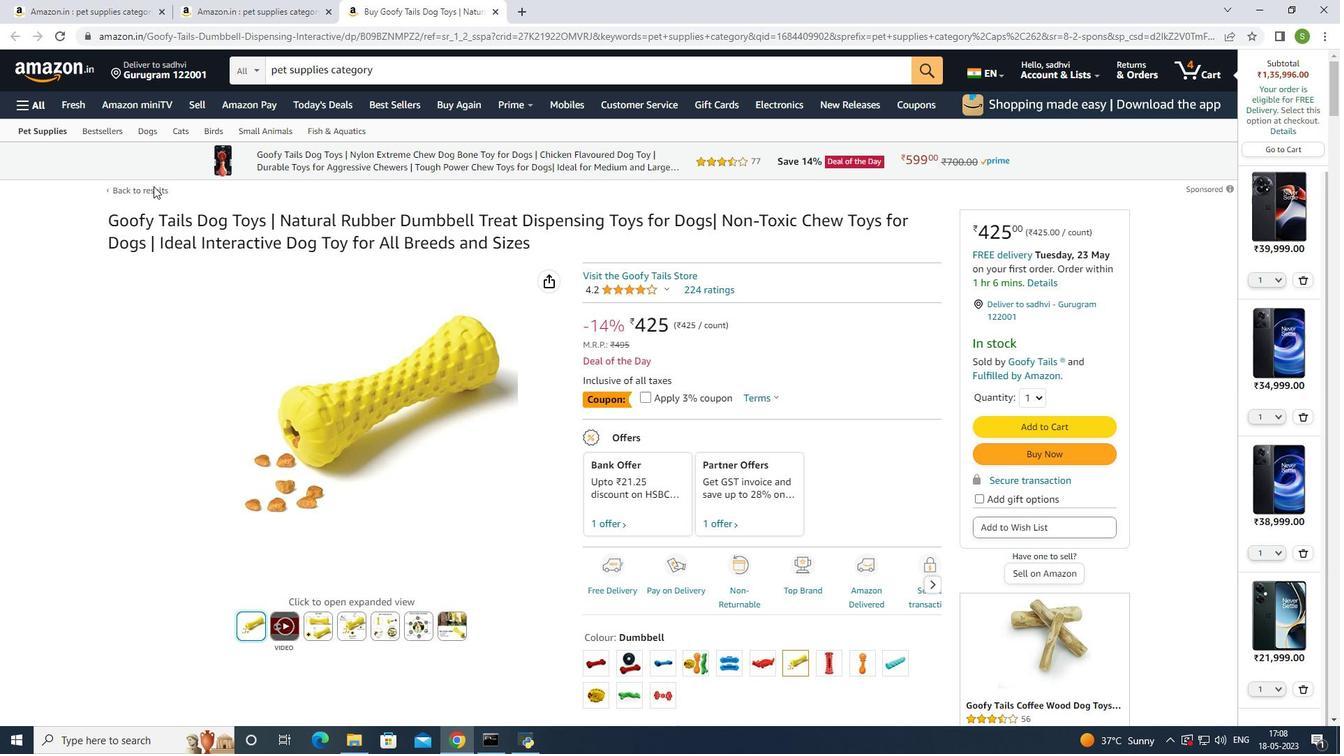 
Action: Mouse pressed left at (149, 189)
Screenshot: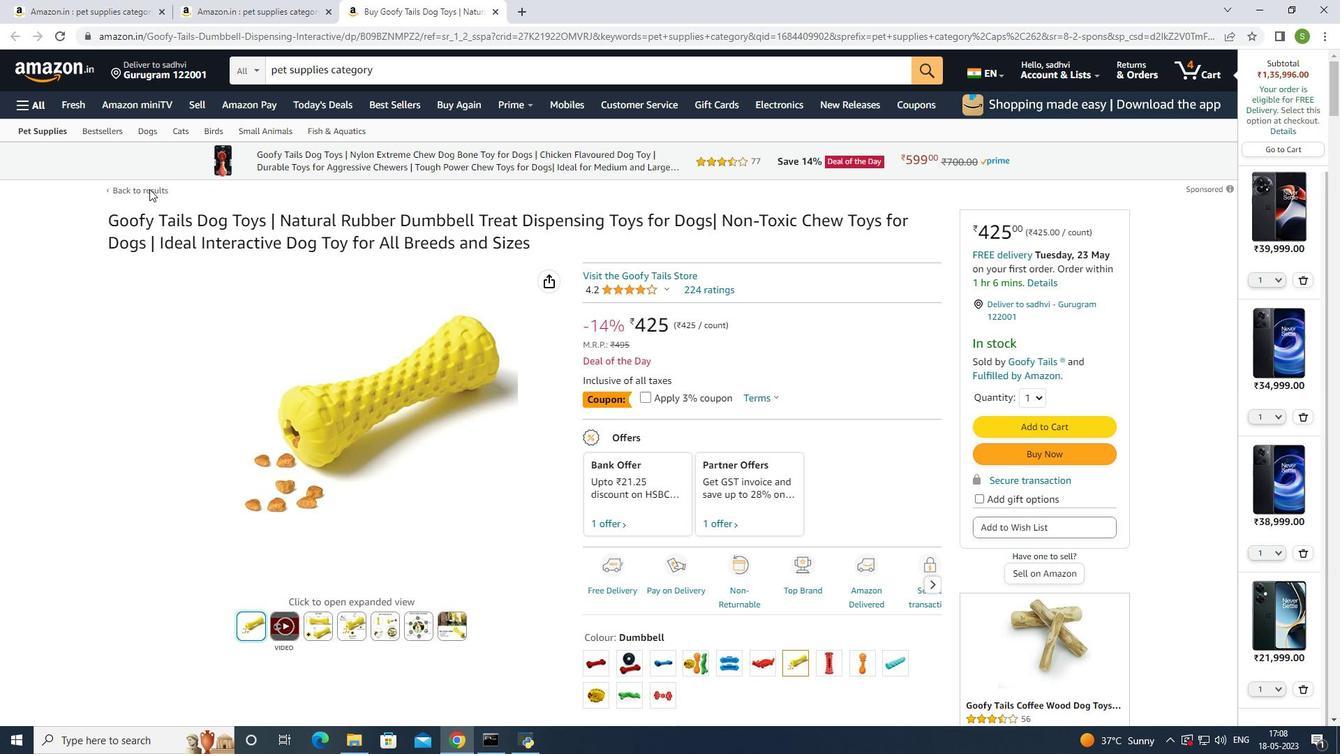 
Action: Mouse moved to (128, 193)
Screenshot: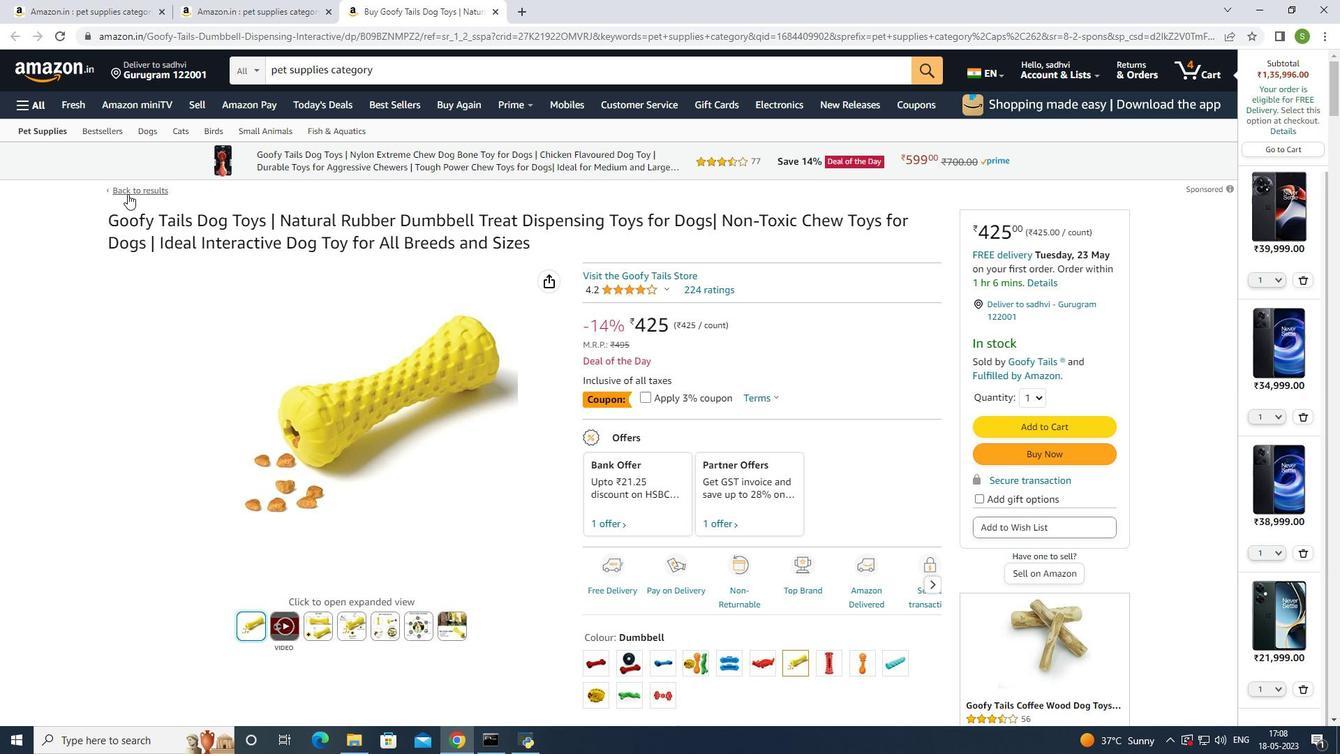 
Action: Mouse pressed left at (128, 193)
Screenshot: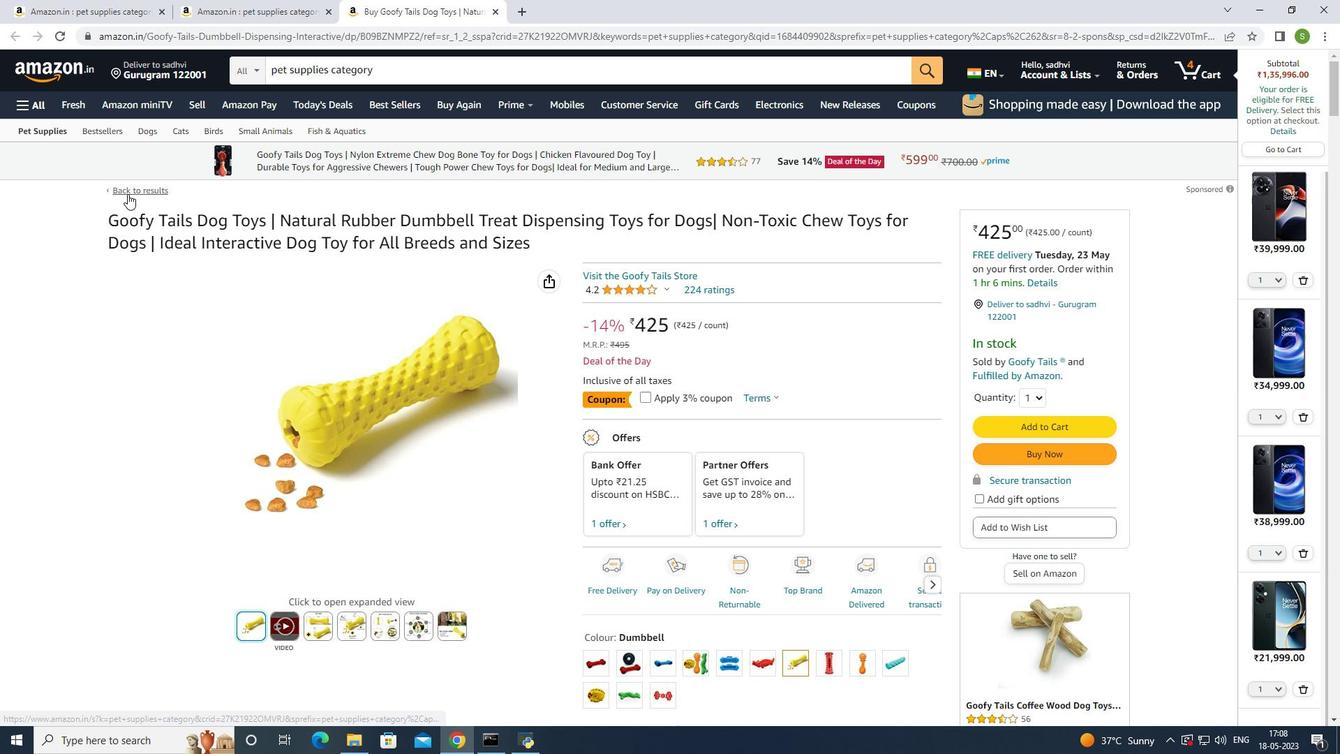 
Action: Mouse moved to (367, 302)
Screenshot: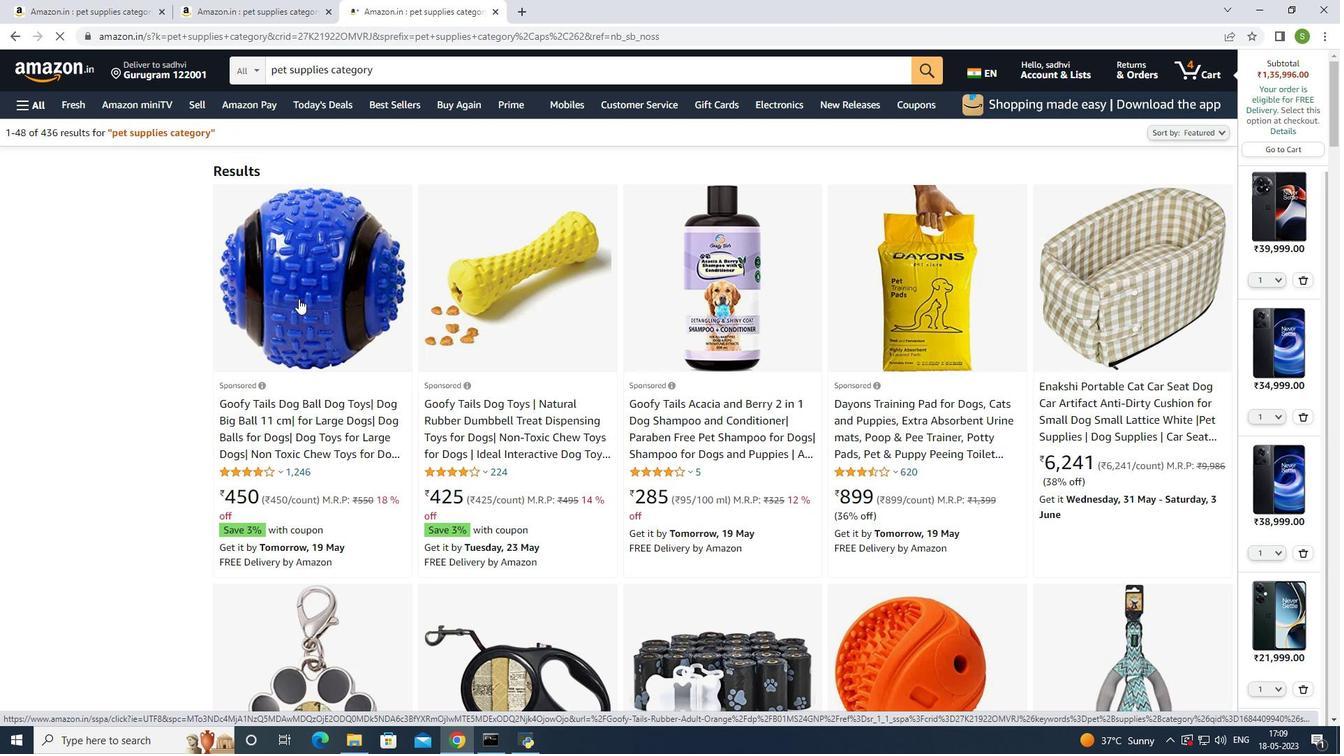 
Action: Mouse scrolled (367, 301) with delta (0, 0)
Screenshot: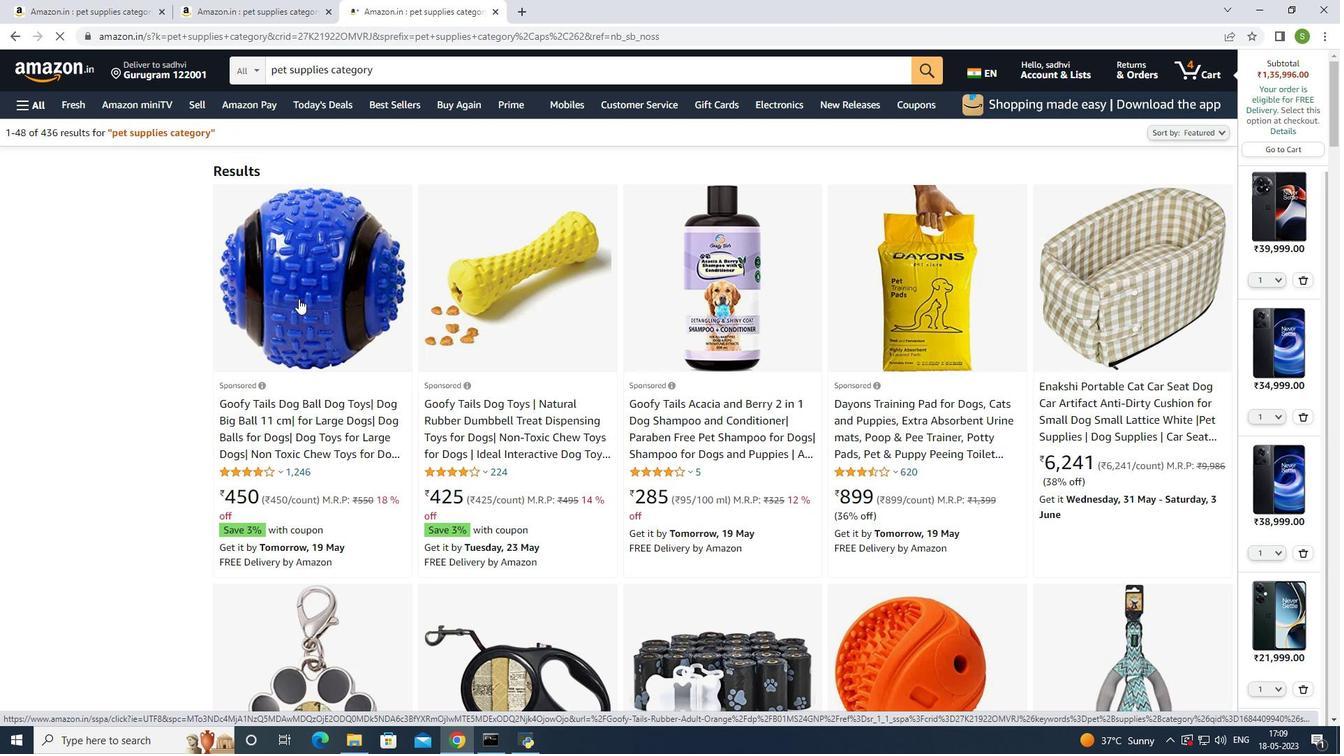 
Action: Mouse scrolled (367, 301) with delta (0, 0)
Screenshot: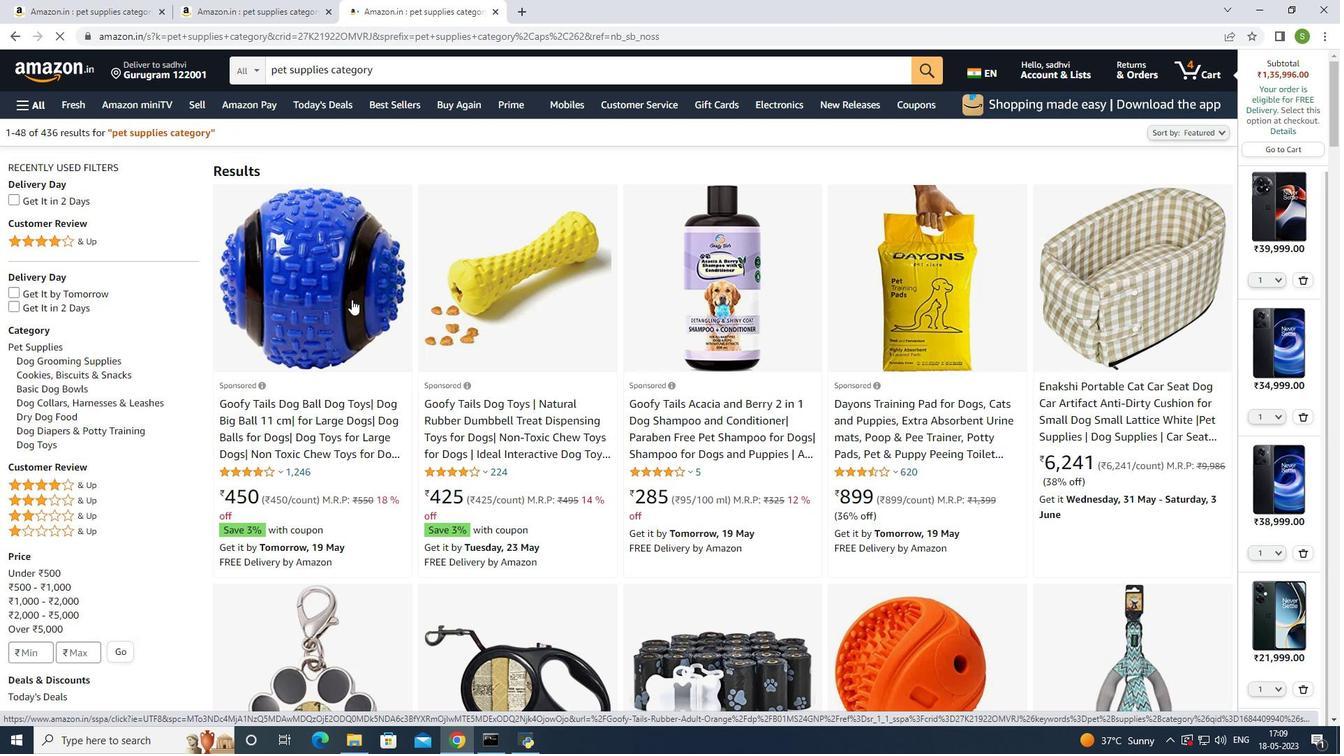 
Action: Mouse scrolled (367, 301) with delta (0, 0)
Screenshot: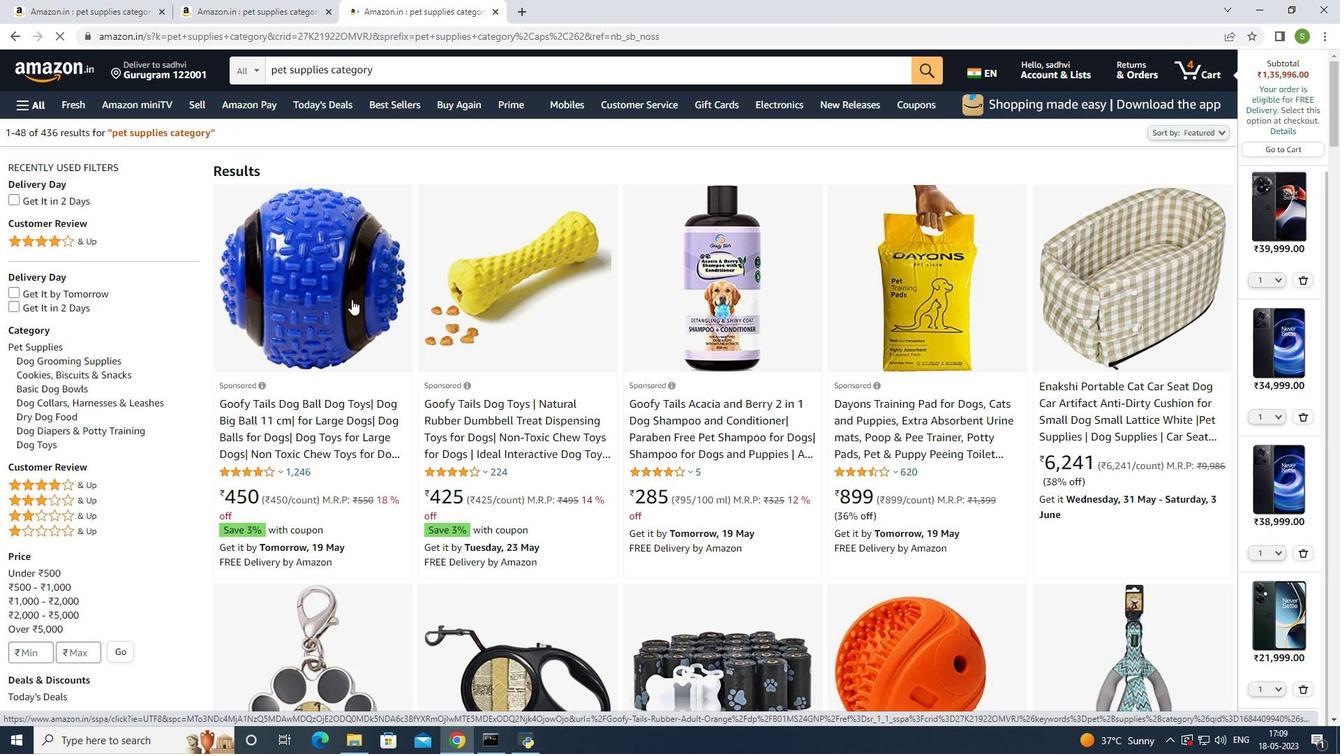 
Action: Mouse scrolled (367, 301) with delta (0, 0)
Screenshot: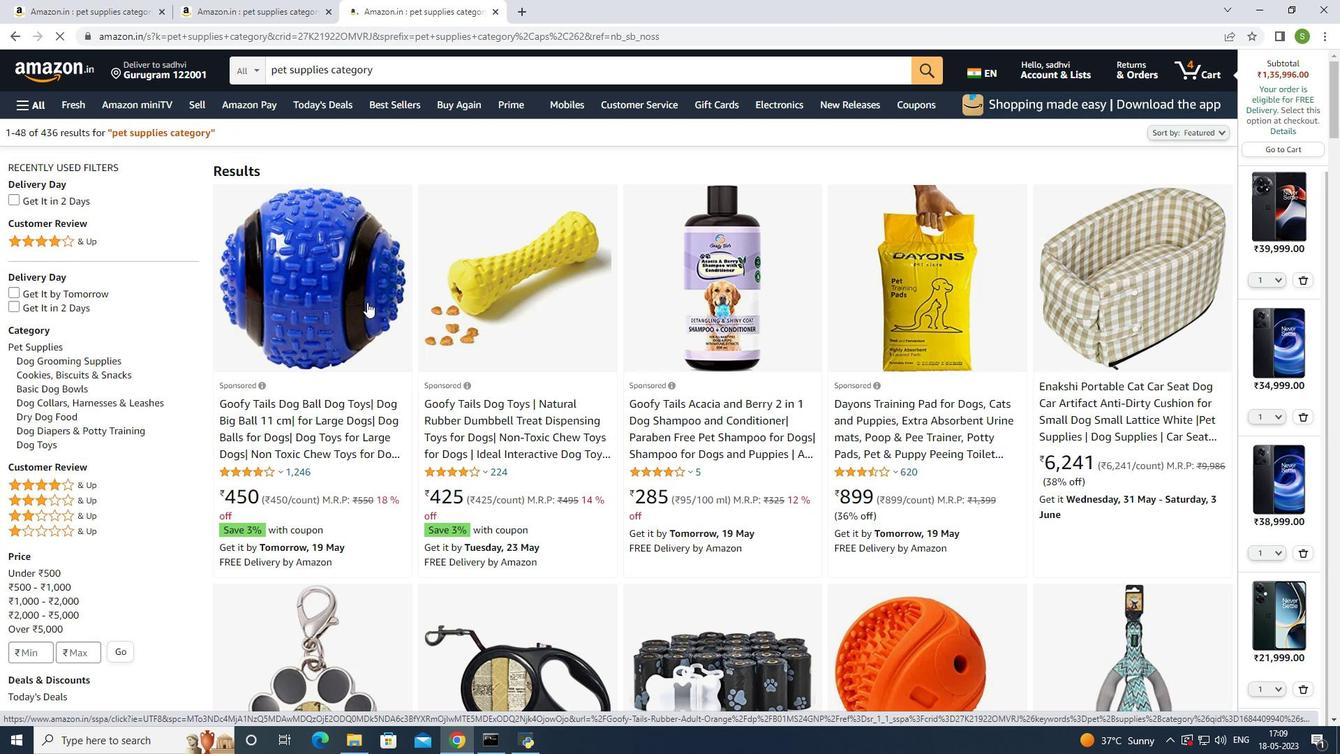 
Action: Mouse scrolled (367, 301) with delta (0, 0)
Screenshot: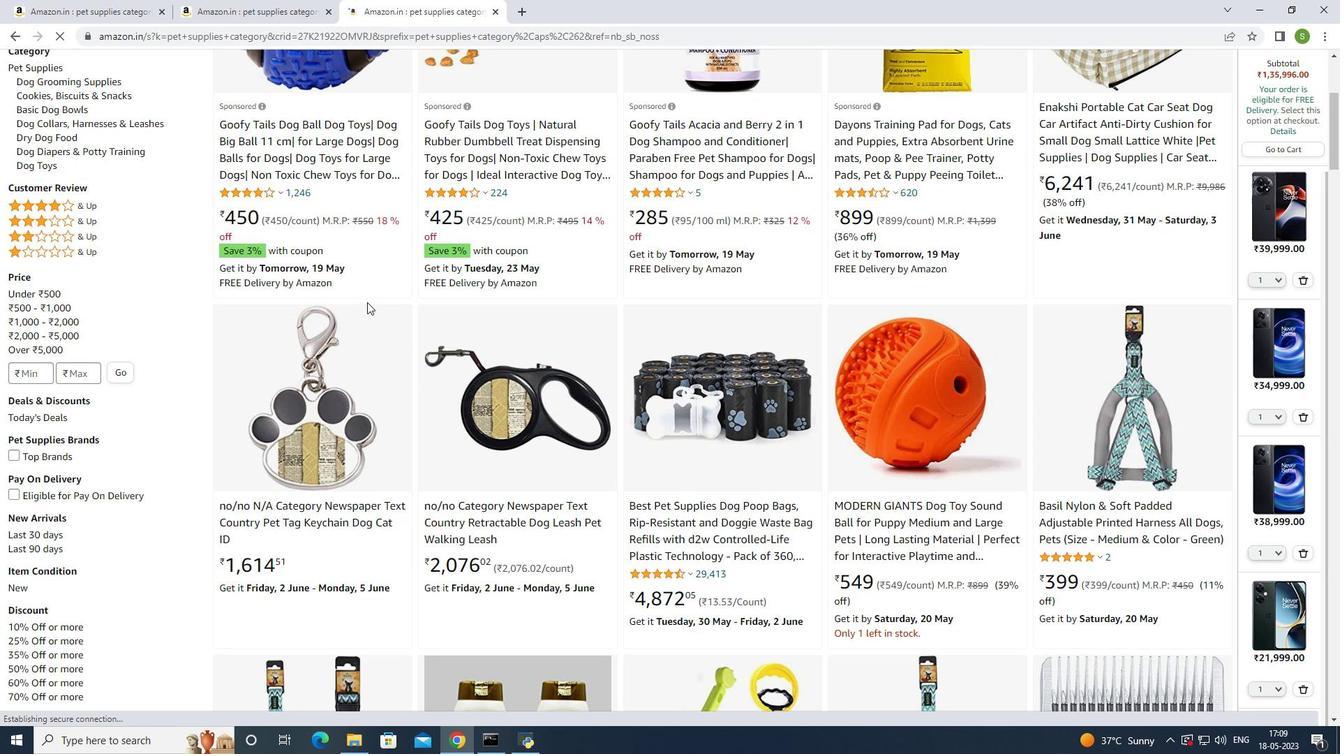 
Action: Mouse scrolled (367, 301) with delta (0, 0)
Screenshot: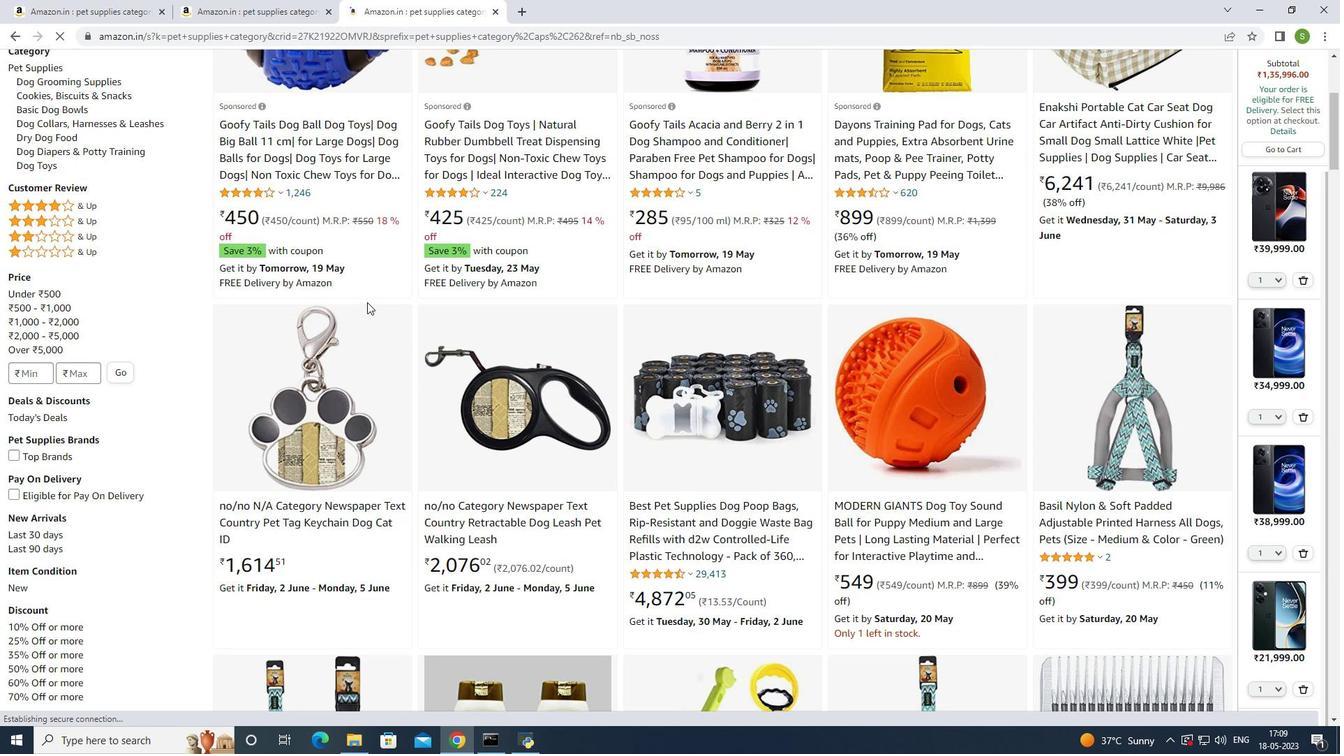 
Action: Mouse moved to (367, 324)
Screenshot: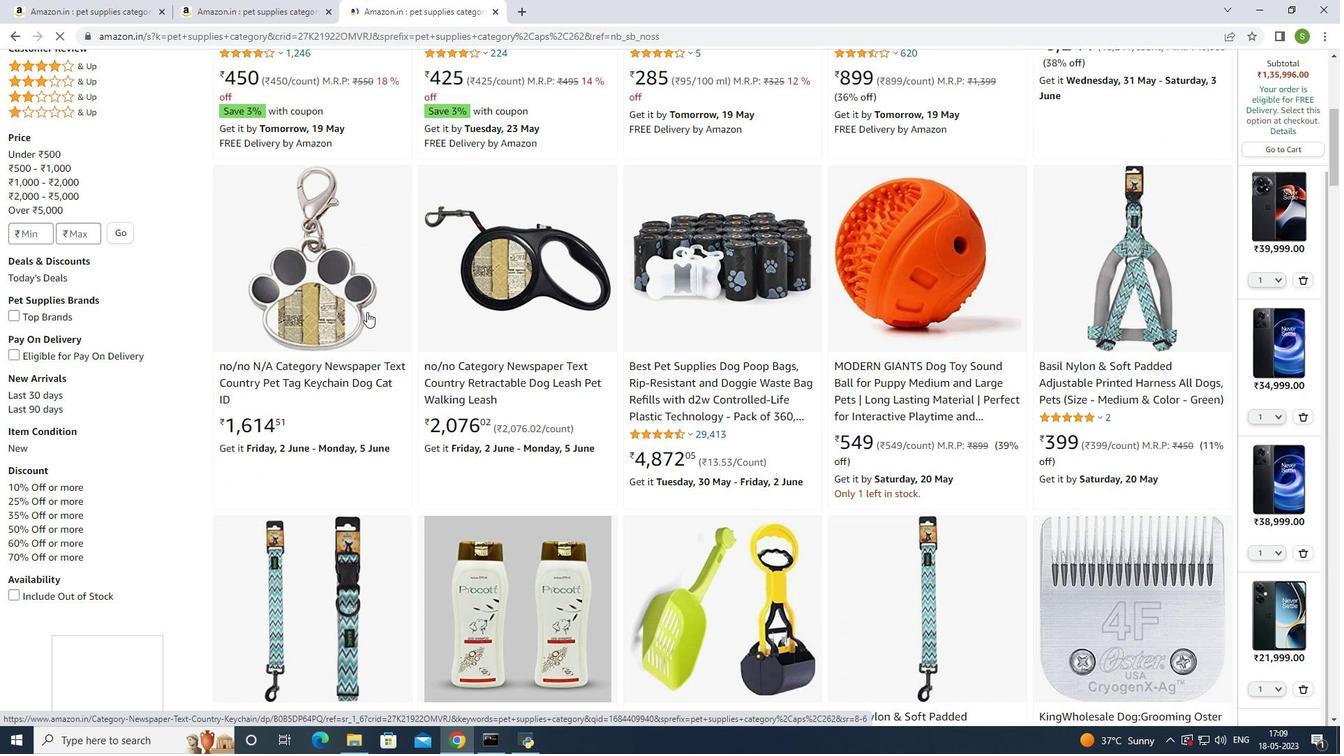 
Action: Mouse scrolled (367, 324) with delta (0, 0)
Screenshot: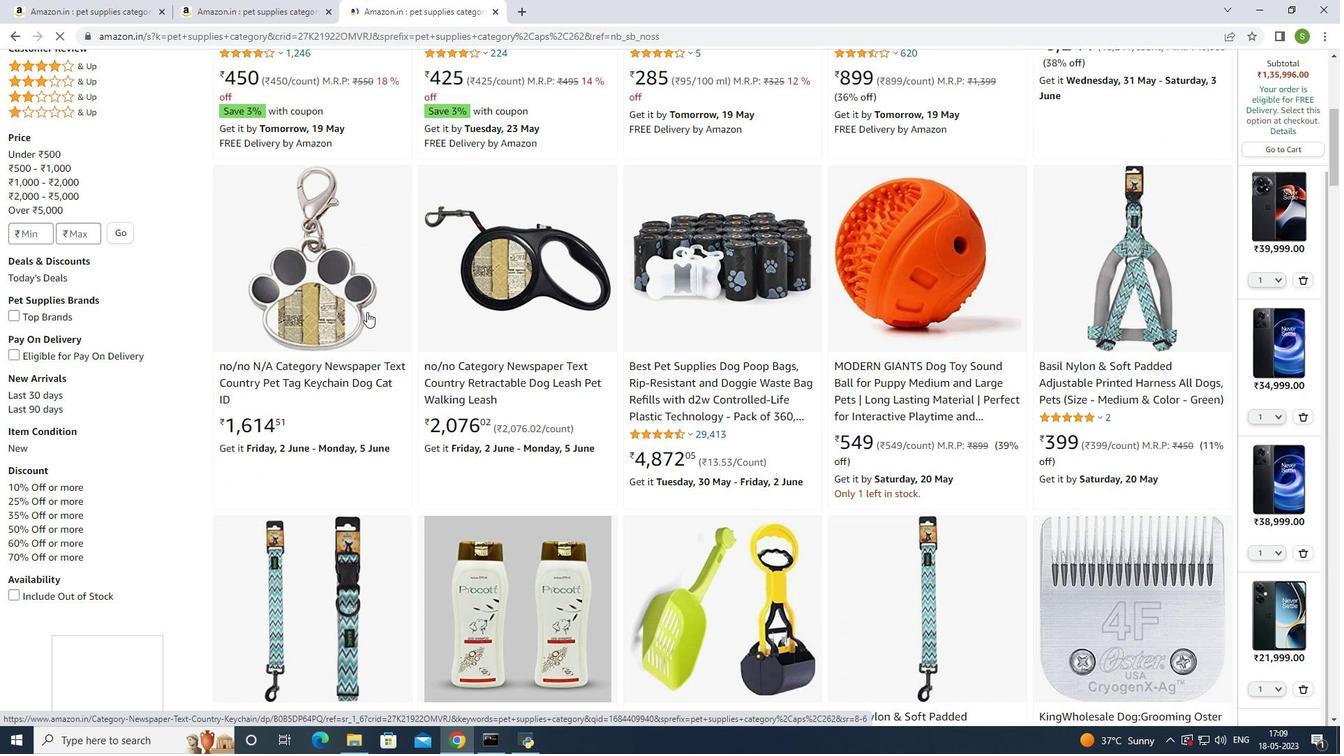 
Action: Mouse moved to (363, 335)
Screenshot: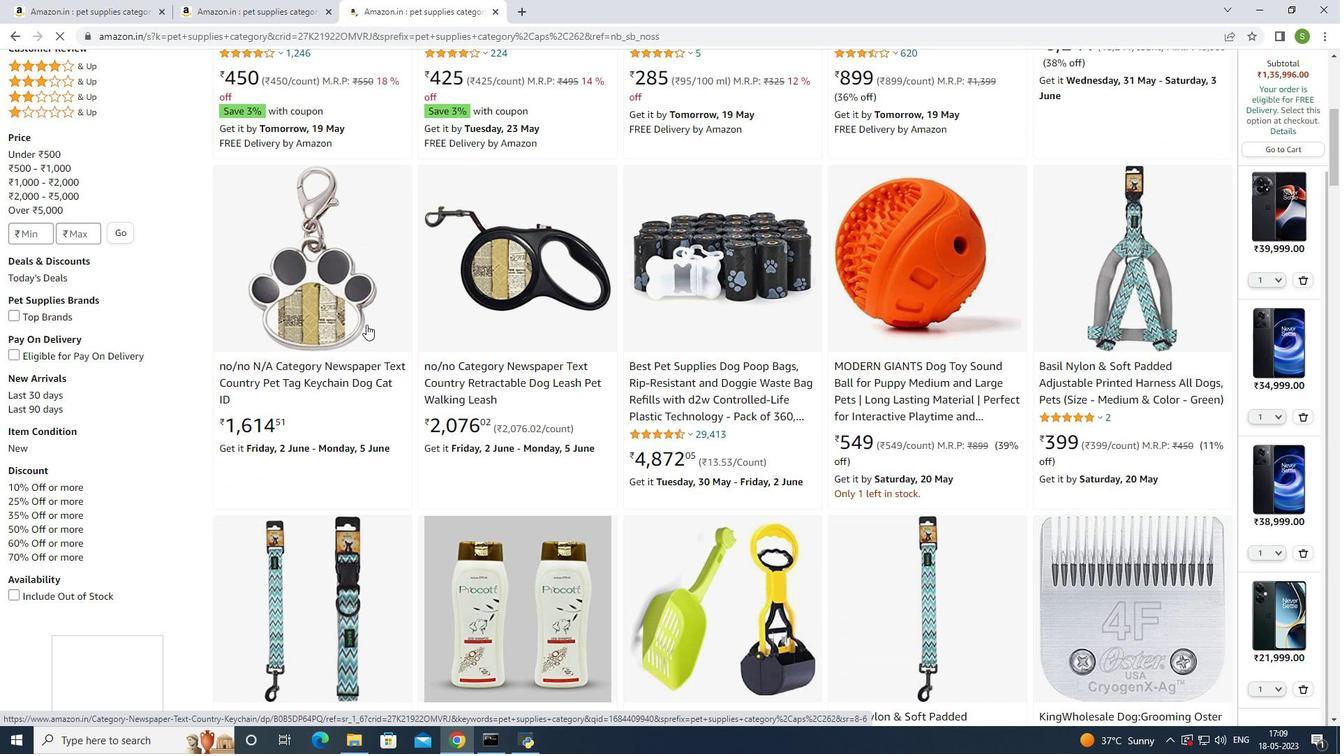 
Action: Mouse scrolled (363, 335) with delta (0, 0)
Screenshot: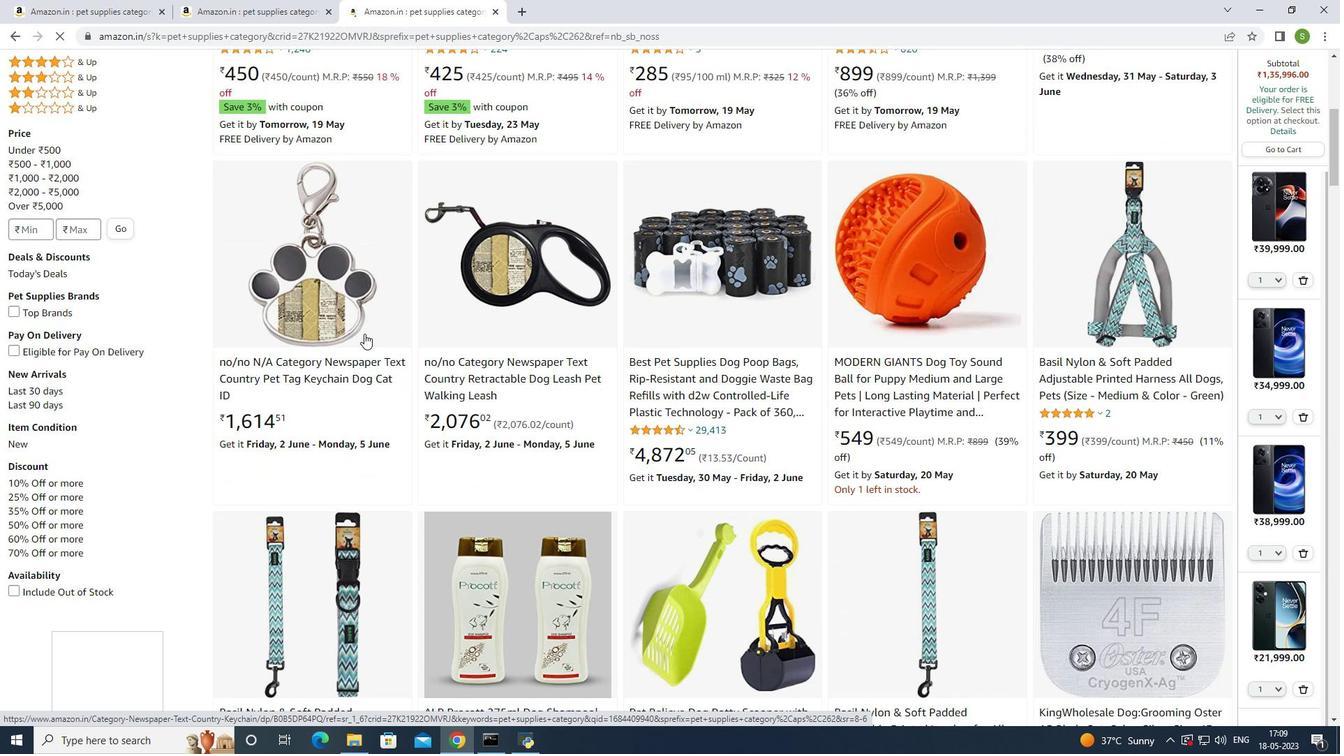 
Action: Mouse scrolled (363, 335) with delta (0, 0)
Screenshot: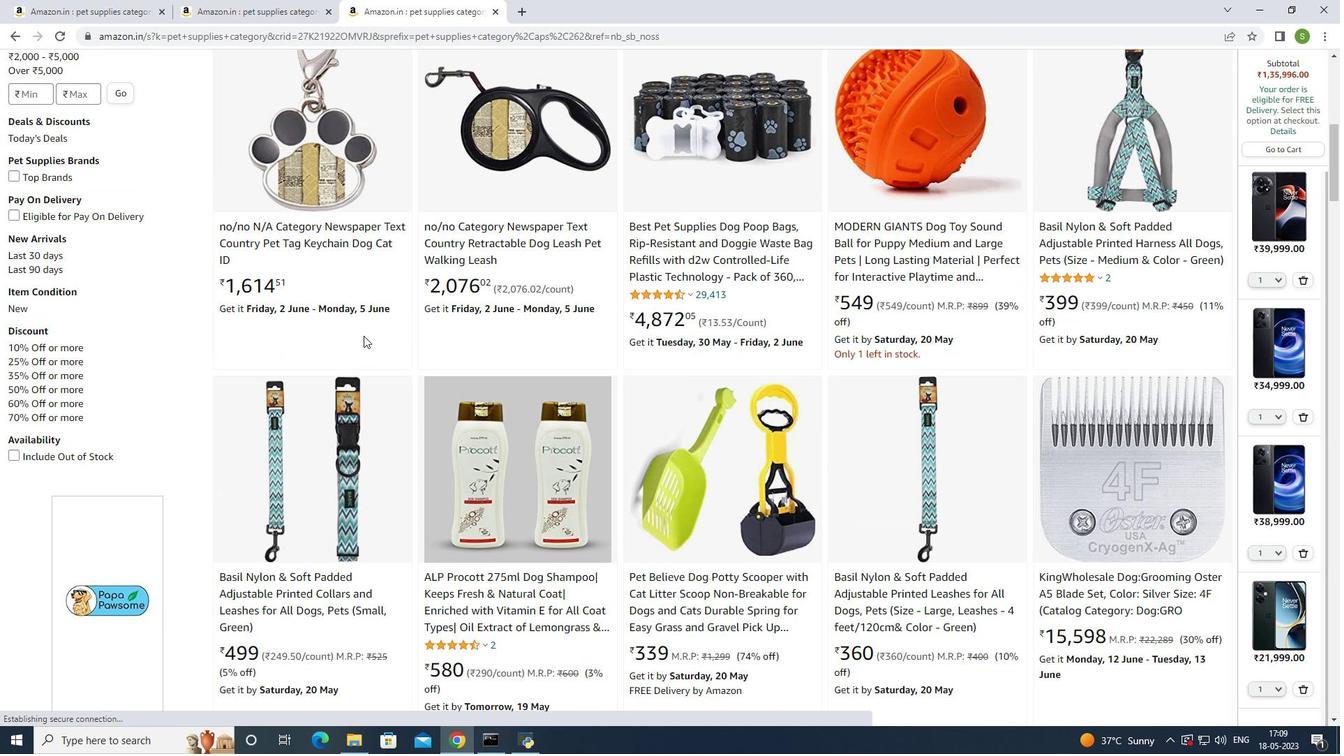 
Action: Mouse scrolled (363, 335) with delta (0, 0)
Screenshot: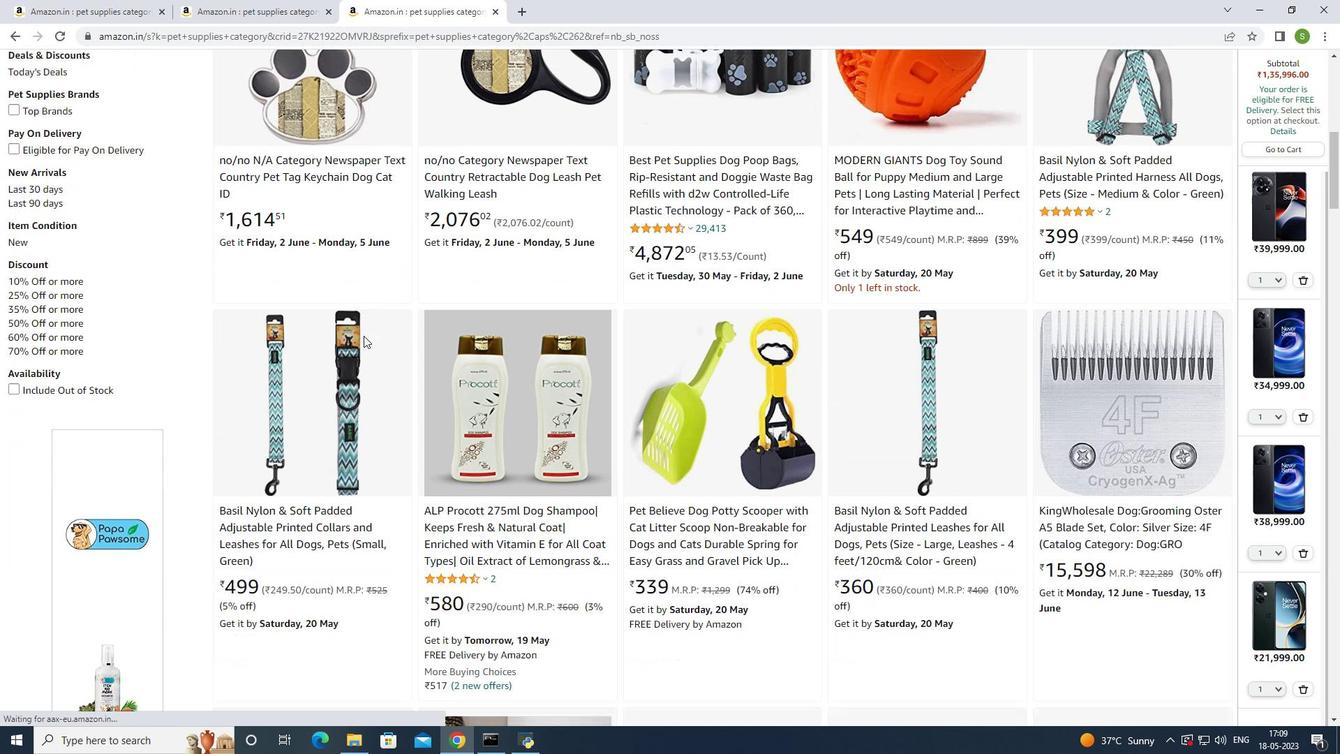 
Action: Mouse scrolled (363, 335) with delta (0, 0)
Screenshot: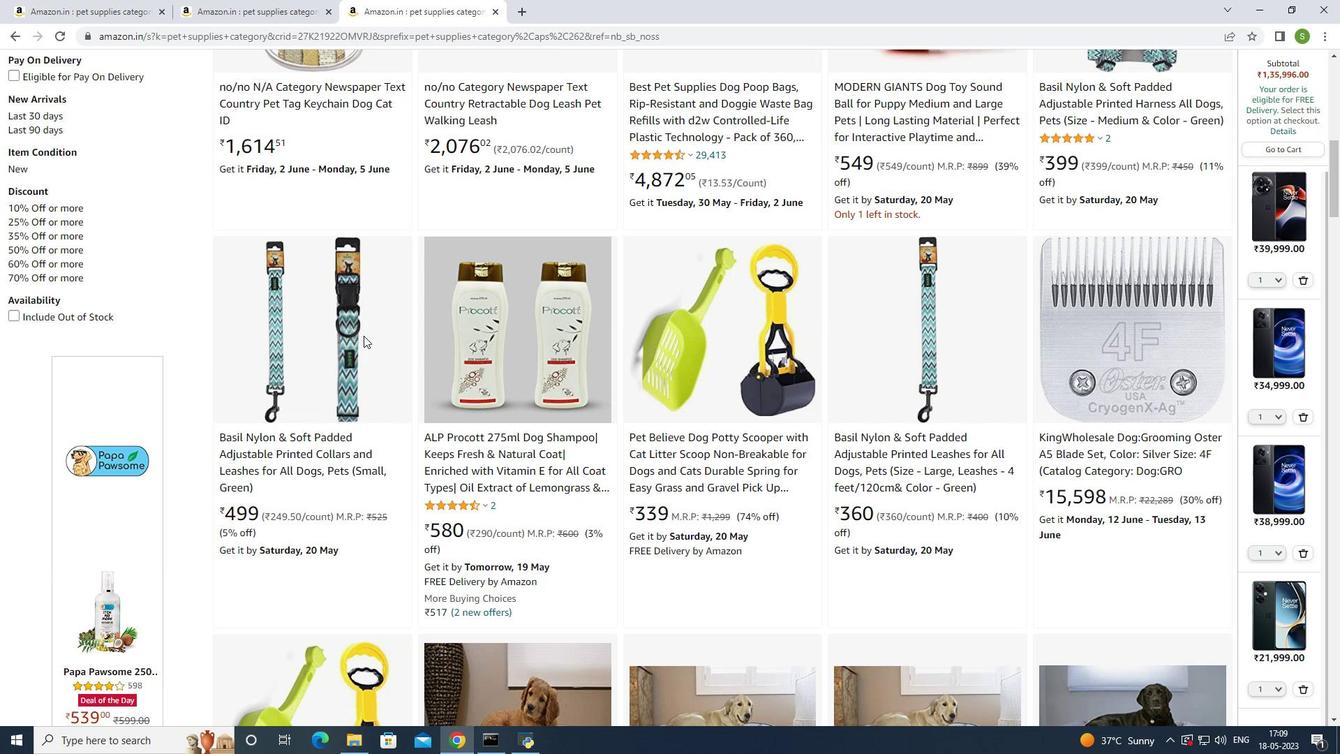 
Action: Mouse scrolled (363, 335) with delta (0, 0)
Screenshot: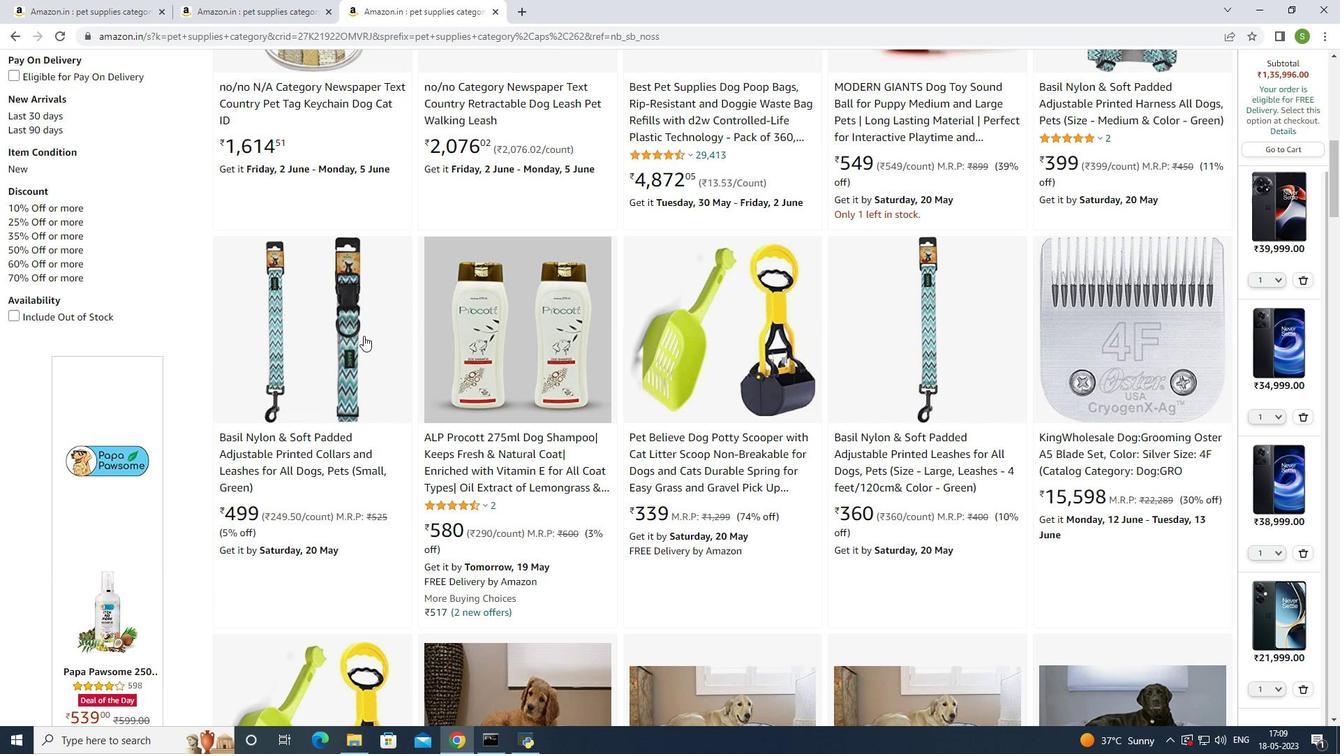 
Action: Mouse scrolled (363, 335) with delta (0, 0)
Screenshot: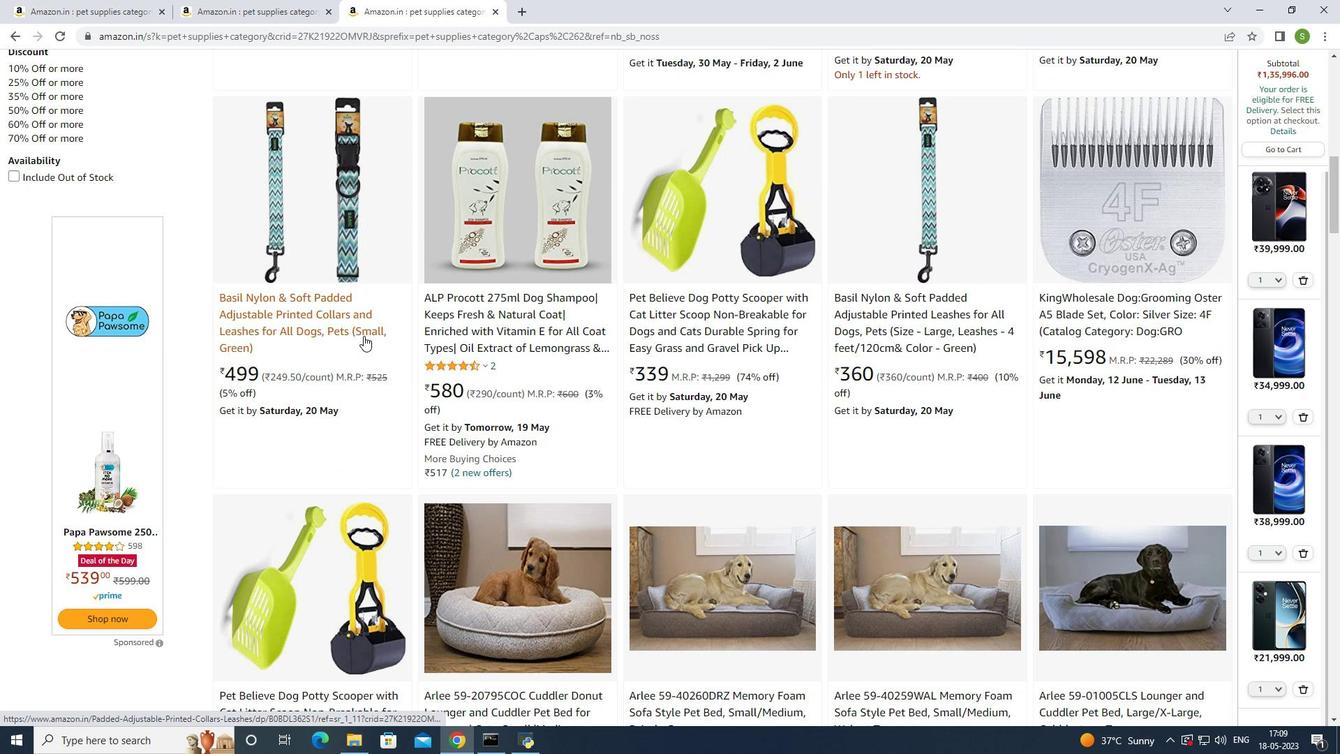 
Action: Mouse scrolled (363, 335) with delta (0, 0)
Screenshot: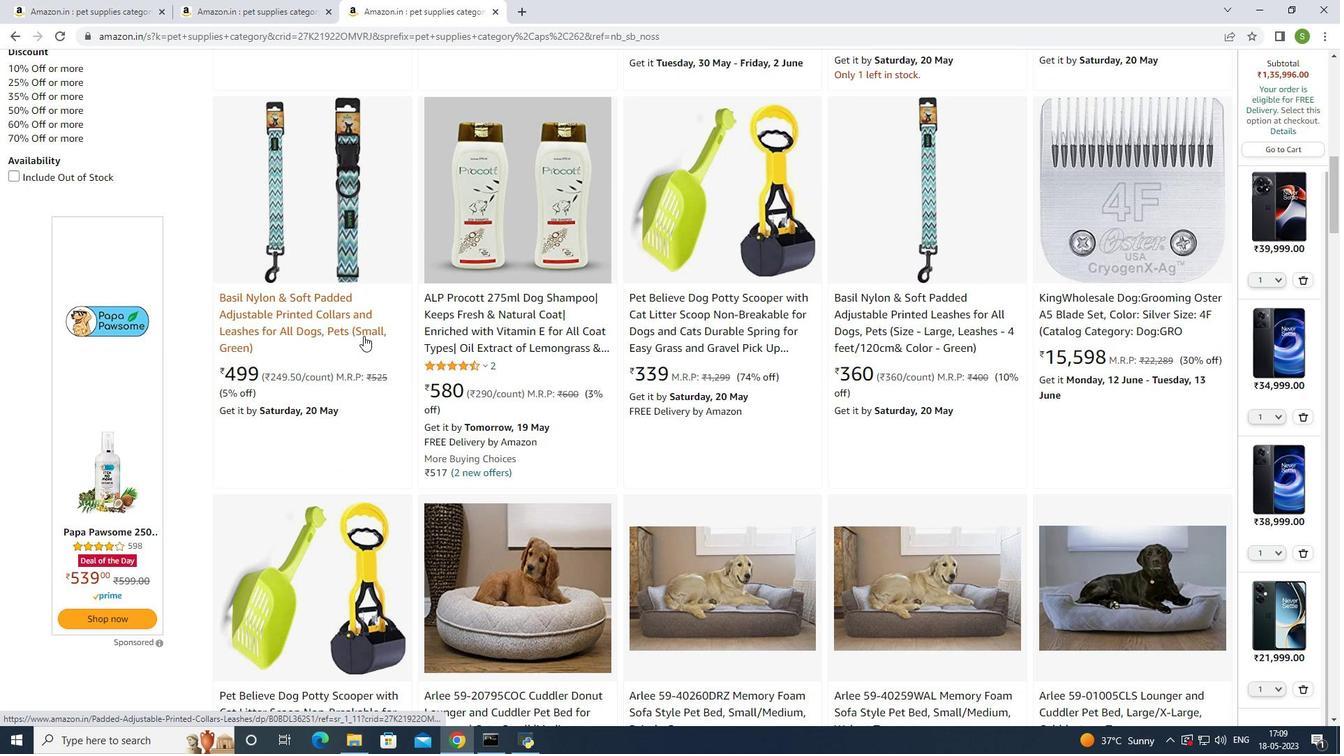 
Action: Mouse scrolled (363, 335) with delta (0, 0)
Screenshot: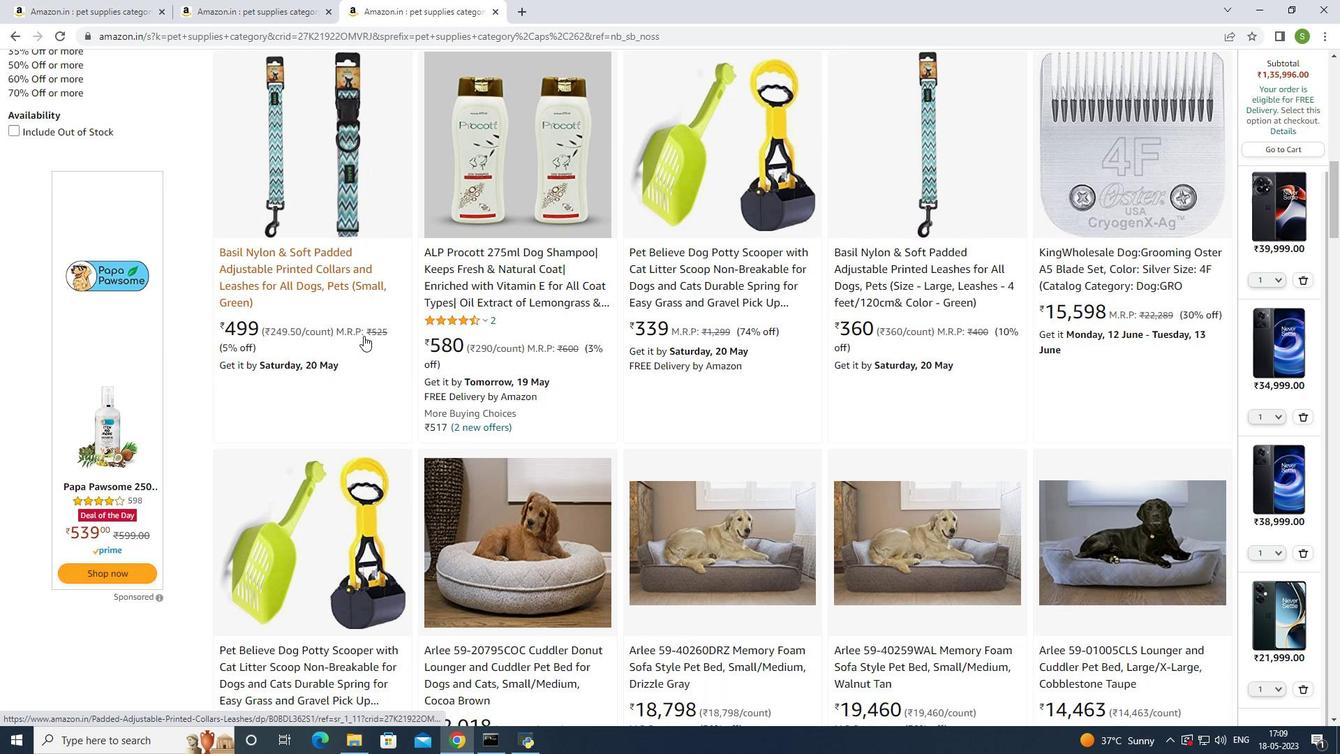 
Action: Mouse moved to (773, 409)
Screenshot: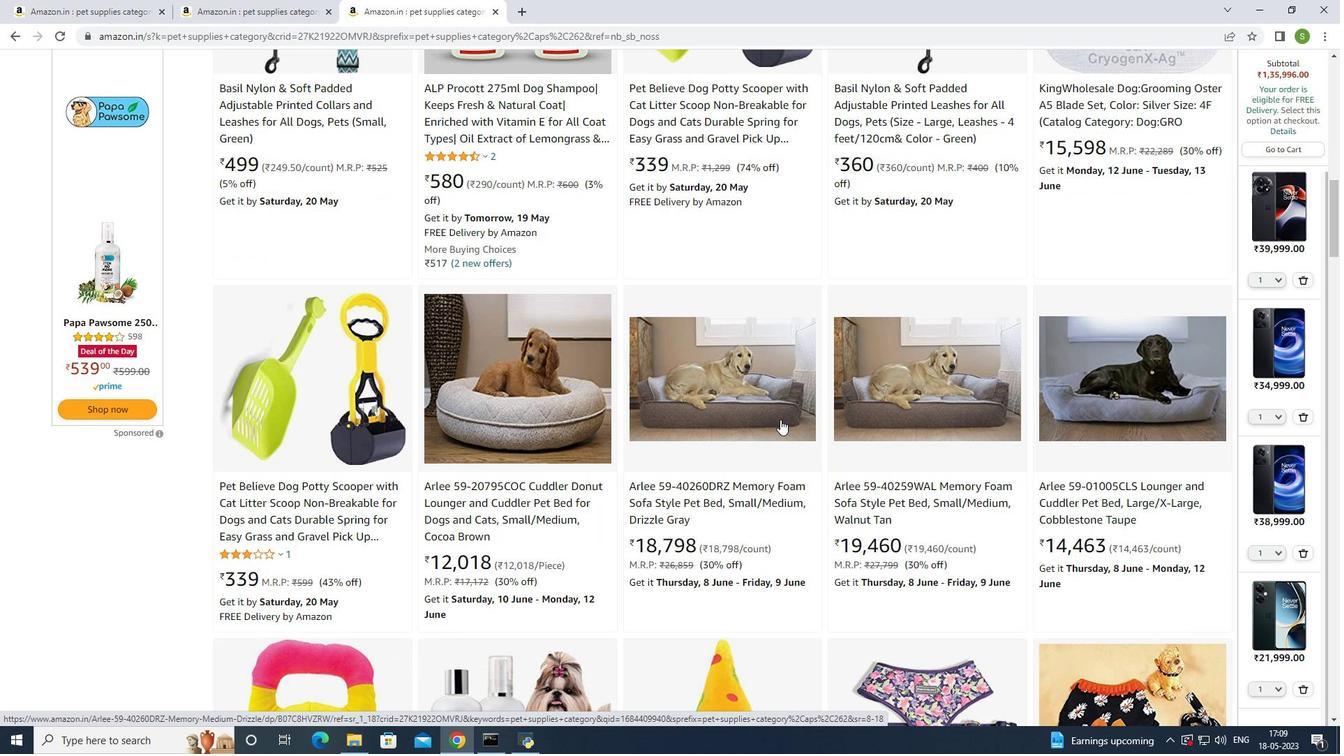 
Action: Mouse pressed left at (773, 409)
Screenshot: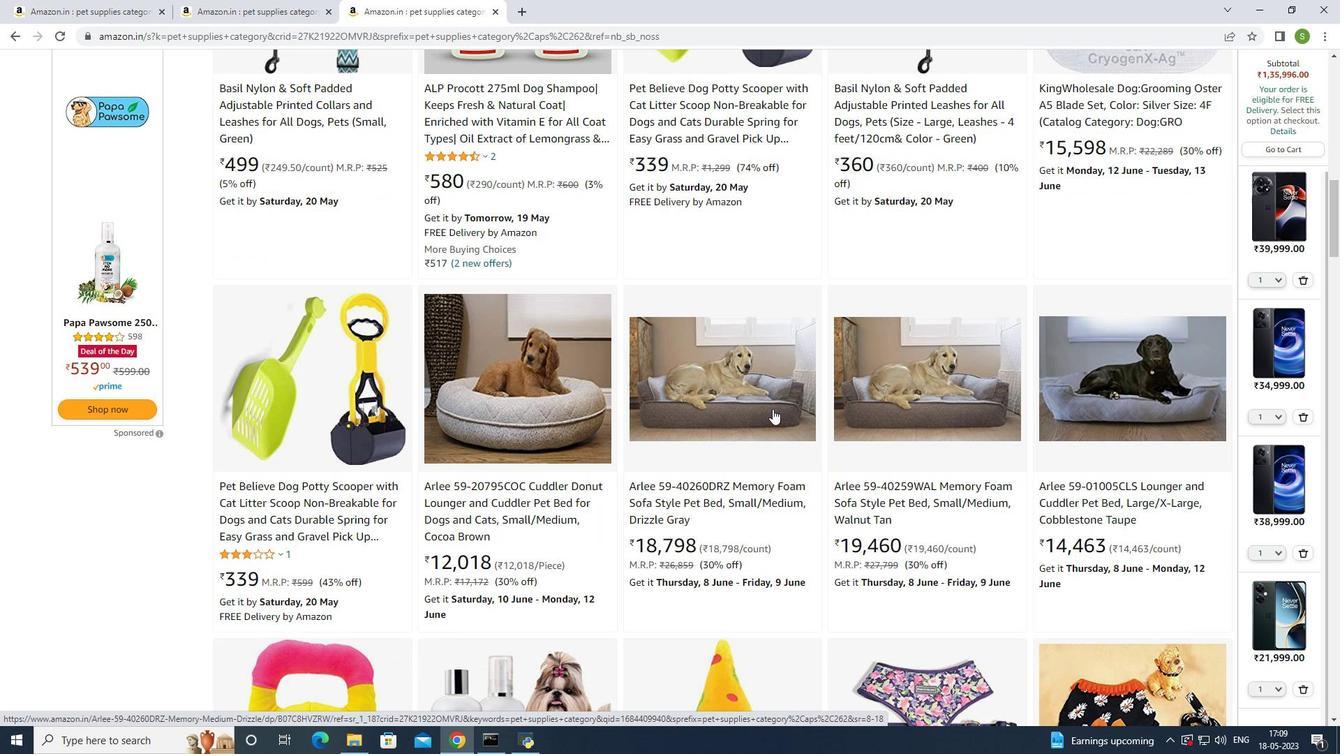 
Action: Mouse pressed left at (773, 409)
Screenshot: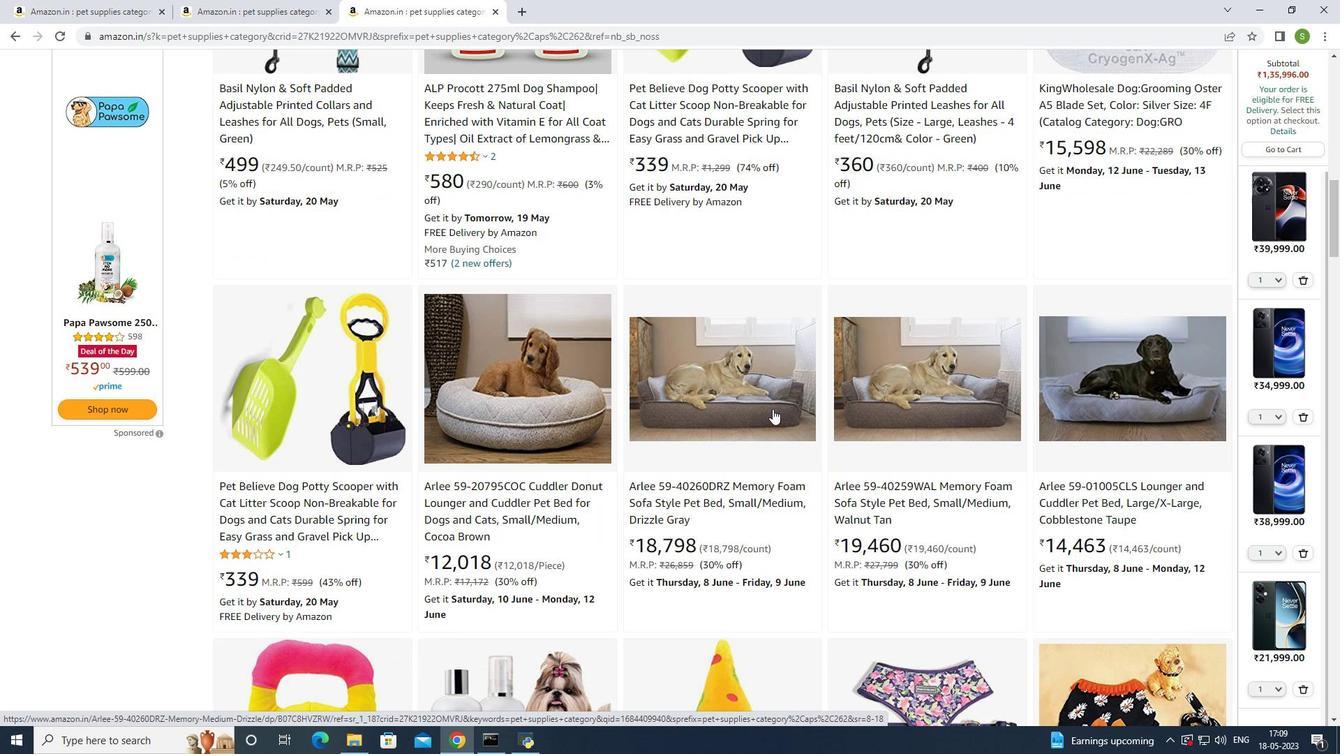 
Action: Mouse moved to (553, 410)
Screenshot: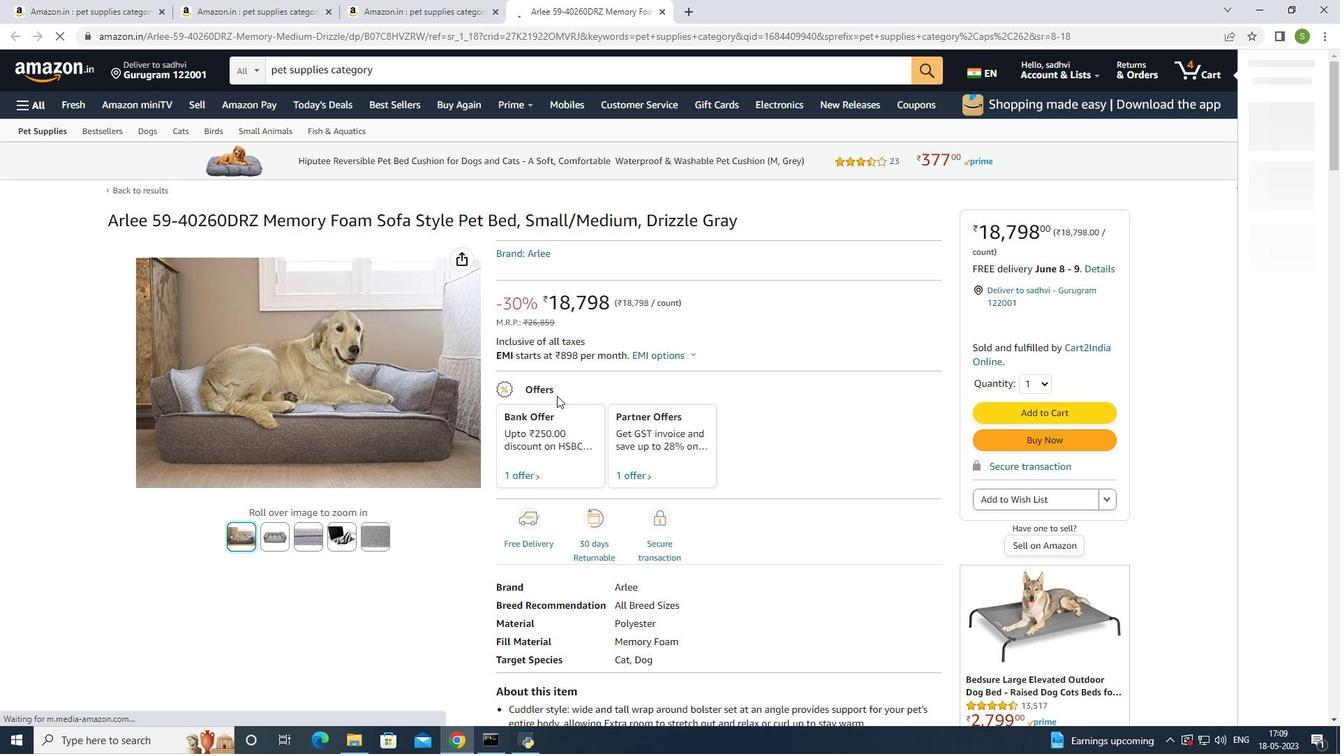 
Action: Mouse scrolled (553, 409) with delta (0, 0)
Screenshot: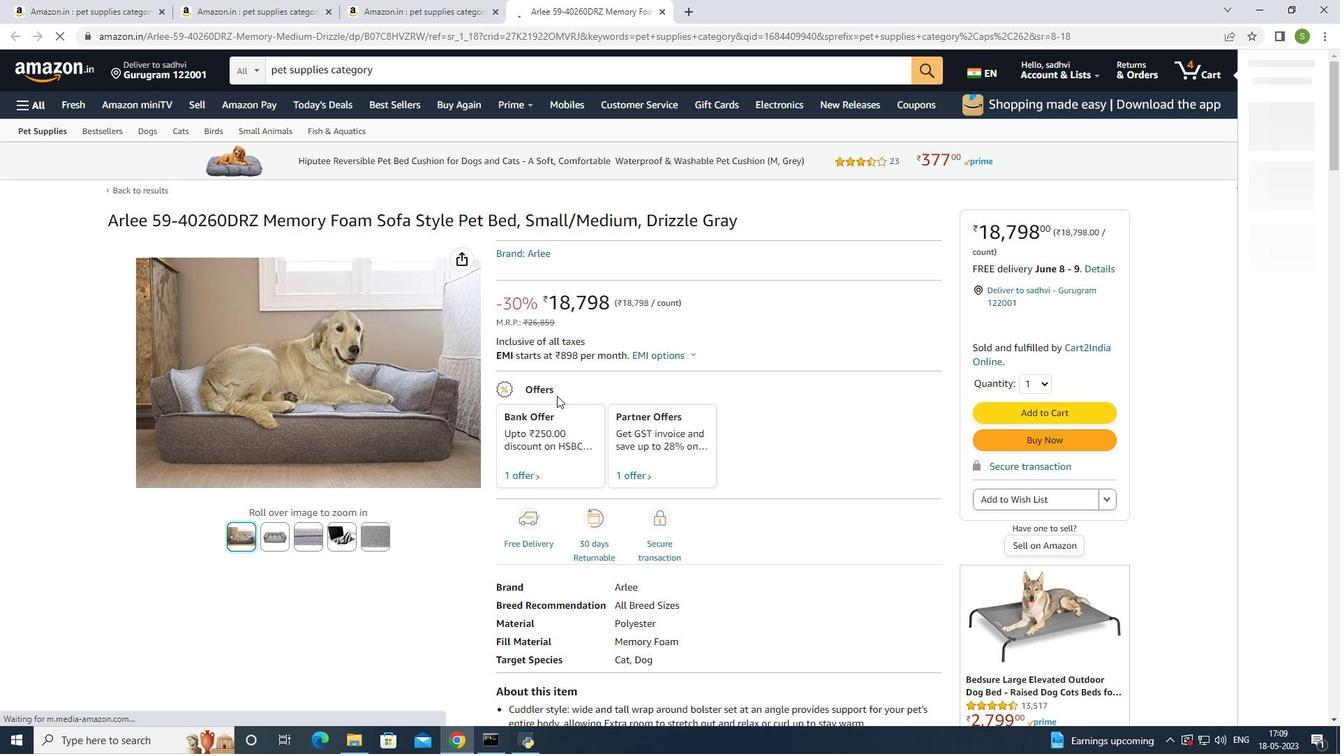
Action: Mouse scrolled (553, 409) with delta (0, 0)
Screenshot: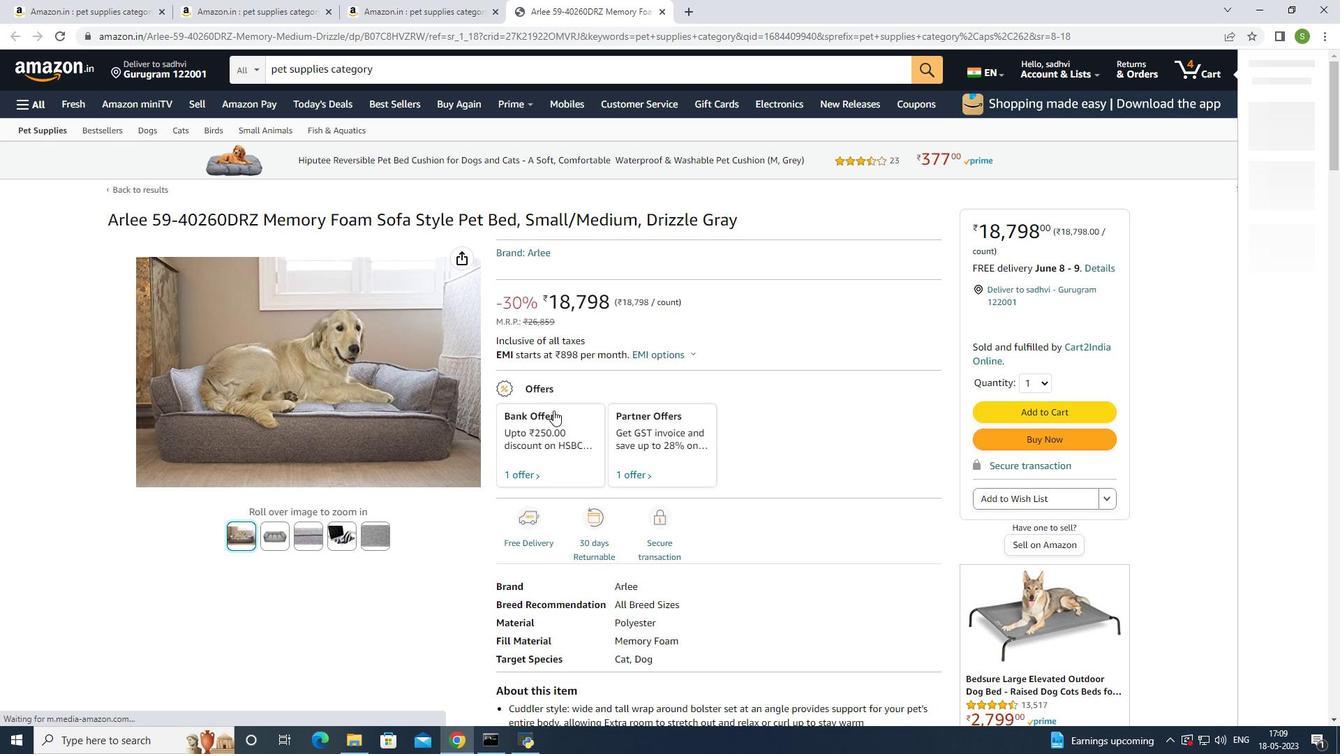 
Action: Mouse scrolled (553, 409) with delta (0, 0)
Screenshot: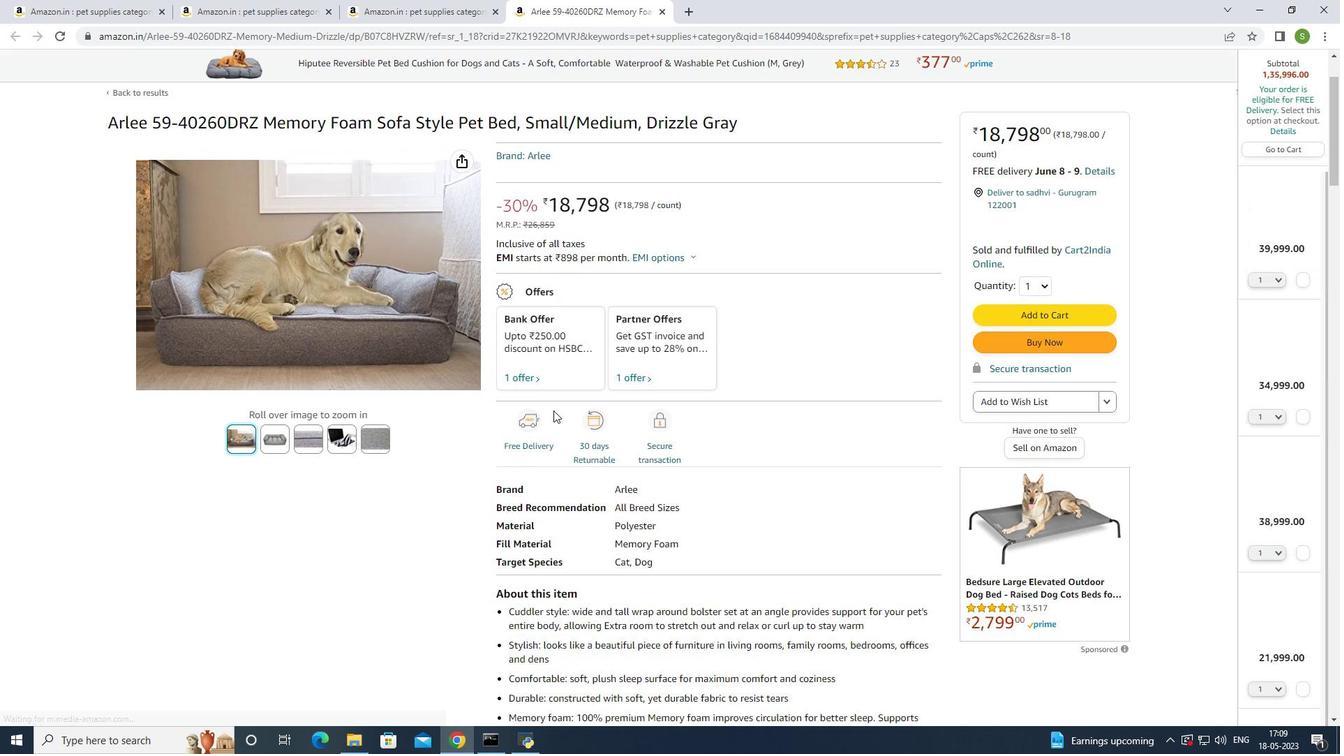
Action: Mouse moved to (553, 411)
Screenshot: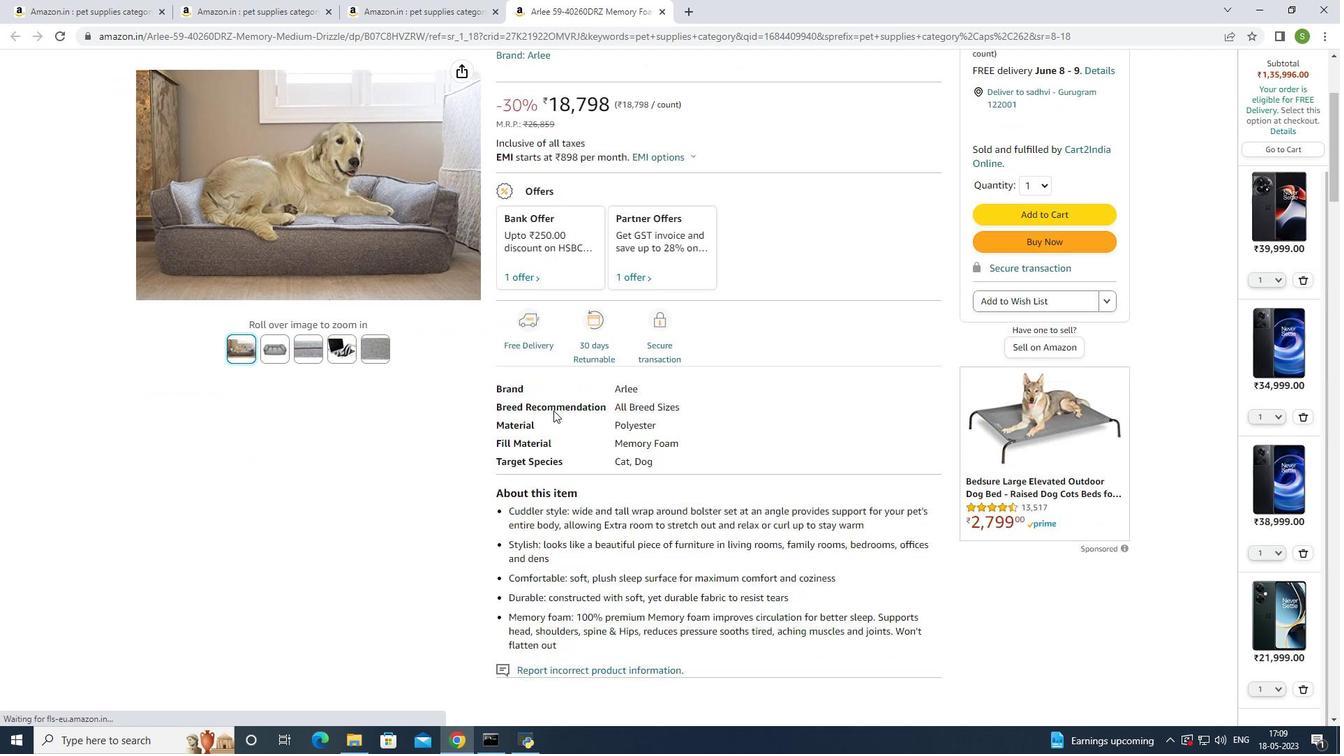 
Action: Mouse scrolled (553, 410) with delta (0, 0)
Screenshot: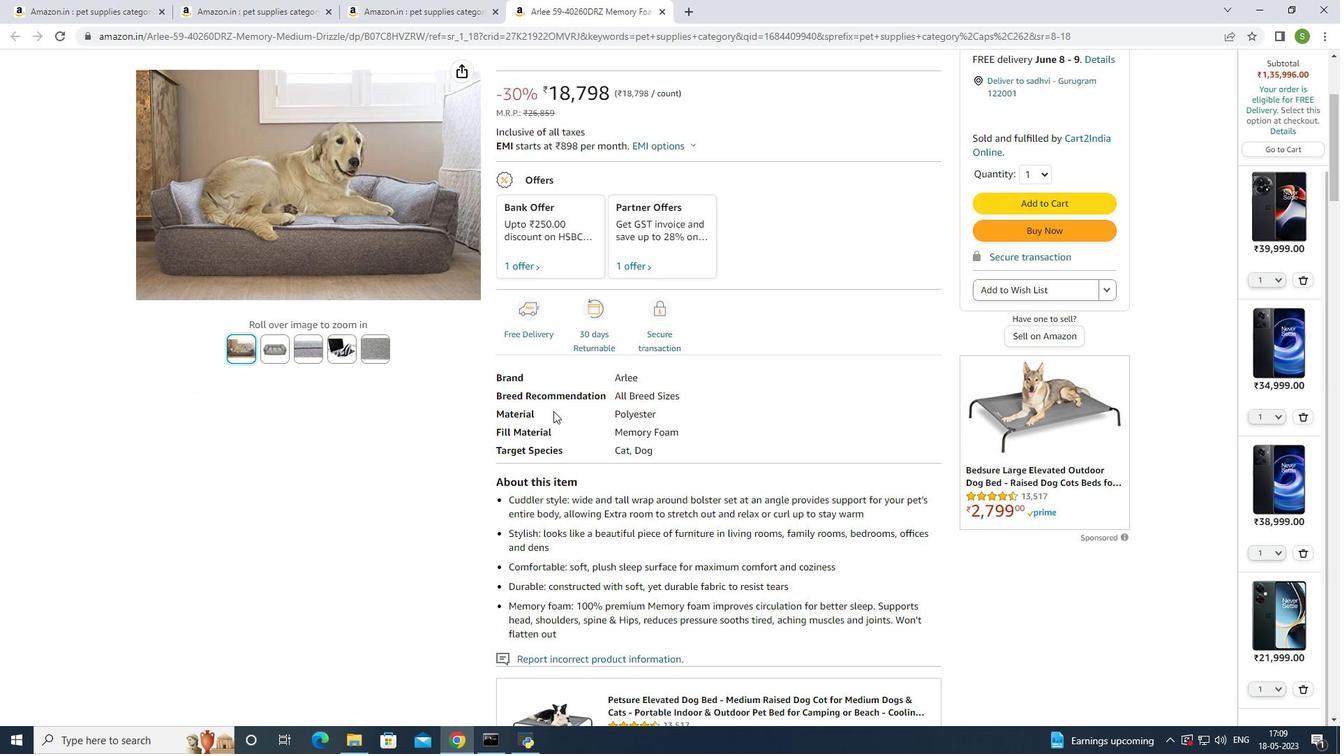 
Action: Mouse scrolled (553, 410) with delta (0, 0)
Screenshot: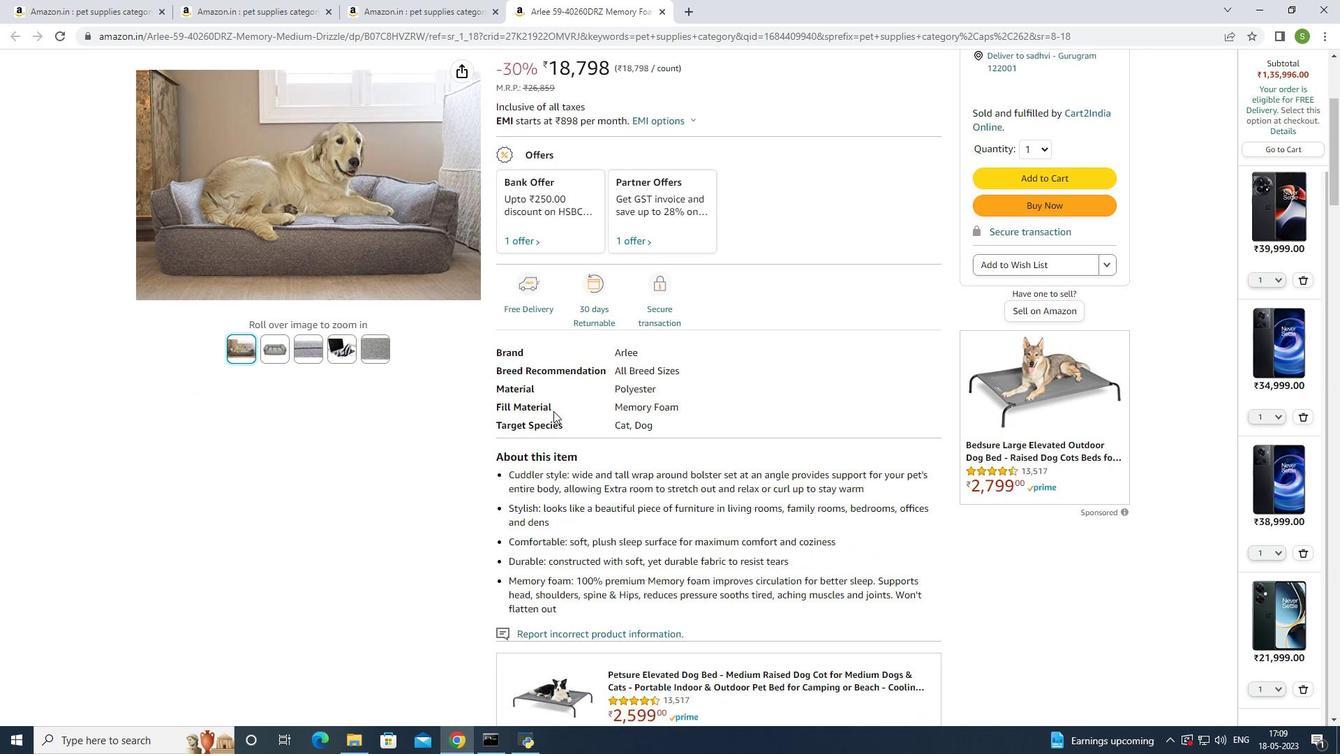 
Action: Mouse scrolled (553, 410) with delta (0, 0)
Screenshot: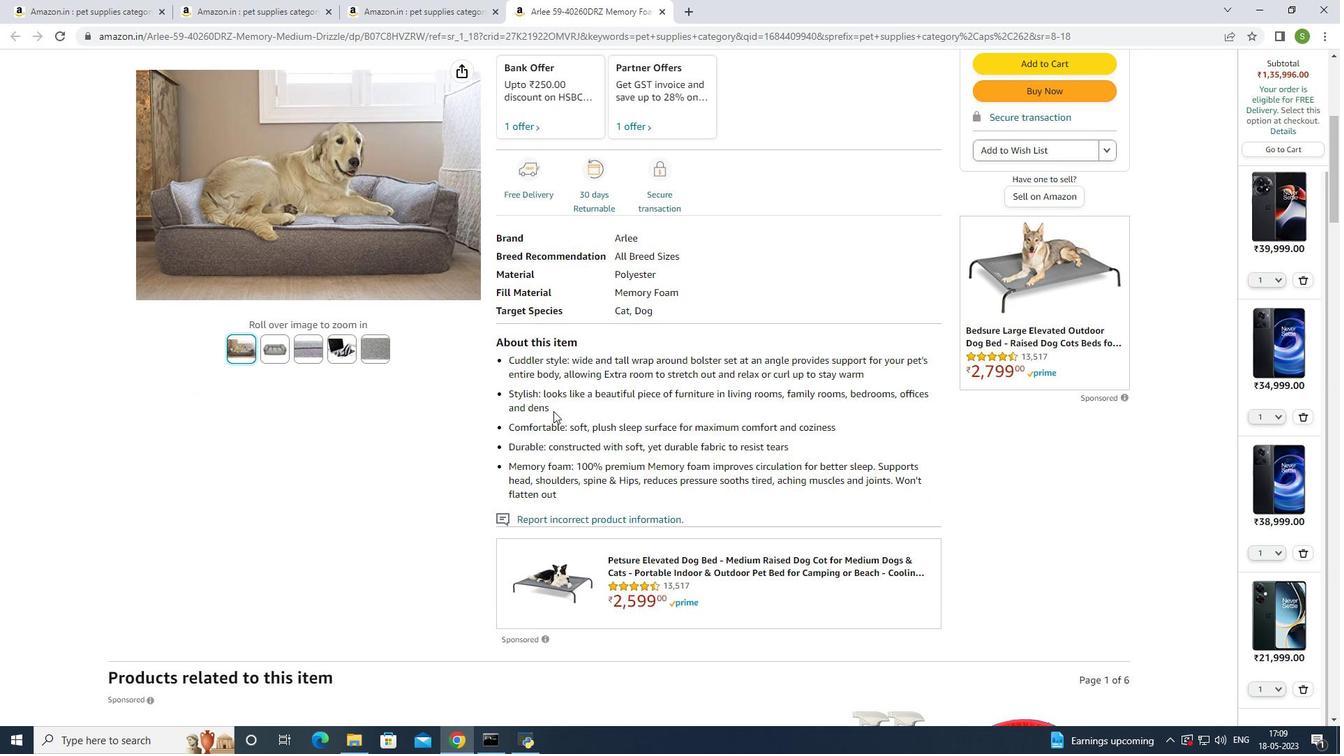 
Action: Mouse scrolled (553, 410) with delta (0, 0)
Screenshot: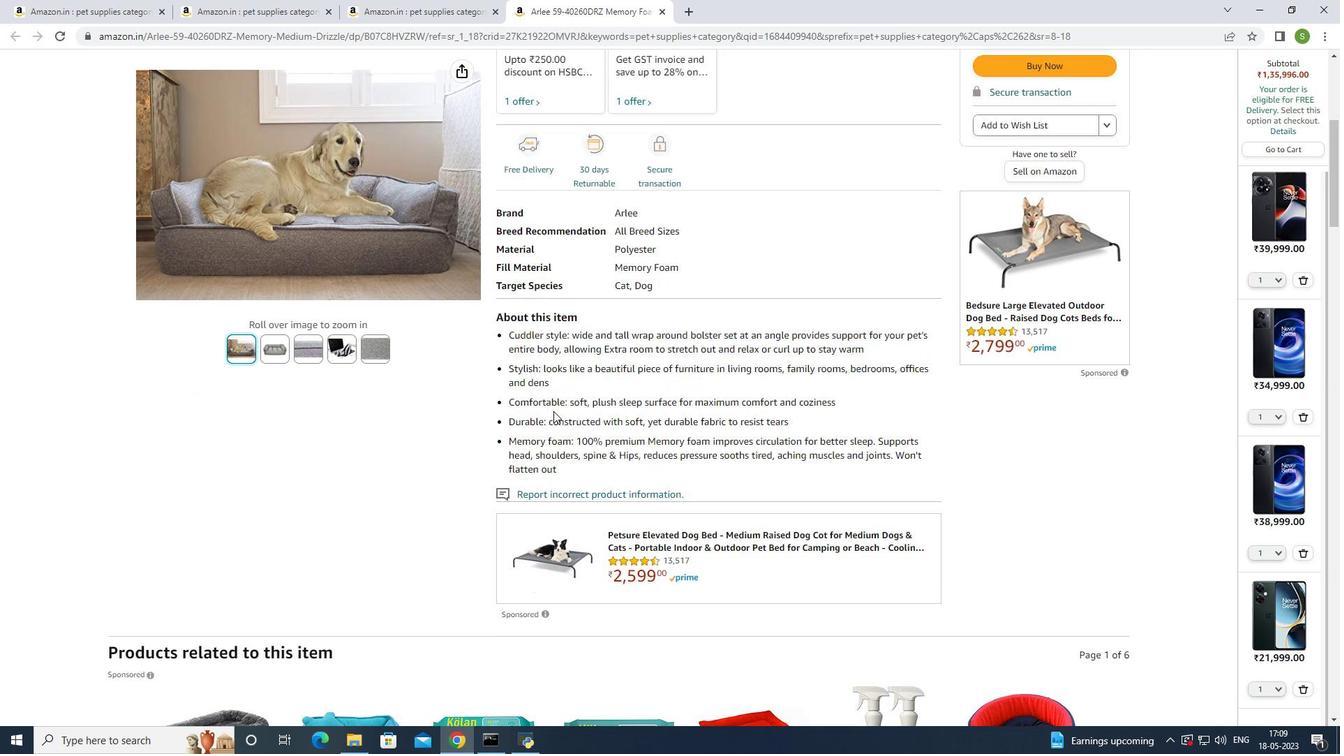 
Action: Mouse scrolled (553, 410) with delta (0, 0)
Screenshot: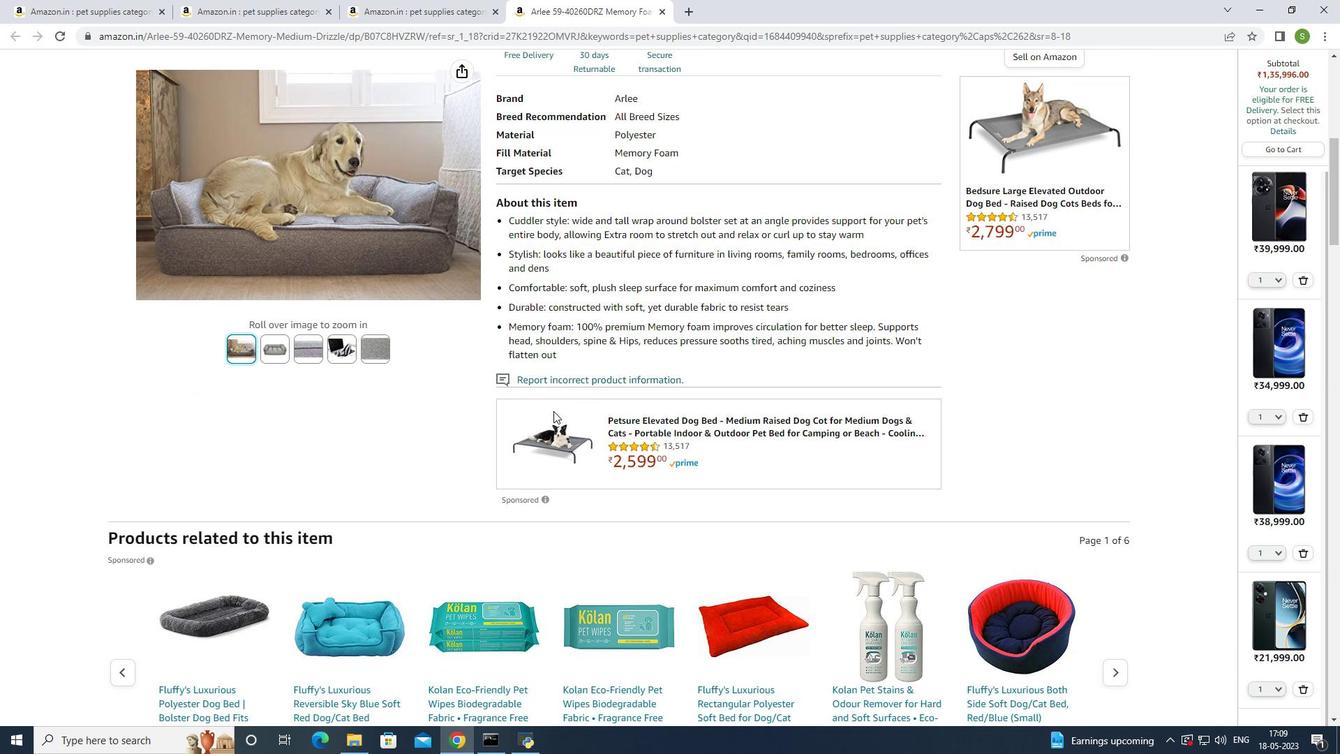
Action: Mouse scrolled (553, 410) with delta (0, 0)
Screenshot: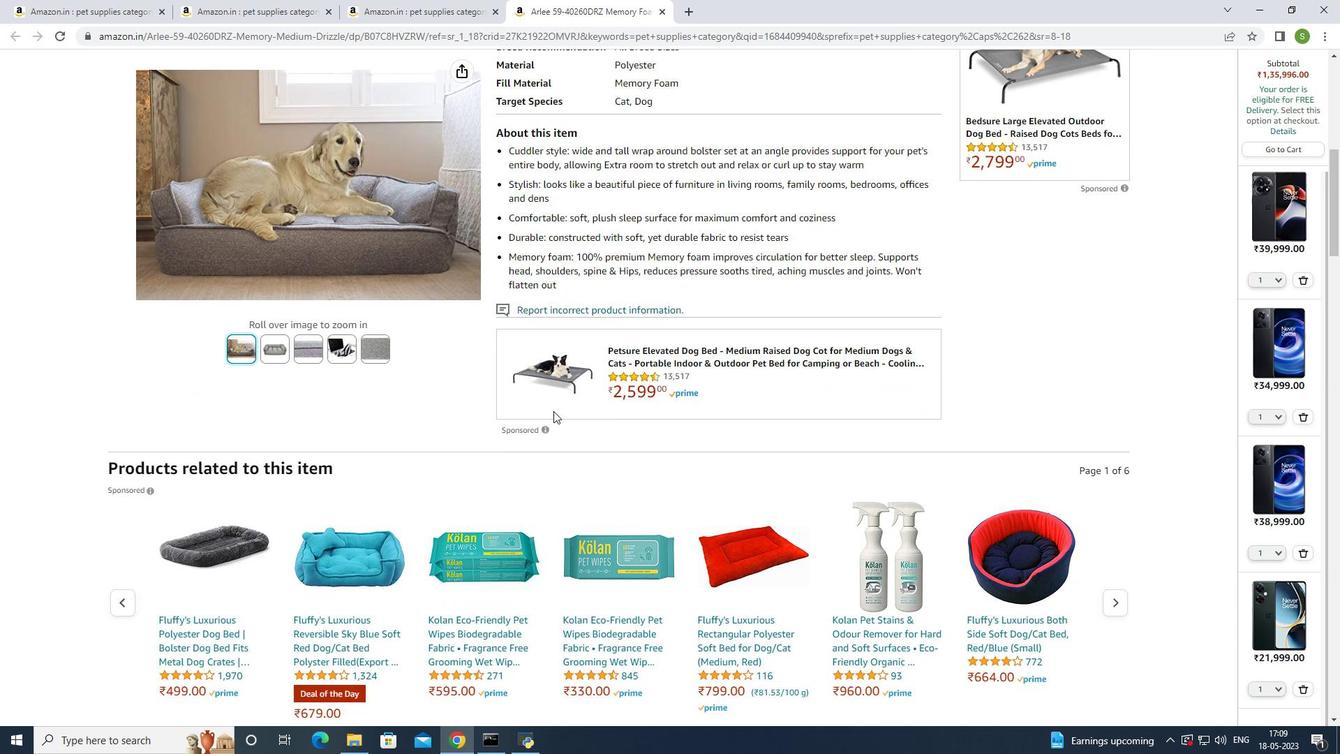 
Action: Mouse scrolled (553, 410) with delta (0, 0)
Screenshot: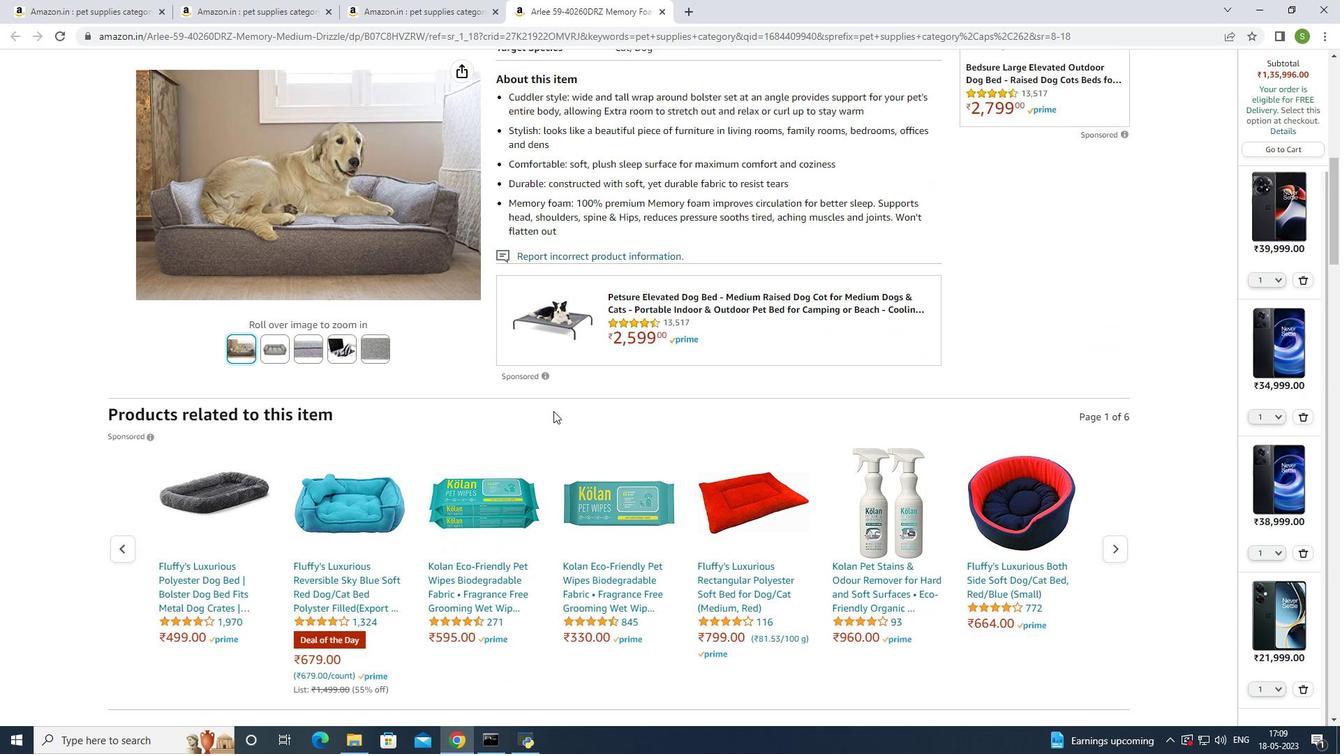 
Action: Mouse scrolled (553, 411) with delta (0, 0)
Screenshot: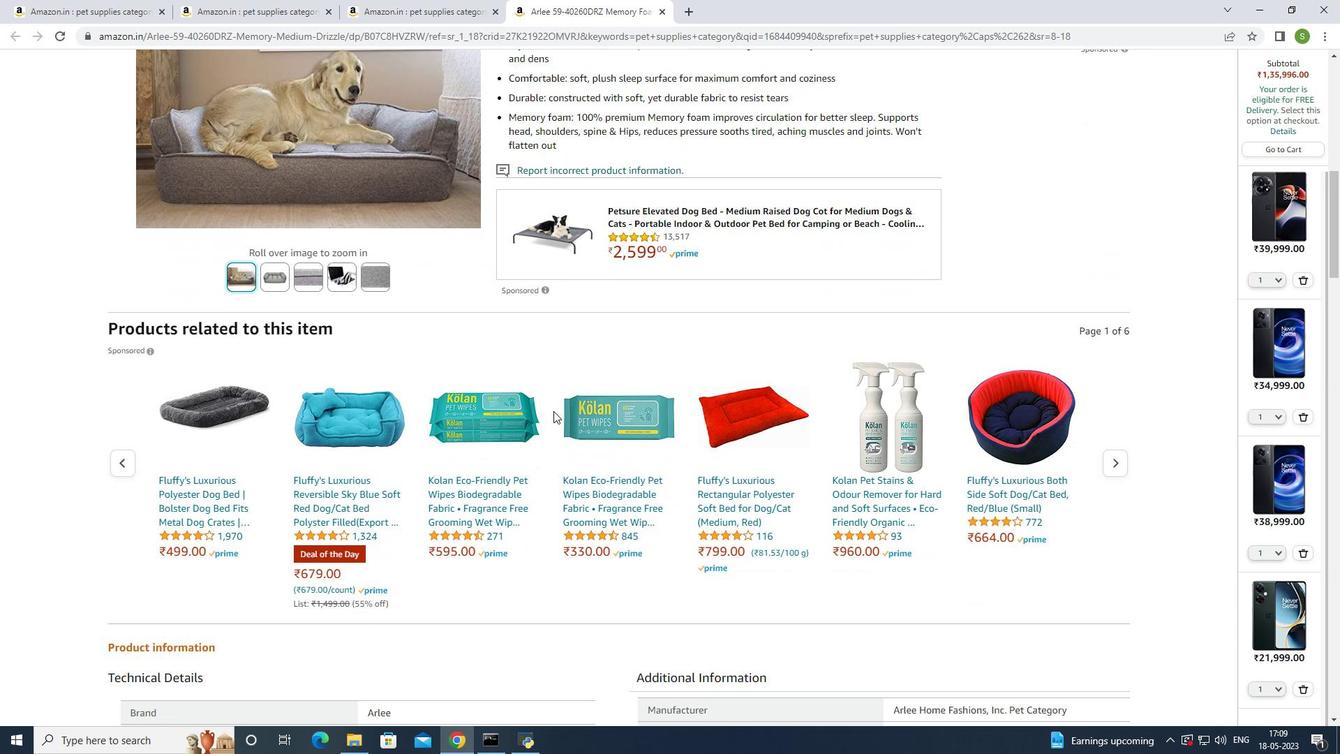 
Action: Mouse scrolled (553, 411) with delta (0, 0)
Screenshot: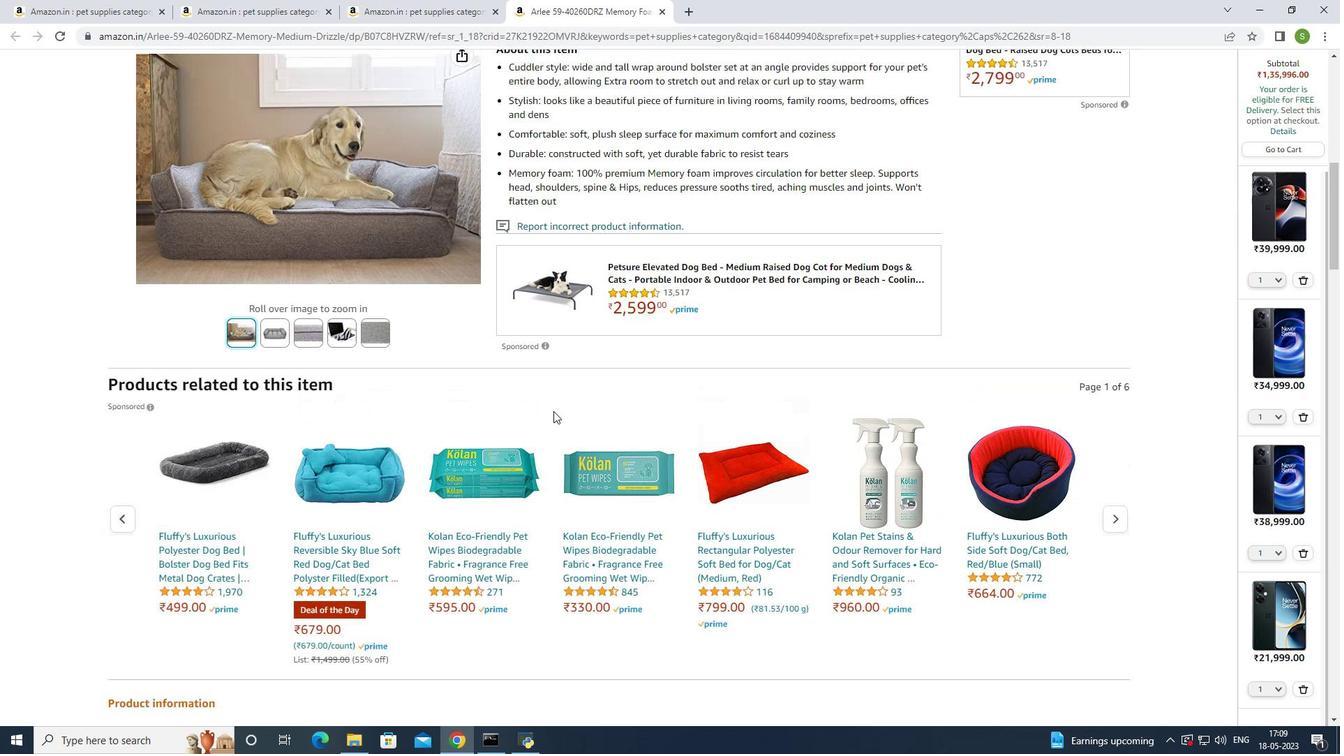 
Action: Mouse scrolled (553, 411) with delta (0, 0)
Screenshot: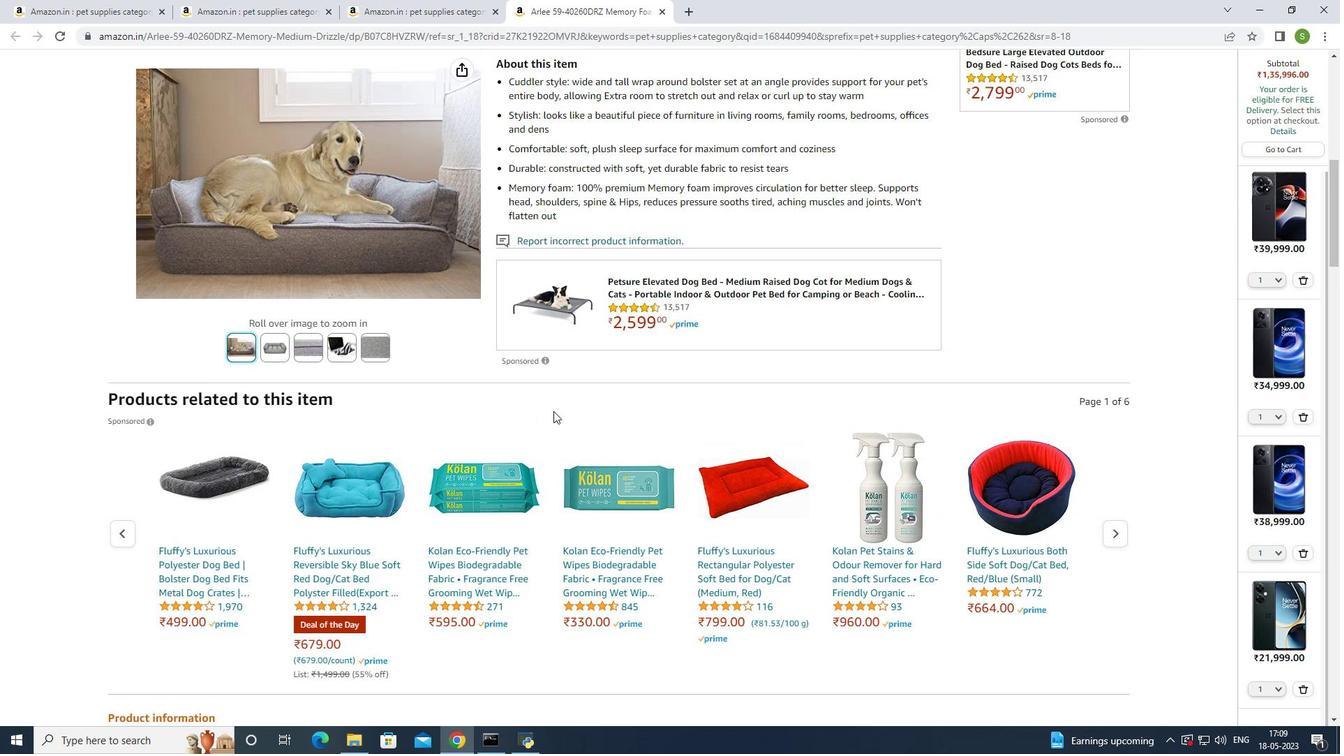 
Action: Mouse scrolled (553, 411) with delta (0, 0)
Screenshot: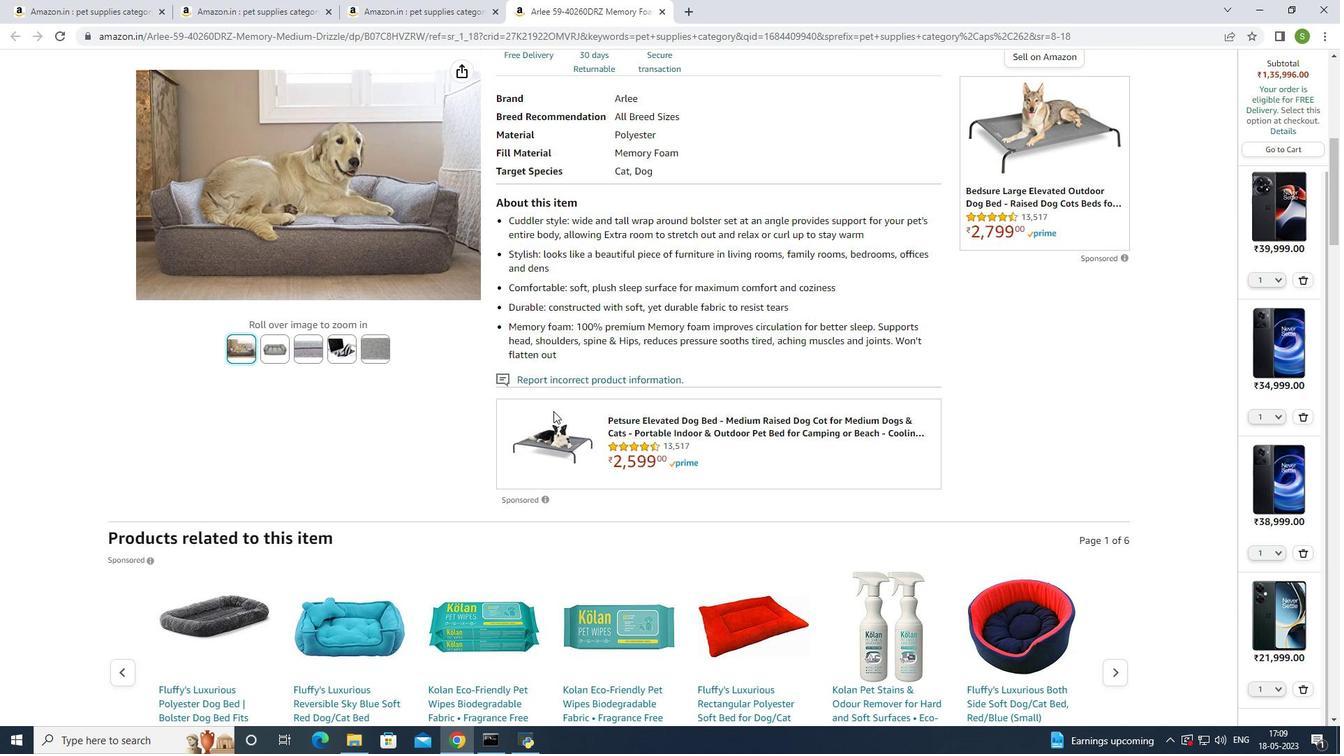 
Action: Mouse scrolled (553, 411) with delta (0, 0)
Screenshot: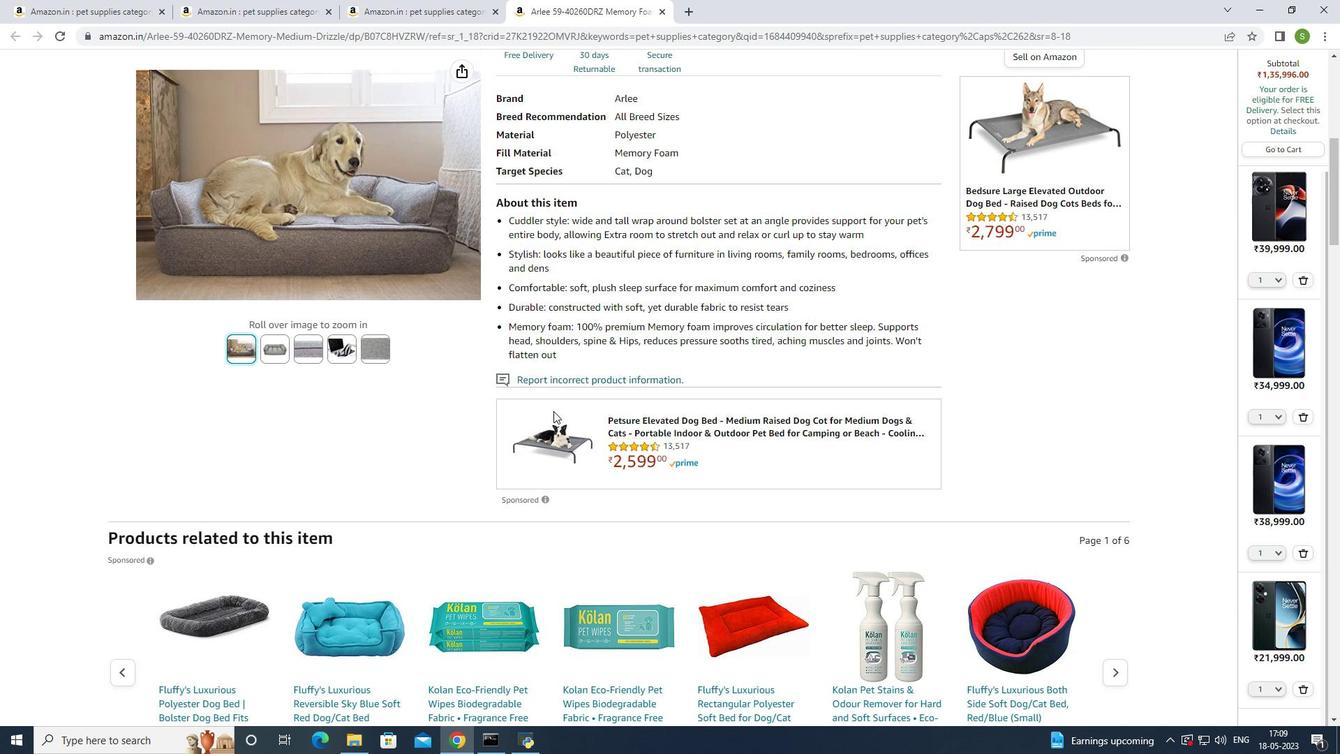 
Action: Mouse scrolled (553, 411) with delta (0, 0)
Screenshot: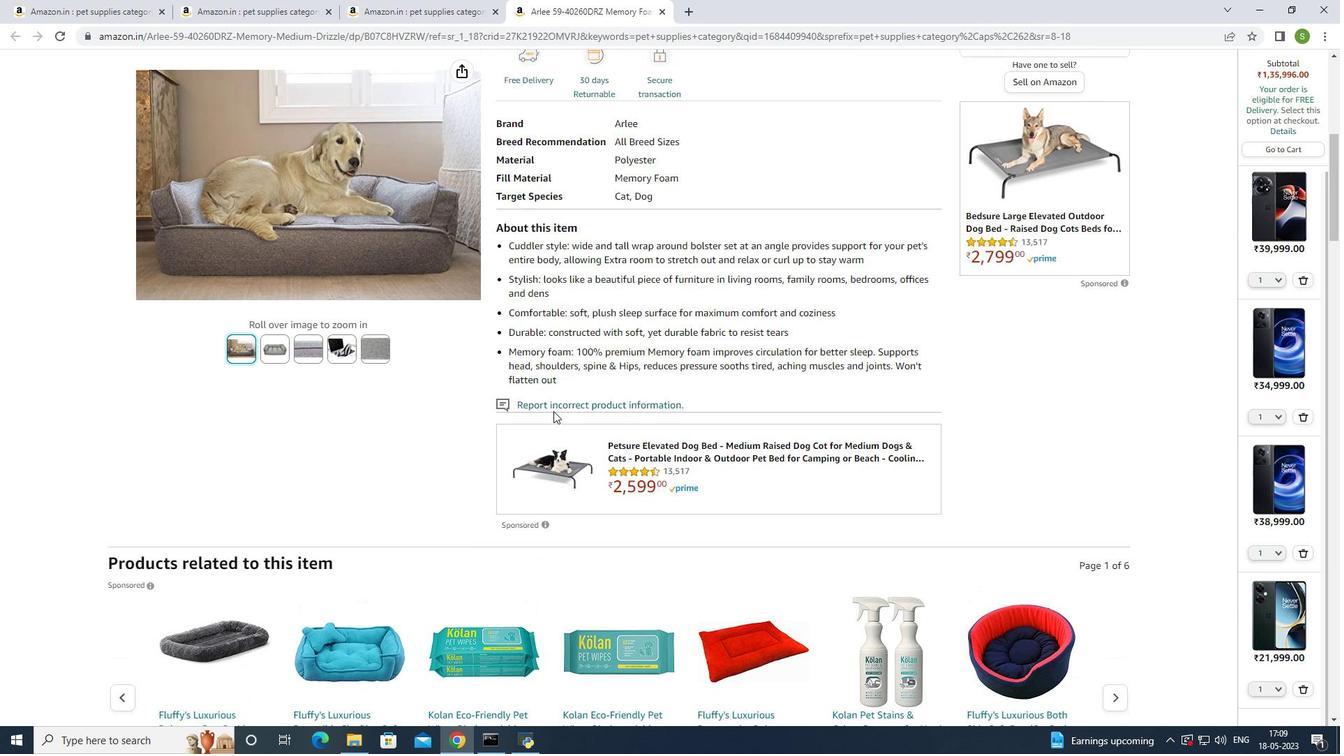 
Action: Mouse scrolled (553, 411) with delta (0, 0)
Screenshot: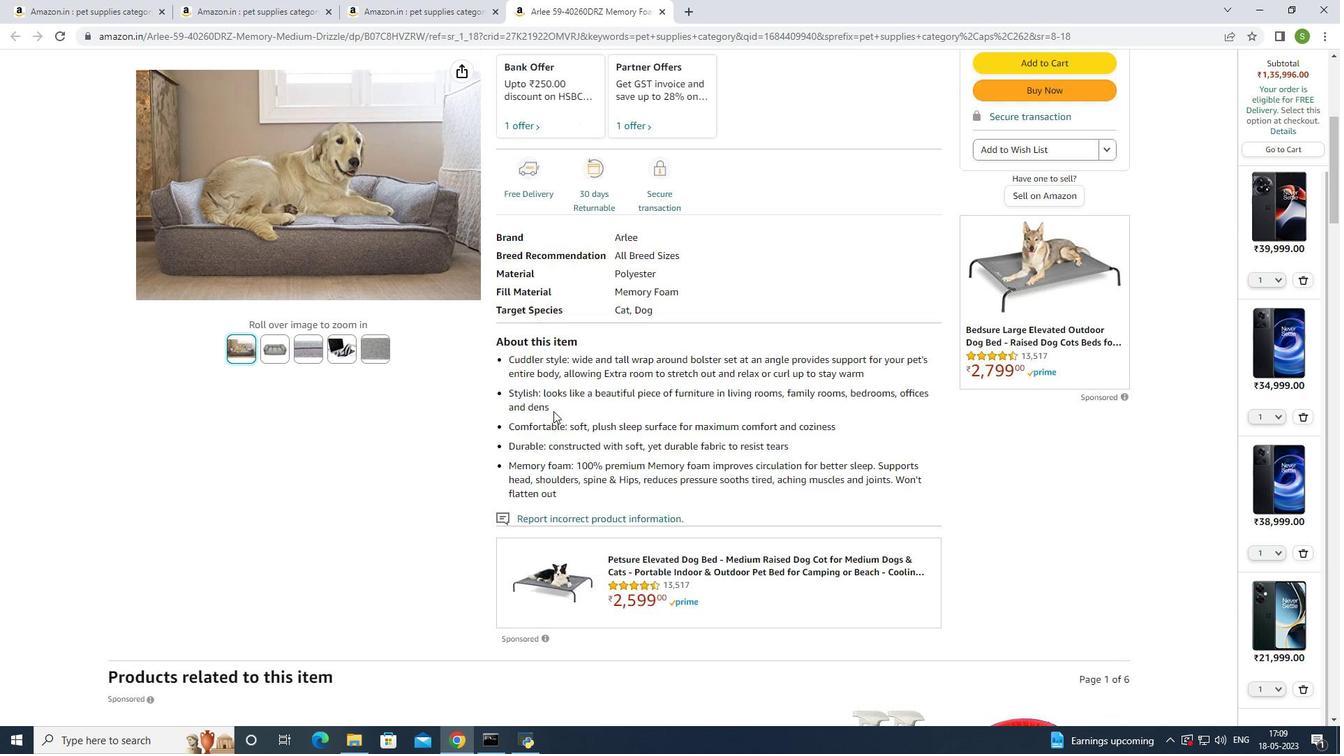 
Action: Mouse scrolled (553, 411) with delta (0, 0)
Screenshot: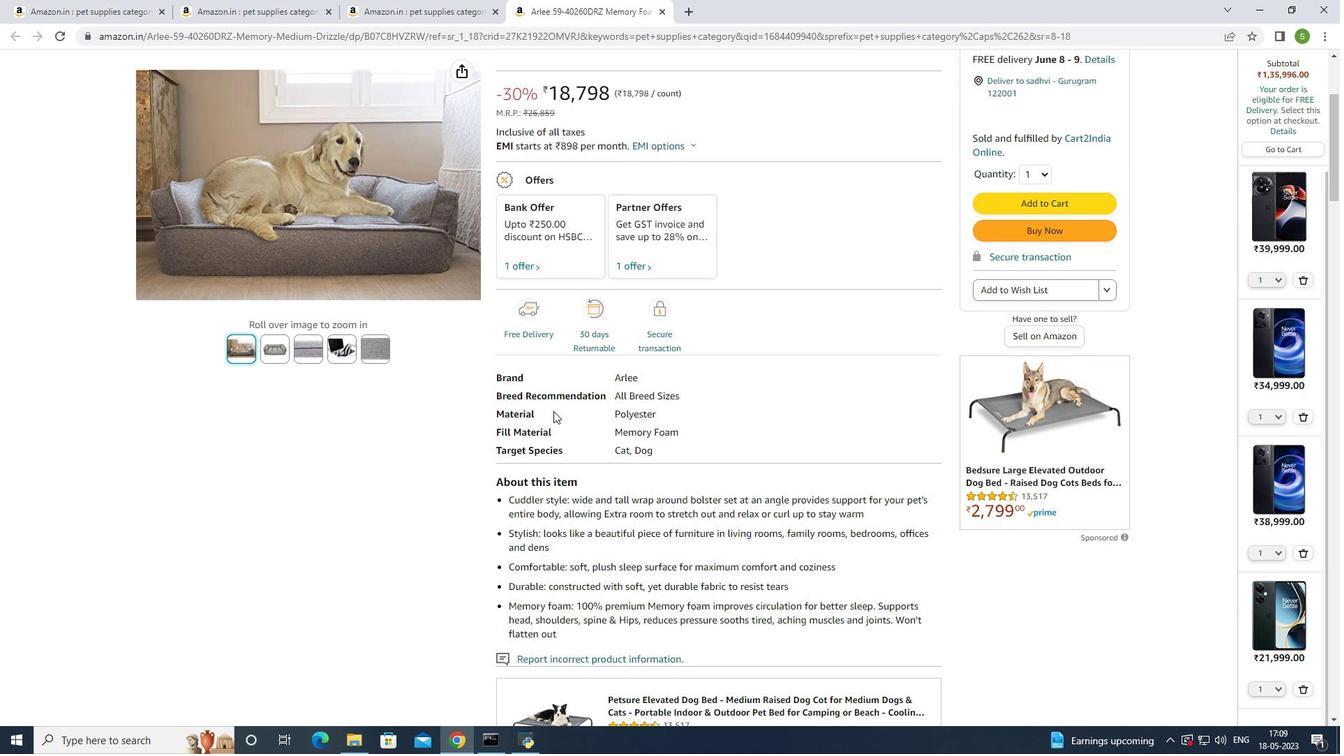 
Action: Mouse scrolled (553, 411) with delta (0, 0)
Screenshot: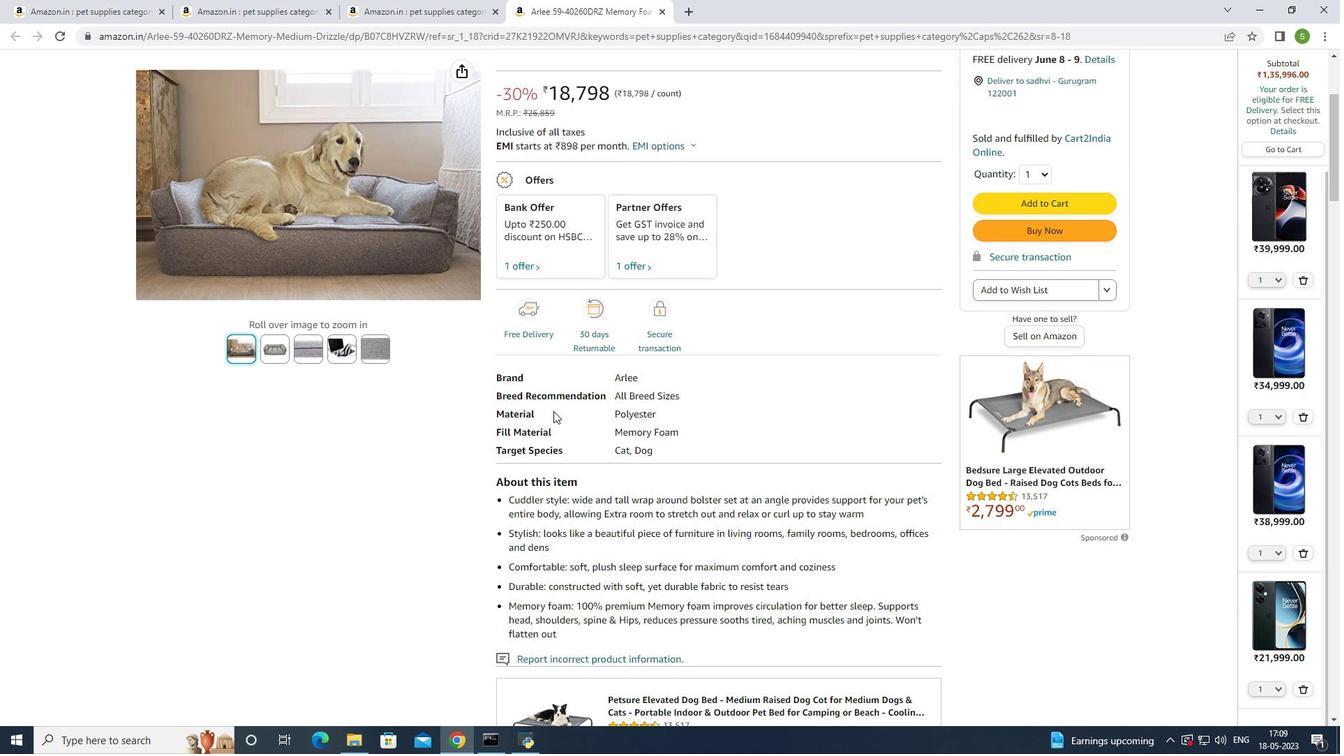 
Action: Mouse scrolled (553, 411) with delta (0, 0)
Screenshot: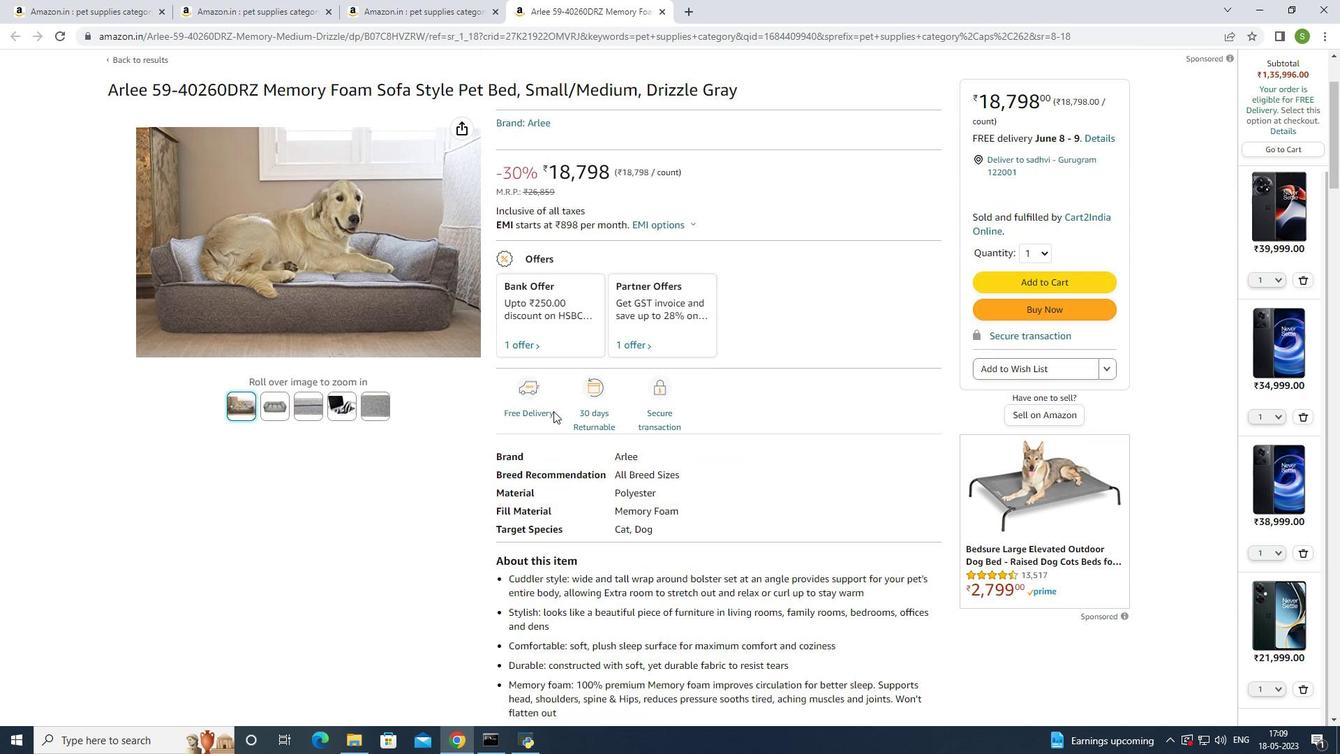 
Action: Mouse moved to (1002, 502)
Screenshot: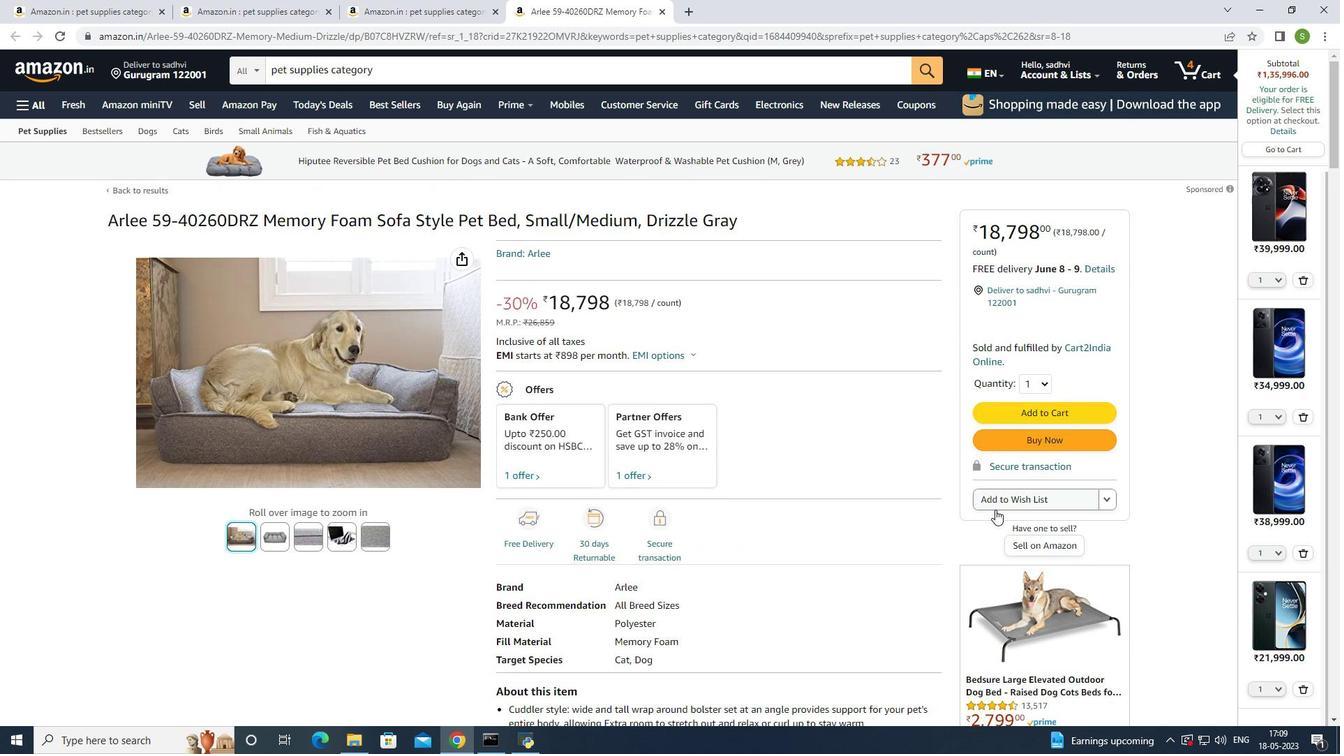 
Action: Mouse pressed left at (1002, 502)
Screenshot: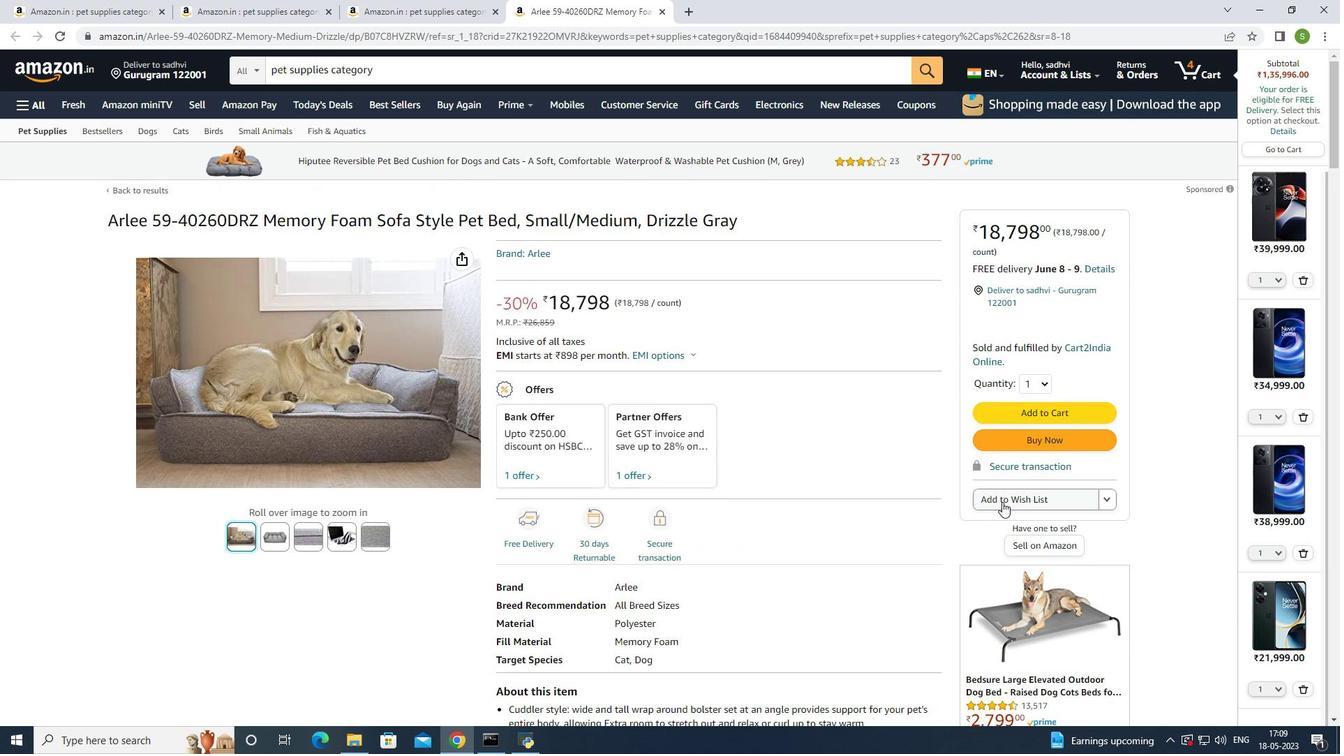 
Action: Mouse moved to (193, 398)
Screenshot: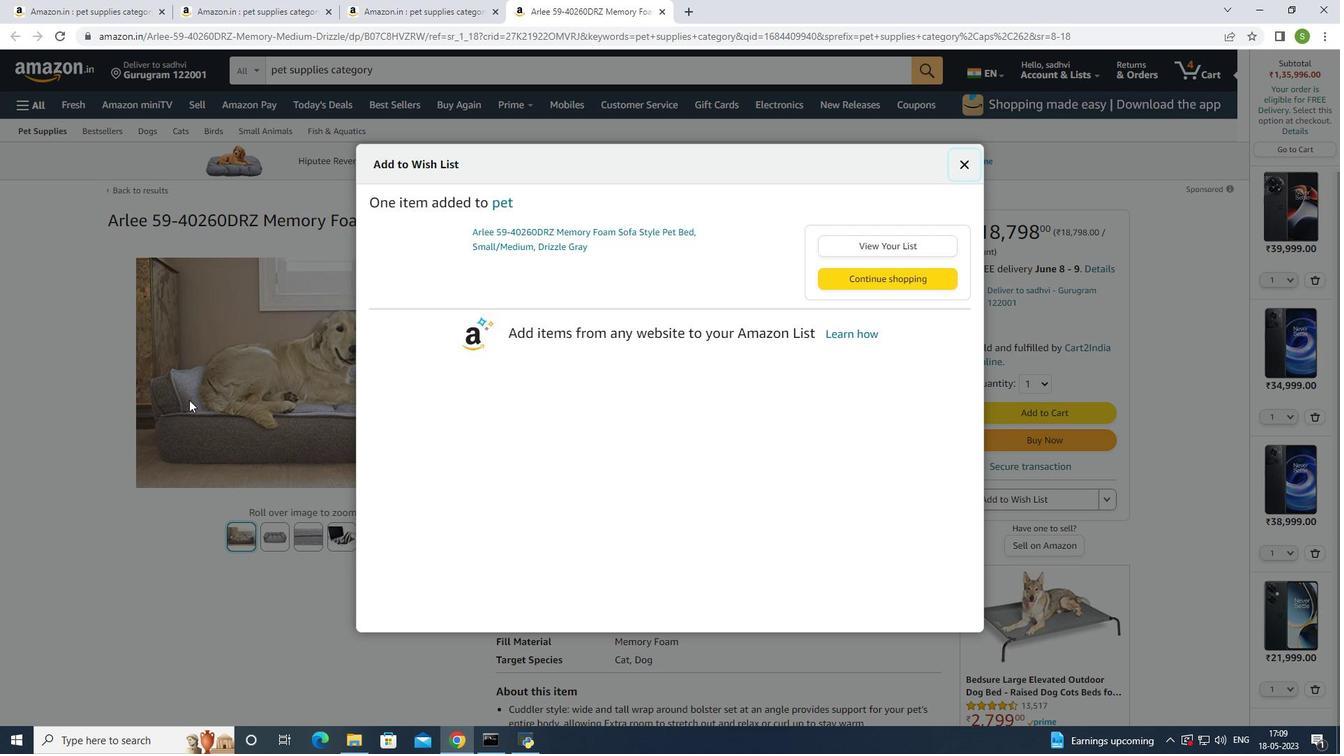 
Action: Mouse scrolled (193, 398) with delta (0, 0)
Screenshot: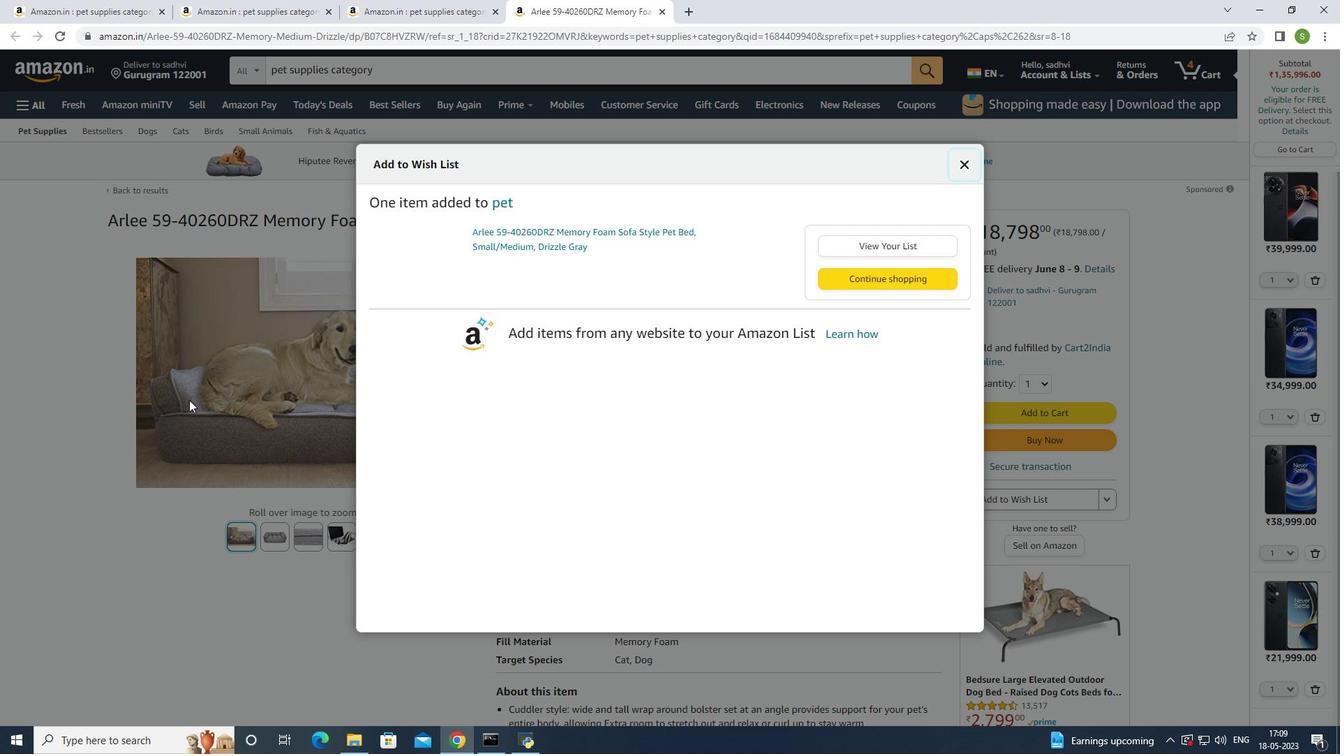
Action: Mouse moved to (962, 164)
Screenshot: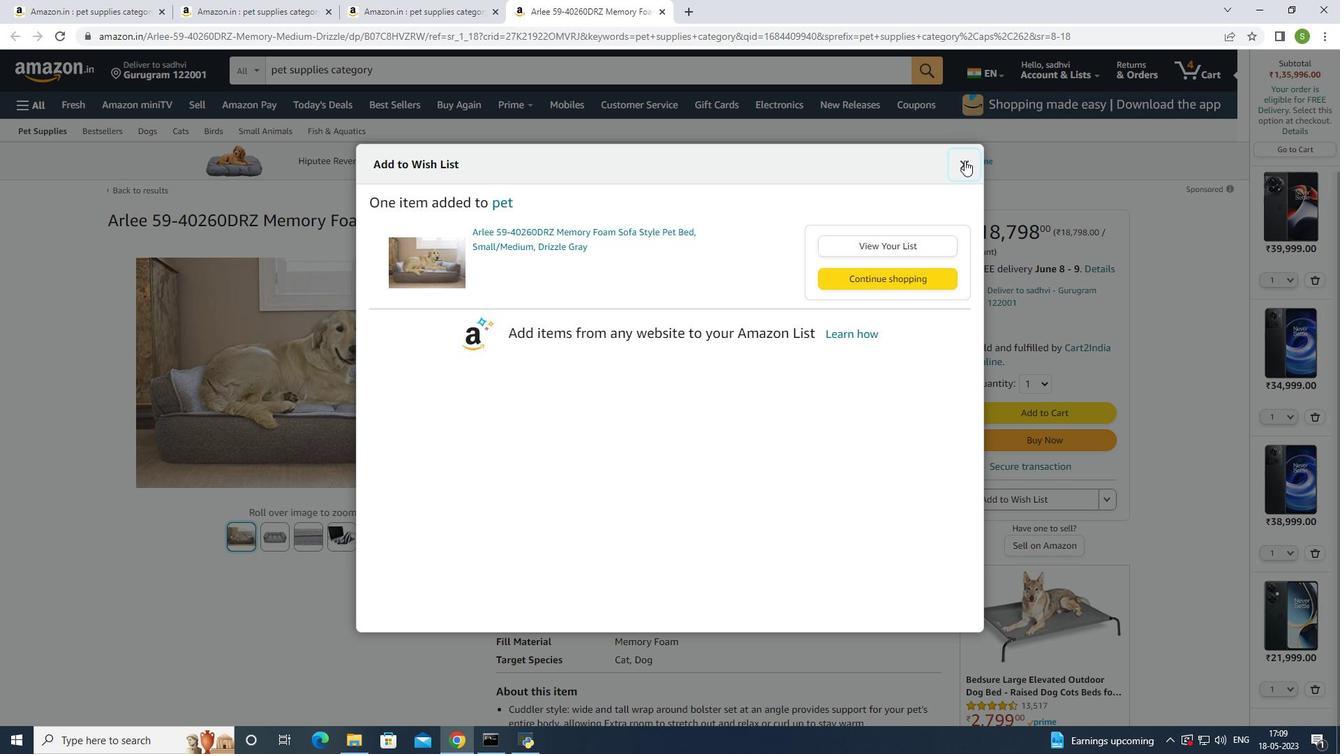 
Action: Mouse pressed left at (962, 164)
Screenshot: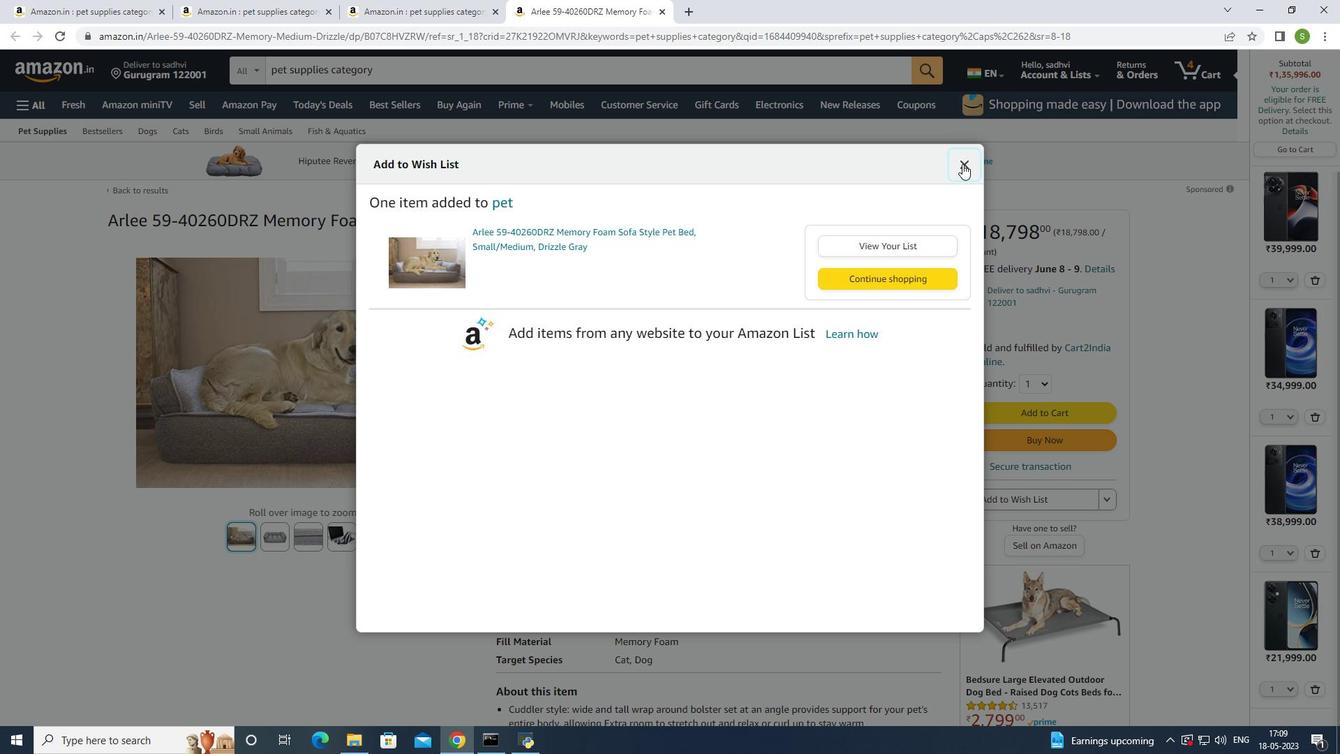 
Action: Mouse moved to (141, 192)
Screenshot: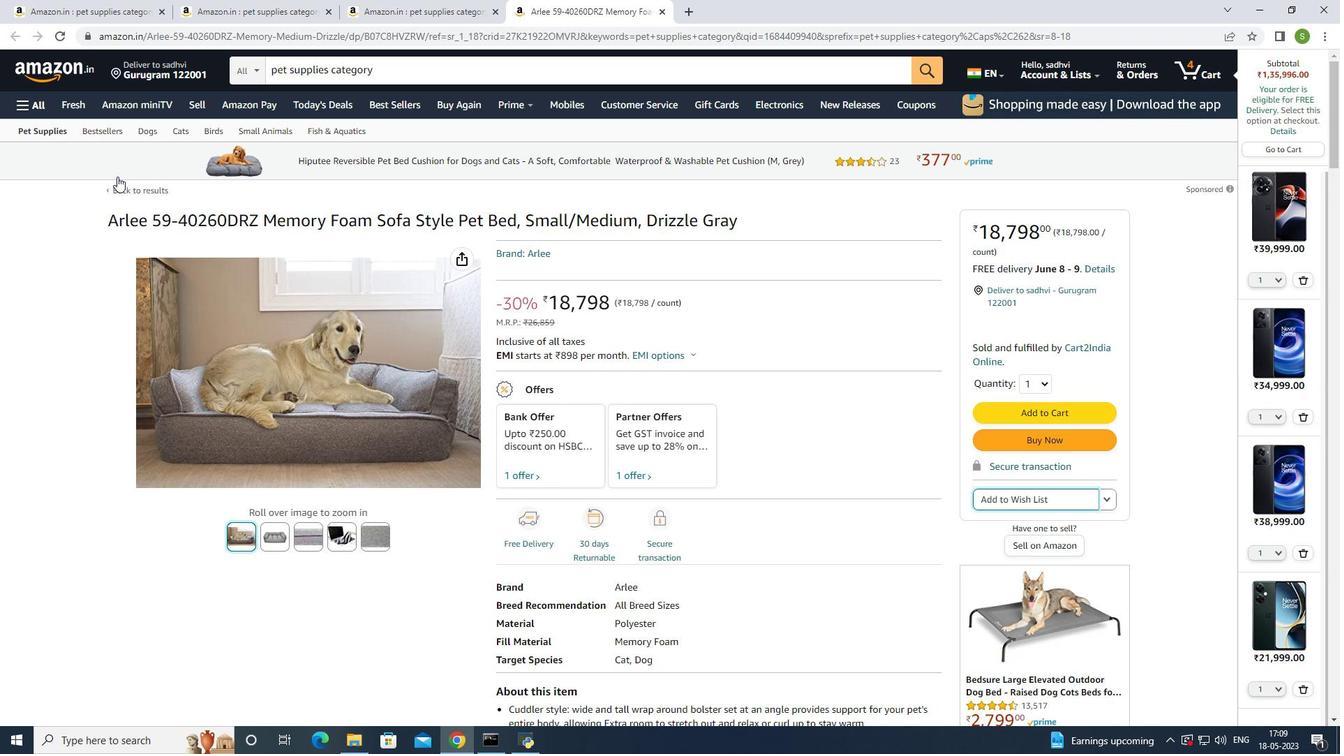 
Action: Mouse pressed left at (141, 192)
Screenshot: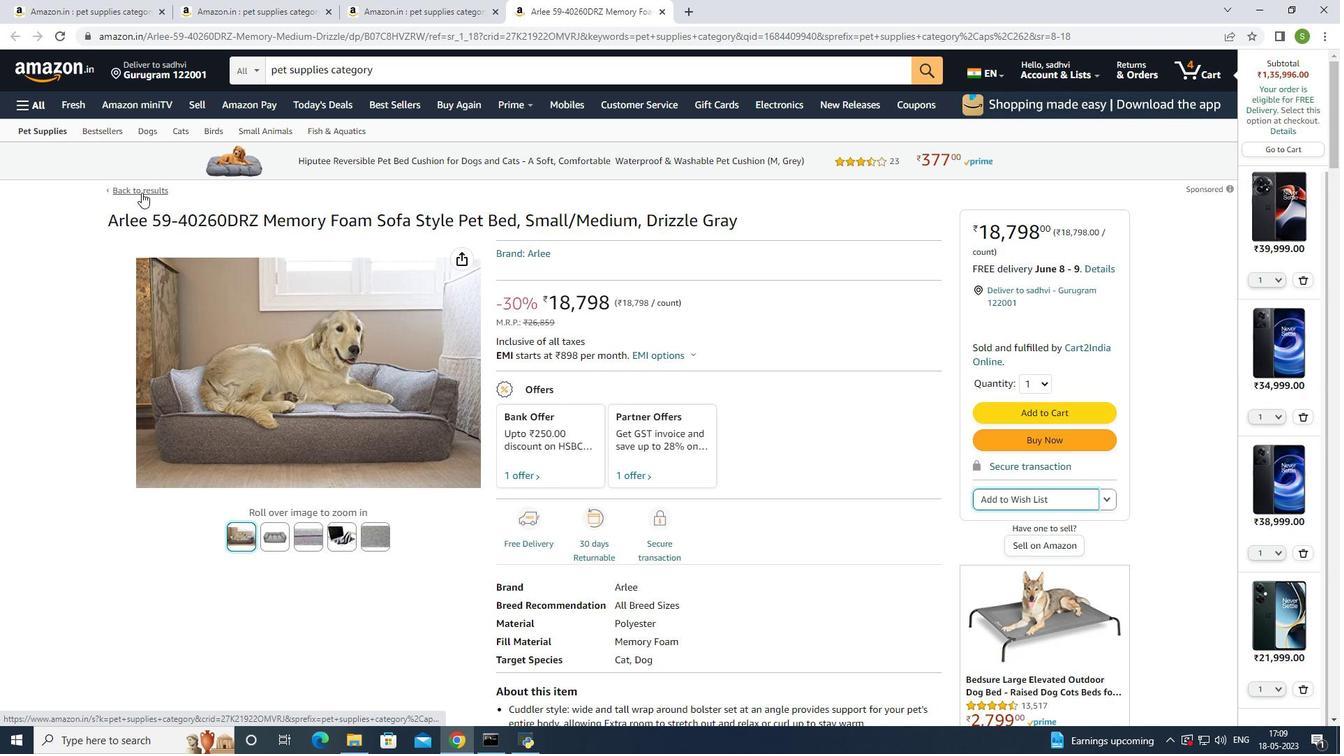 
Action: Mouse moved to (479, 439)
Screenshot: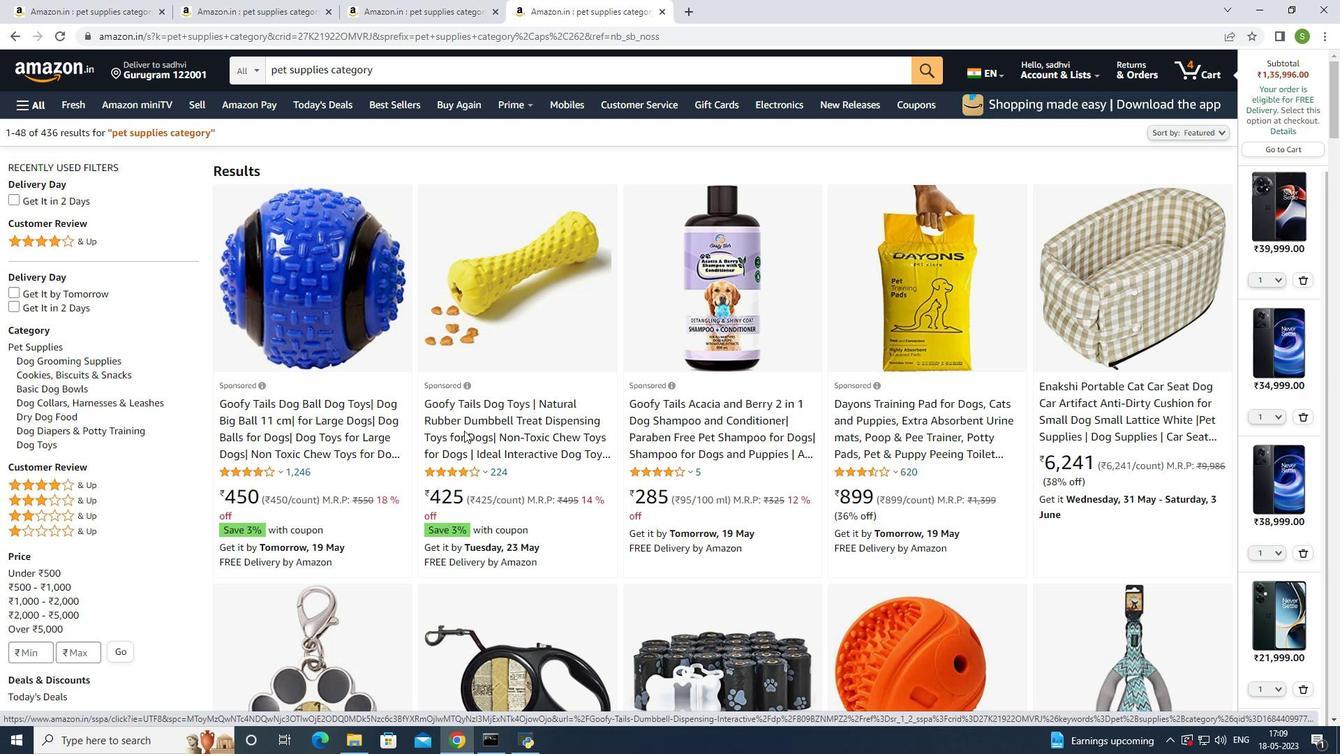 
Action: Mouse scrolled (479, 439) with delta (0, 0)
Screenshot: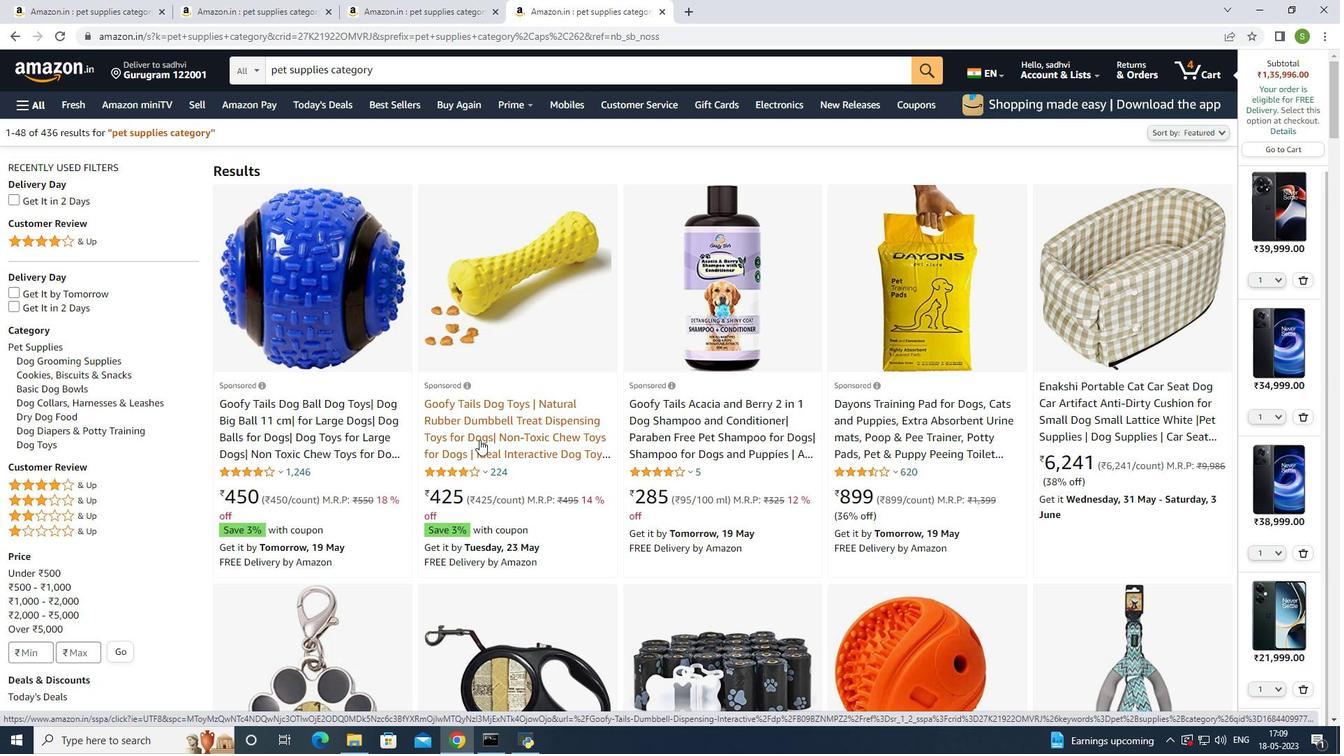 
Action: Mouse scrolled (479, 439) with delta (0, 0)
Screenshot: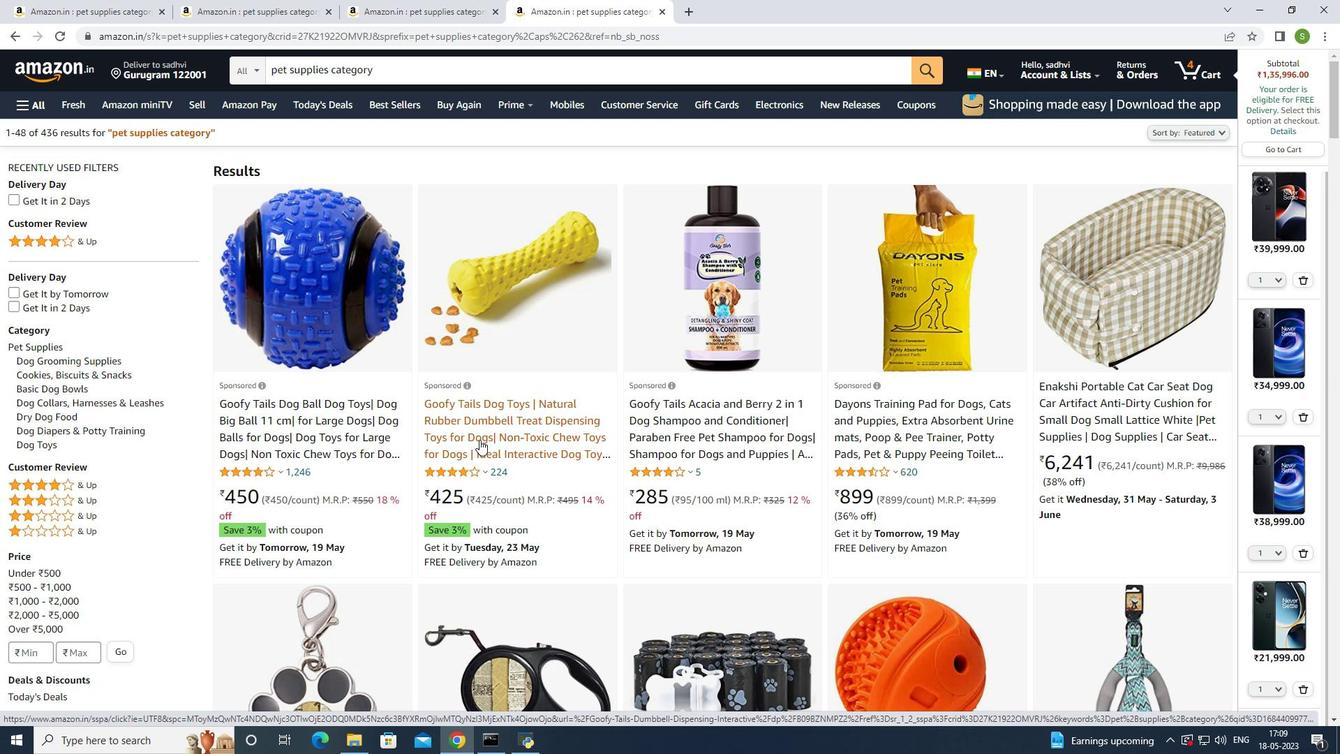 
Action: Mouse moved to (484, 433)
Screenshot: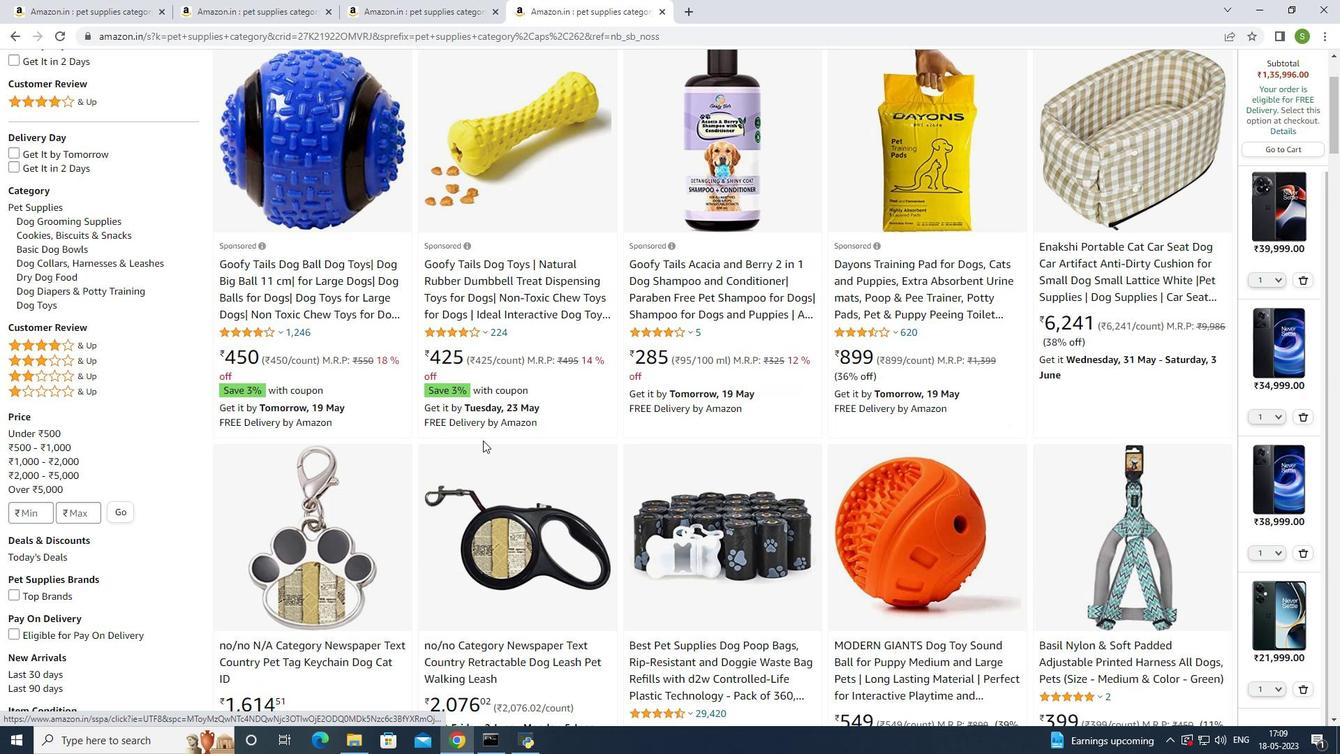 
Action: Mouse scrolled (484, 432) with delta (0, 0)
Screenshot: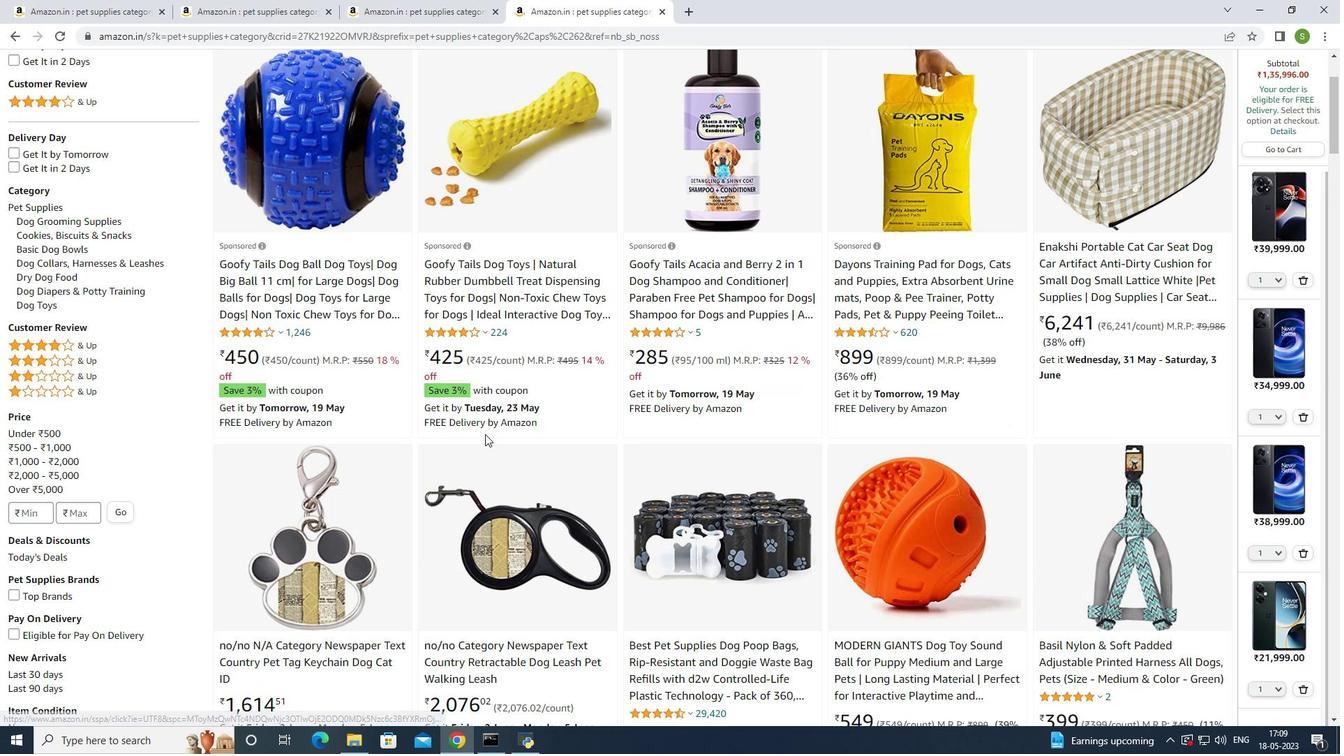 
Action: Mouse scrolled (484, 432) with delta (0, 0)
Screenshot: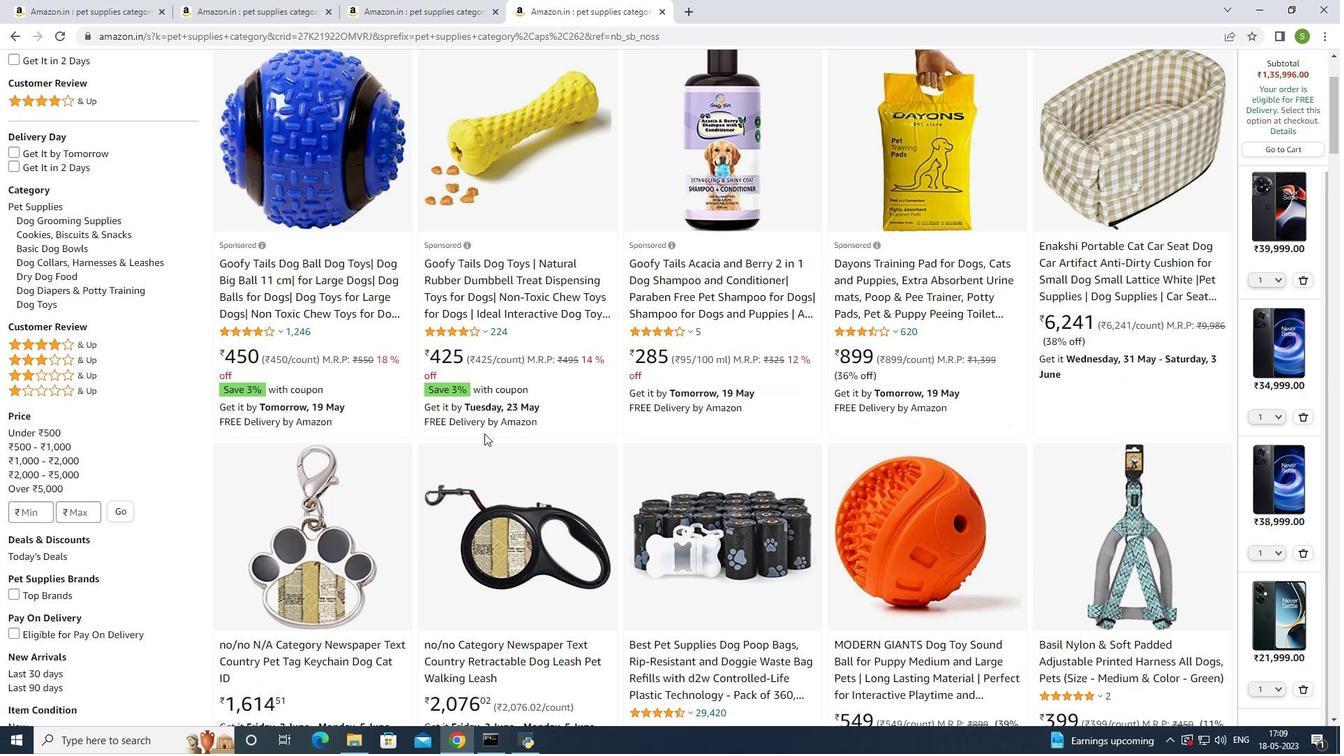 
Action: Mouse scrolled (484, 432) with delta (0, 0)
Screenshot: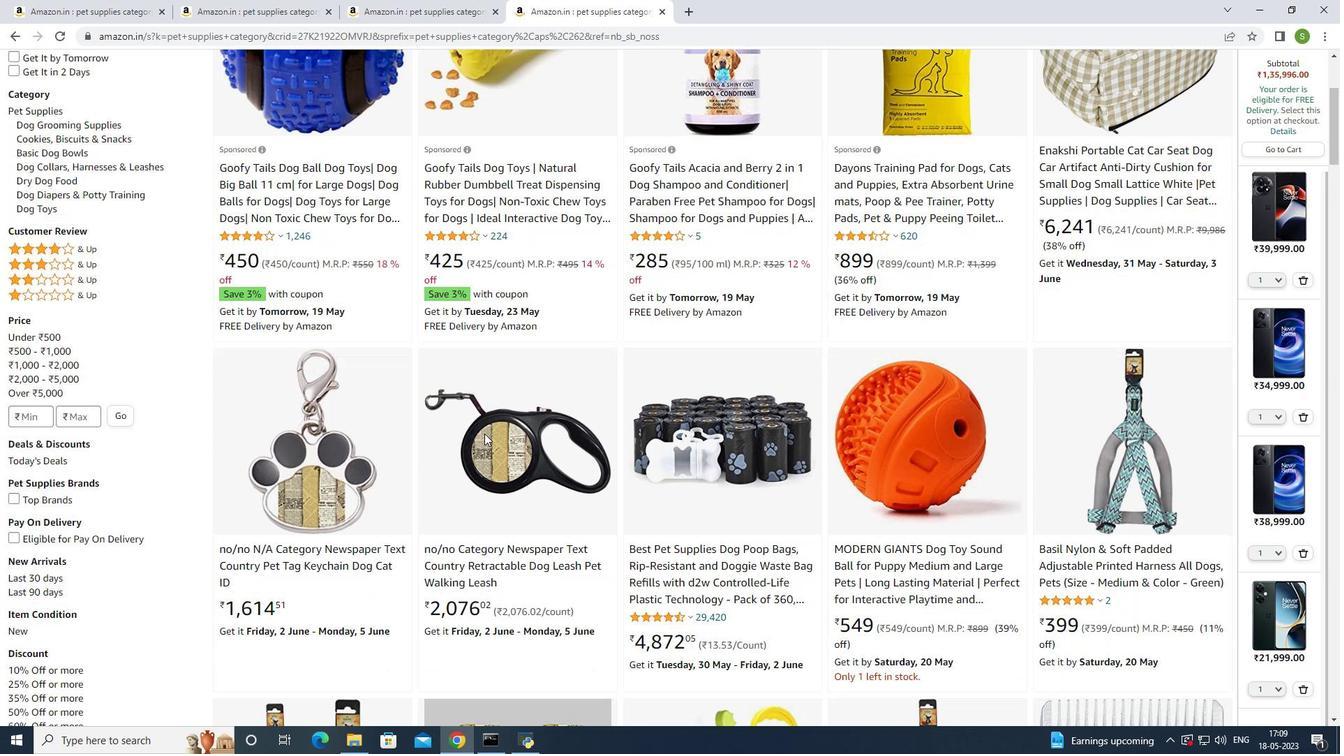 
Action: Mouse moved to (367, 405)
Screenshot: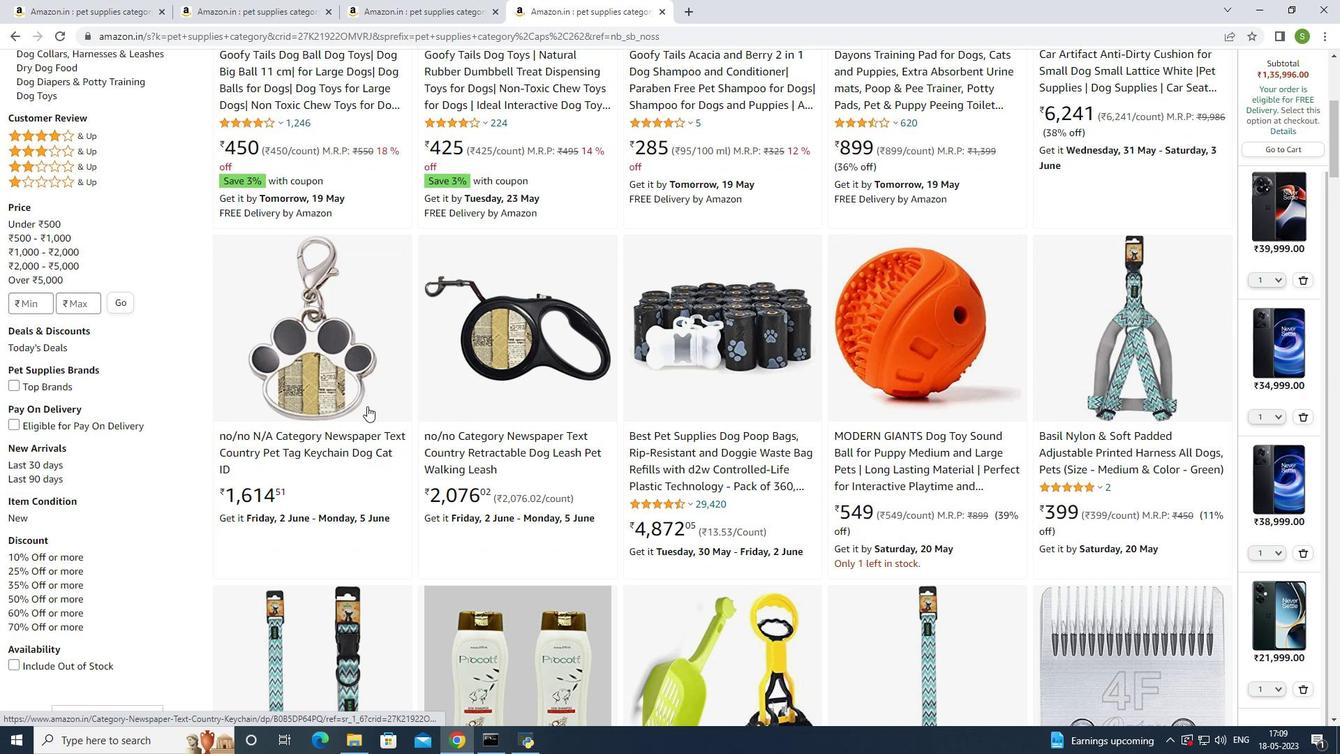 
Action: Mouse scrolled (367, 405) with delta (0, 0)
Screenshot: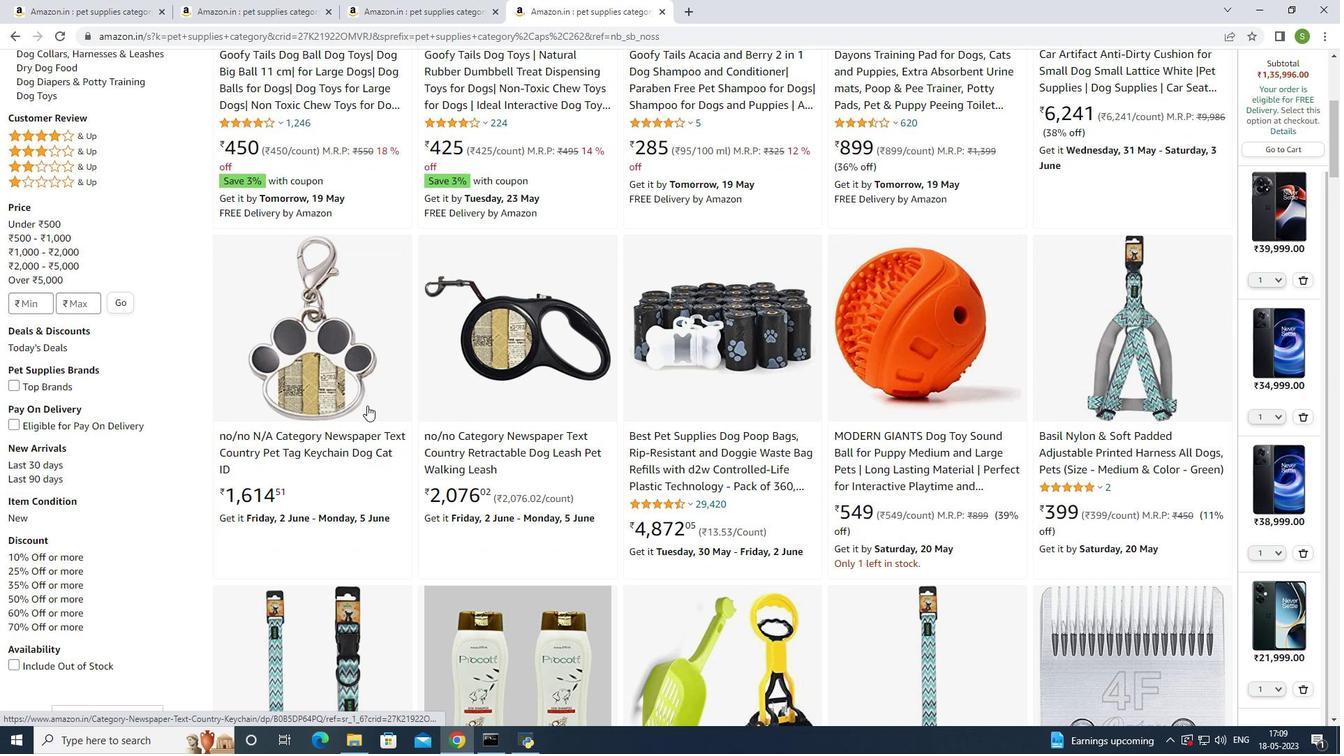 
Action: Mouse scrolled (367, 405) with delta (0, 0)
Screenshot: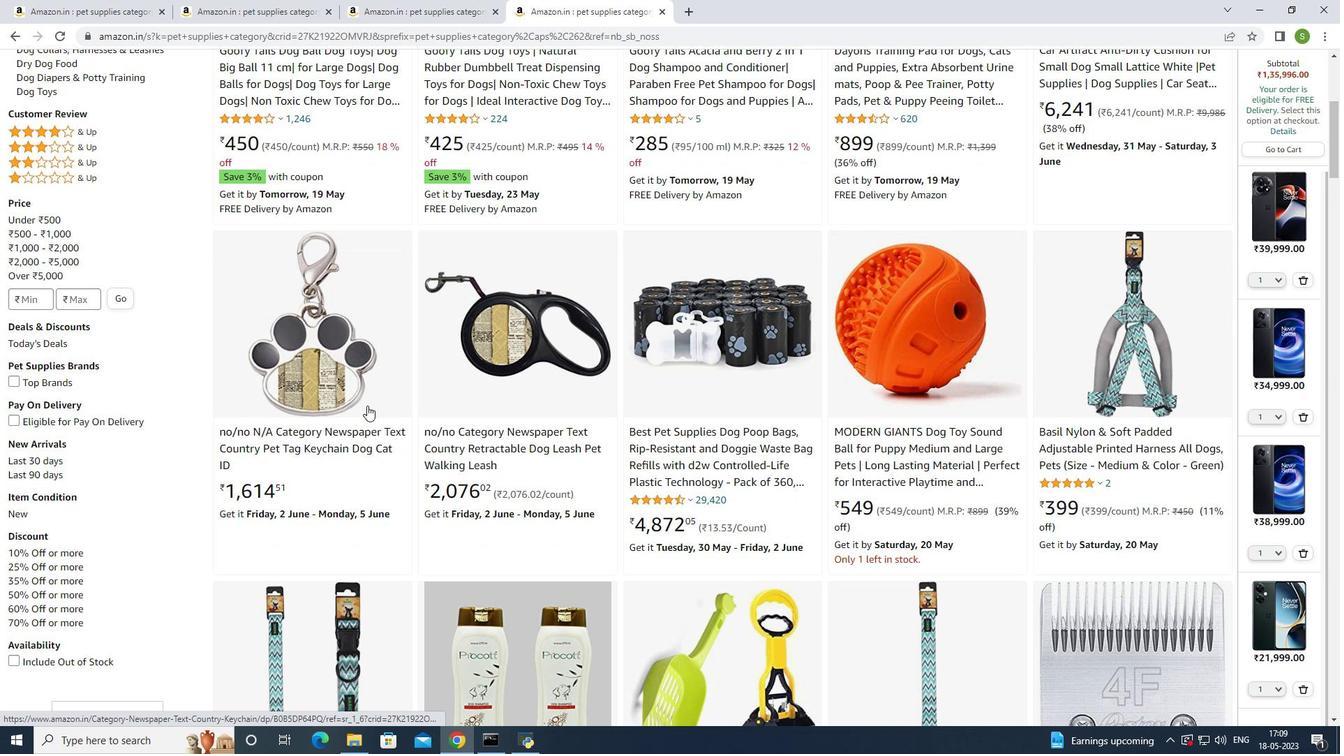 
Action: Mouse scrolled (367, 405) with delta (0, 0)
Screenshot: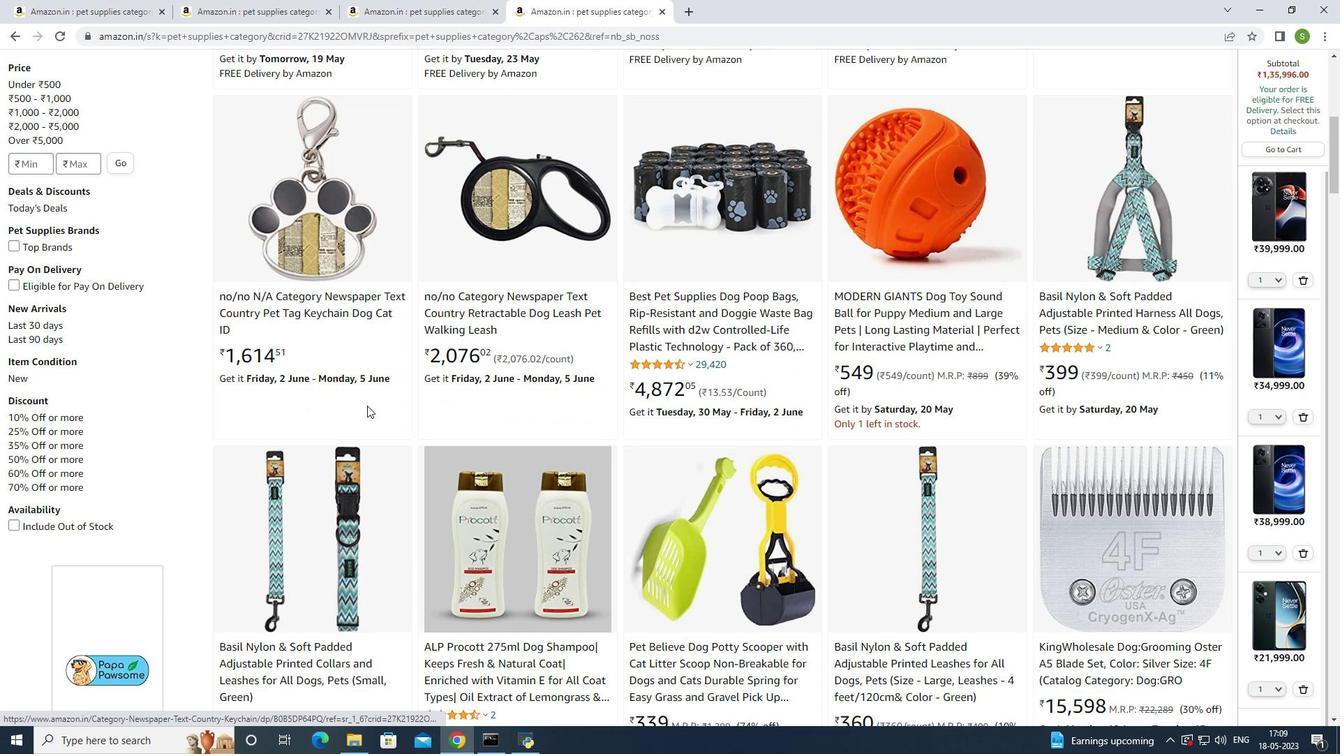 
Action: Mouse scrolled (367, 405) with delta (0, 0)
Screenshot: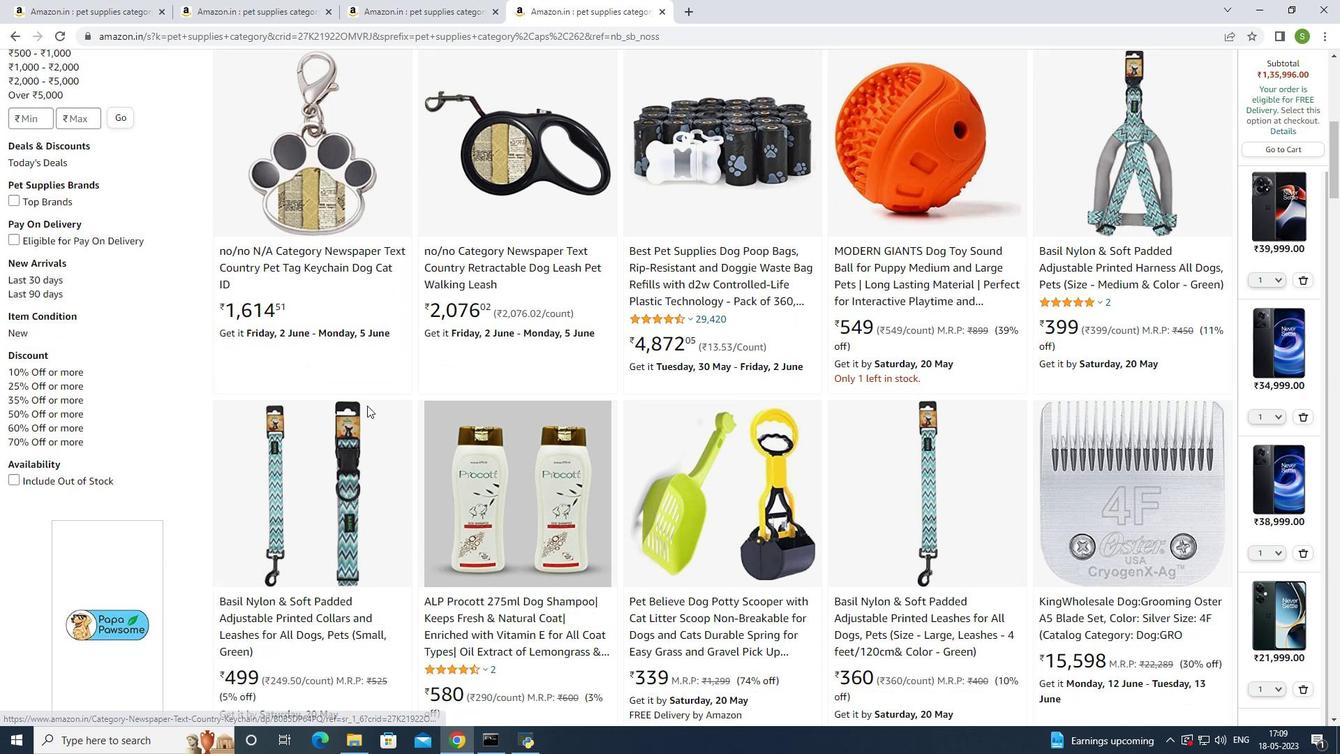 
Action: Mouse scrolled (367, 405) with delta (0, 0)
Screenshot: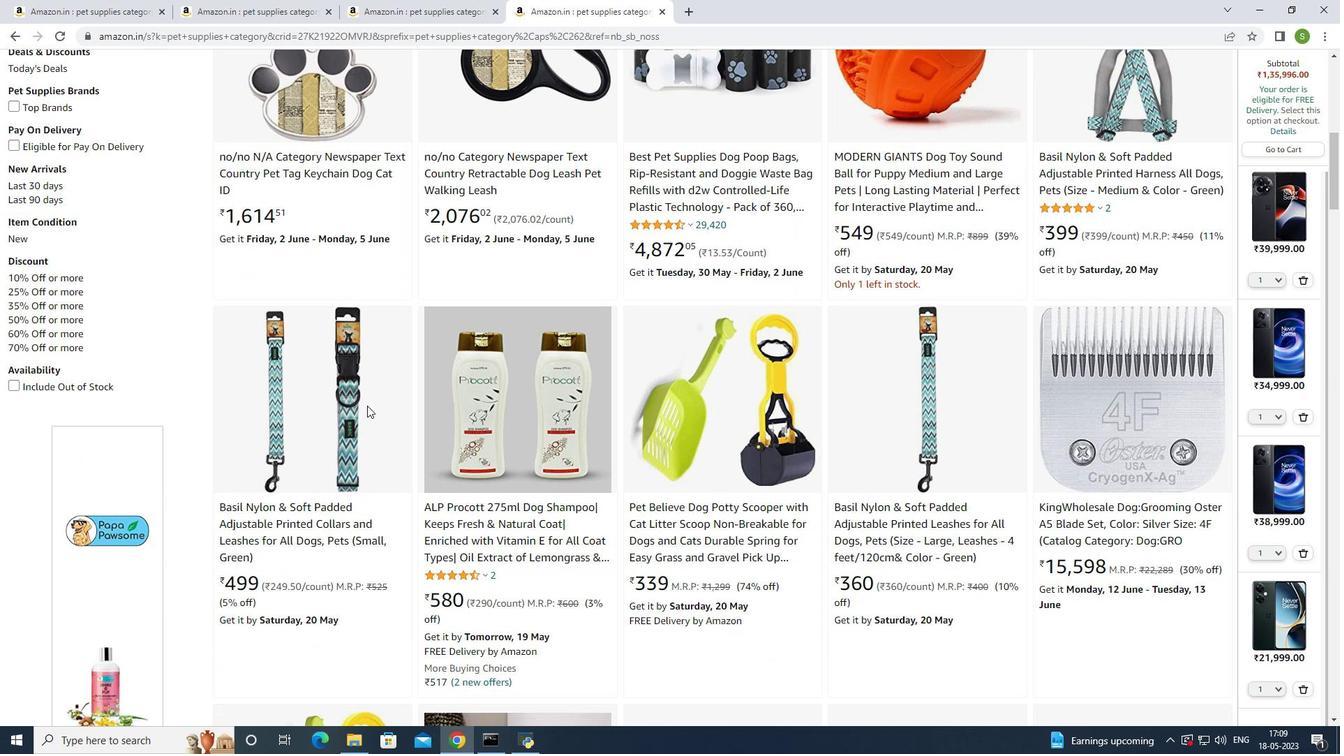 
Action: Mouse scrolled (367, 405) with delta (0, 0)
Screenshot: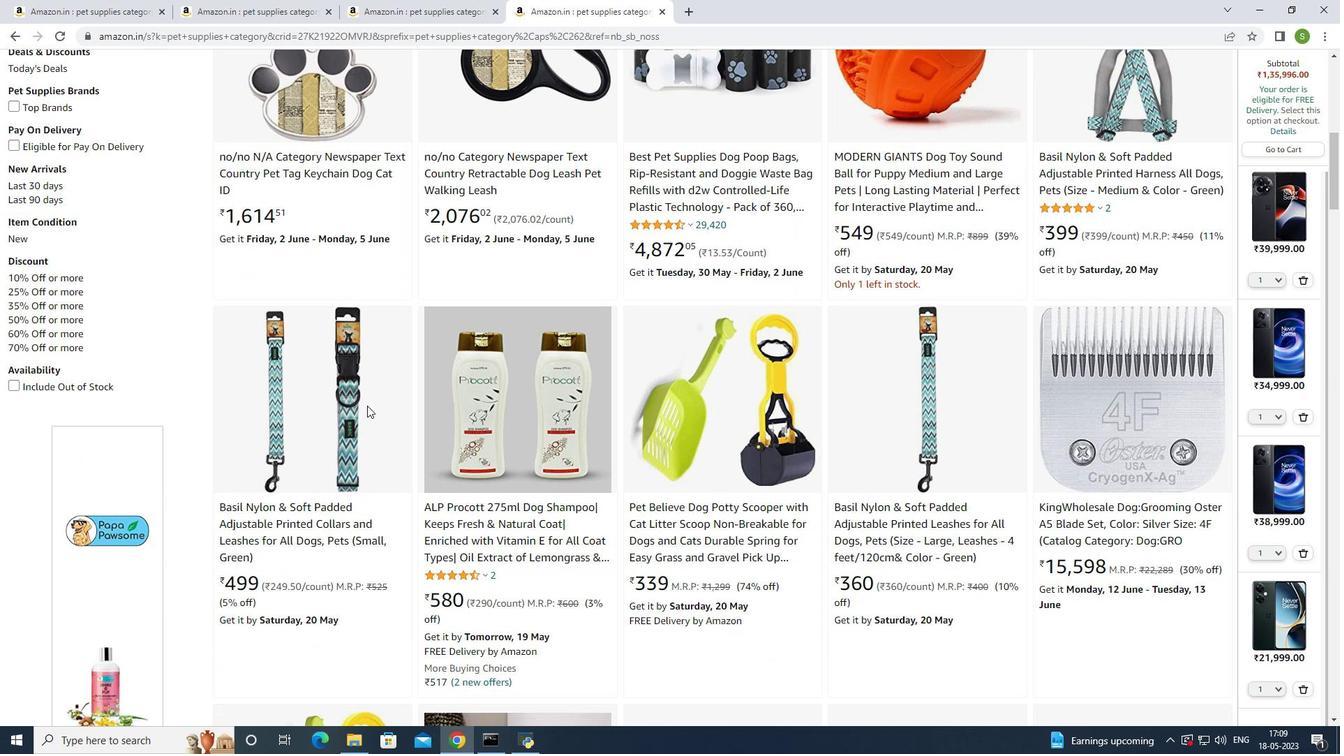 
Action: Mouse scrolled (367, 405) with delta (0, 0)
Screenshot: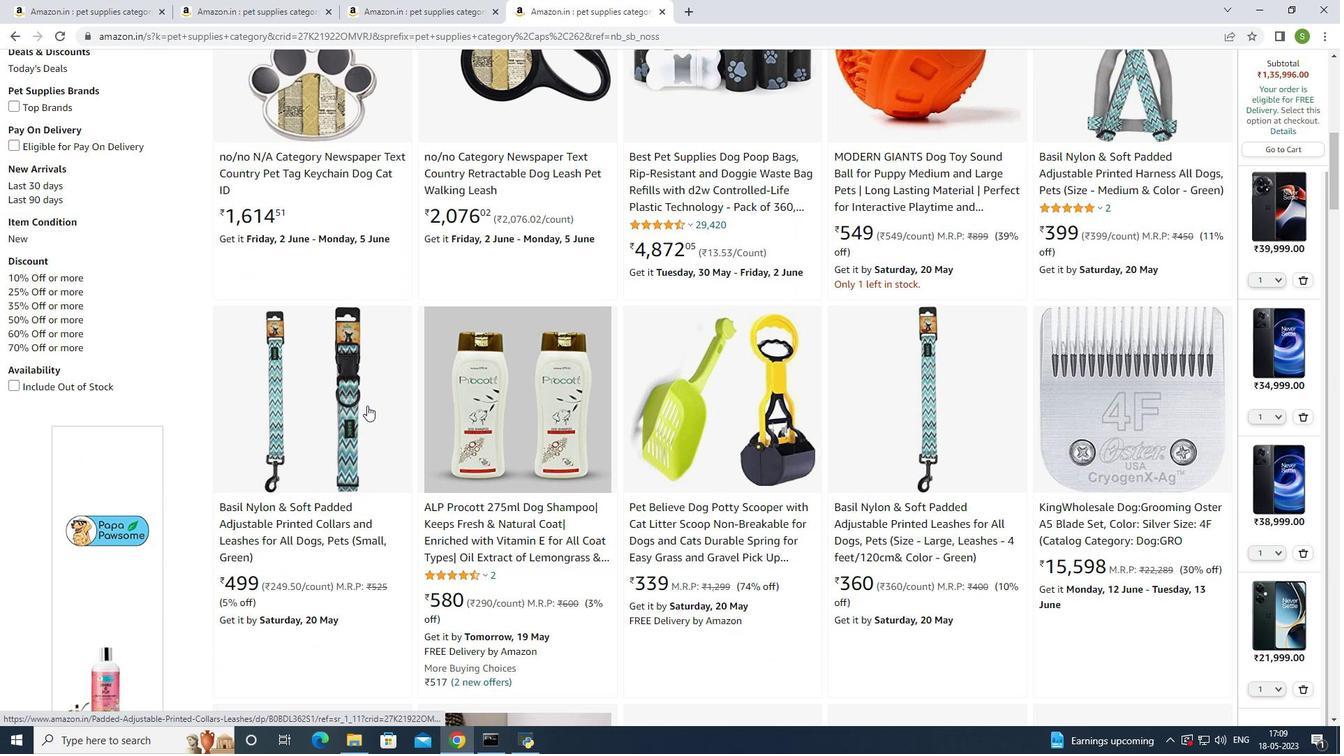 
Action: Mouse moved to (363, 400)
Screenshot: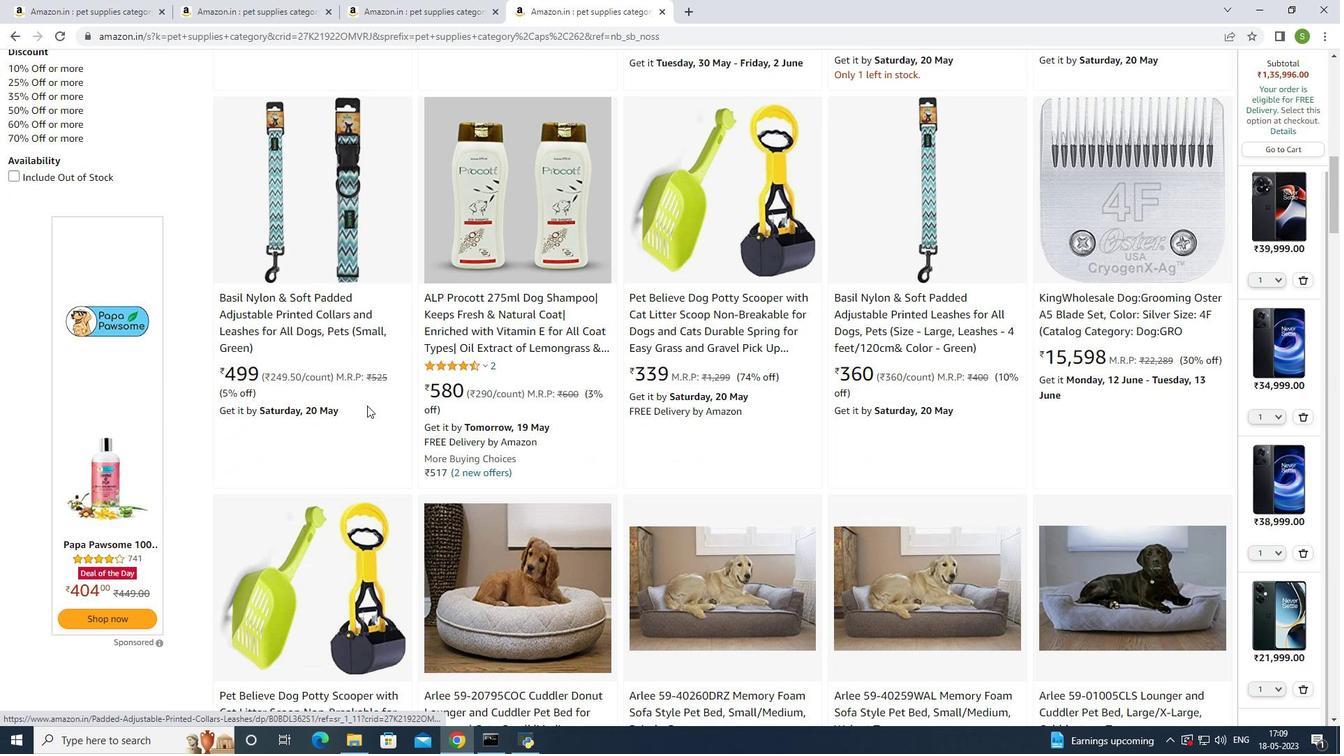 
Action: Mouse scrolled (363, 400) with delta (0, 0)
Screenshot: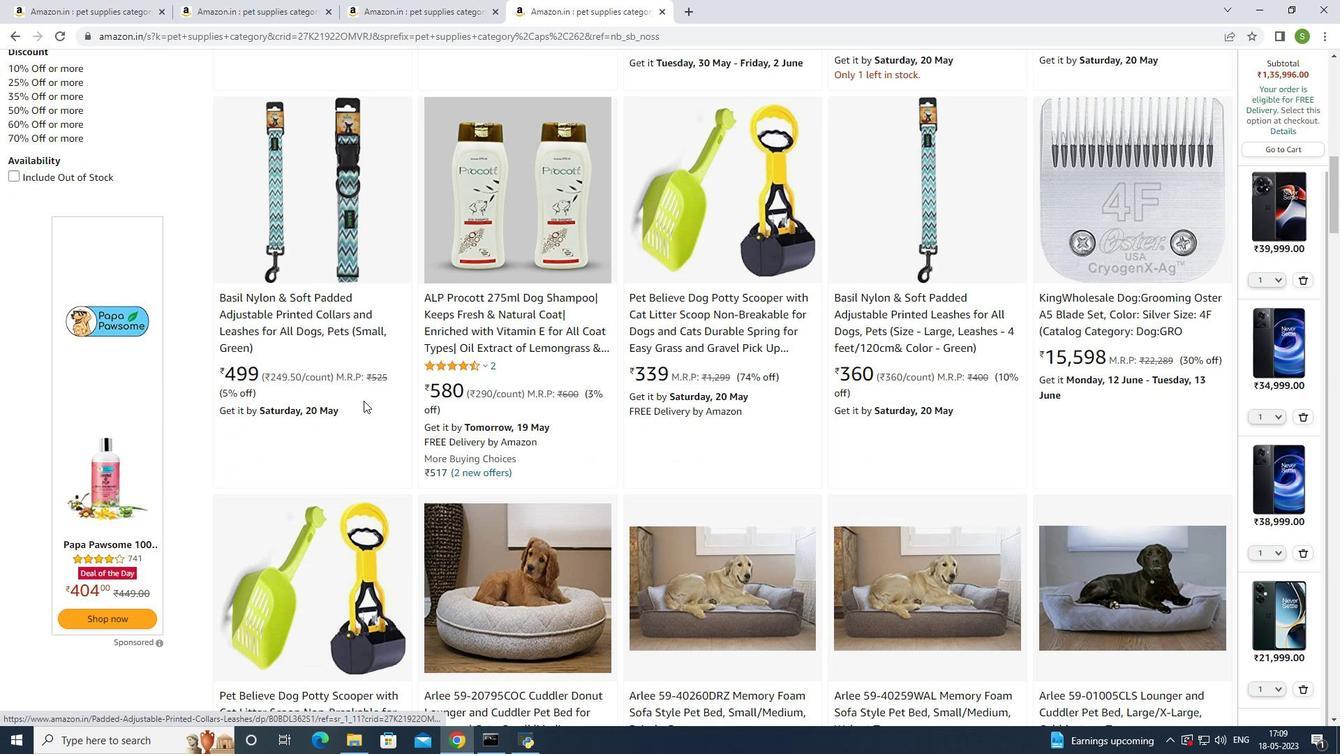 
Action: Mouse scrolled (363, 400) with delta (0, 0)
Screenshot: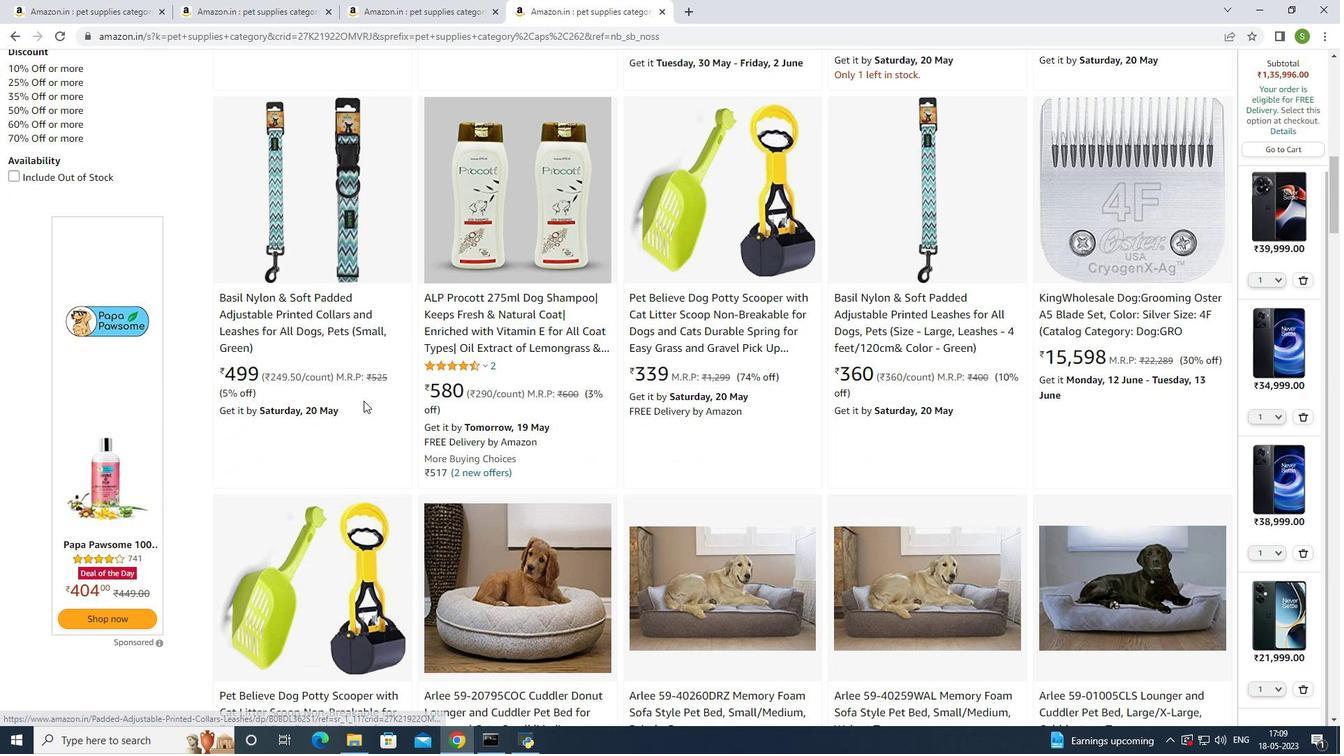 
Action: Mouse scrolled (363, 400) with delta (0, 0)
Screenshot: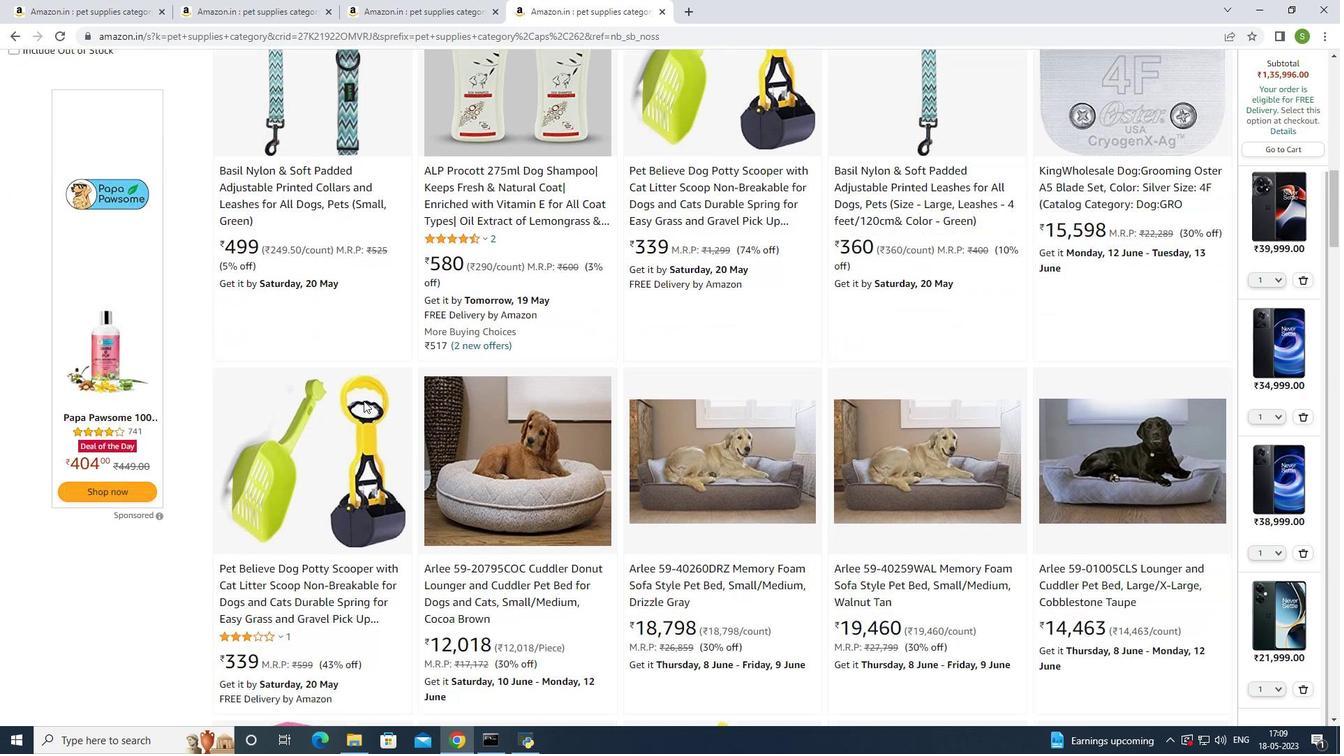 
Action: Mouse moved to (363, 400)
Screenshot: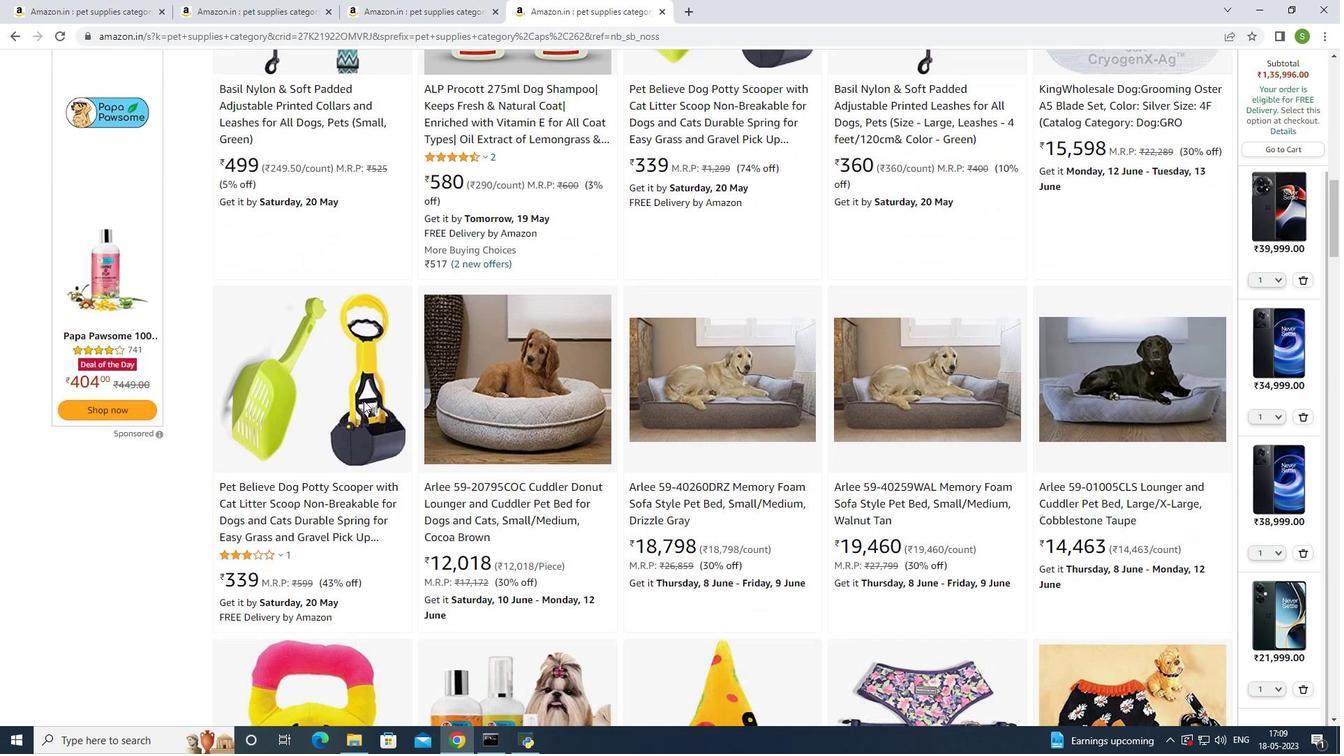 
Action: Mouse scrolled (363, 400) with delta (0, 0)
Screenshot: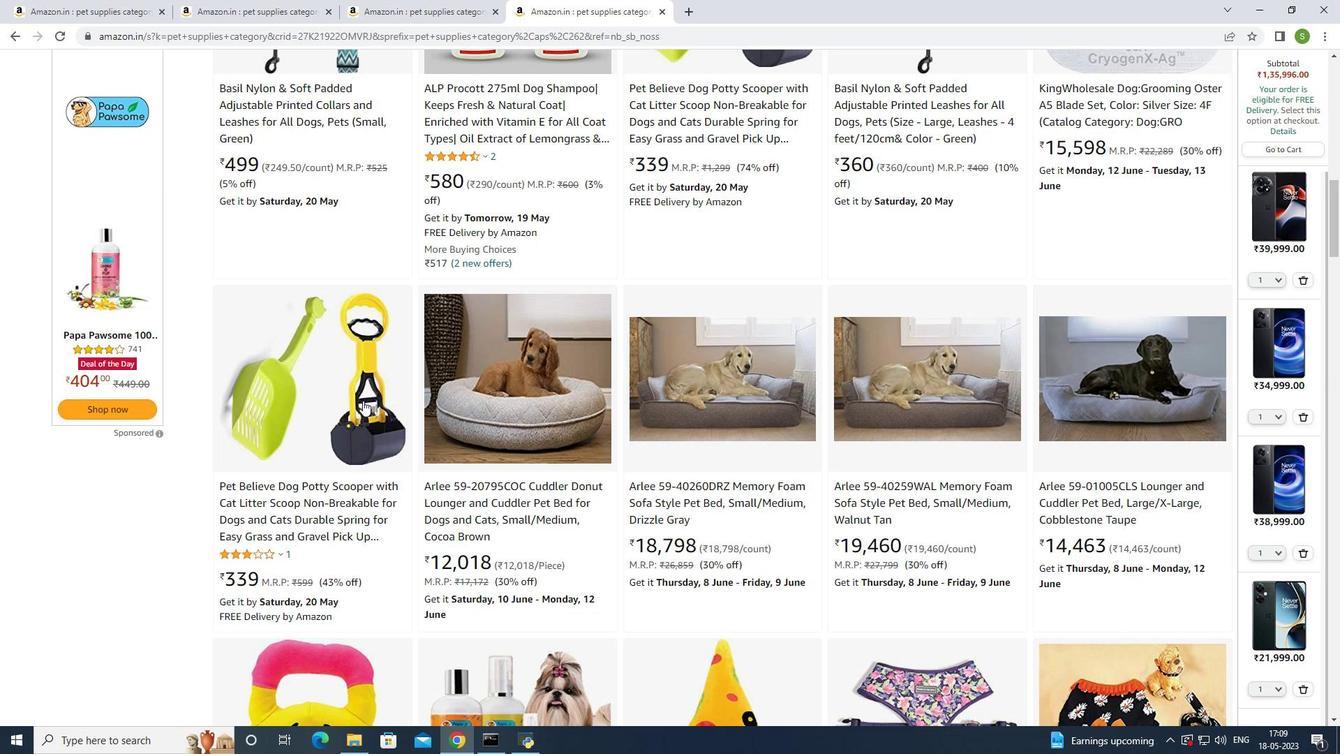 
Action: Mouse scrolled (363, 400) with delta (0, 0)
Screenshot: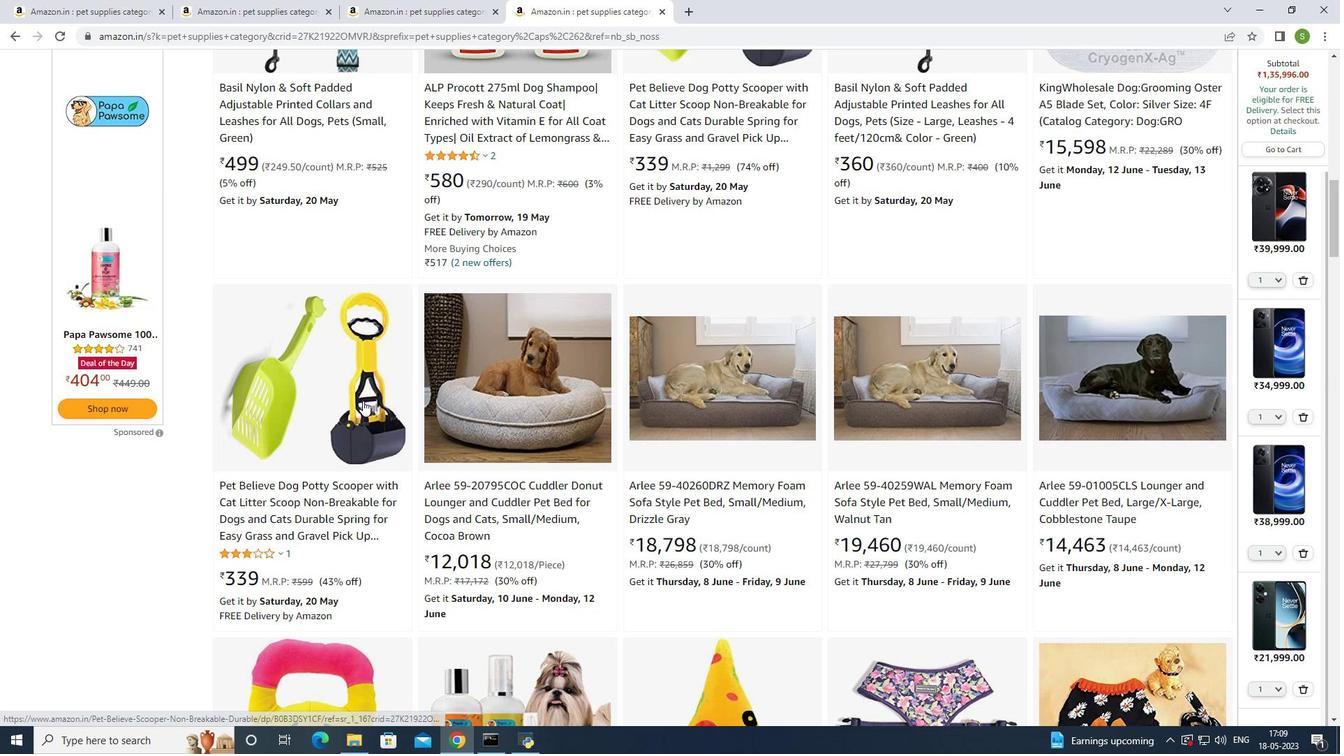 
Action: Mouse scrolled (363, 400) with delta (0, 0)
Screenshot: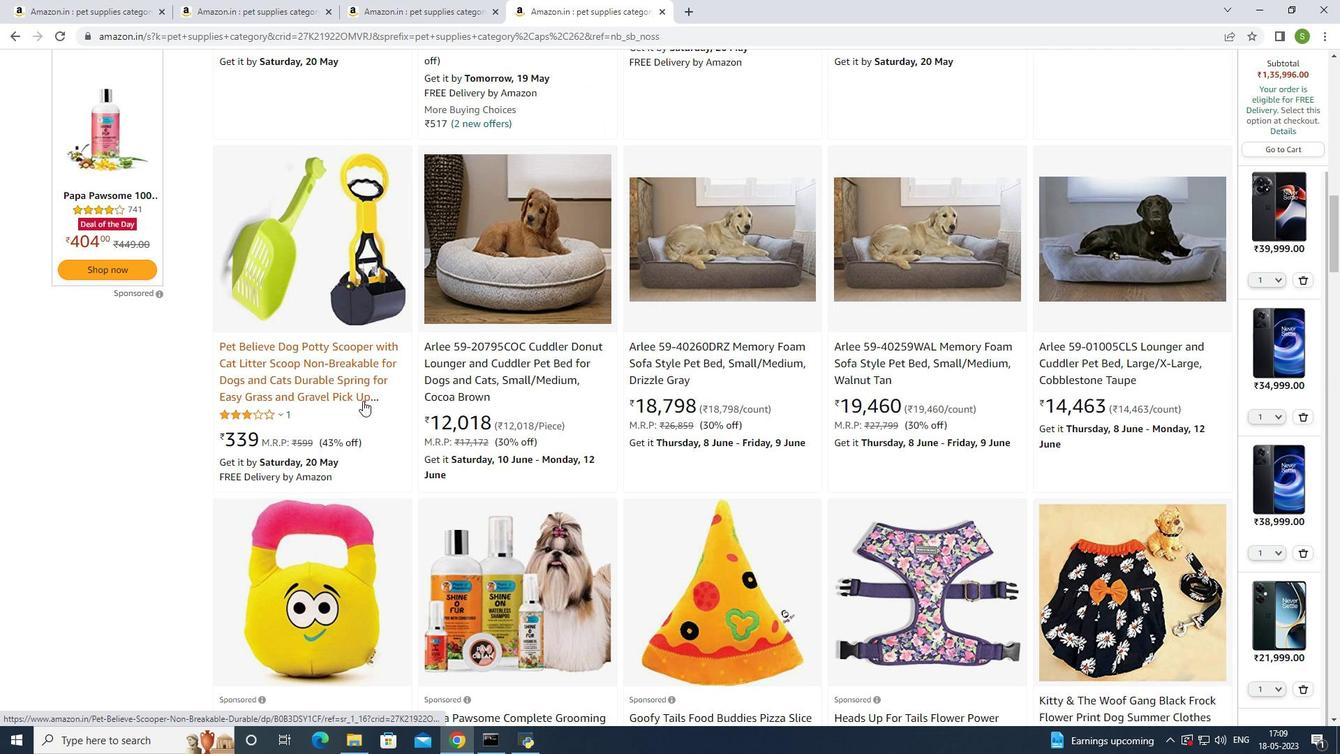 
Action: Mouse scrolled (363, 400) with delta (0, 0)
Screenshot: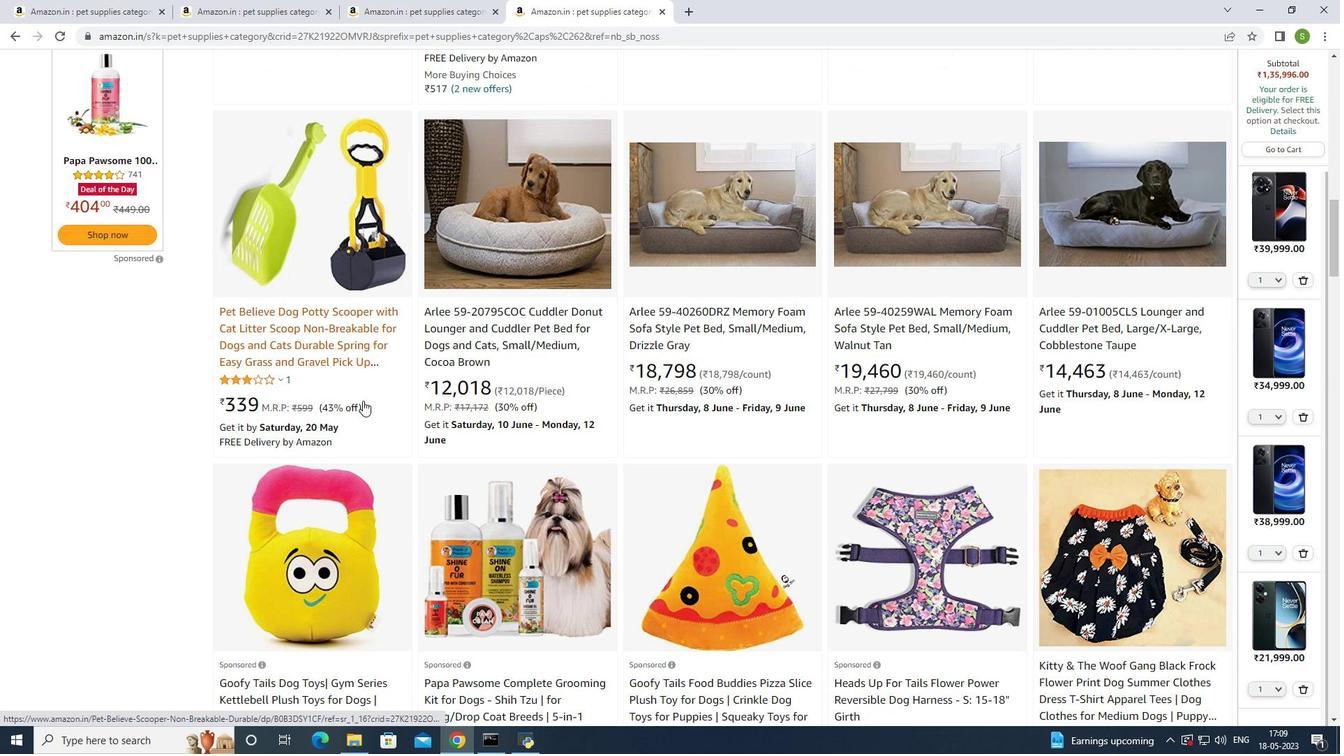 
Action: Mouse scrolled (363, 400) with delta (0, 0)
Screenshot: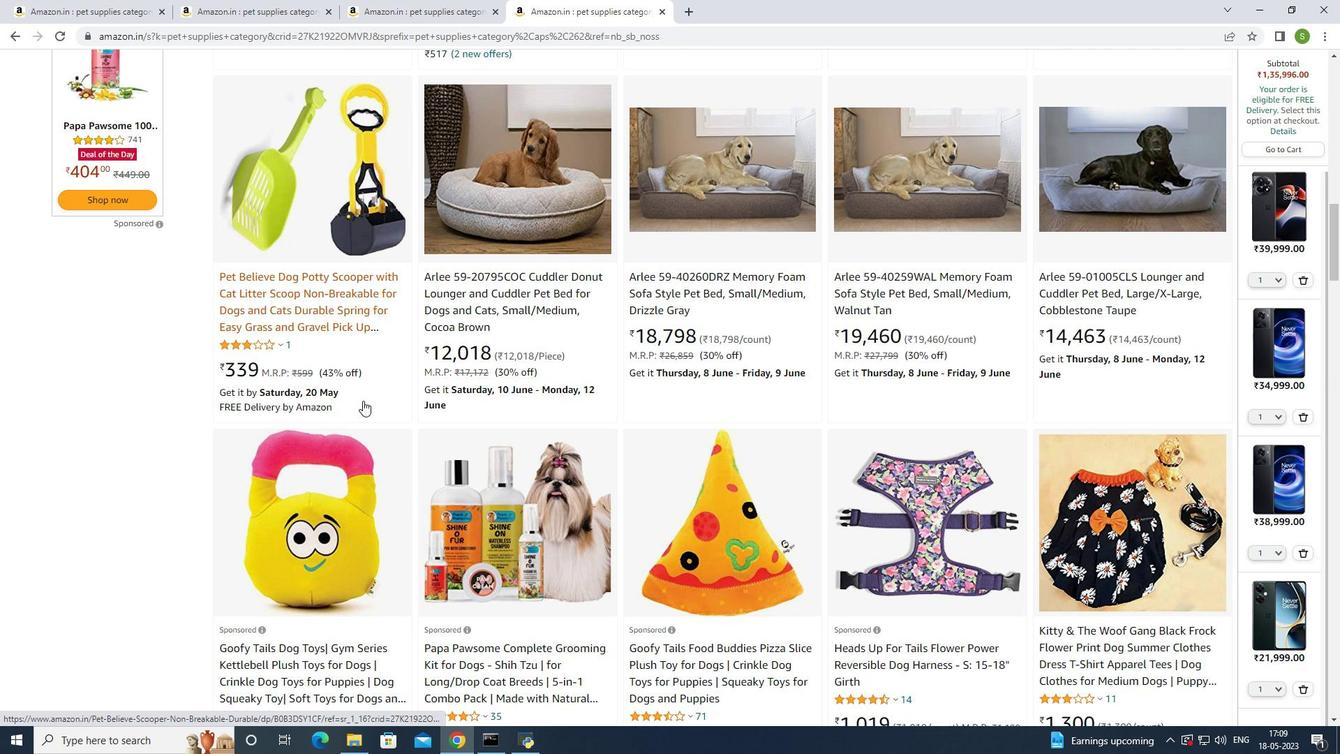 
Action: Mouse moved to (1157, 469)
Screenshot: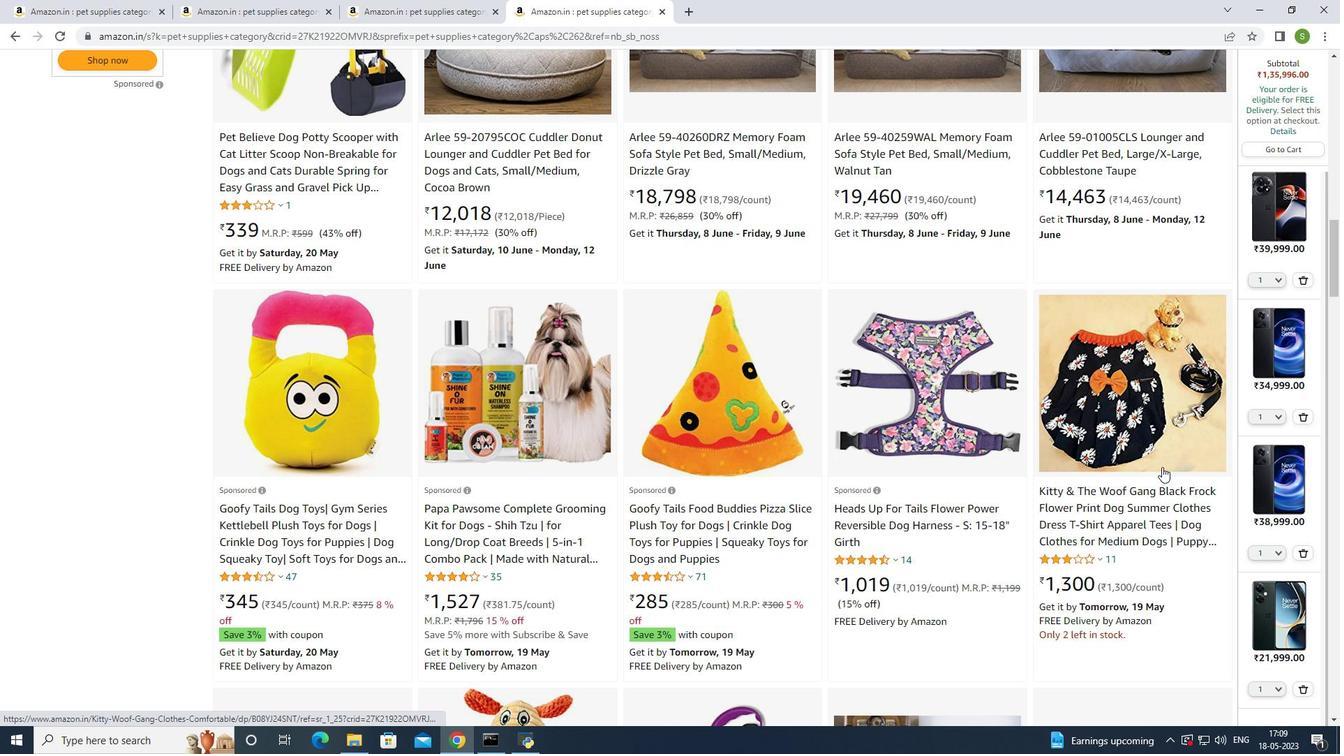 
Action: Mouse scrolled (1157, 468) with delta (0, 0)
Screenshot: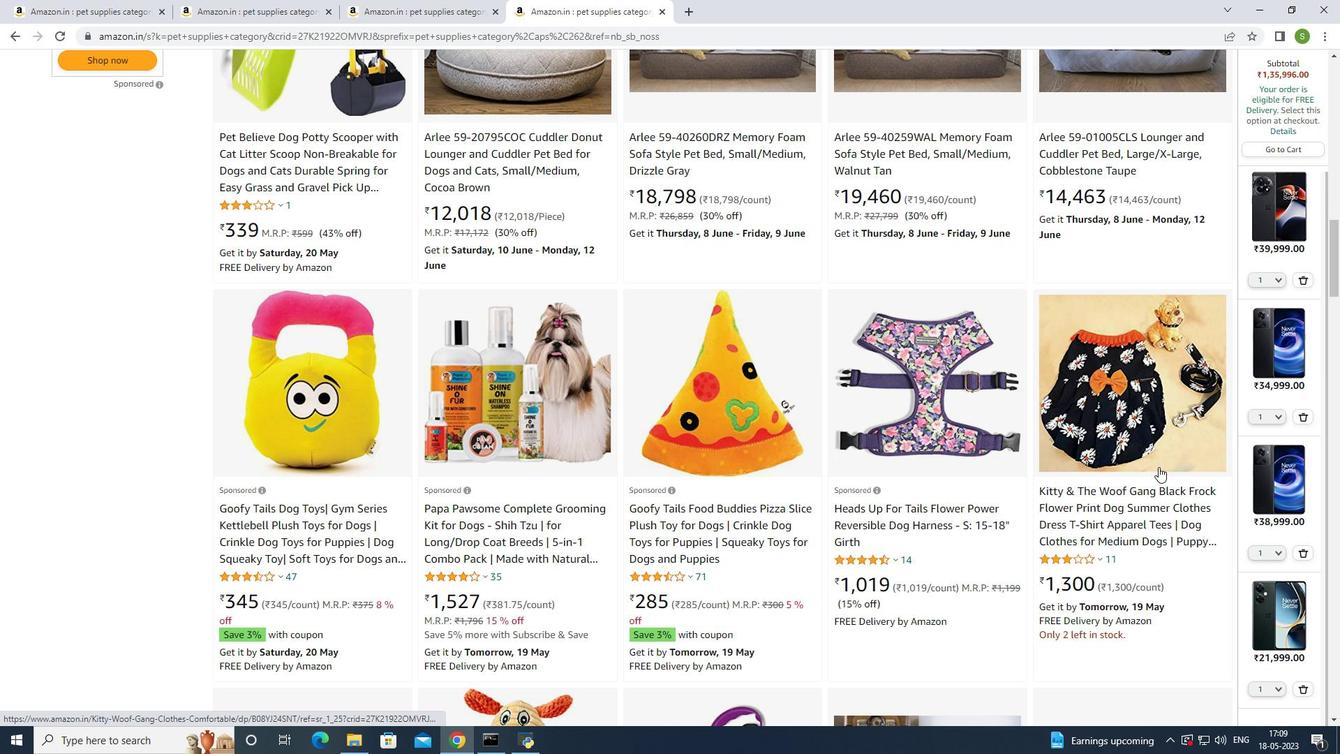 
Action: Mouse scrolled (1157, 468) with delta (0, 0)
Screenshot: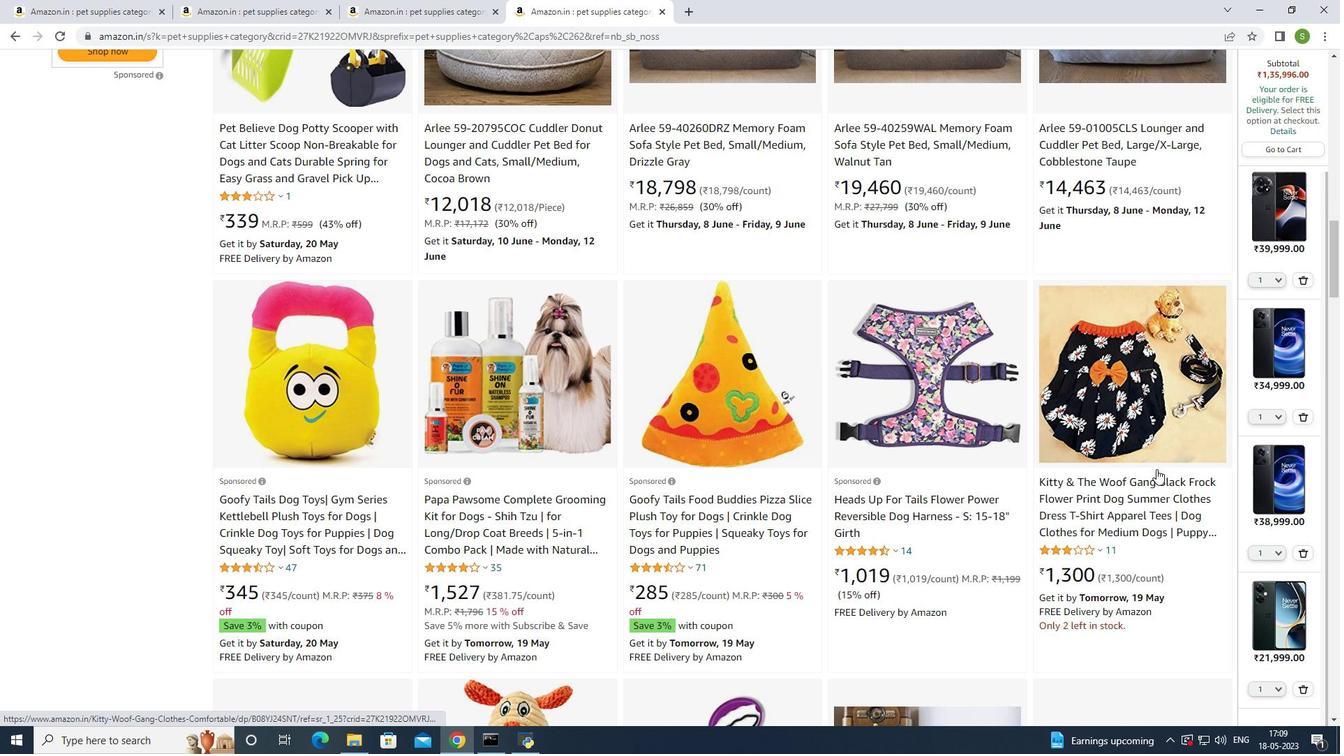 
Action: Mouse moved to (1167, 442)
Screenshot: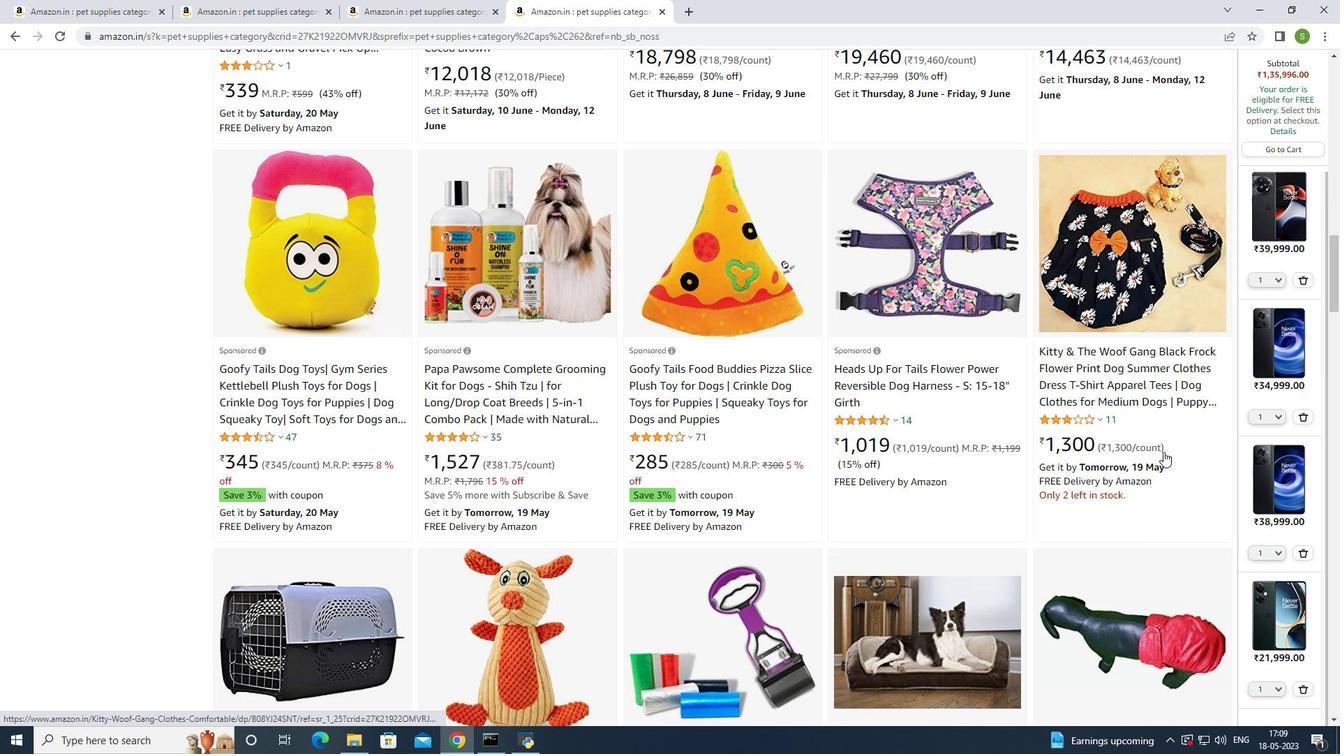 
Action: Mouse scrolled (1167, 442) with delta (0, 0)
Screenshot: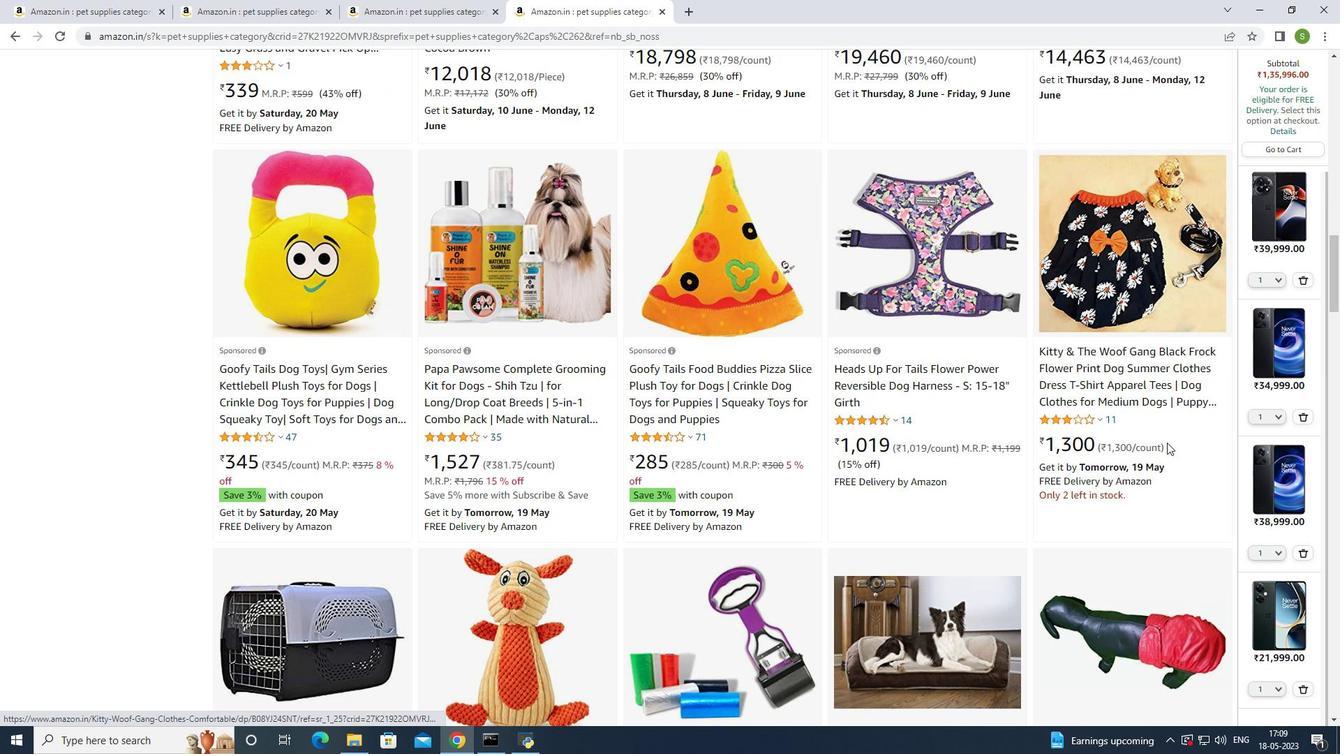
Action: Mouse scrolled (1167, 442) with delta (0, 0)
Screenshot: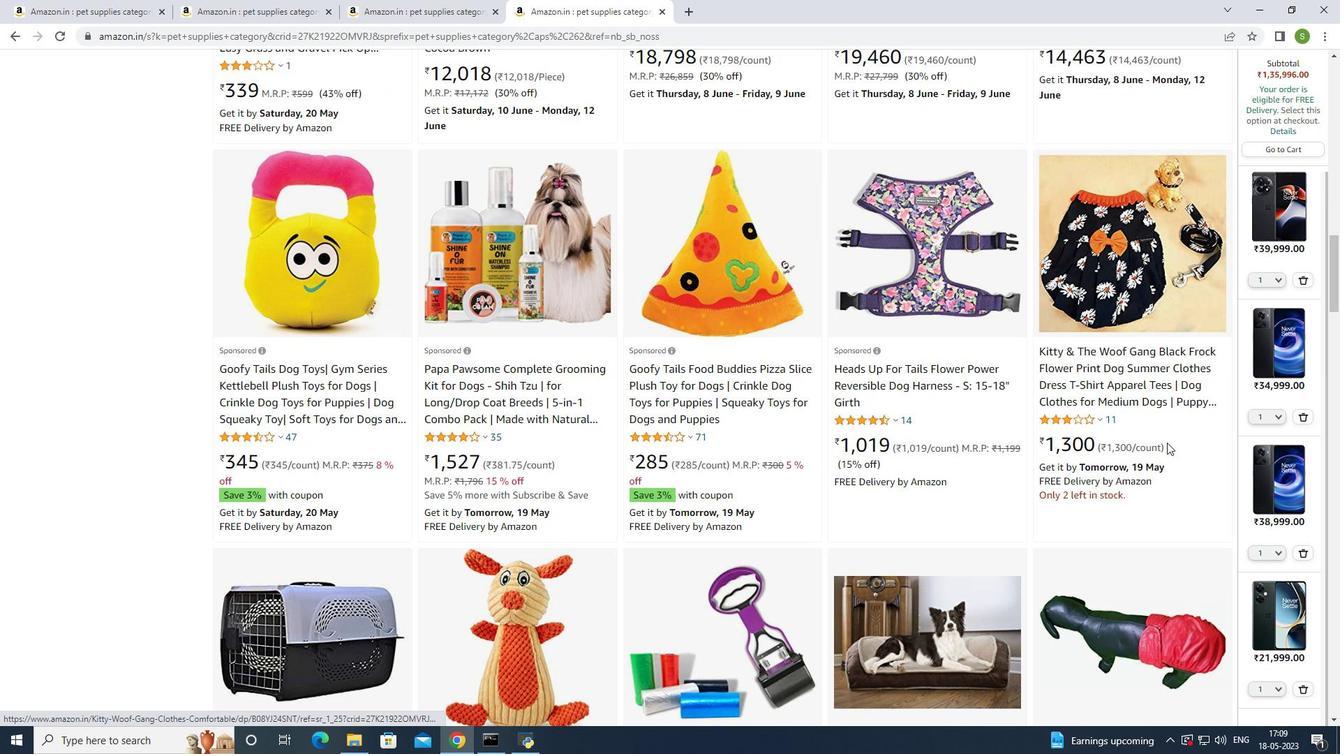 
Action: Mouse moved to (1173, 433)
Screenshot: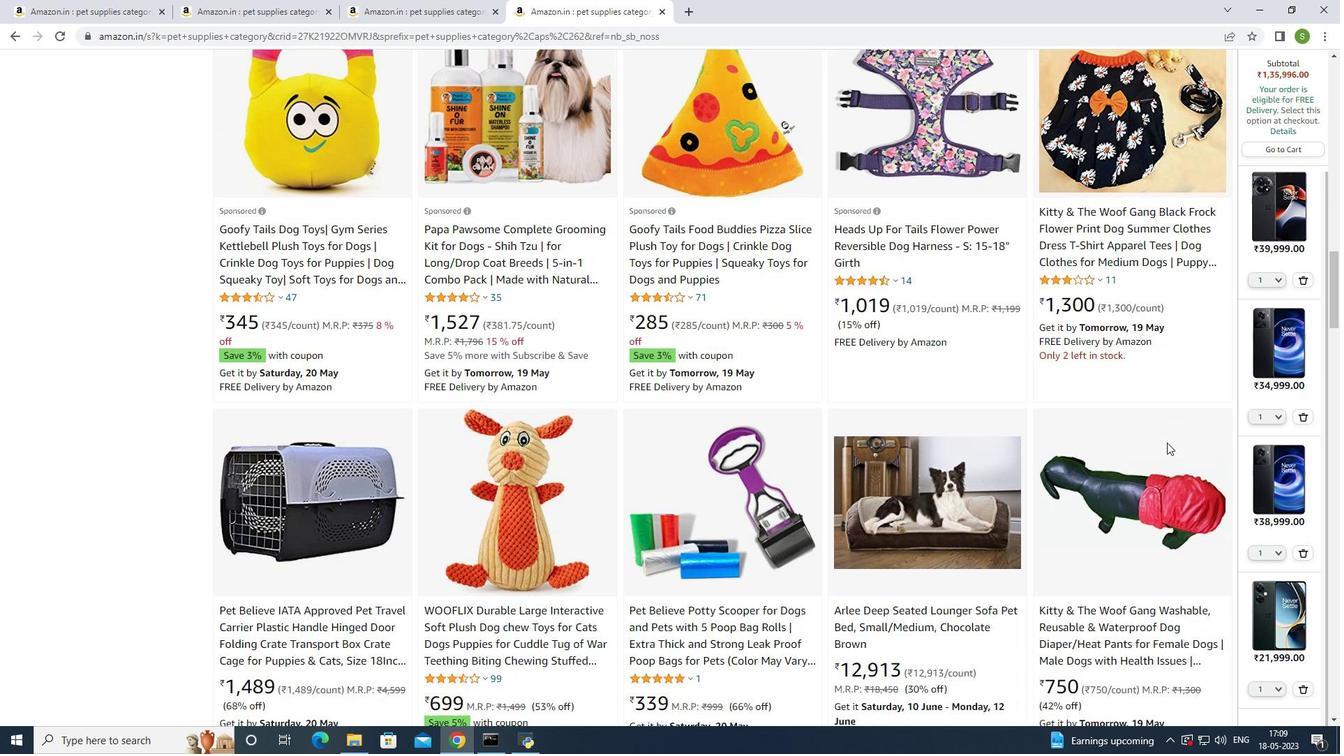 
Action: Mouse scrolled (1173, 432) with delta (0, 0)
Screenshot: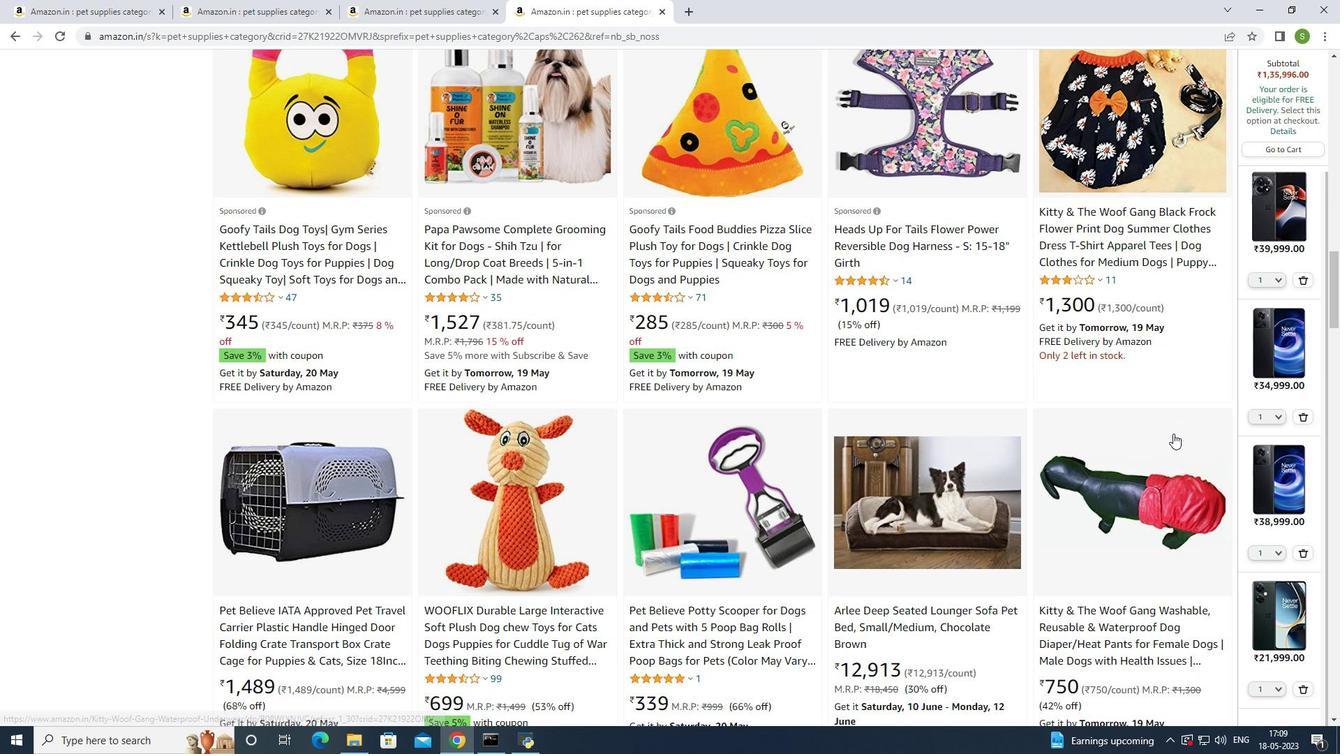 
Action: Mouse moved to (1155, 446)
Screenshot: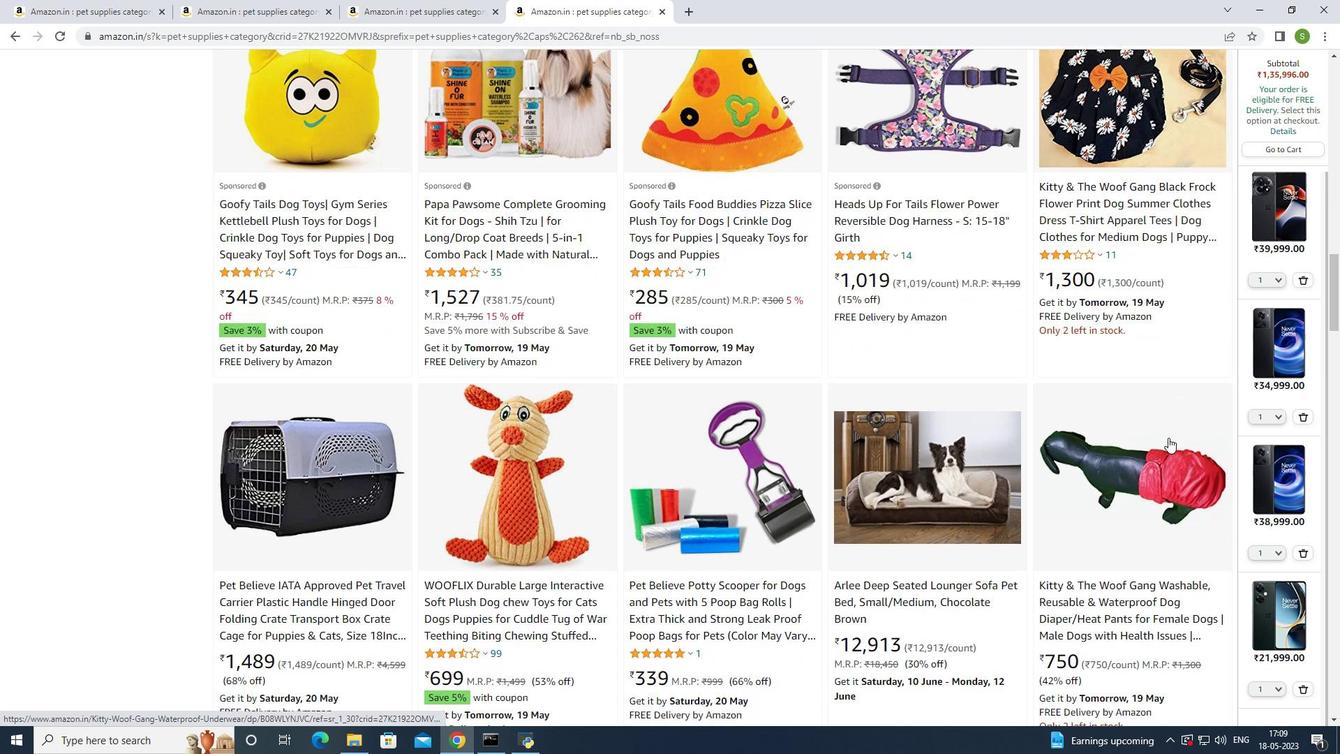 
Action: Mouse scrolled (1155, 445) with delta (0, 0)
Screenshot: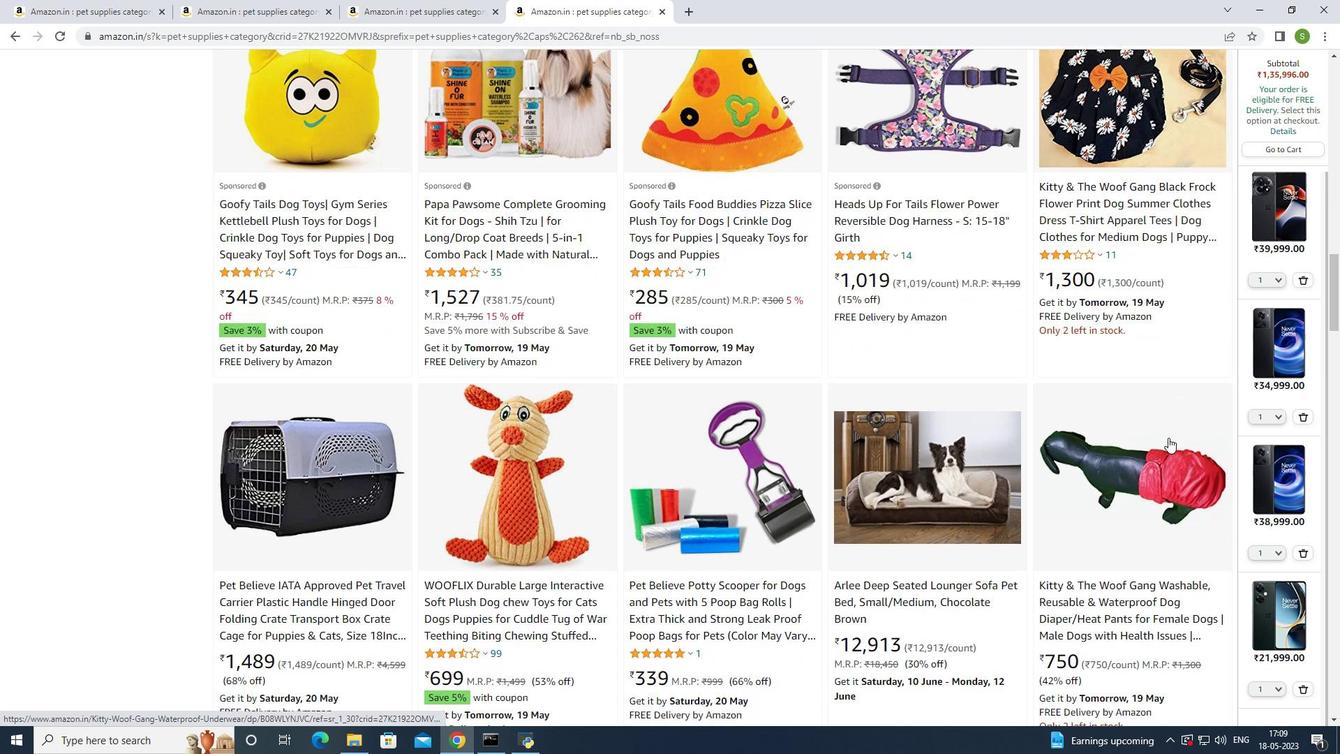 
Action: Mouse moved to (1033, 467)
Screenshot: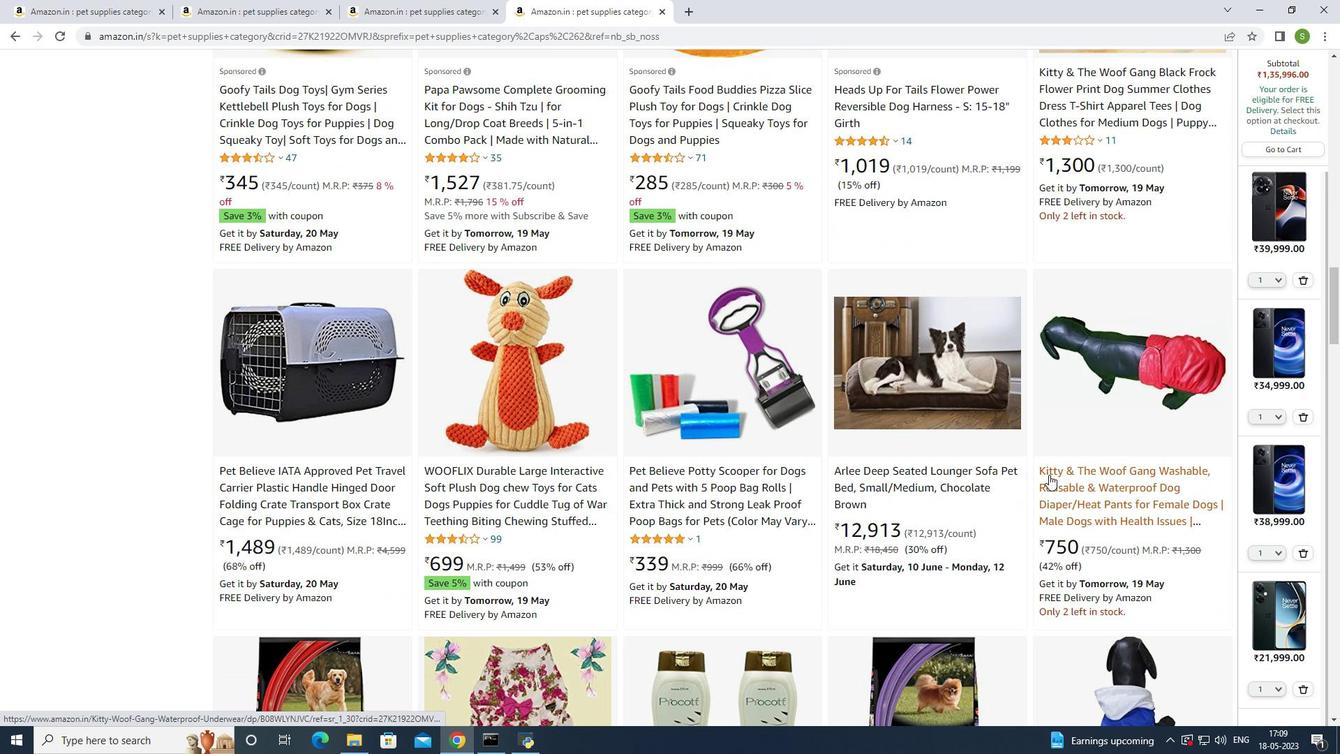 
Action: Mouse scrolled (1033, 467) with delta (0, 0)
Screenshot: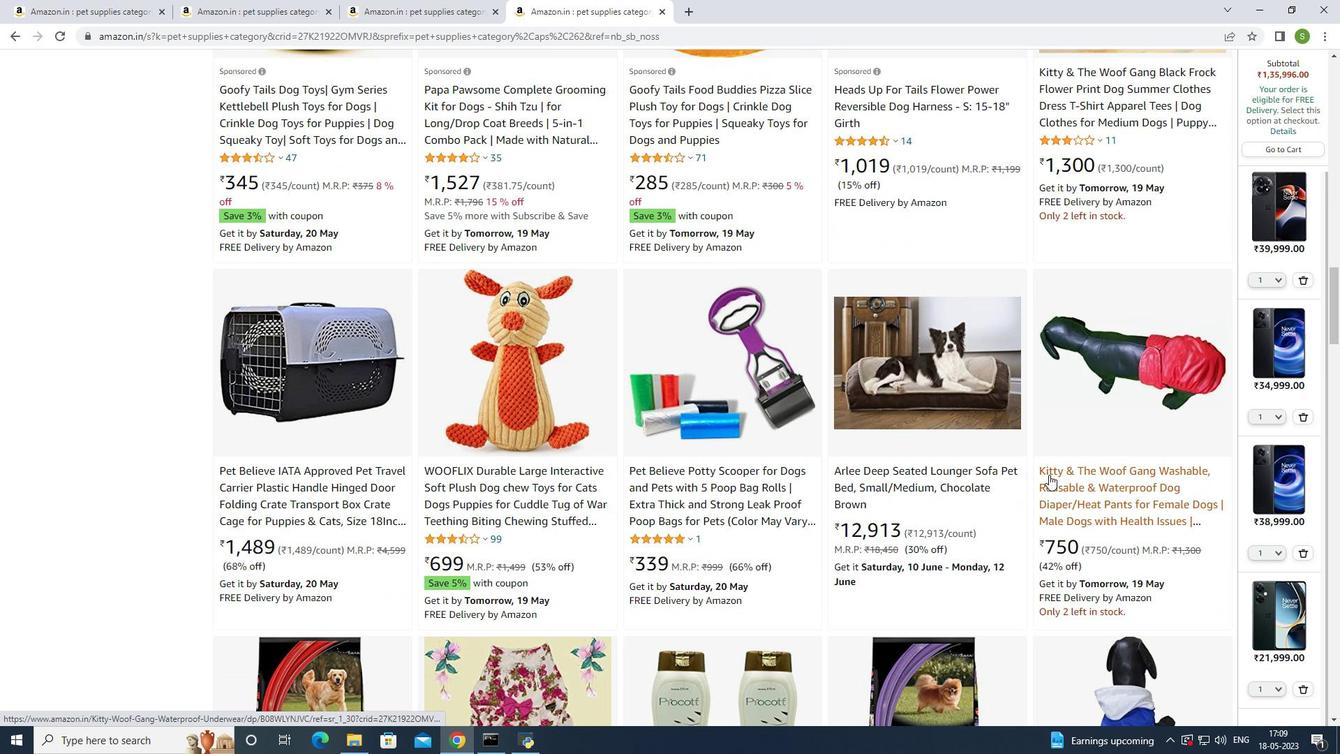 
Action: Mouse moved to (1031, 466)
Screenshot: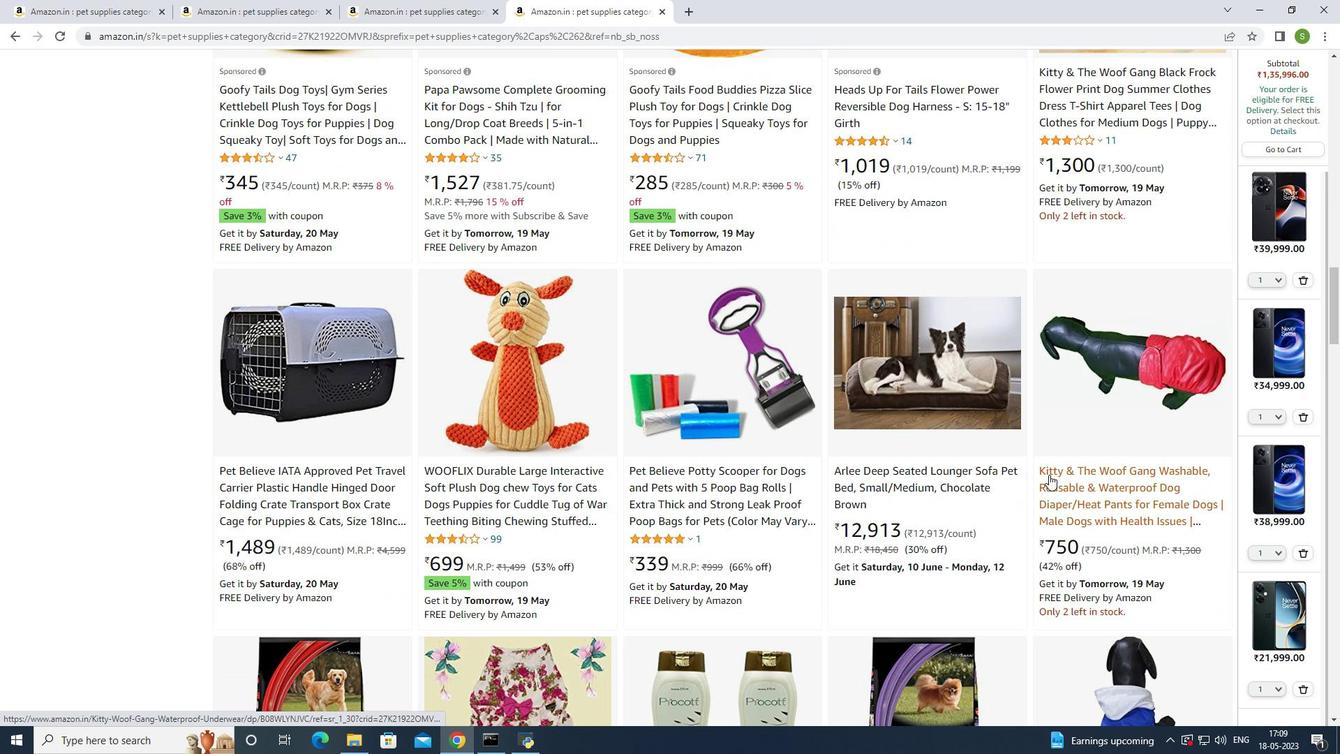 
Action: Mouse scrolled (1031, 465) with delta (0, 0)
Screenshot: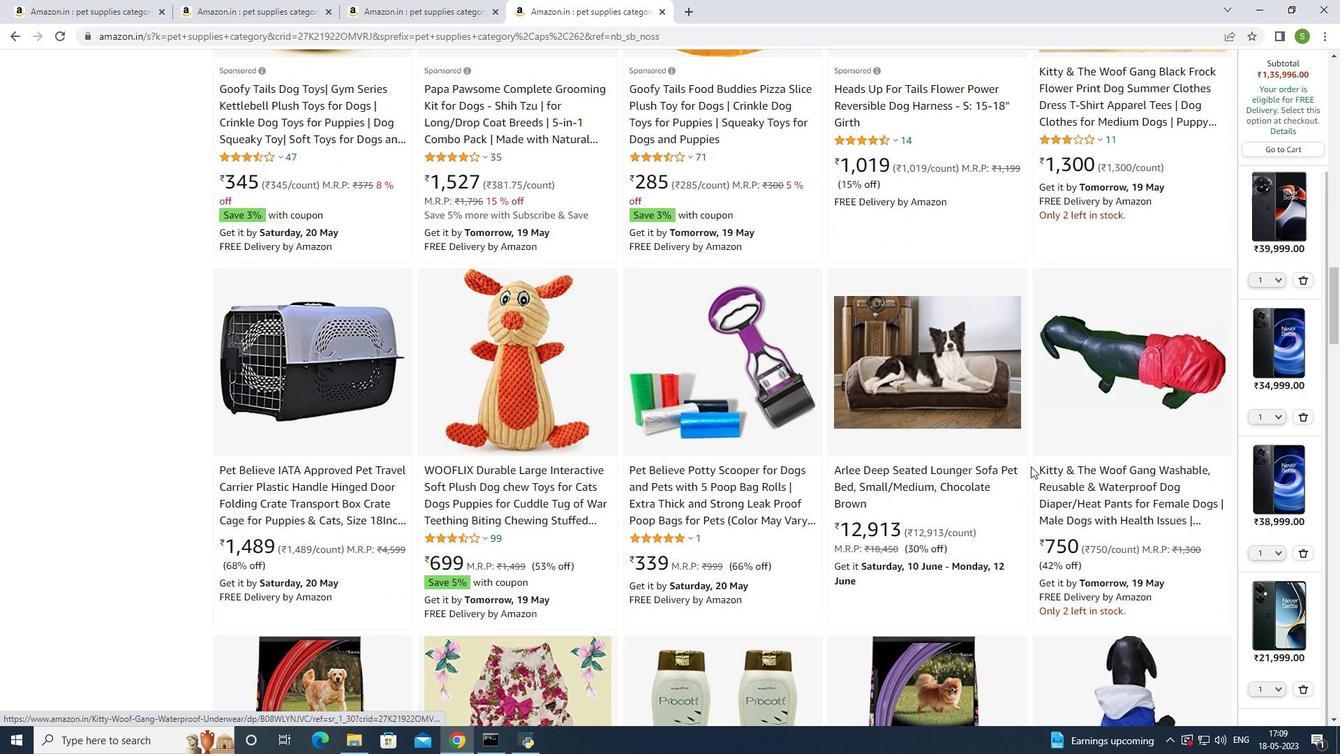 
Action: Mouse moved to (1023, 468)
Screenshot: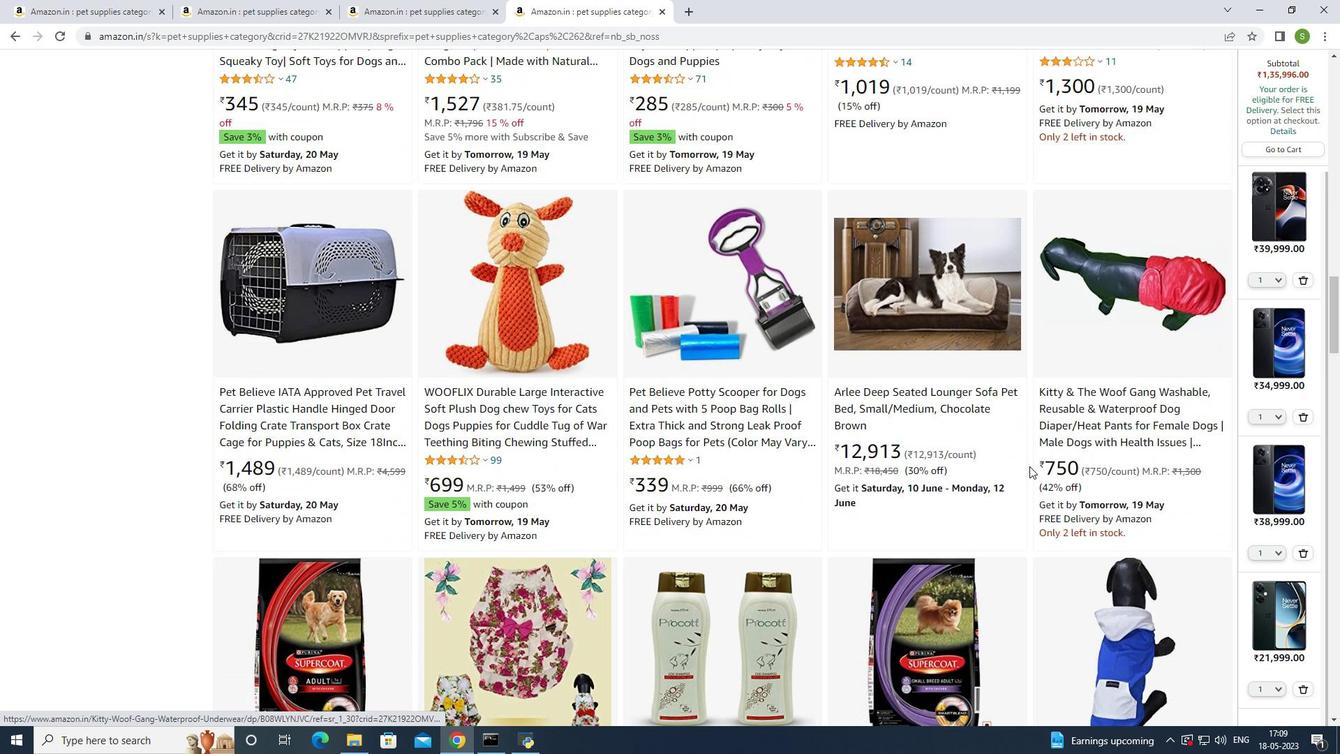 
Action: Mouse scrolled (1023, 467) with delta (0, 0)
Screenshot: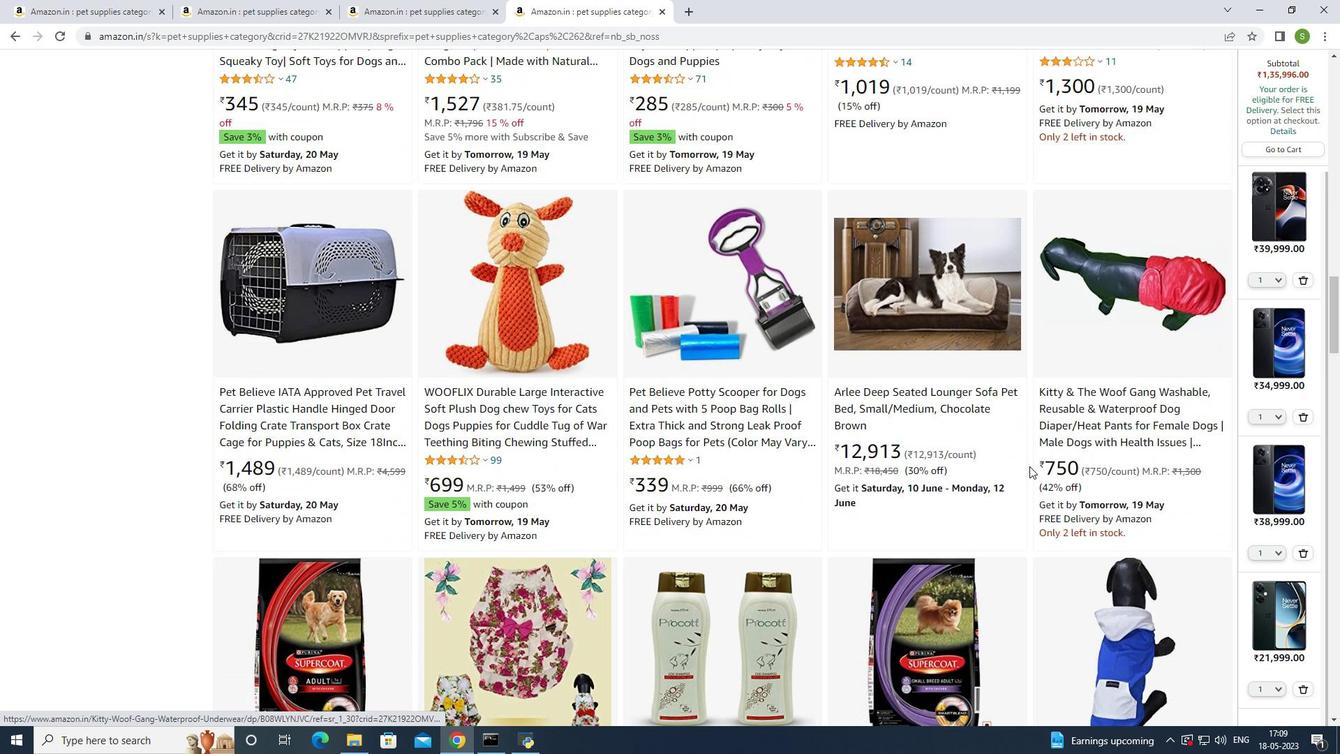 
Action: Mouse moved to (925, 561)
Screenshot: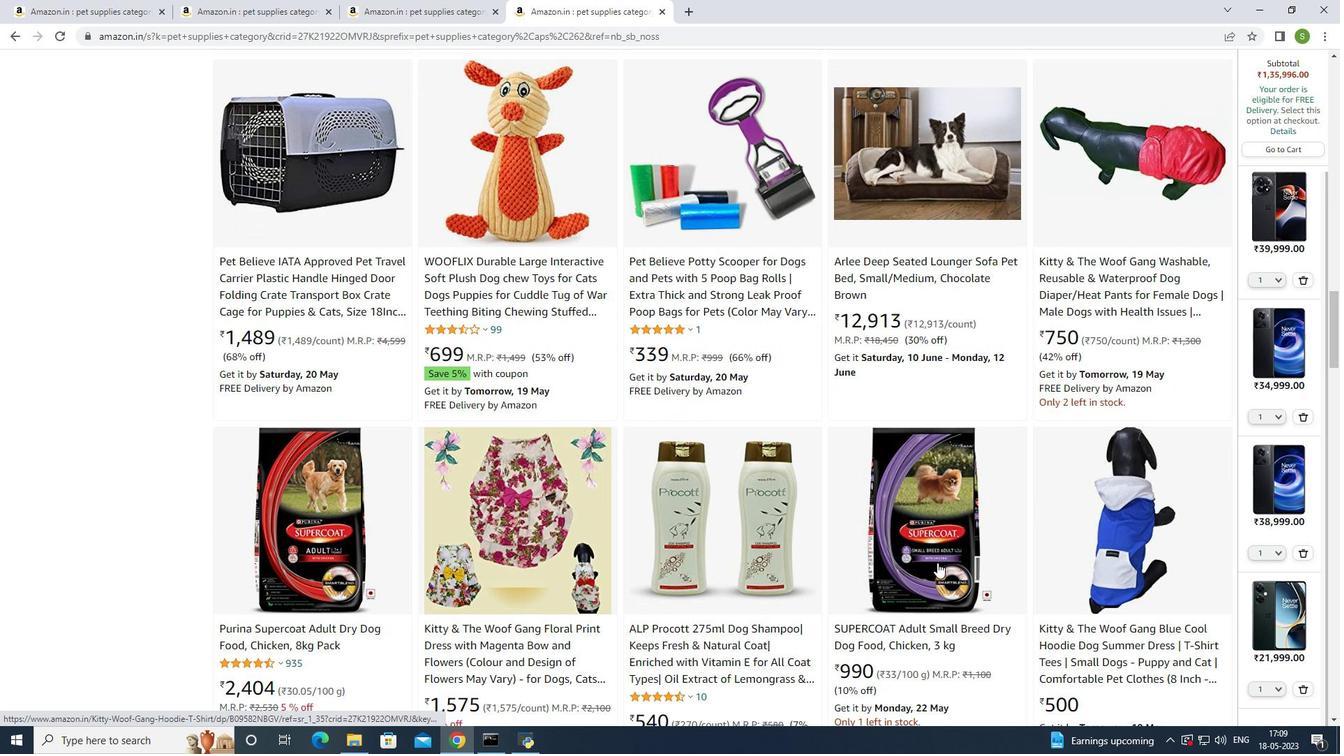 
Action: Mouse scrolled (925, 560) with delta (0, 0)
Screenshot: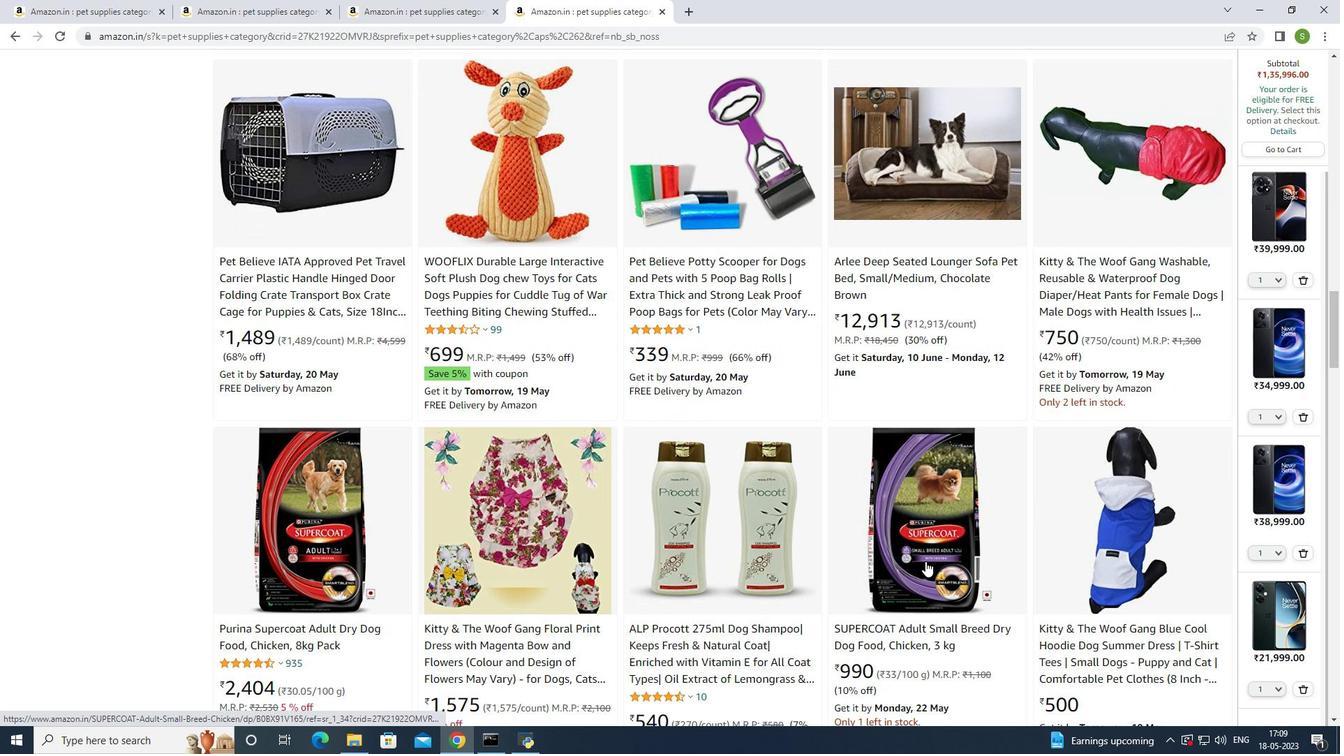 
Action: Mouse scrolled (925, 560) with delta (0, 0)
Screenshot: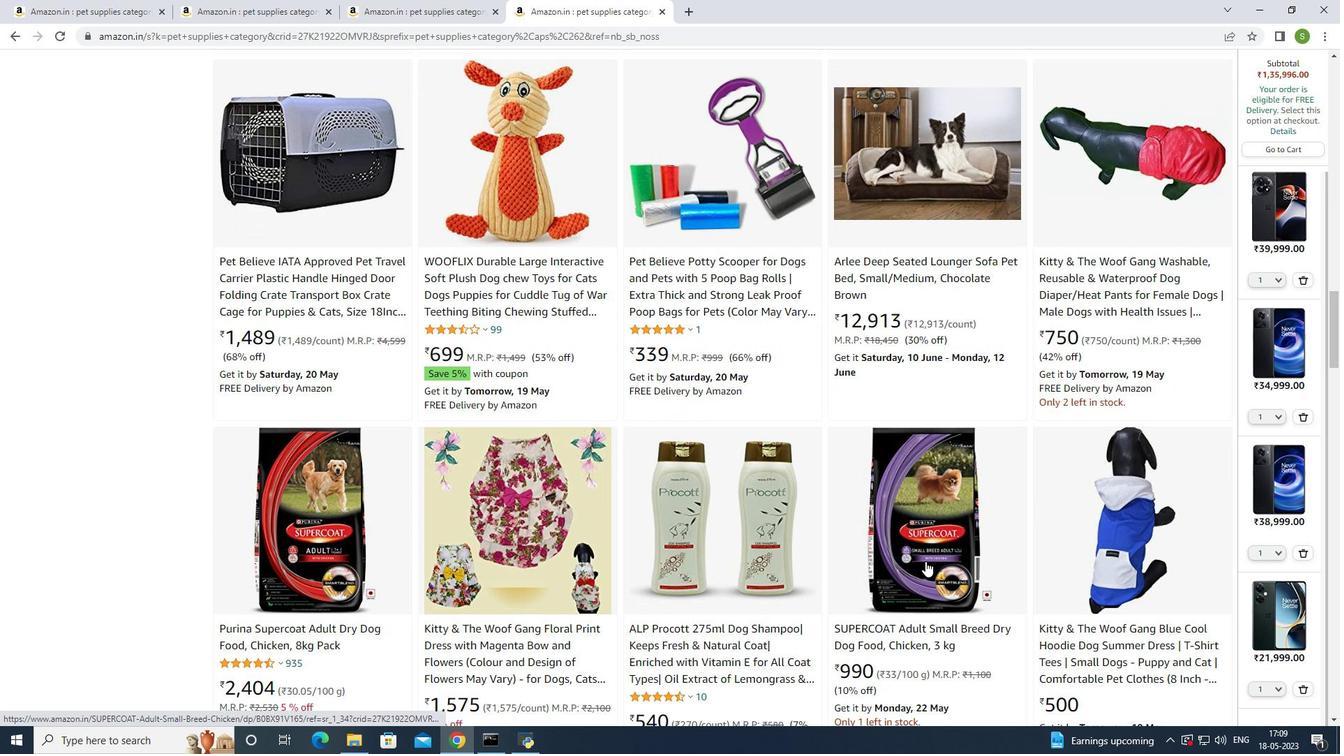 
Action: Mouse moved to (932, 554)
Screenshot: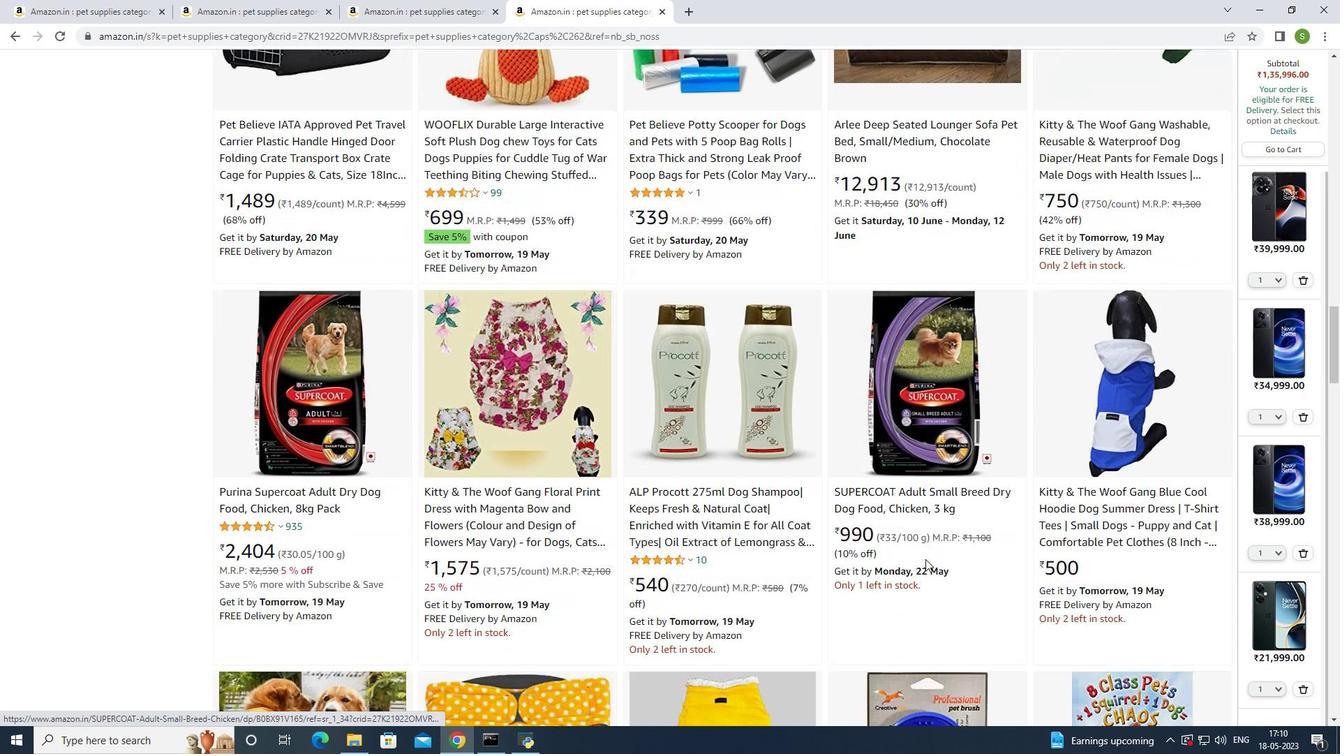 
Action: Mouse scrolled (932, 553) with delta (0, 0)
Screenshot: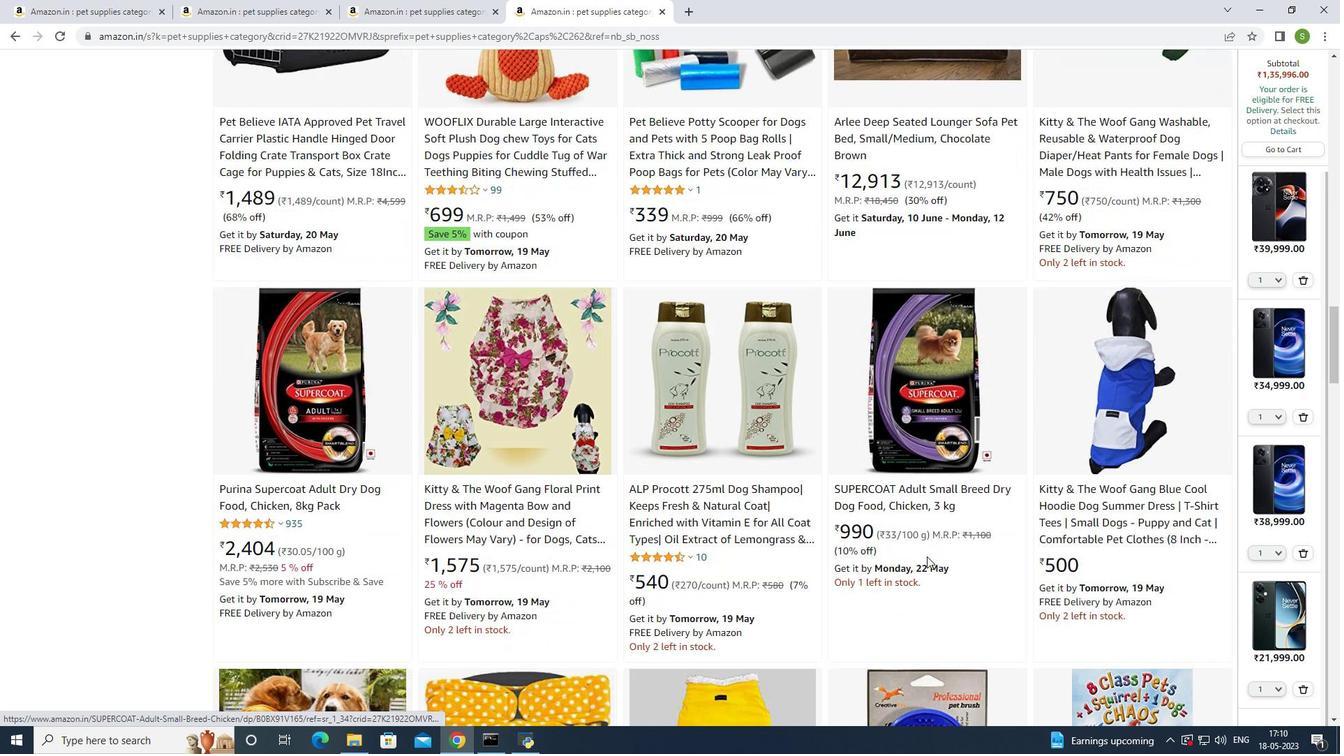 
Action: Mouse moved to (960, 537)
Screenshot: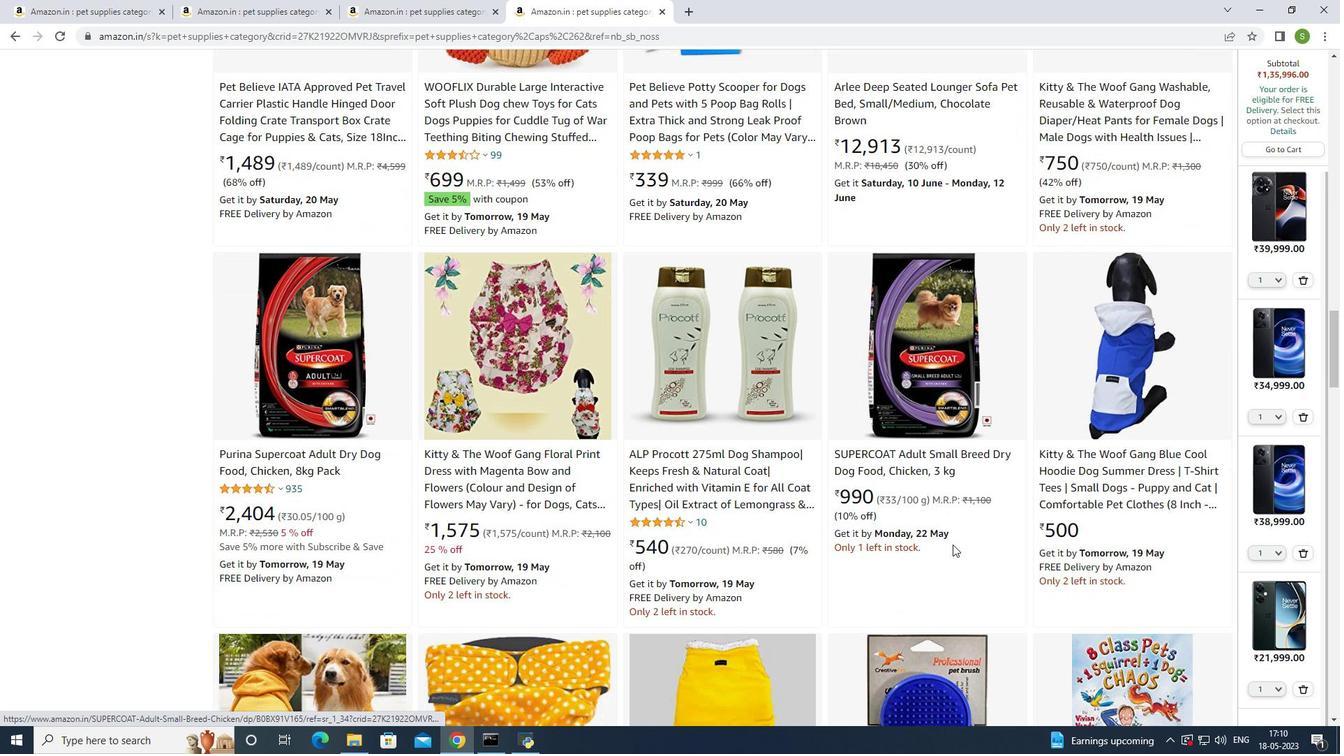 
Action: Mouse scrolled (960, 536) with delta (0, 0)
Screenshot: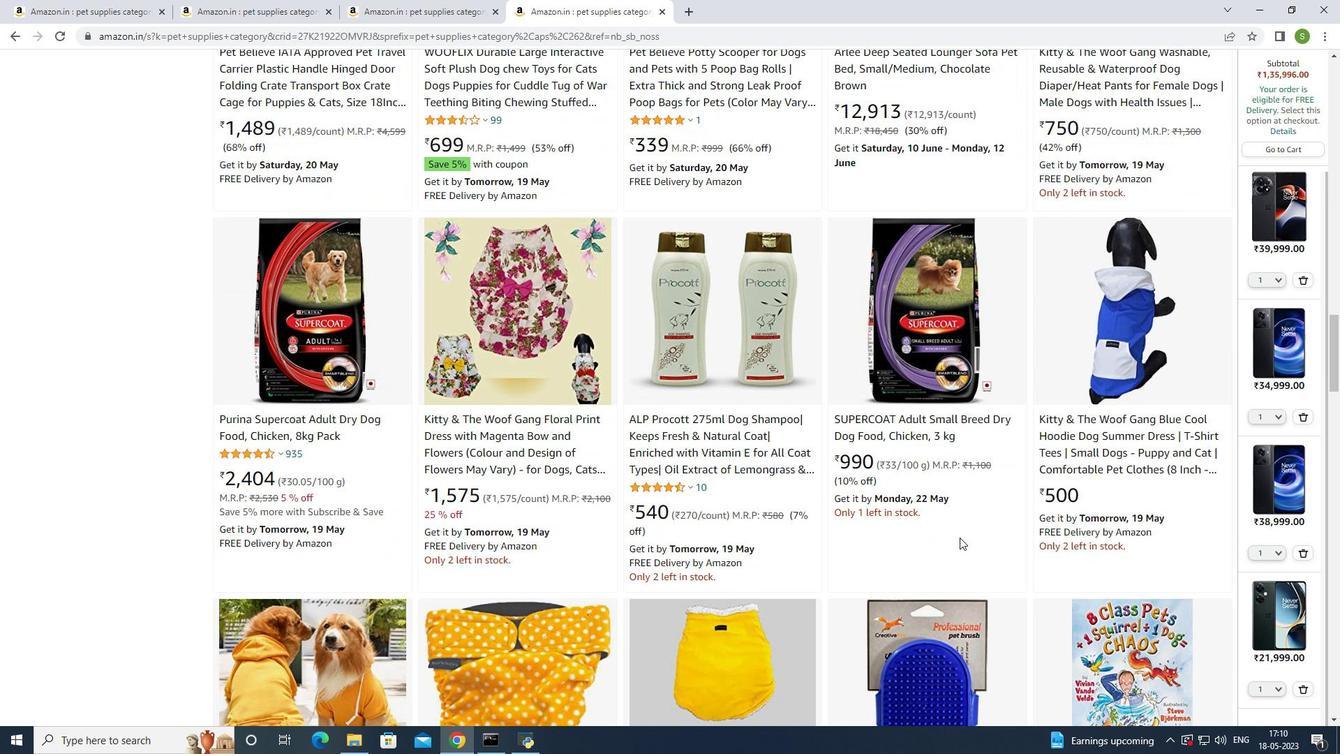 
Action: Mouse scrolled (960, 536) with delta (0, 0)
Screenshot: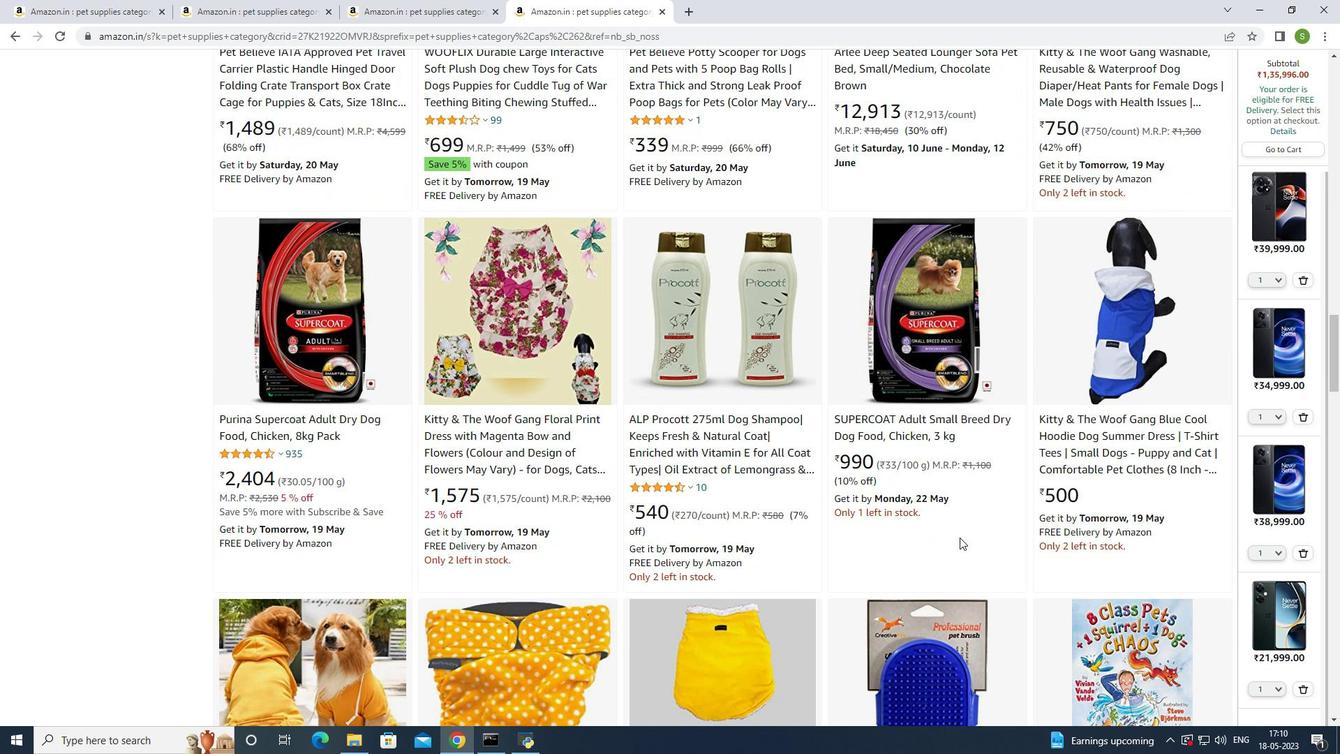 
Action: Mouse scrolled (960, 536) with delta (0, 0)
Screenshot: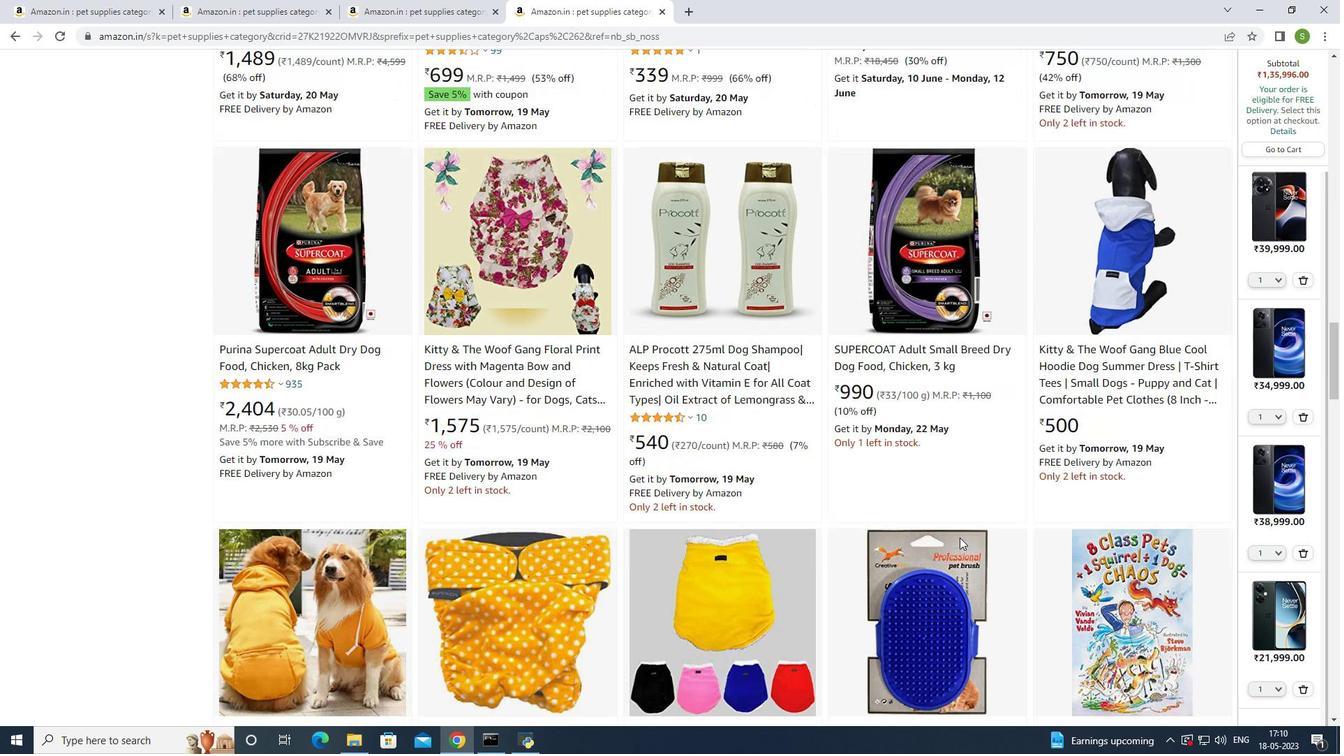 
Action: Mouse moved to (984, 529)
Screenshot: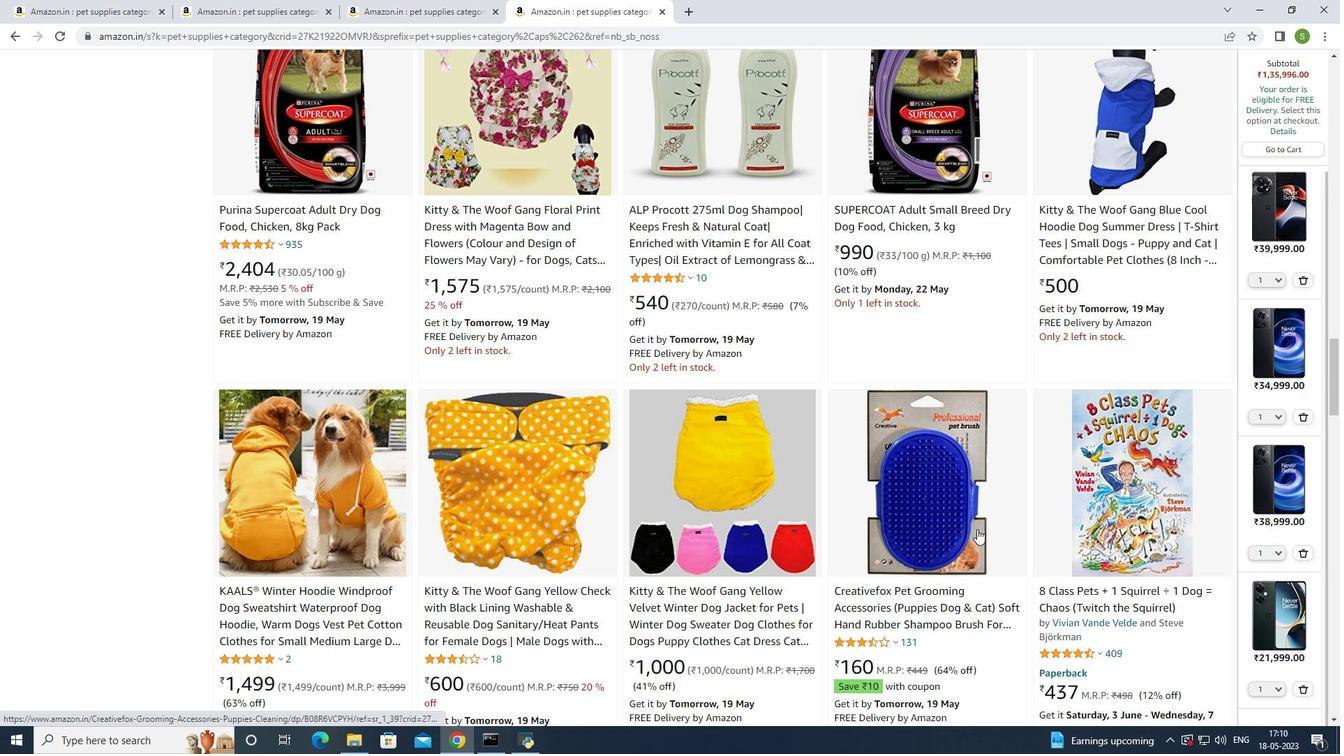 
Action: Mouse scrolled (984, 528) with delta (0, 0)
Screenshot: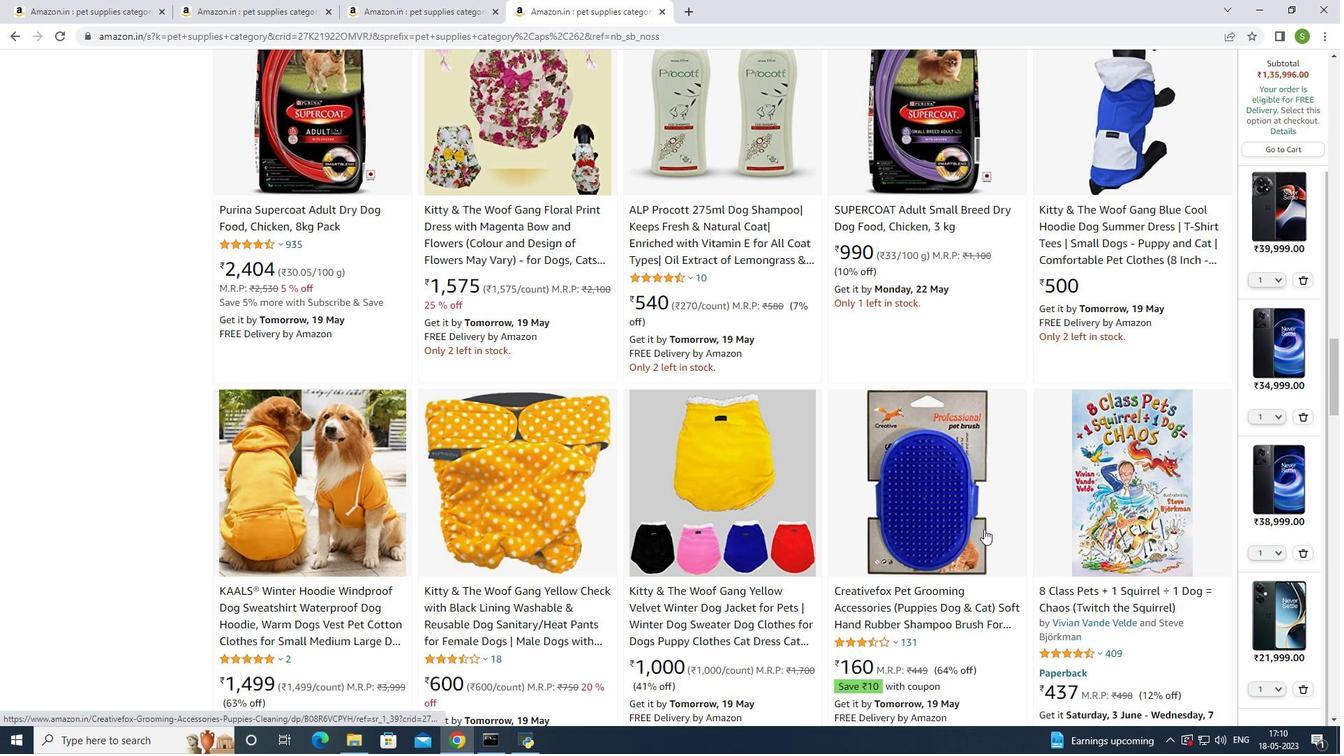 
Action: Mouse scrolled (984, 528) with delta (0, 0)
